 Task: Buy 5 Gauges from Air Conditioning Tools & Equipment section under best seller category for shipping address: Dallas Robinson, 4717 Wines Lane, Sabine Pass, Texas 77655, Cell Number 8322385022. Pay from credit card ending with 5759, CVV 953
Action: Key pressed amazon.com<Key.enter>
Screenshot: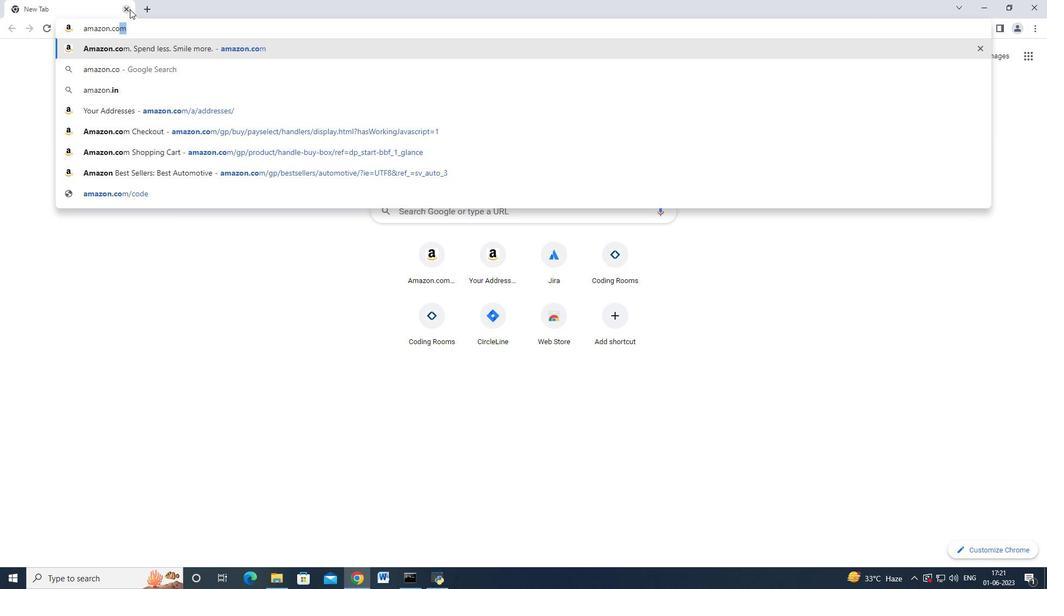 
Action: Mouse moved to (15, 76)
Screenshot: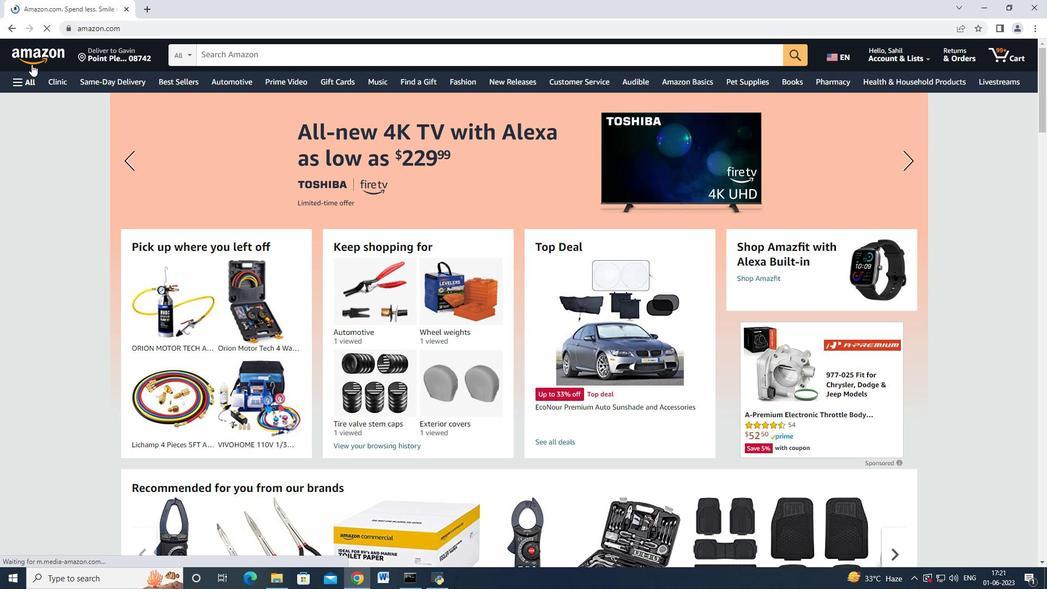 
Action: Mouse pressed left at (15, 76)
Screenshot: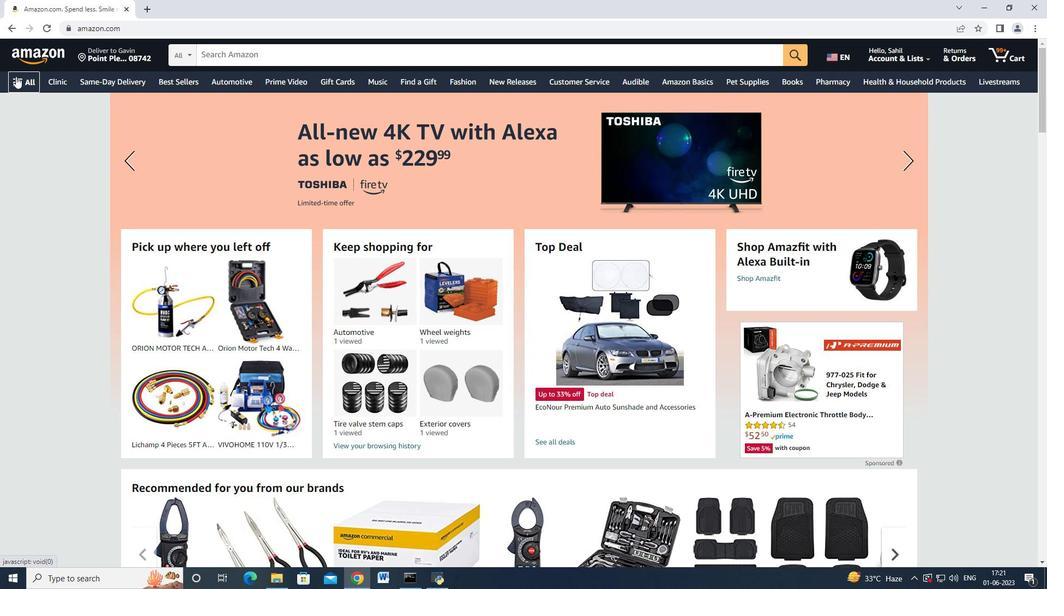 
Action: Mouse moved to (54, 348)
Screenshot: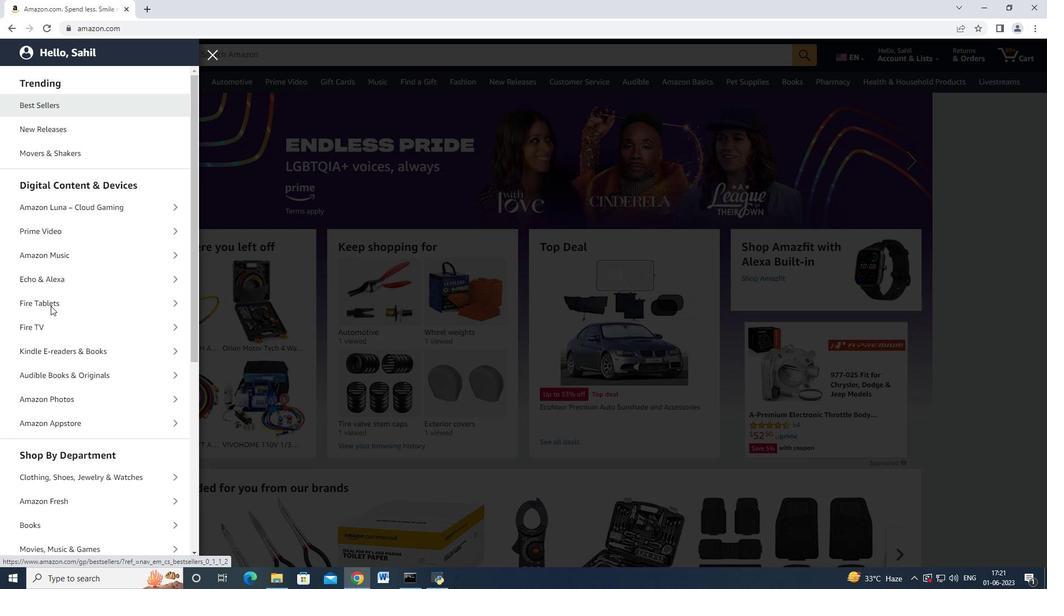 
Action: Mouse scrolled (54, 348) with delta (0, 0)
Screenshot: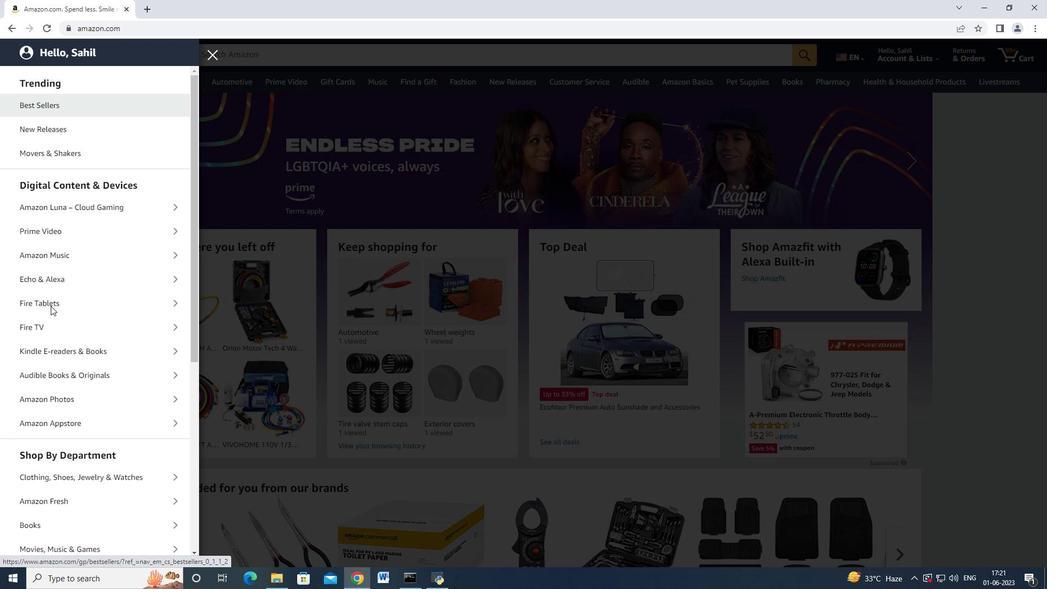 
Action: Mouse moved to (55, 349)
Screenshot: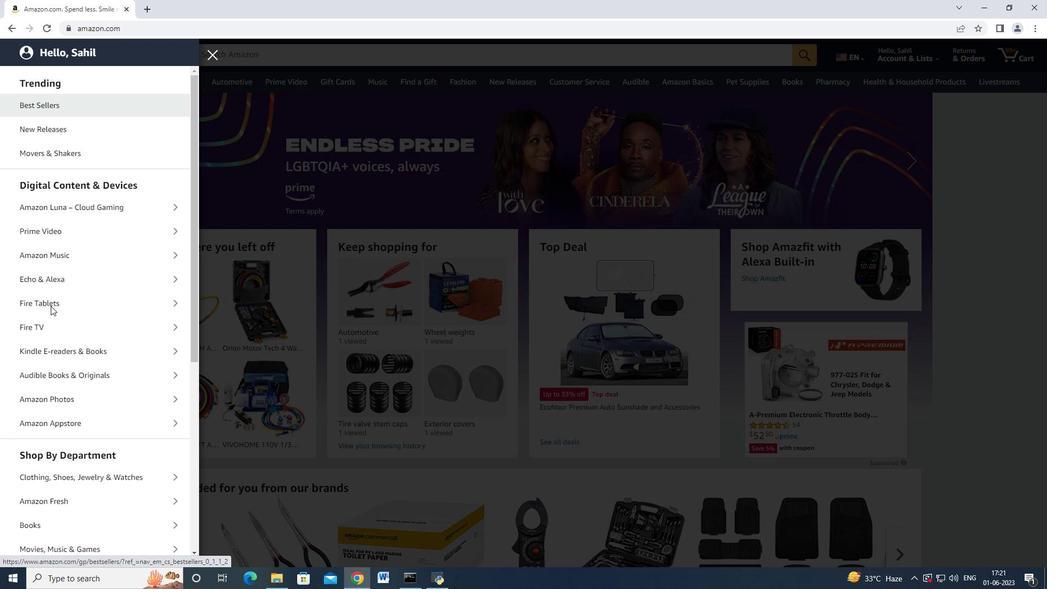 
Action: Mouse scrolled (55, 348) with delta (0, 0)
Screenshot: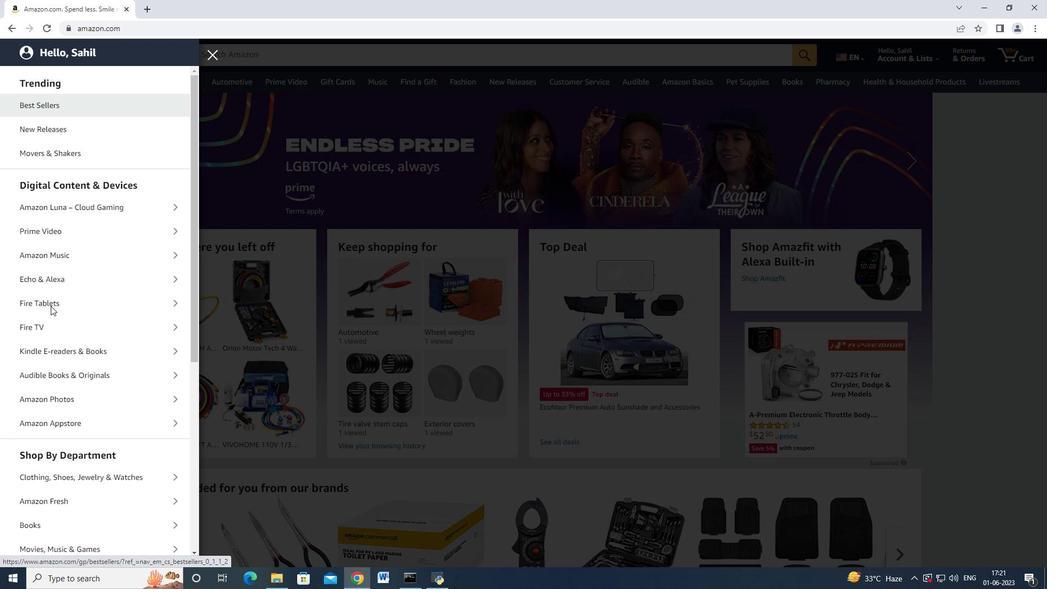 
Action: Mouse moved to (55, 349)
Screenshot: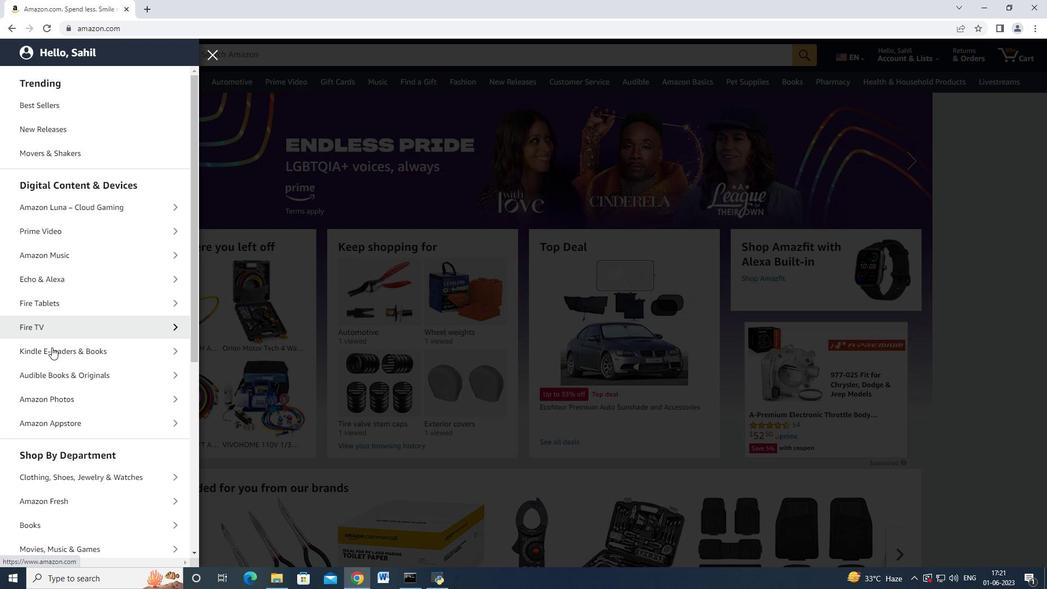 
Action: Mouse scrolled (55, 349) with delta (0, 0)
Screenshot: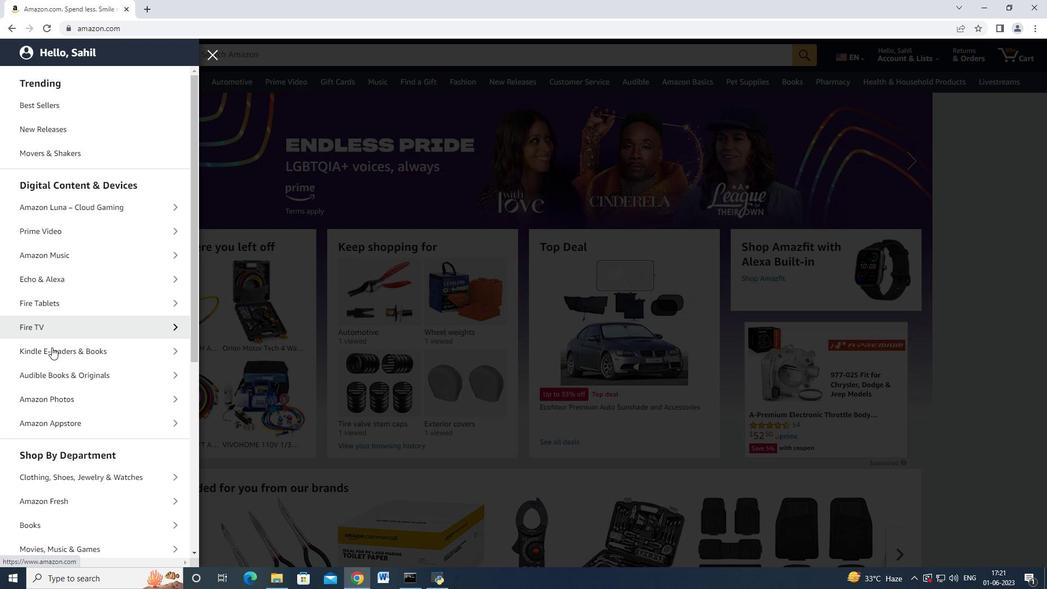 
Action: Mouse moved to (56, 350)
Screenshot: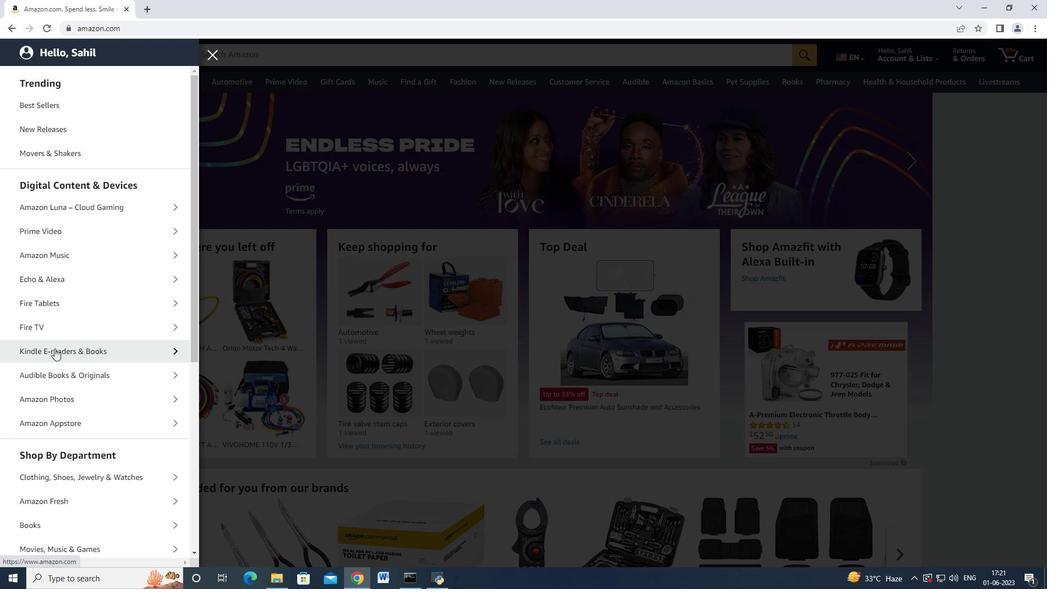 
Action: Mouse scrolled (56, 349) with delta (0, 0)
Screenshot: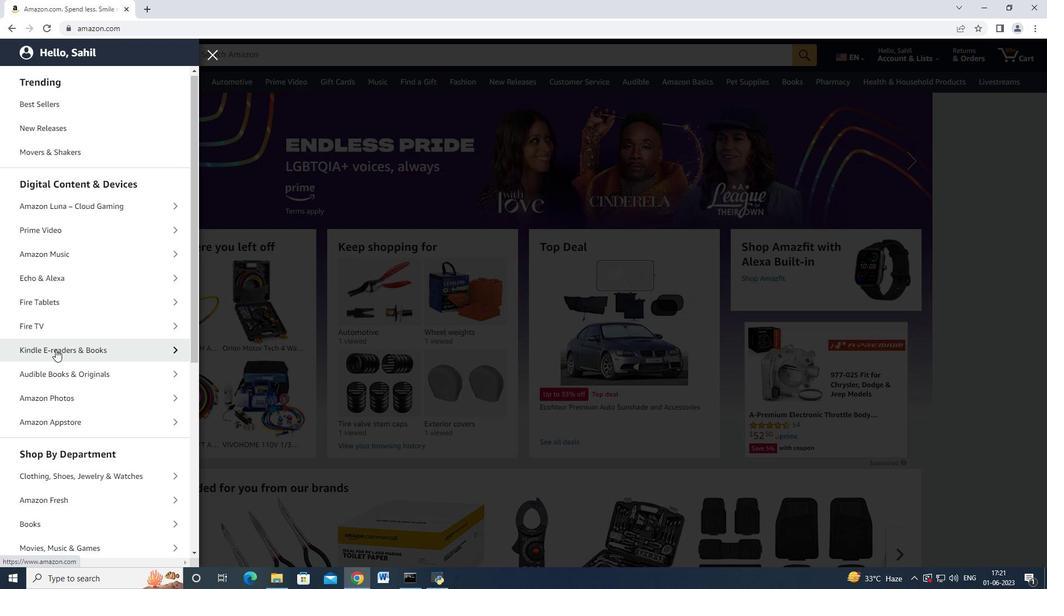 
Action: Mouse moved to (386, 235)
Screenshot: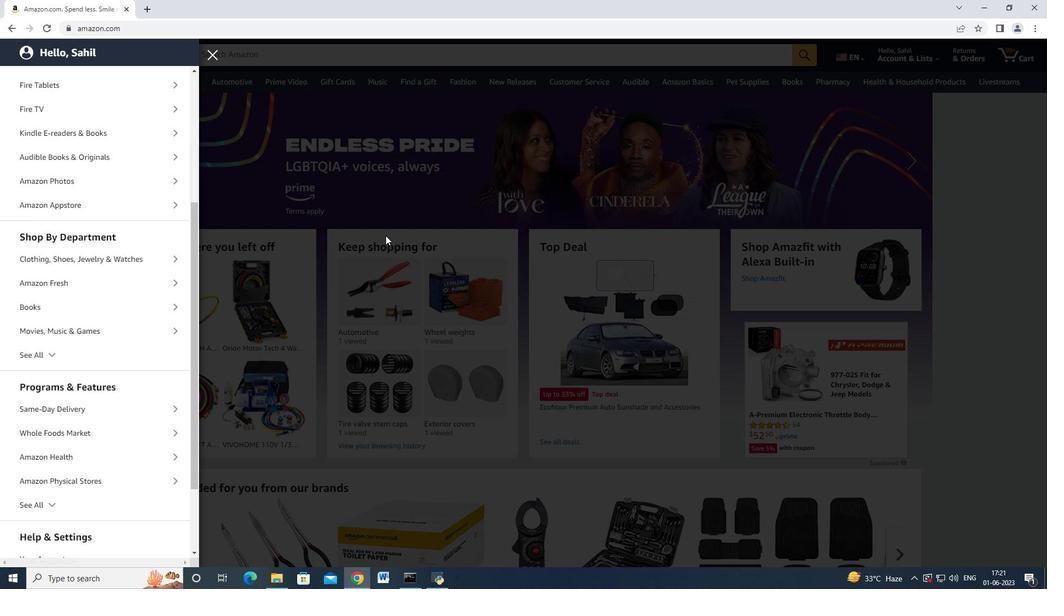 
Action: Key pressed <Key.esc>
Screenshot: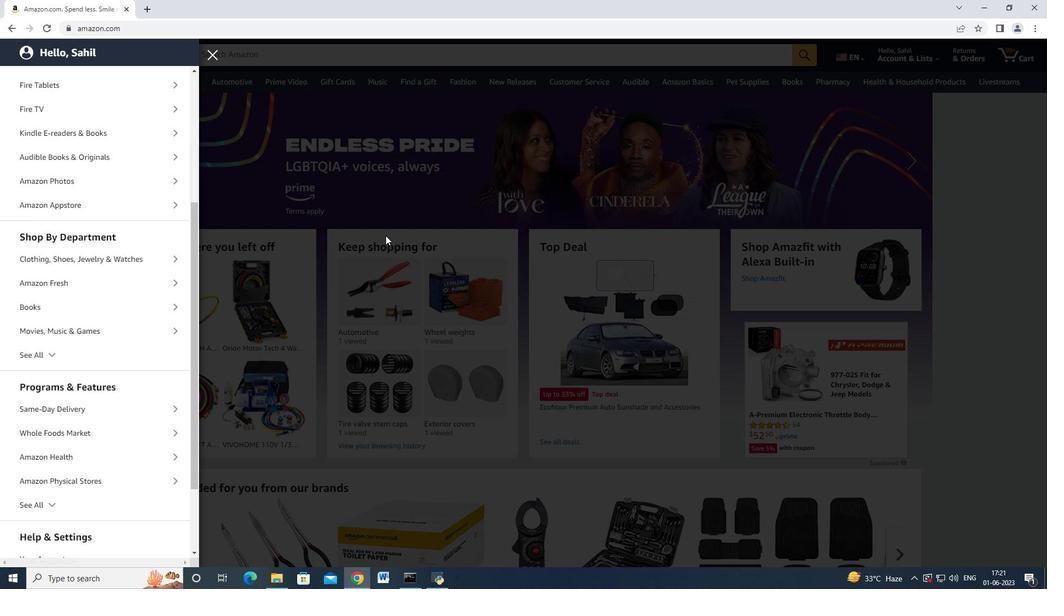 
Action: Mouse moved to (212, 50)
Screenshot: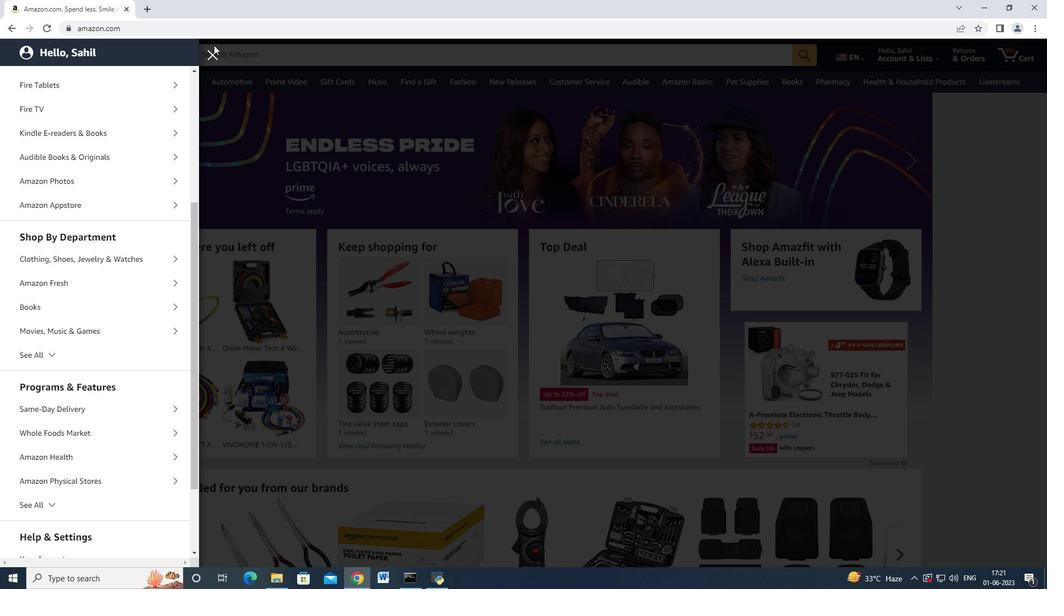 
Action: Mouse pressed left at (212, 50)
Screenshot: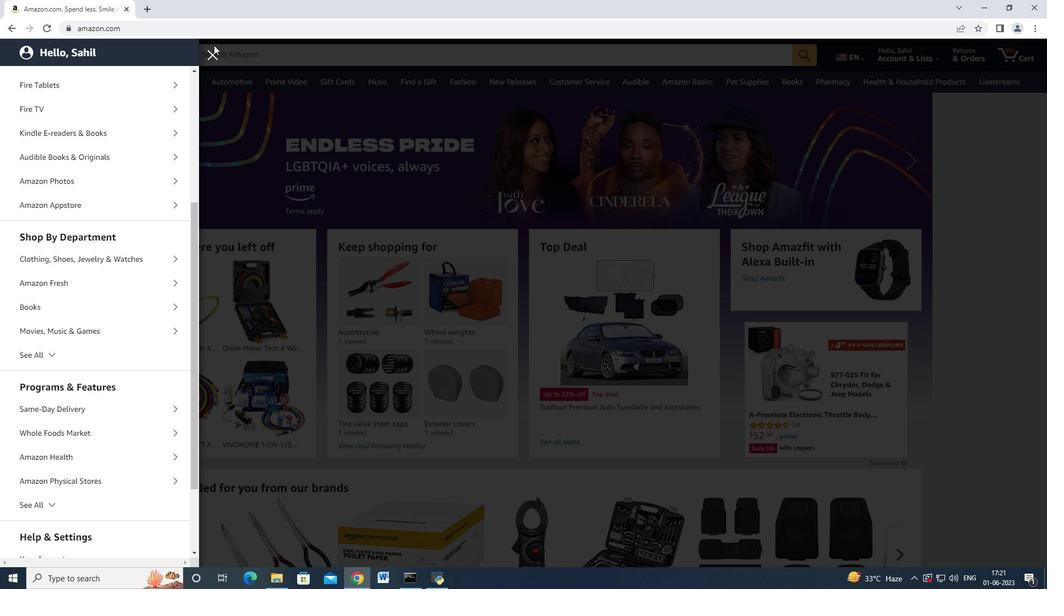 
Action: Mouse moved to (13, 82)
Screenshot: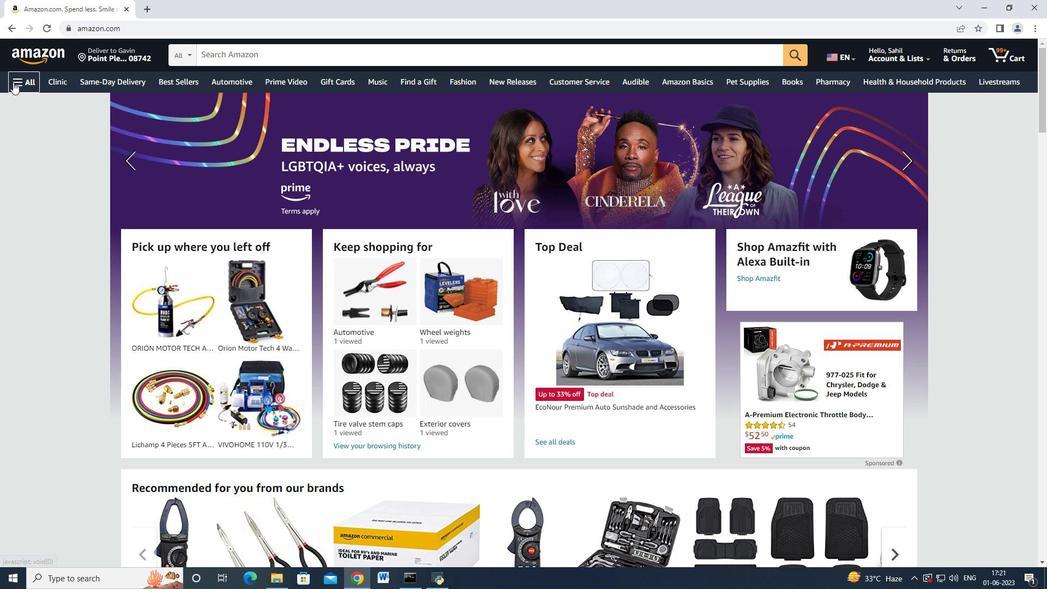 
Action: Mouse pressed left at (13, 82)
Screenshot: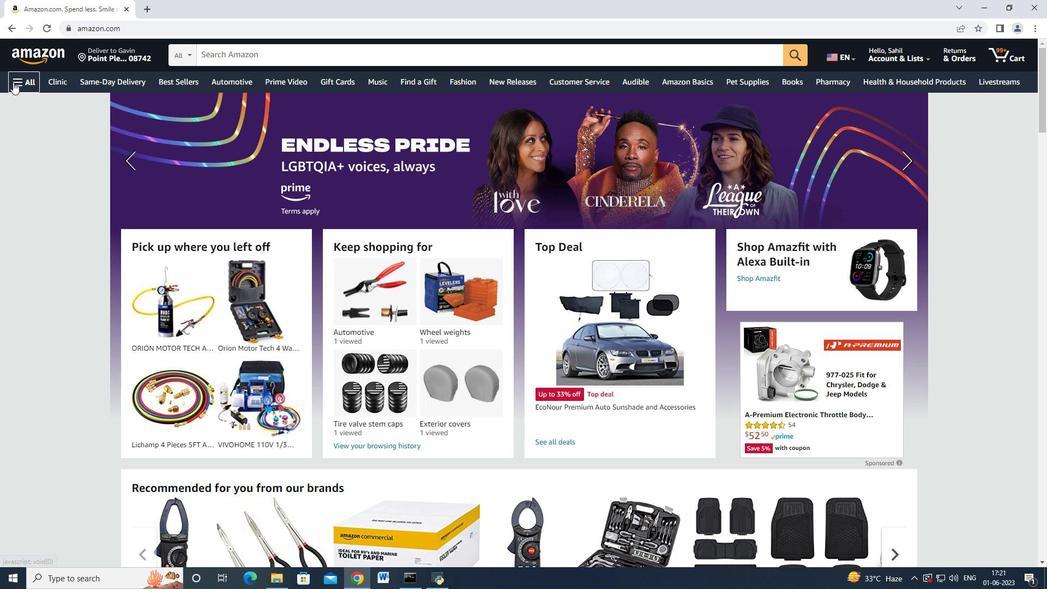 
Action: Mouse moved to (73, 204)
Screenshot: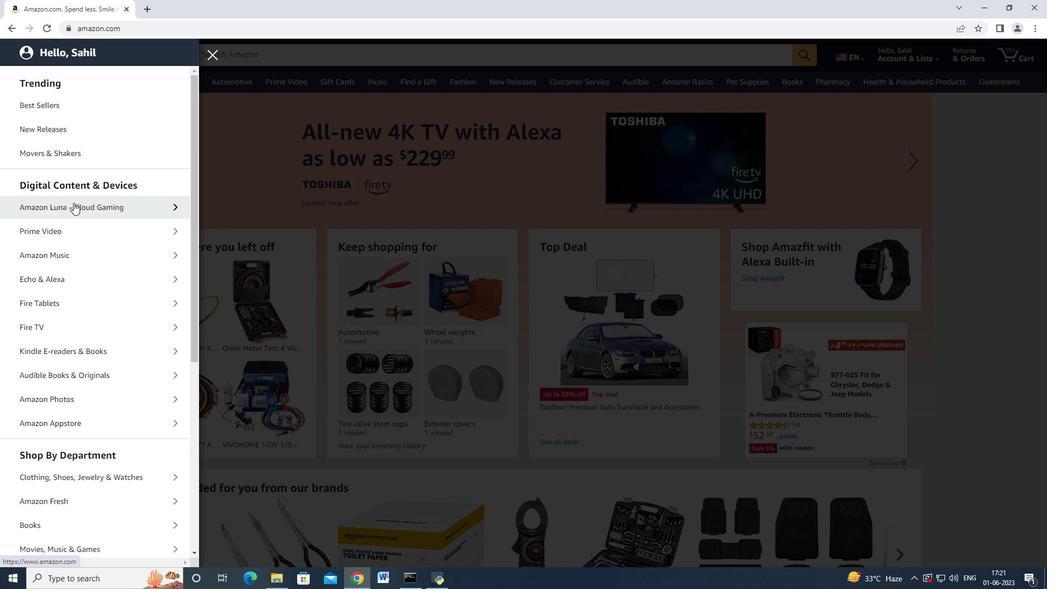 
Action: Mouse scrolled (73, 204) with delta (0, 0)
Screenshot: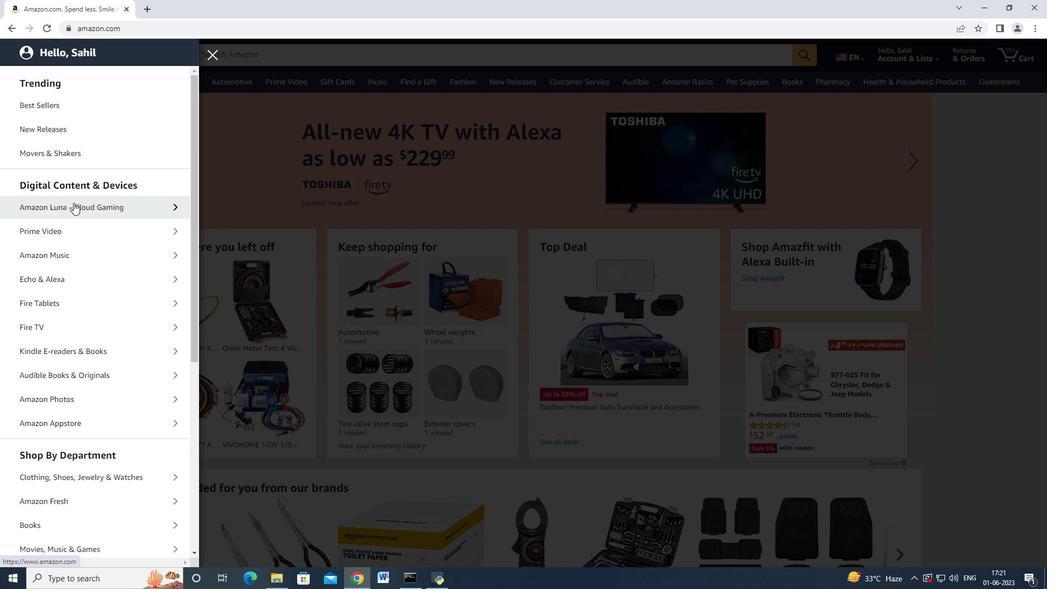 
Action: Mouse moved to (79, 245)
Screenshot: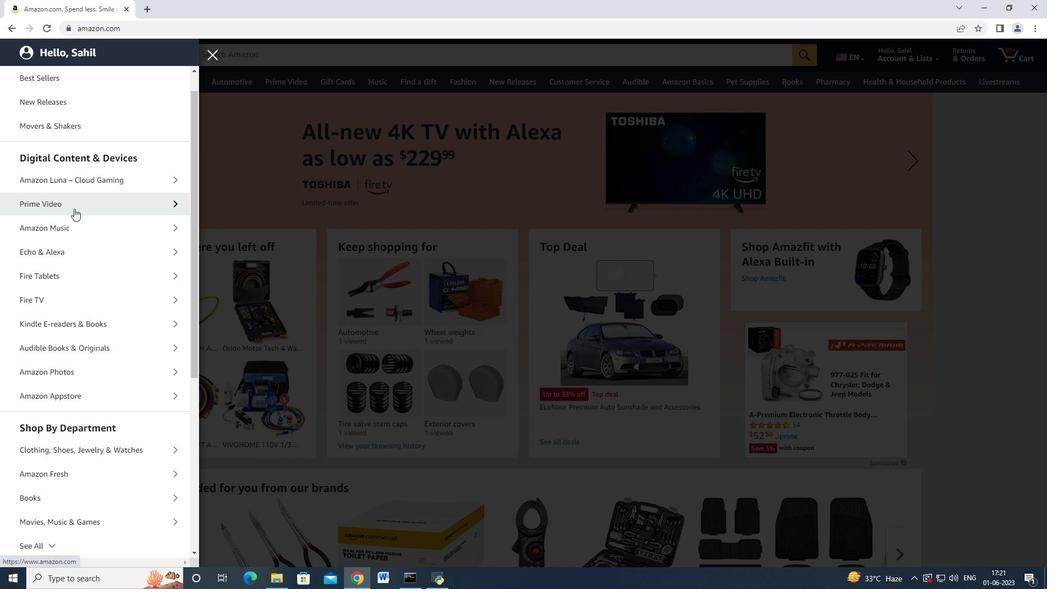 
Action: Mouse scrolled (79, 244) with delta (0, 0)
Screenshot: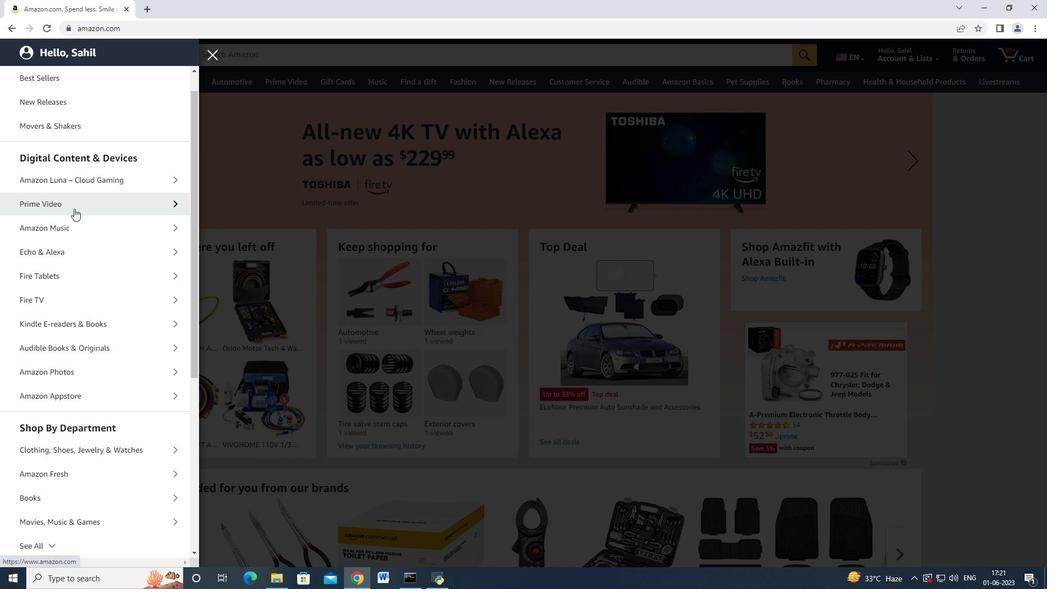 
Action: Mouse moved to (79, 254)
Screenshot: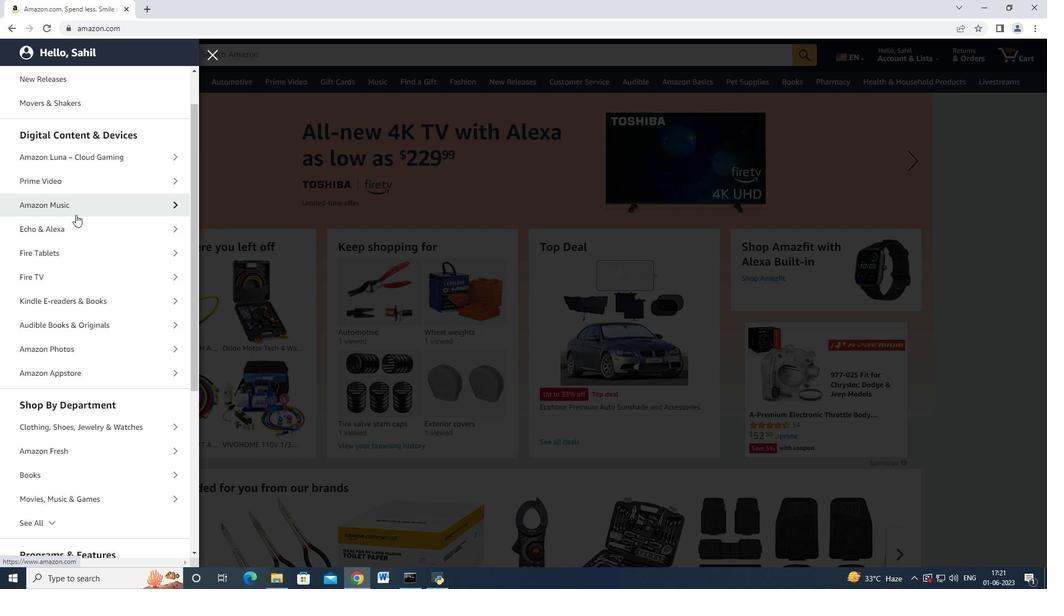 
Action: Mouse scrolled (79, 254) with delta (0, 0)
Screenshot: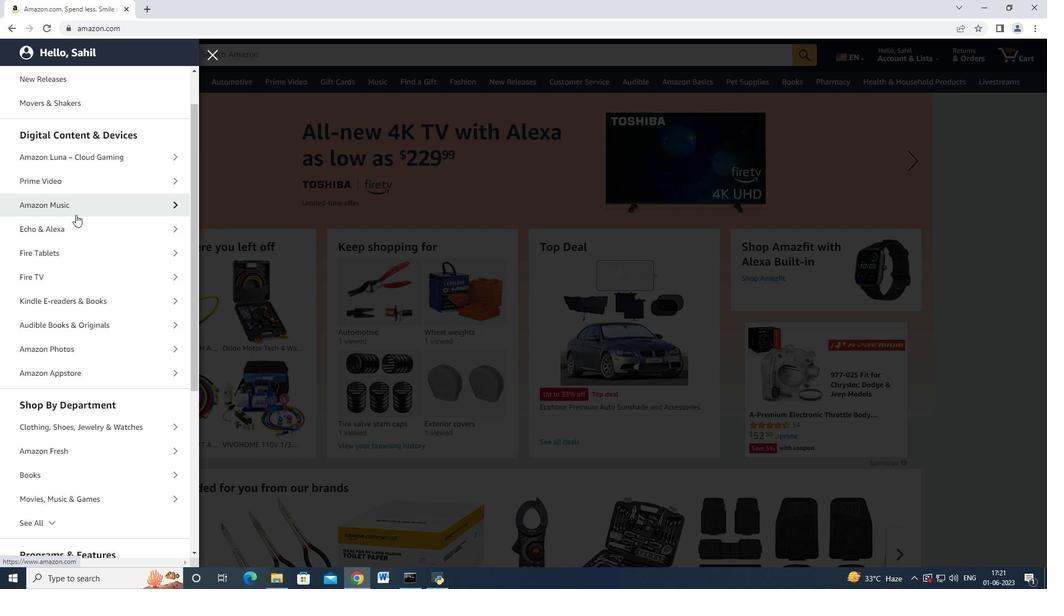 
Action: Mouse moved to (50, 404)
Screenshot: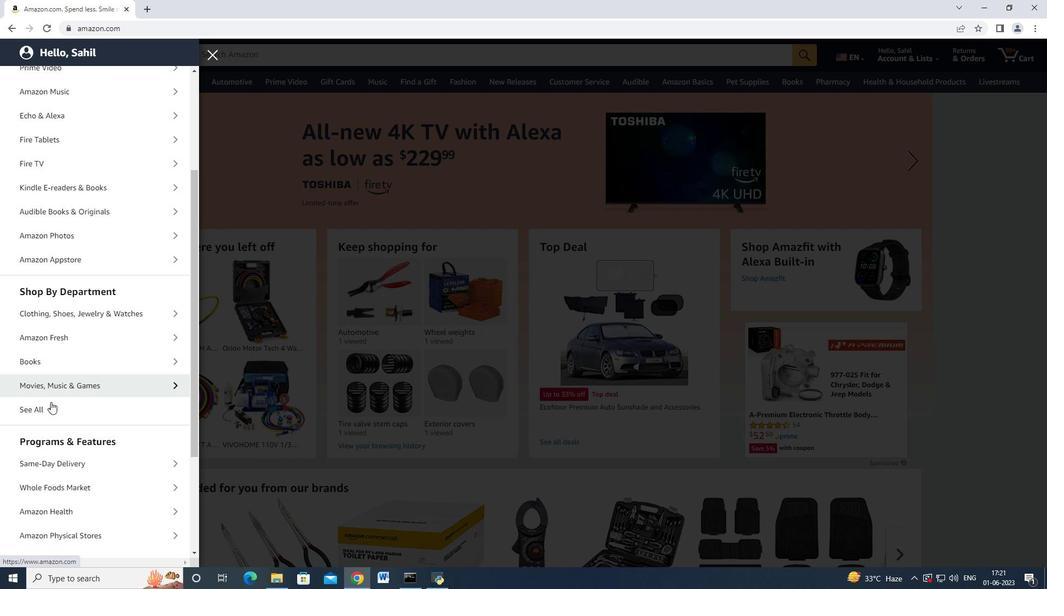 
Action: Mouse pressed left at (50, 404)
Screenshot: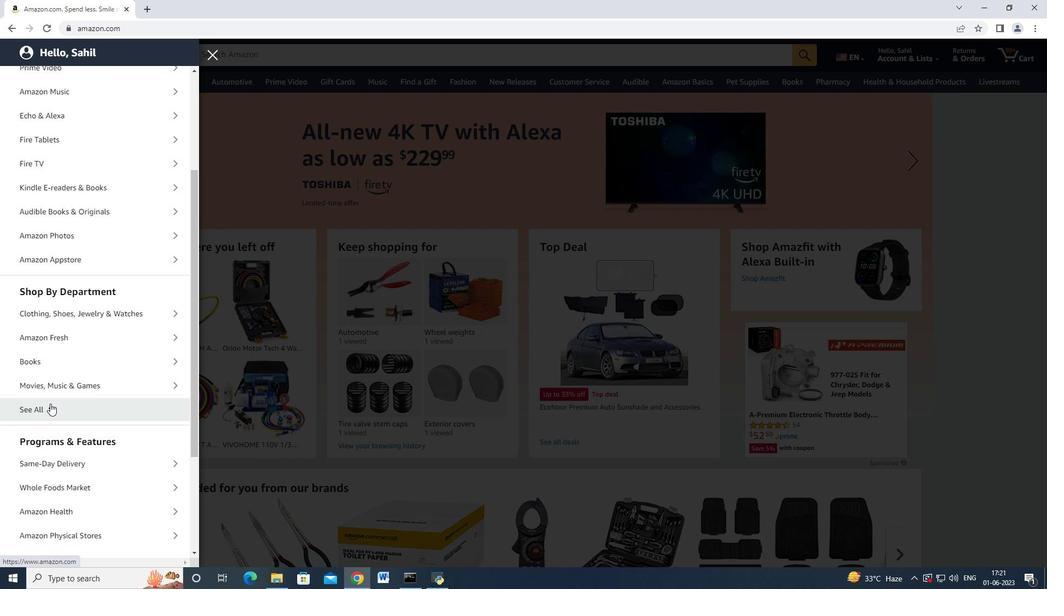 
Action: Mouse moved to (76, 391)
Screenshot: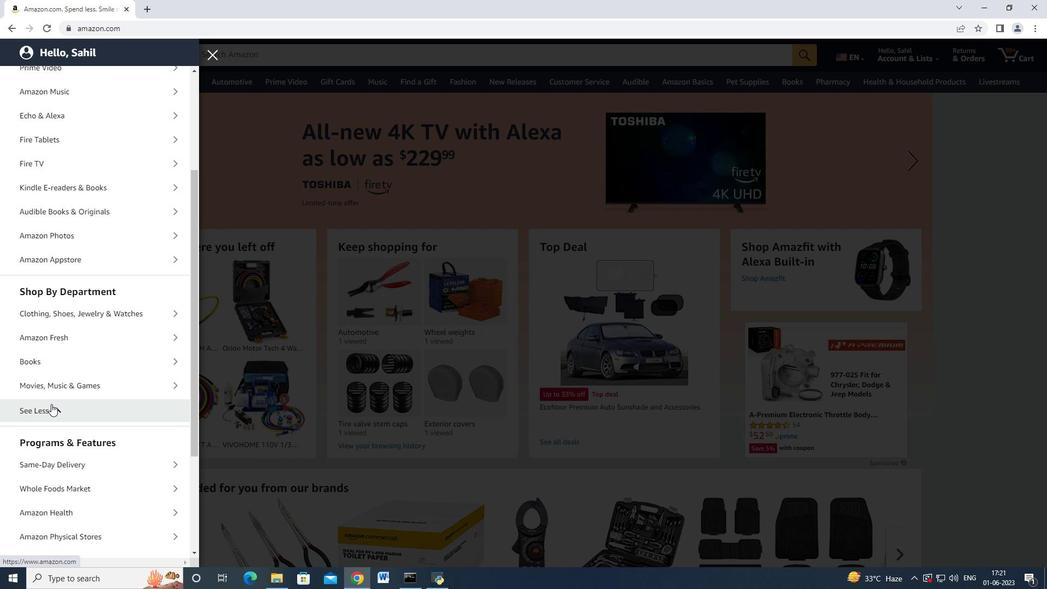 
Action: Mouse scrolled (76, 391) with delta (0, 0)
Screenshot: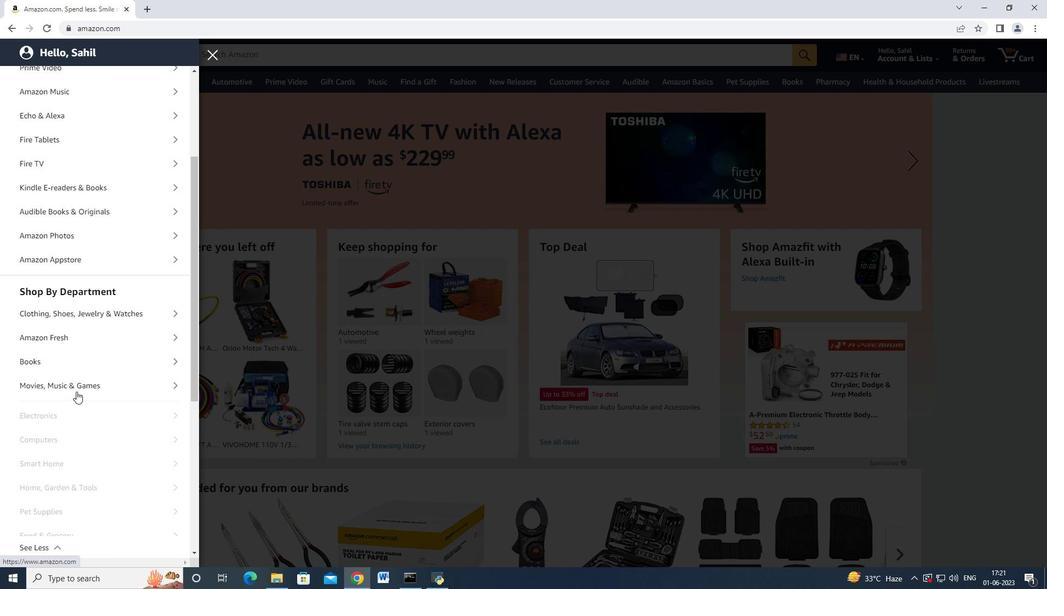 
Action: Mouse scrolled (76, 391) with delta (0, 0)
Screenshot: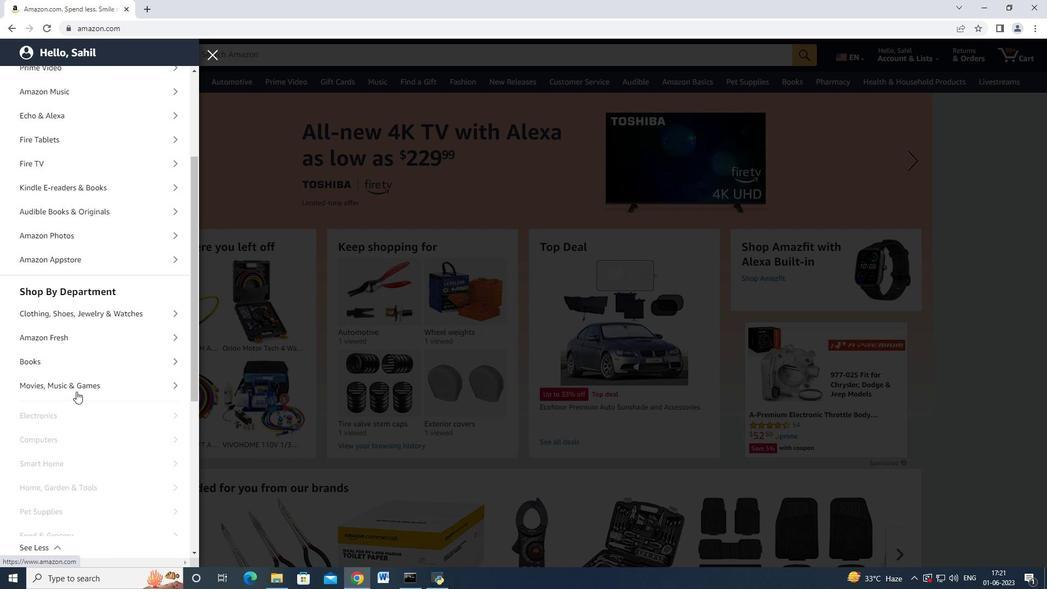 
Action: Mouse scrolled (76, 391) with delta (0, 0)
Screenshot: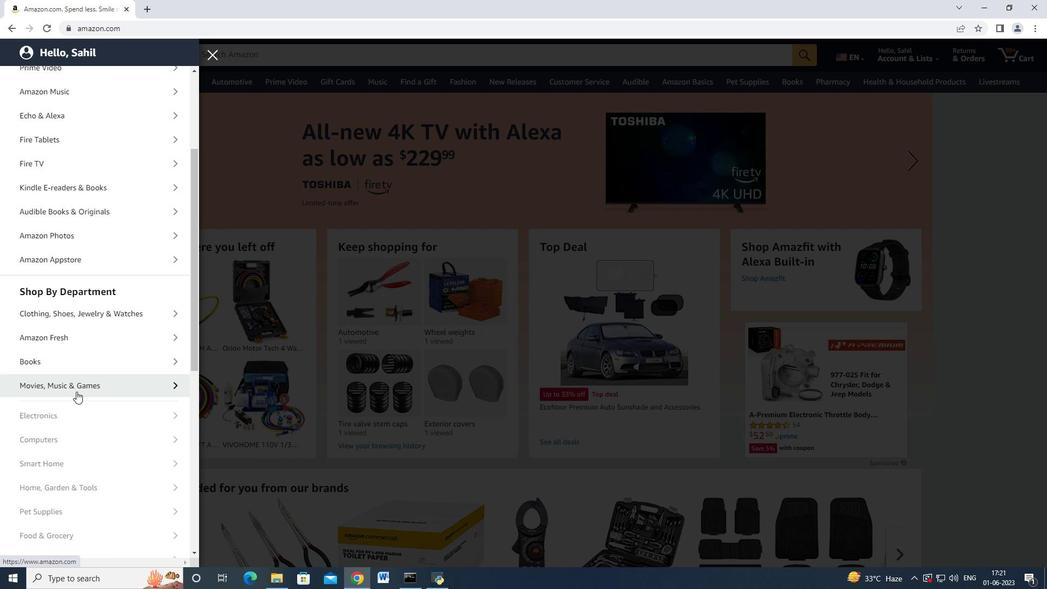 
Action: Mouse moved to (89, 458)
Screenshot: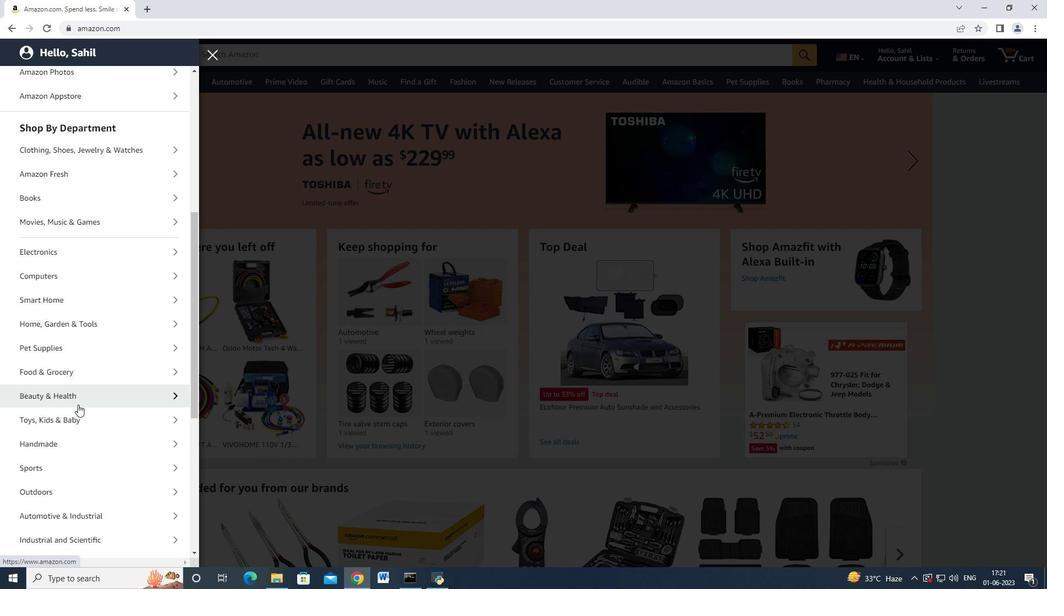 
Action: Mouse scrolled (89, 457) with delta (0, 0)
Screenshot: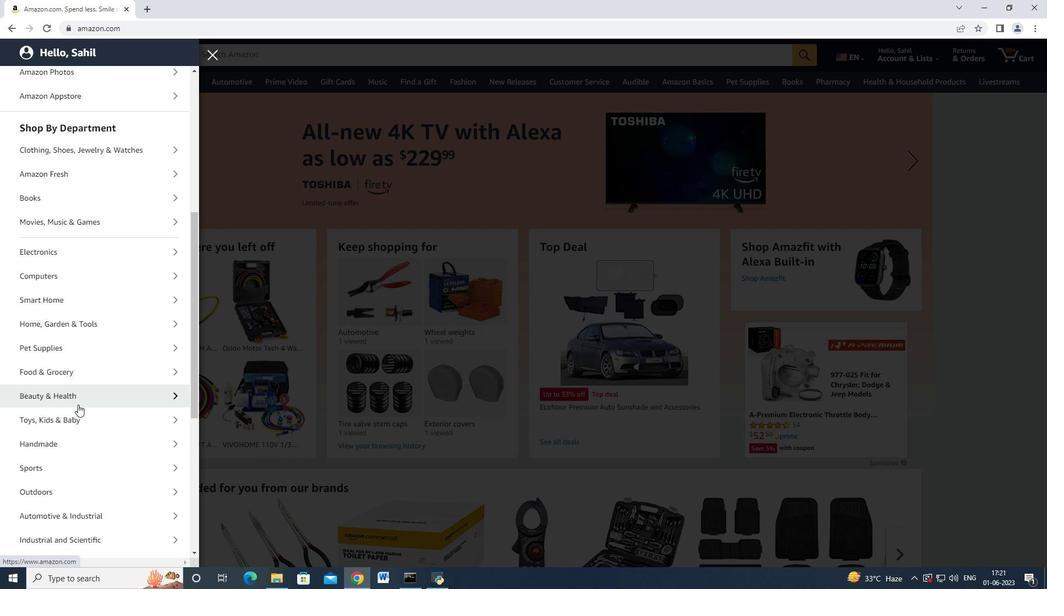 
Action: Mouse scrolled (89, 457) with delta (0, 0)
Screenshot: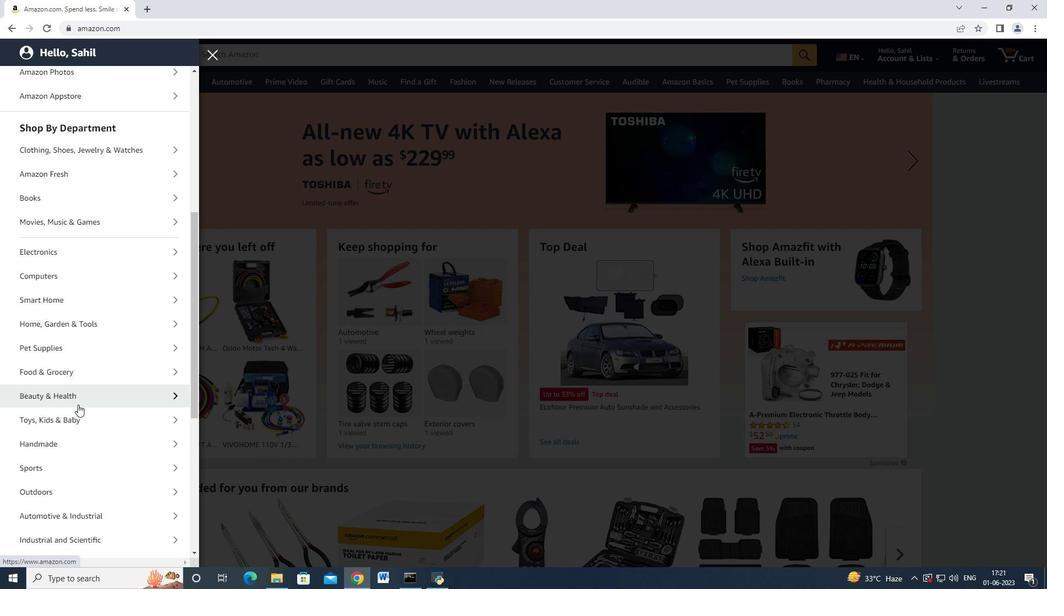 
Action: Mouse scrolled (89, 457) with delta (0, 0)
Screenshot: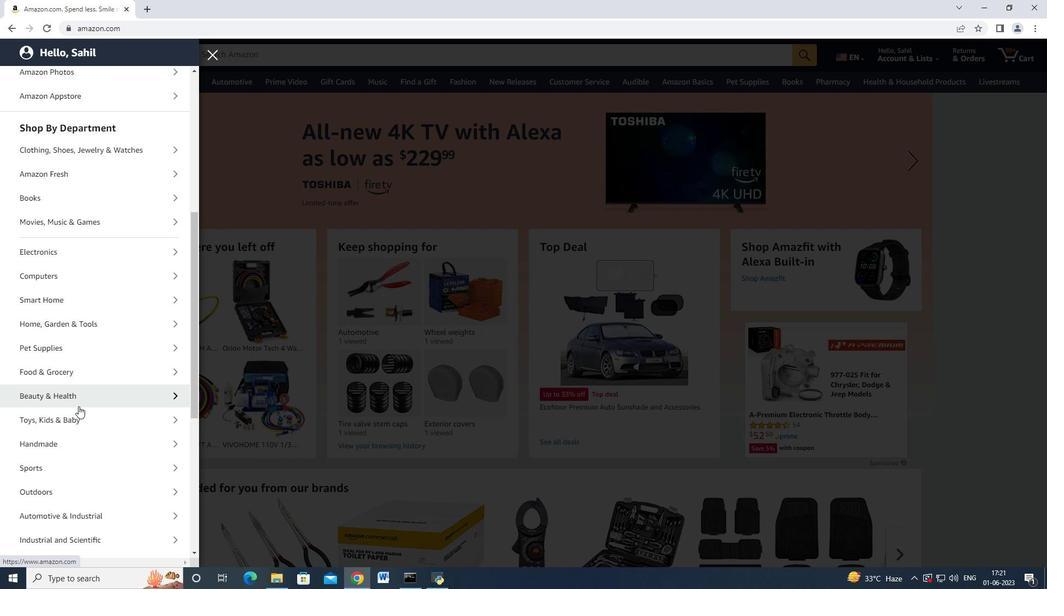 
Action: Mouse moved to (95, 362)
Screenshot: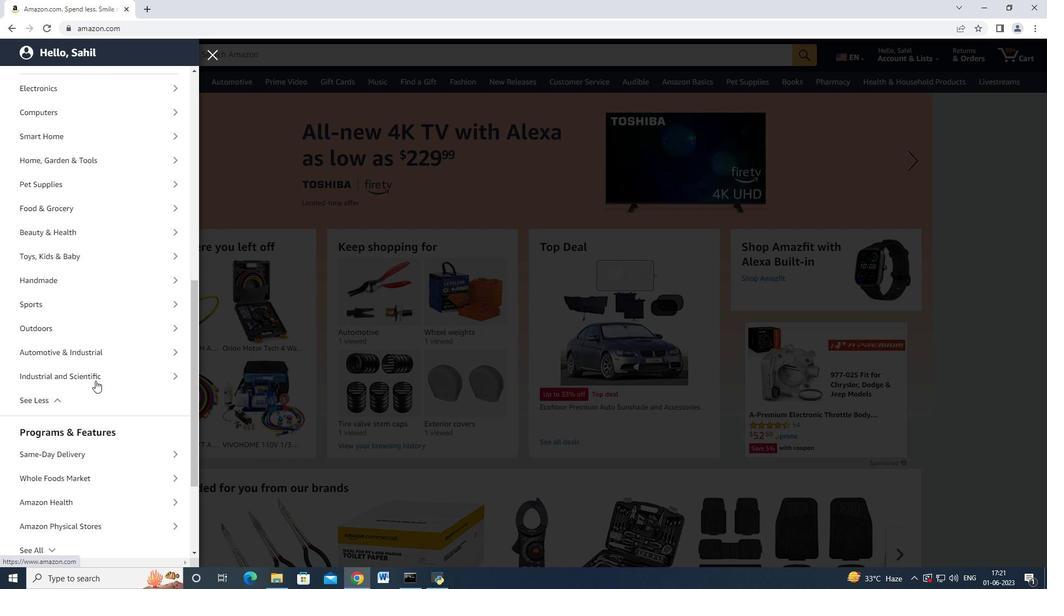 
Action: Mouse pressed left at (95, 362)
Screenshot: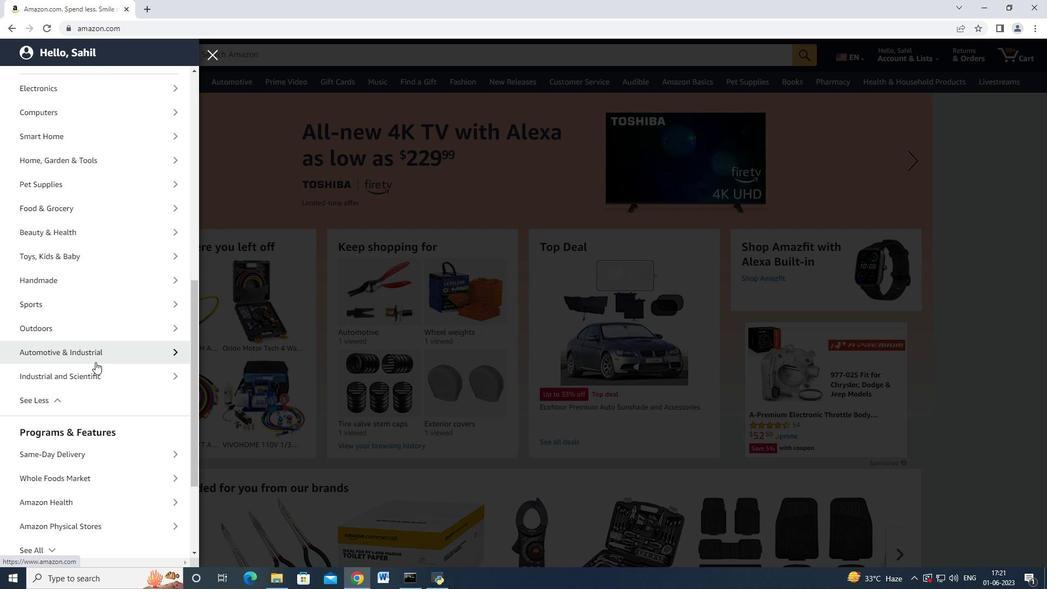 
Action: Mouse moved to (89, 136)
Screenshot: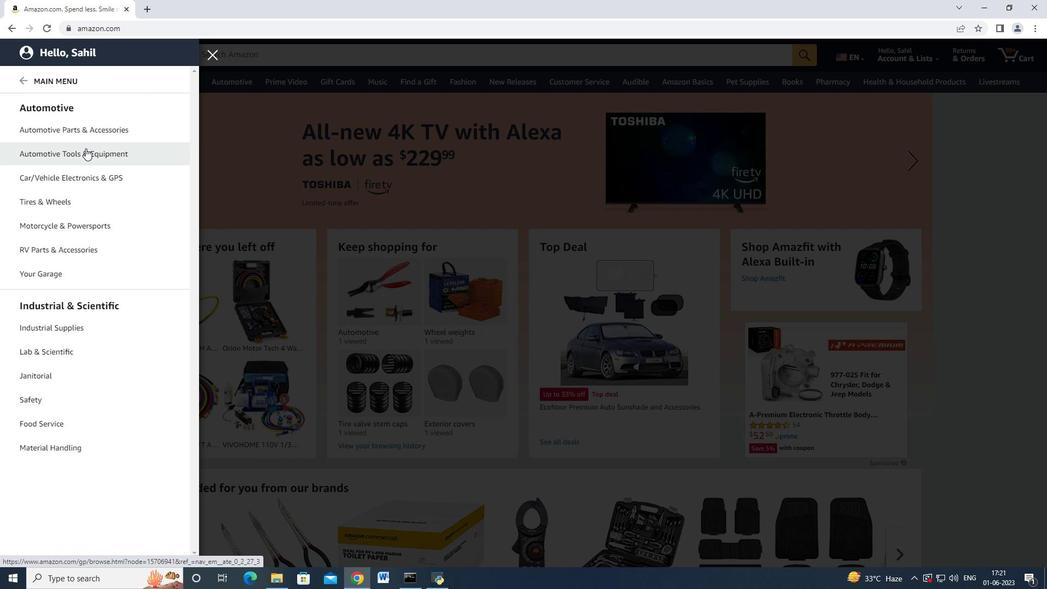 
Action: Mouse pressed left at (89, 136)
Screenshot: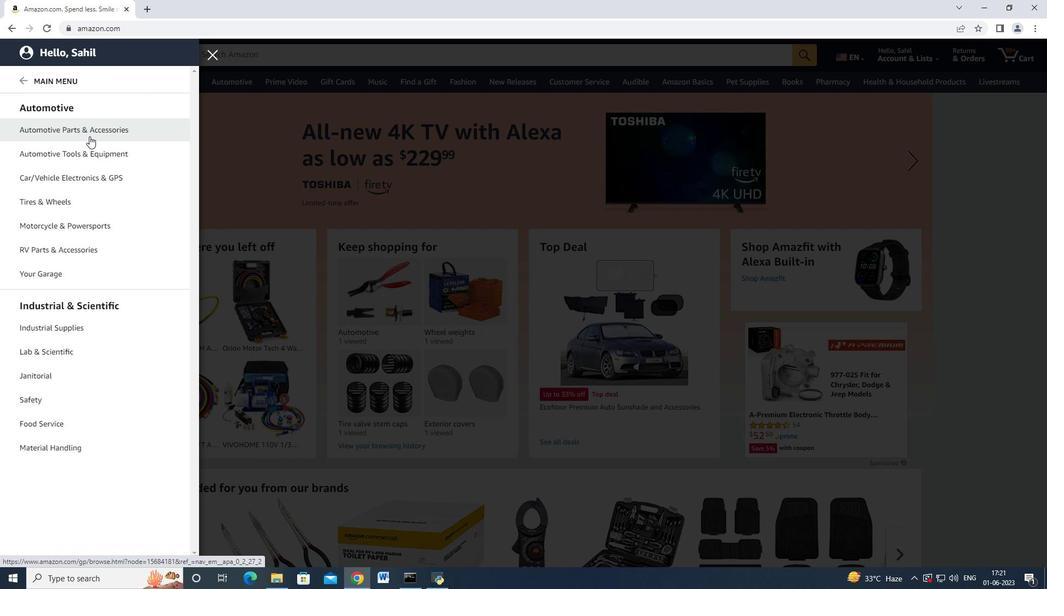 
Action: Mouse moved to (174, 101)
Screenshot: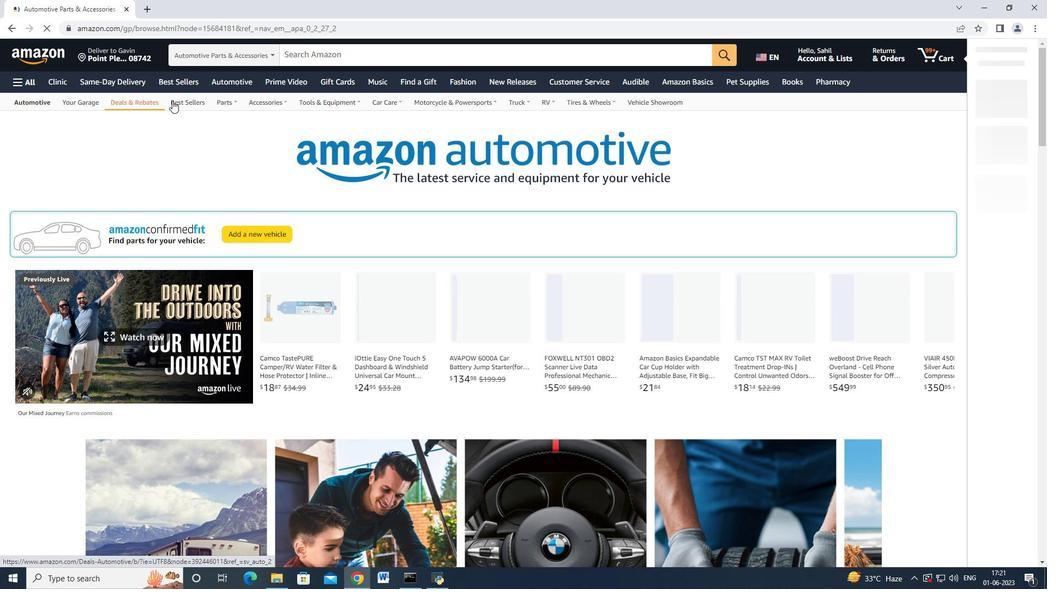
Action: Mouse pressed left at (174, 101)
Screenshot: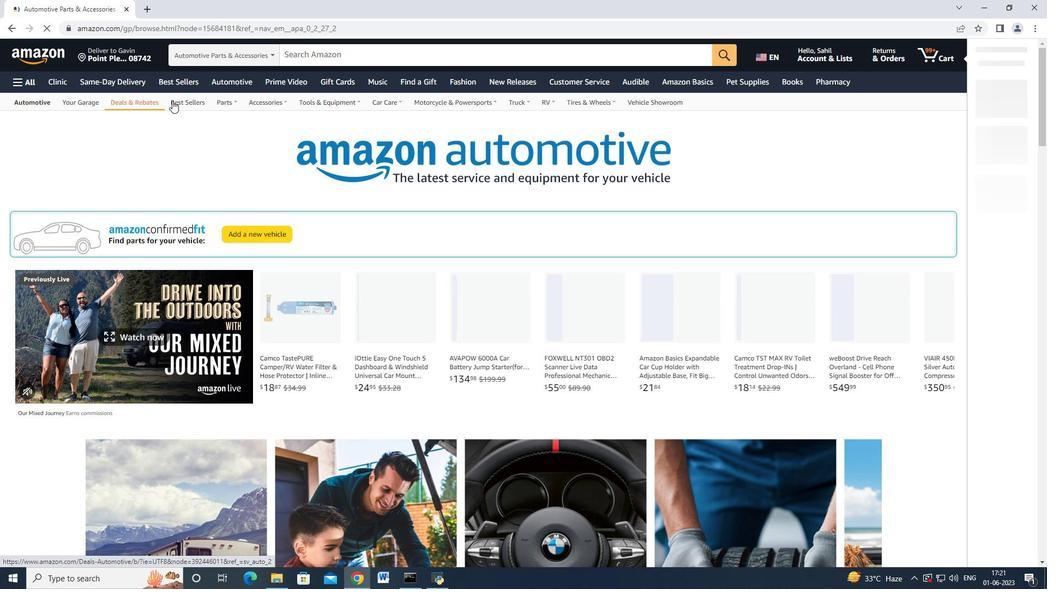 
Action: Mouse moved to (69, 360)
Screenshot: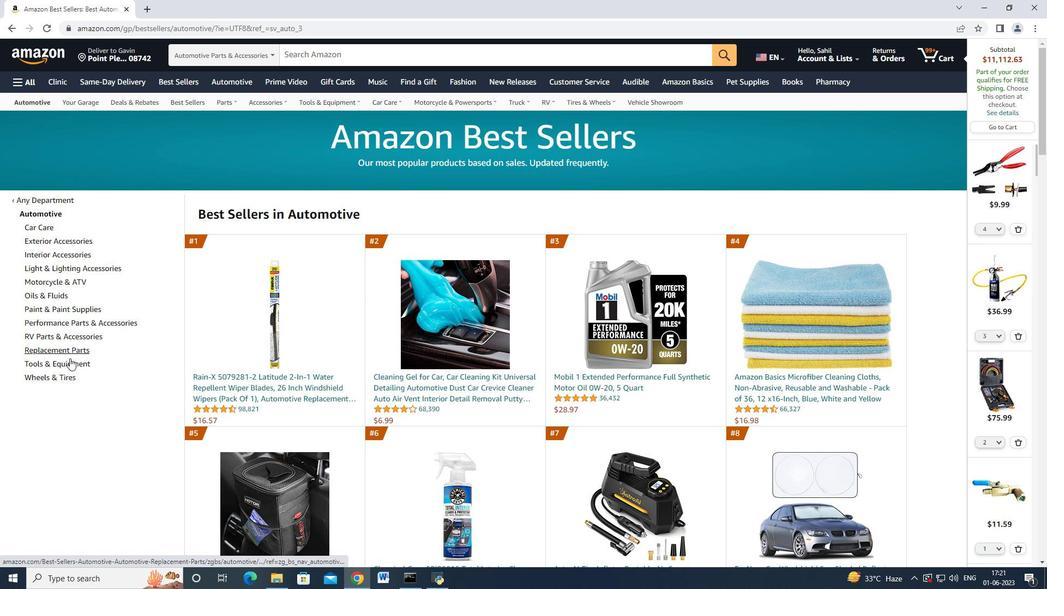 
Action: Mouse pressed left at (69, 360)
Screenshot: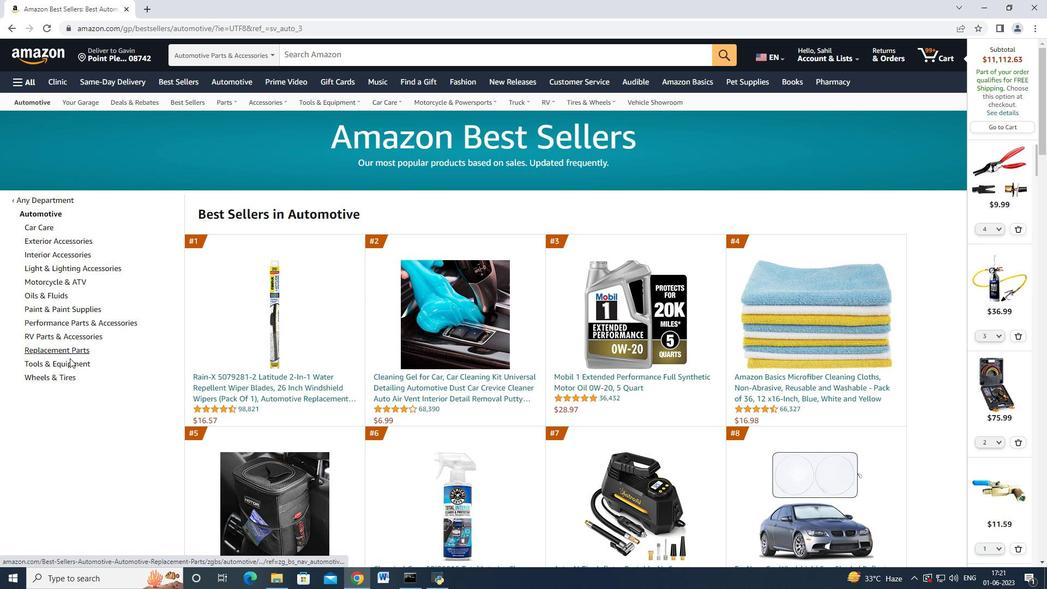 
Action: Mouse moved to (95, 255)
Screenshot: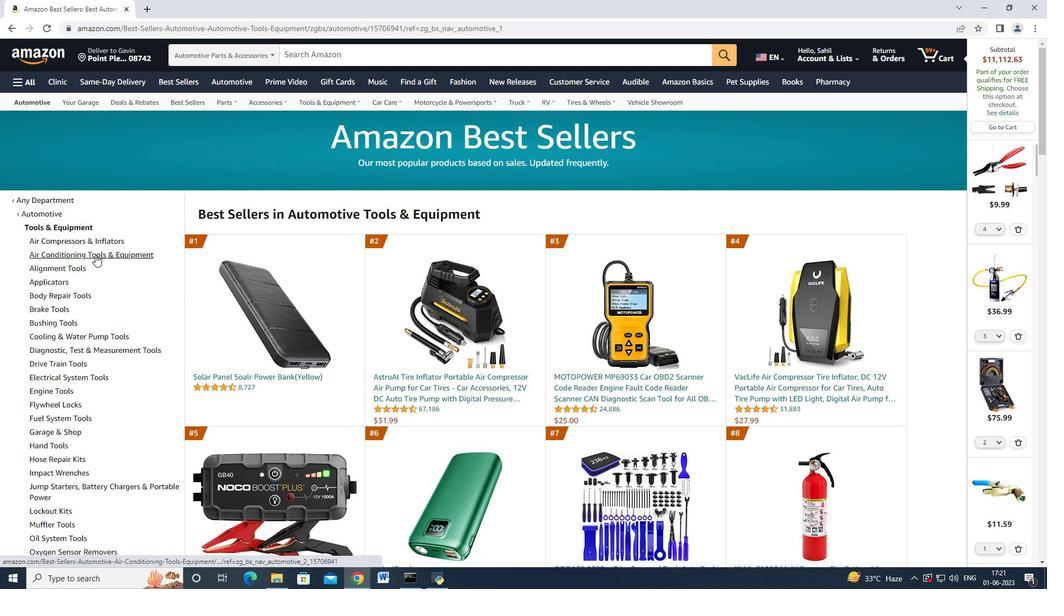 
Action: Mouse pressed left at (95, 255)
Screenshot: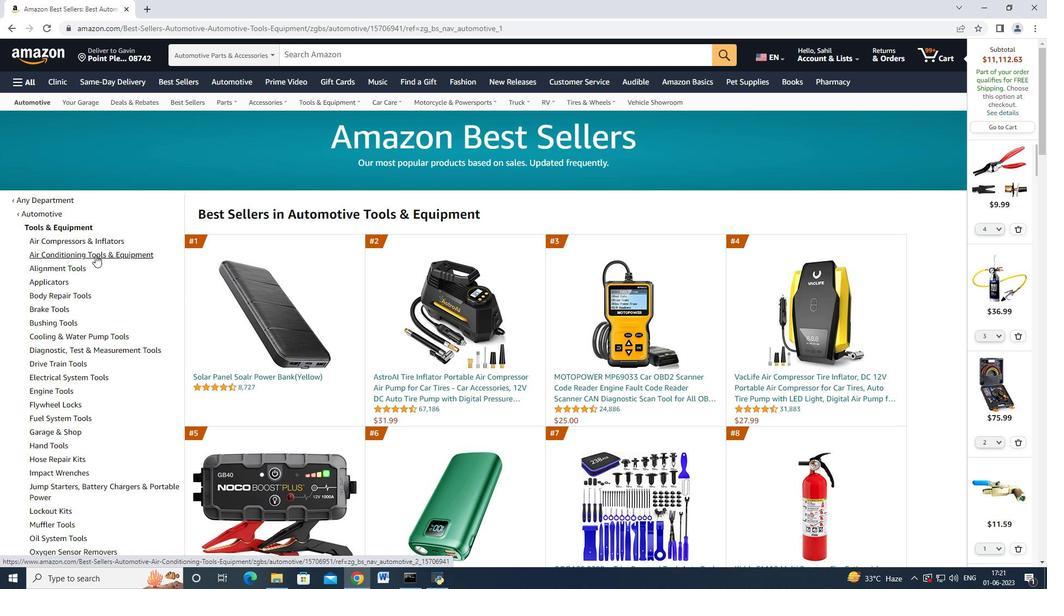 
Action: Mouse moved to (54, 333)
Screenshot: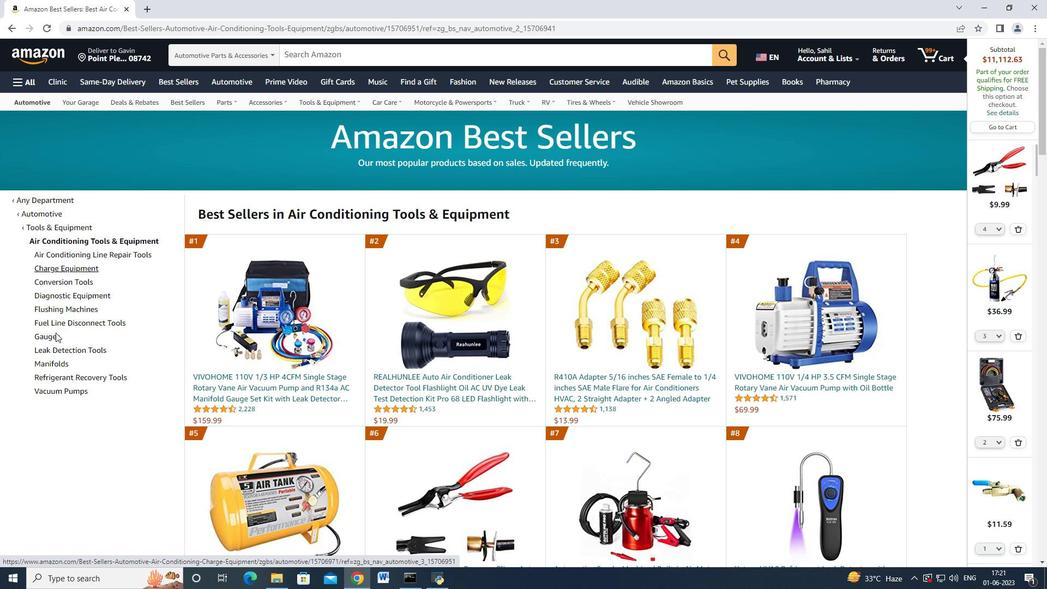 
Action: Mouse pressed left at (54, 333)
Screenshot: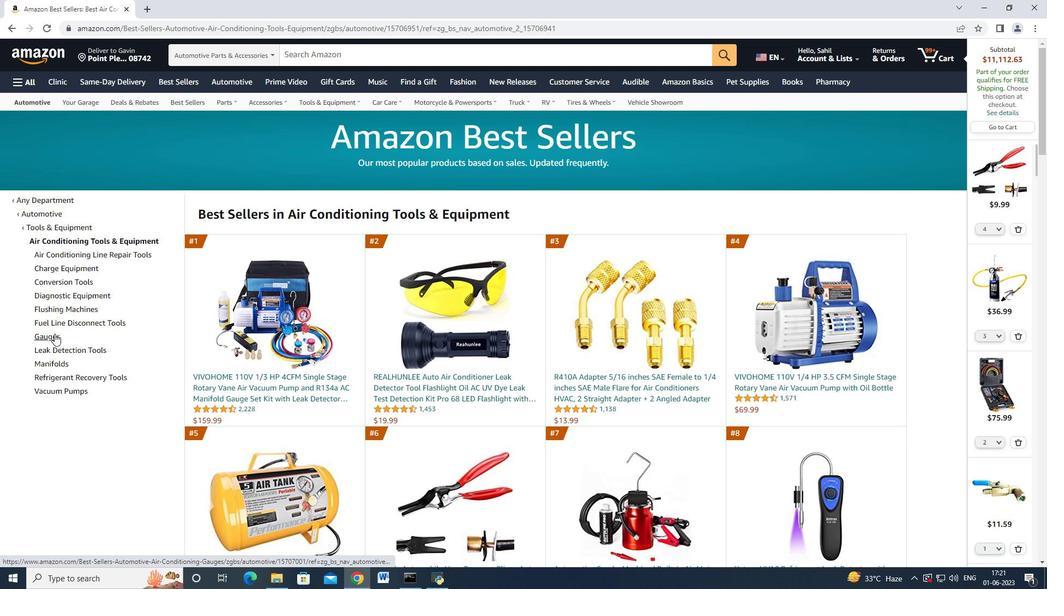
Action: Mouse moved to (225, 384)
Screenshot: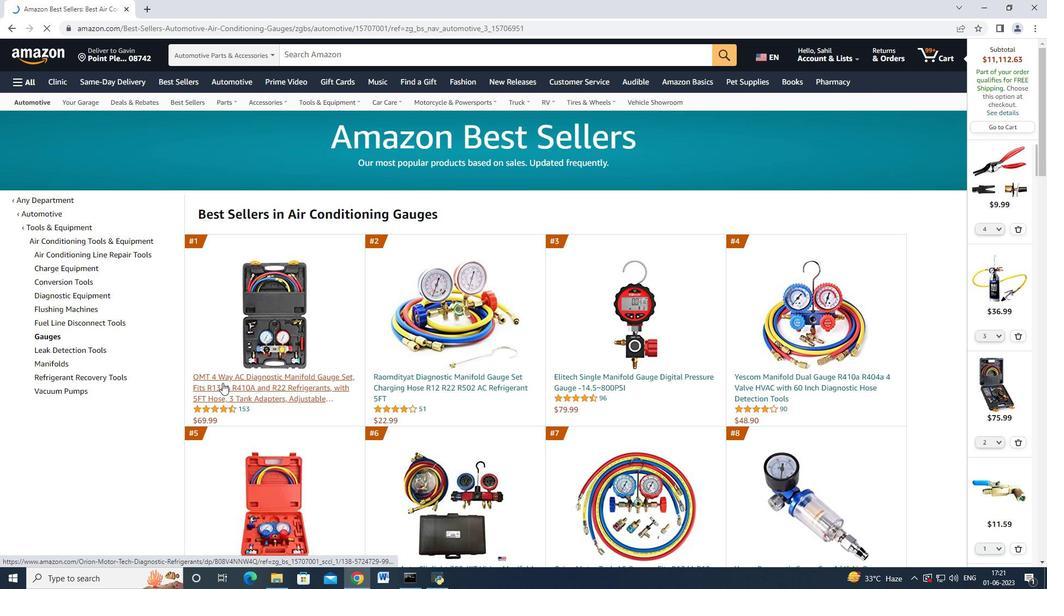 
Action: Mouse pressed left at (225, 384)
Screenshot: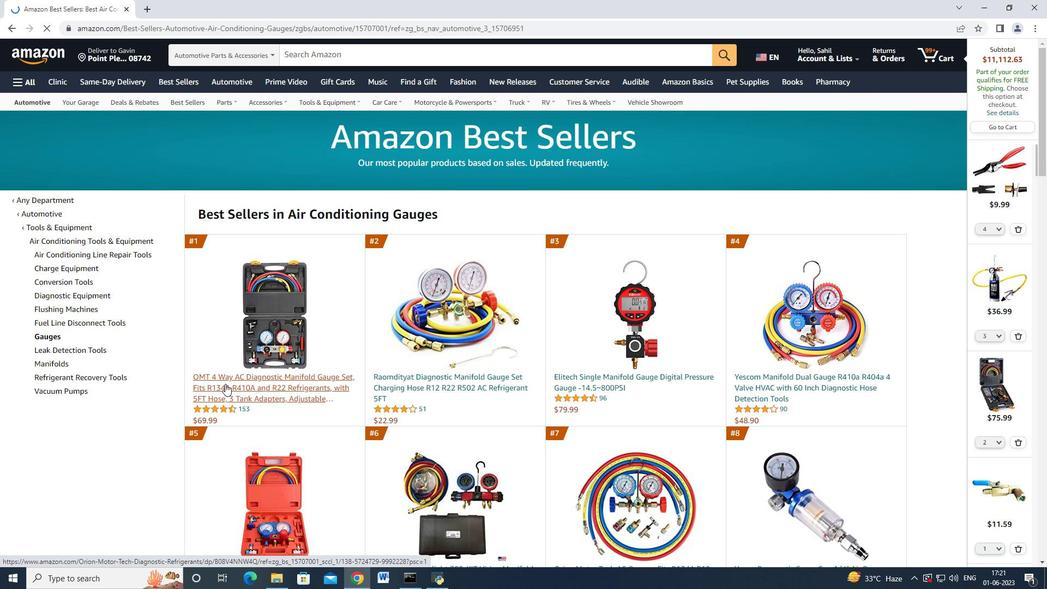
Action: Mouse moved to (780, 380)
Screenshot: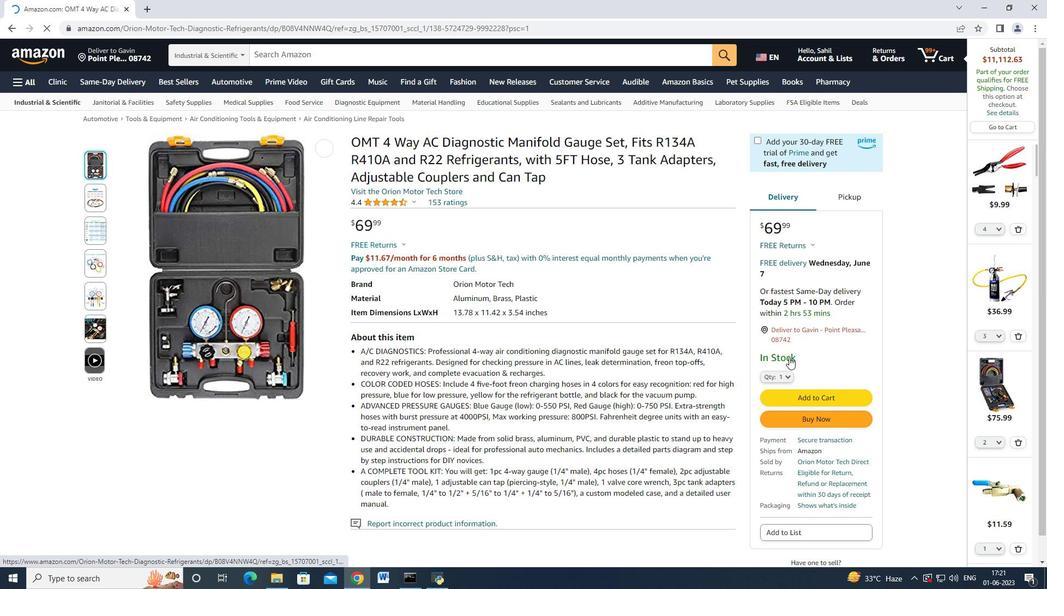 
Action: Mouse pressed left at (780, 380)
Screenshot: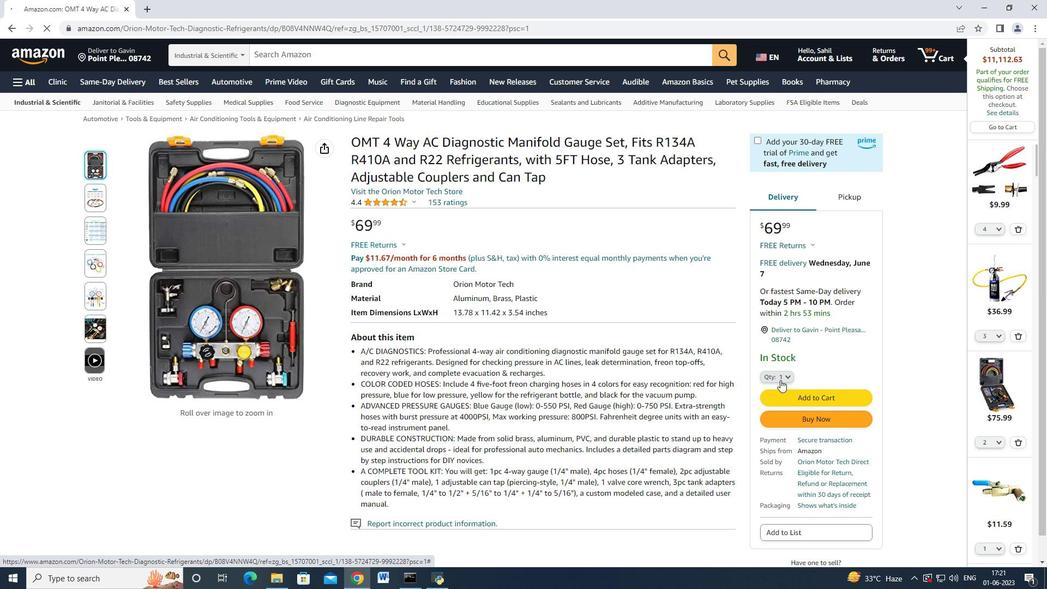 
Action: Mouse moved to (775, 434)
Screenshot: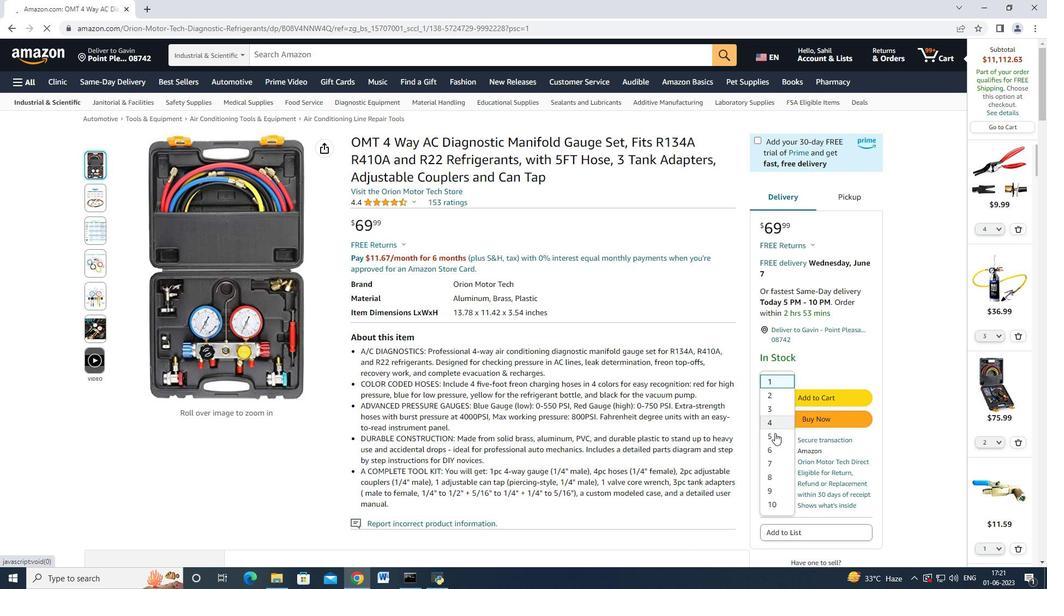 
Action: Mouse pressed left at (775, 434)
Screenshot: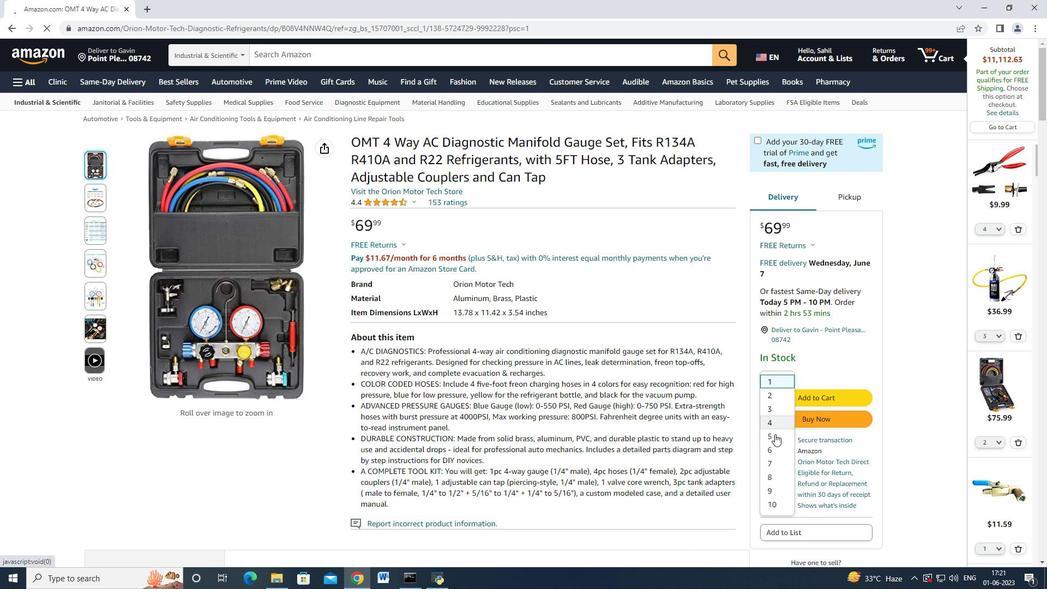
Action: Mouse moved to (804, 418)
Screenshot: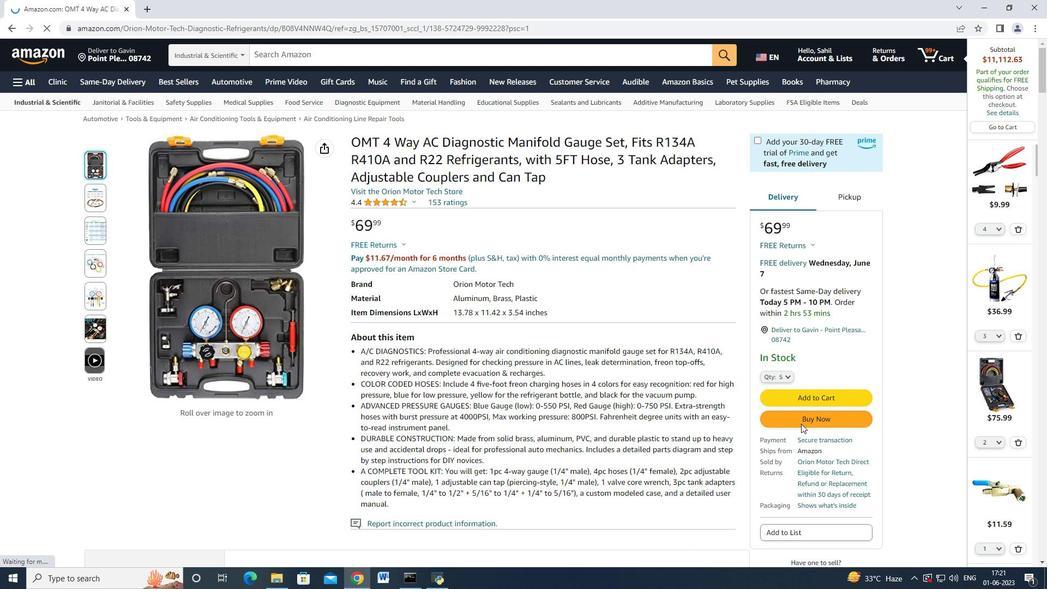 
Action: Mouse pressed left at (804, 418)
Screenshot: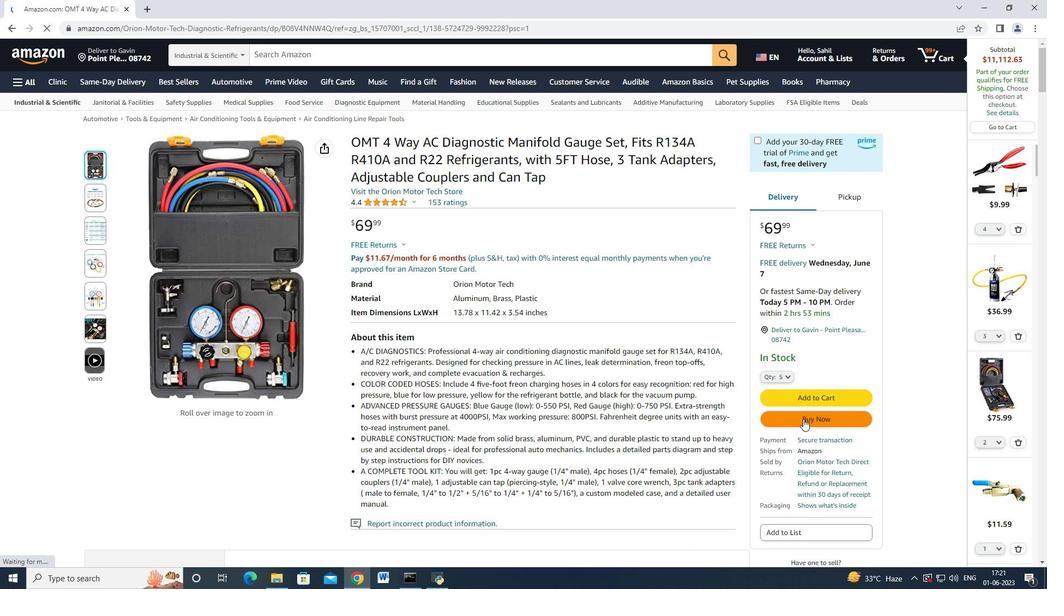 
Action: Mouse moved to (624, 95)
Screenshot: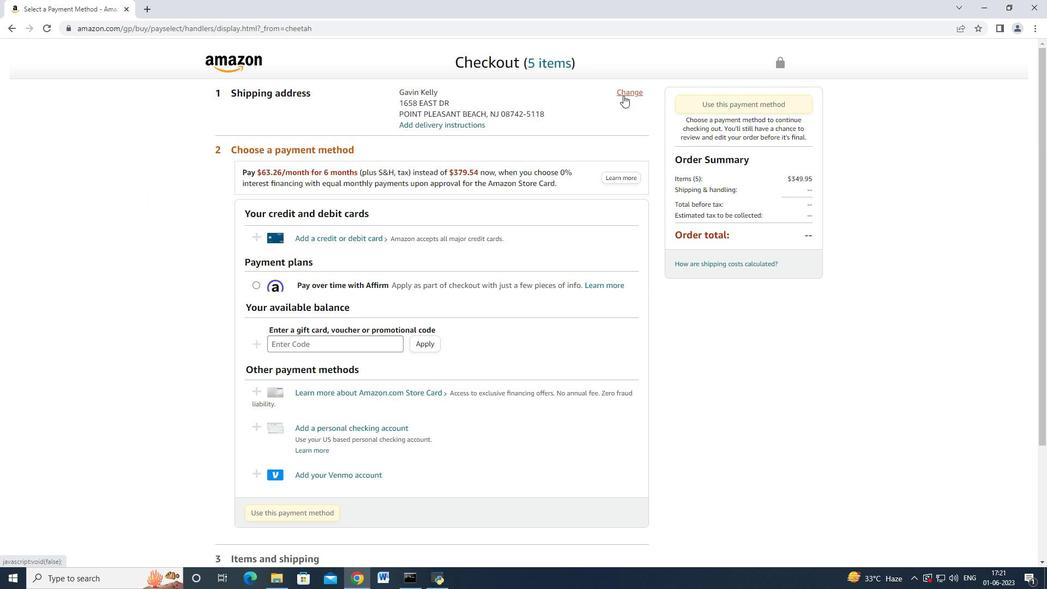 
Action: Mouse pressed left at (624, 95)
Screenshot: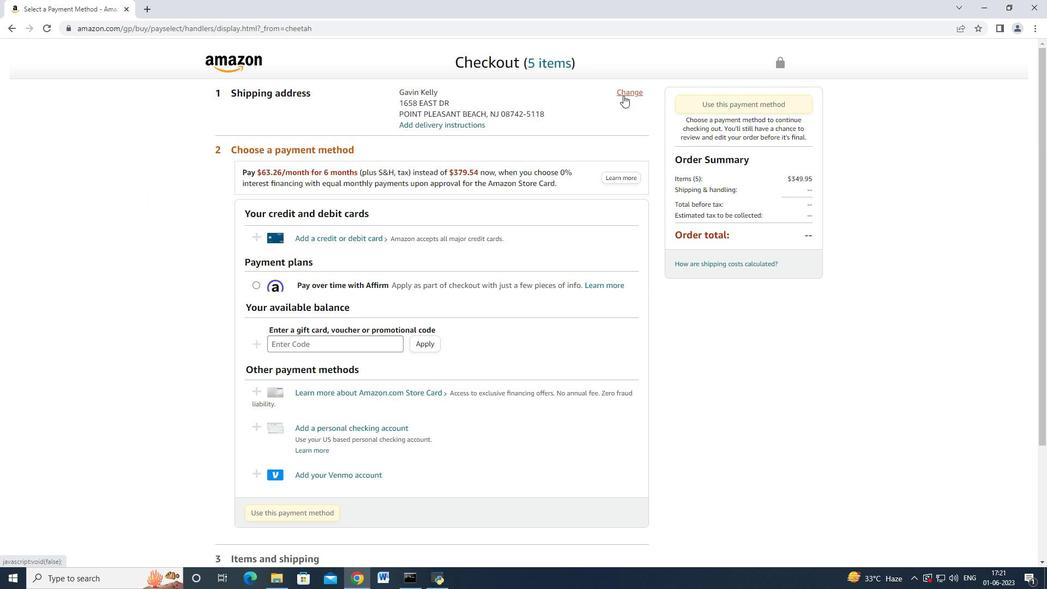 
Action: Mouse moved to (492, 170)
Screenshot: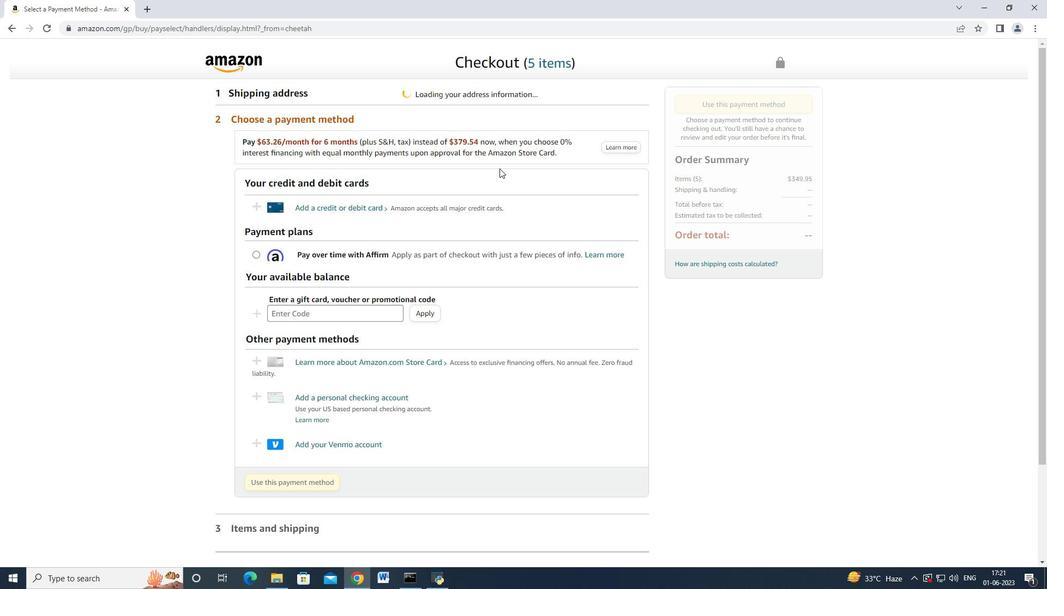 
Action: Mouse scrolled (492, 170) with delta (0, 0)
Screenshot: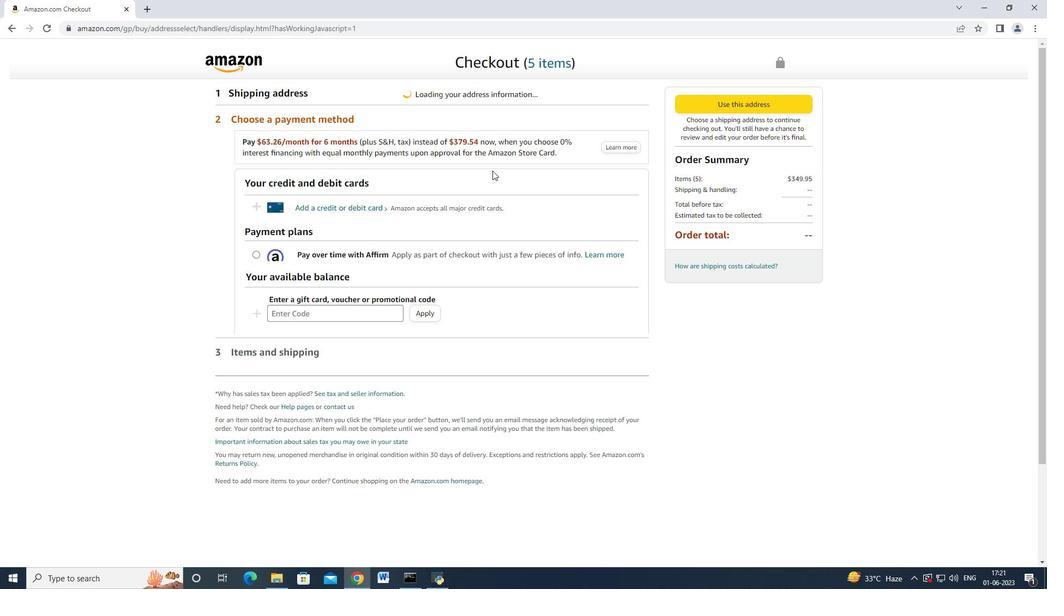 
Action: Mouse scrolled (492, 171) with delta (0, 0)
Screenshot: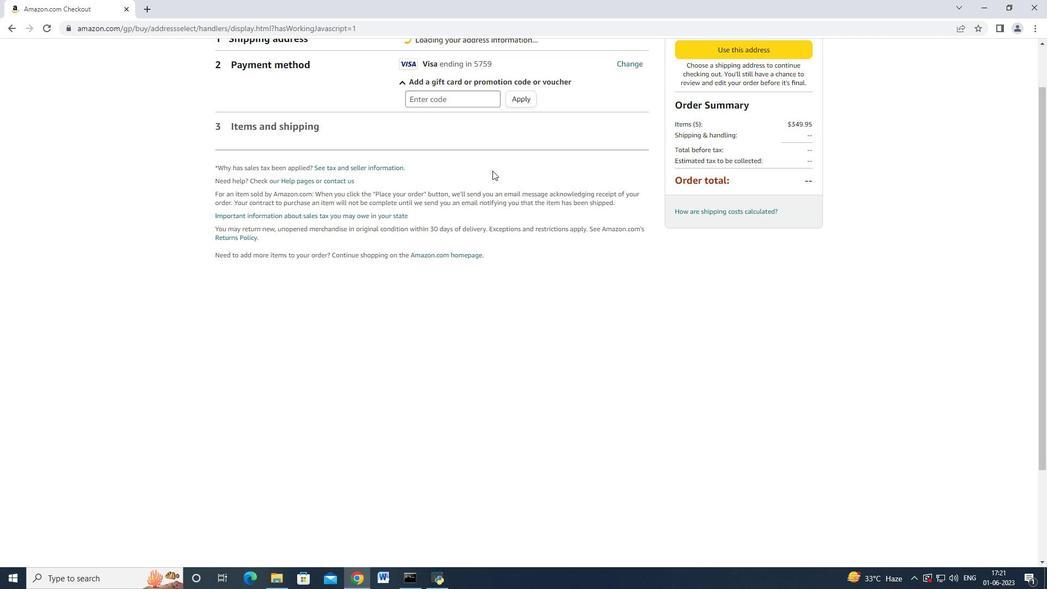
Action: Mouse moved to (492, 166)
Screenshot: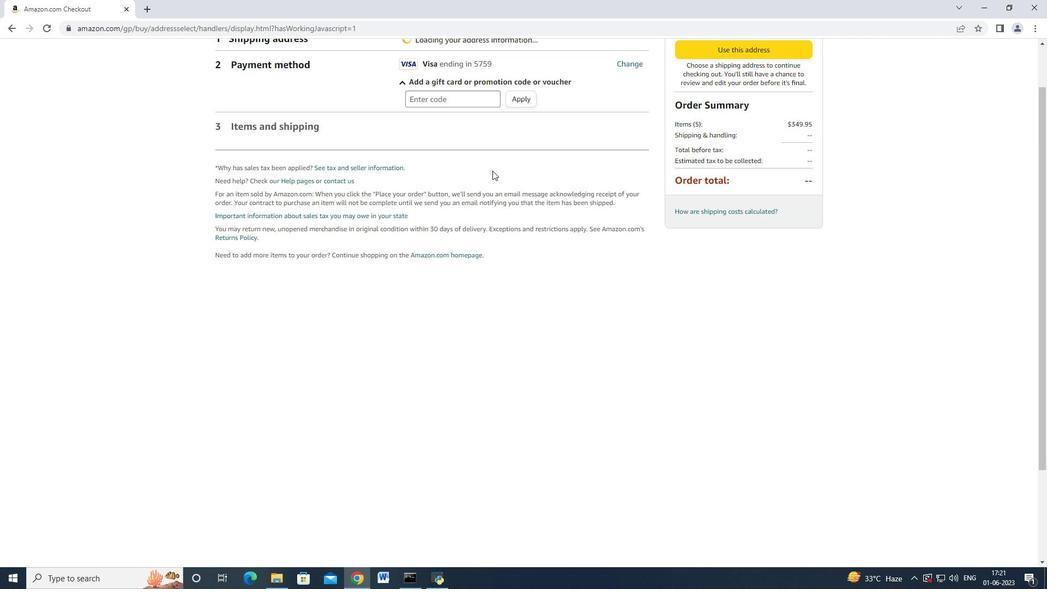 
Action: Mouse scrolled (492, 165) with delta (0, 0)
Screenshot: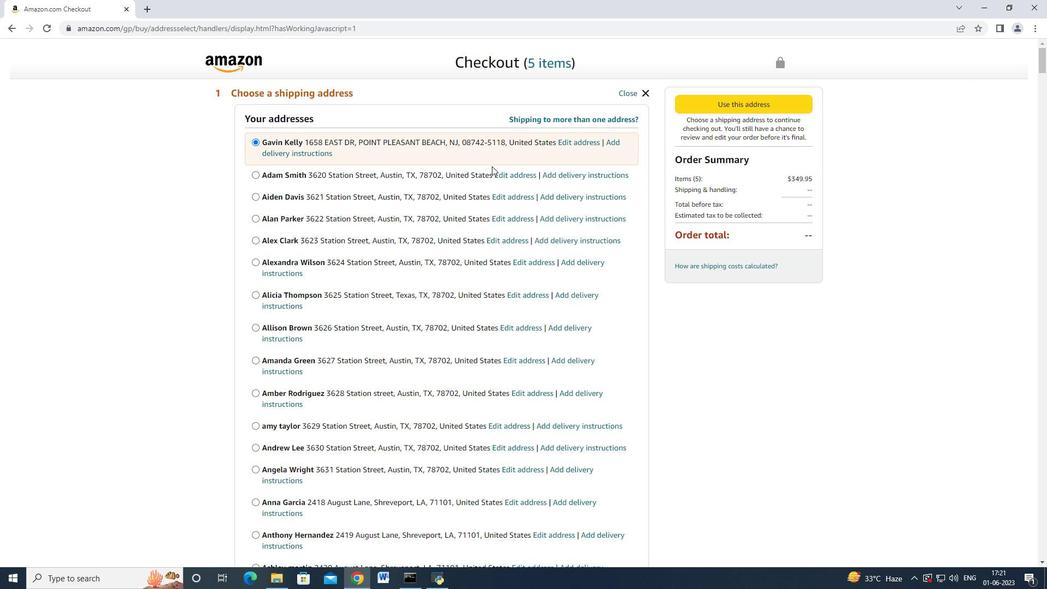 
Action: Mouse scrolled (492, 165) with delta (0, 0)
Screenshot: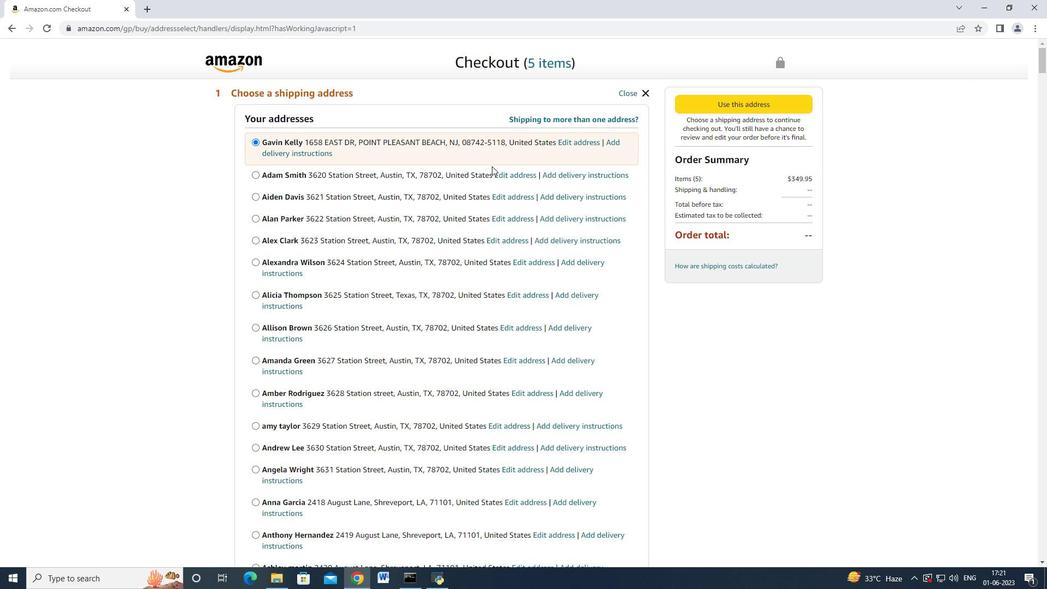
Action: Mouse scrolled (492, 165) with delta (0, 0)
Screenshot: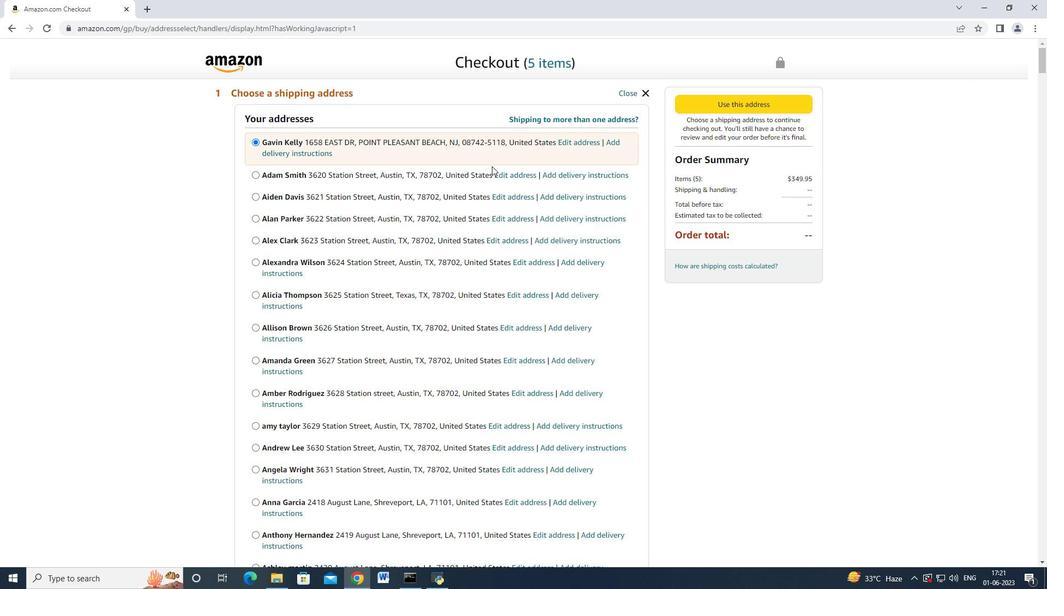 
Action: Mouse scrolled (492, 165) with delta (0, 0)
Screenshot: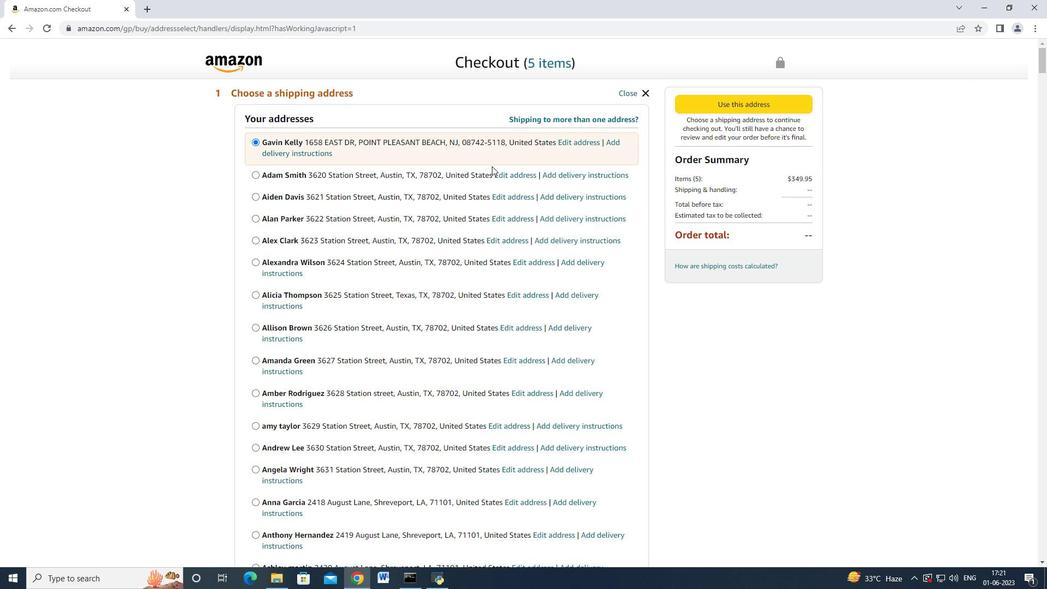 
Action: Mouse moved to (501, 175)
Screenshot: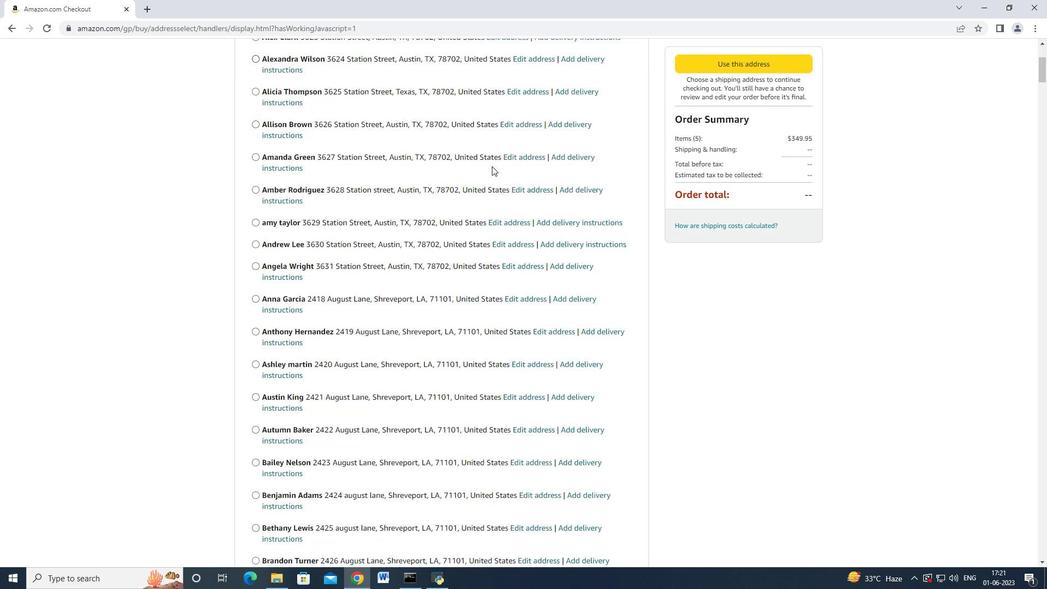 
Action: Mouse scrolled (501, 175) with delta (0, 0)
Screenshot: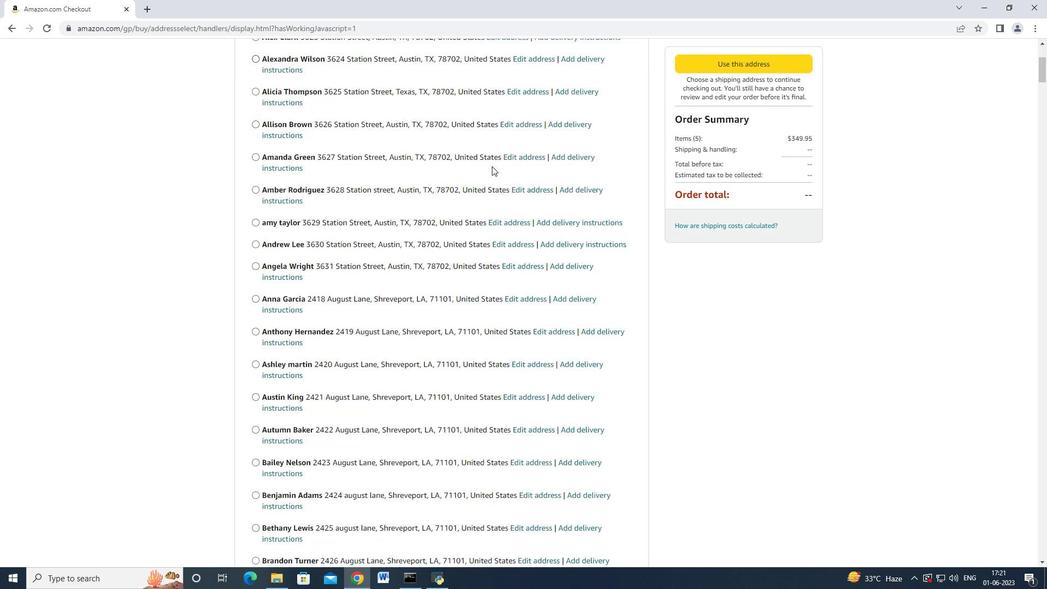 
Action: Mouse moved to (501, 176)
Screenshot: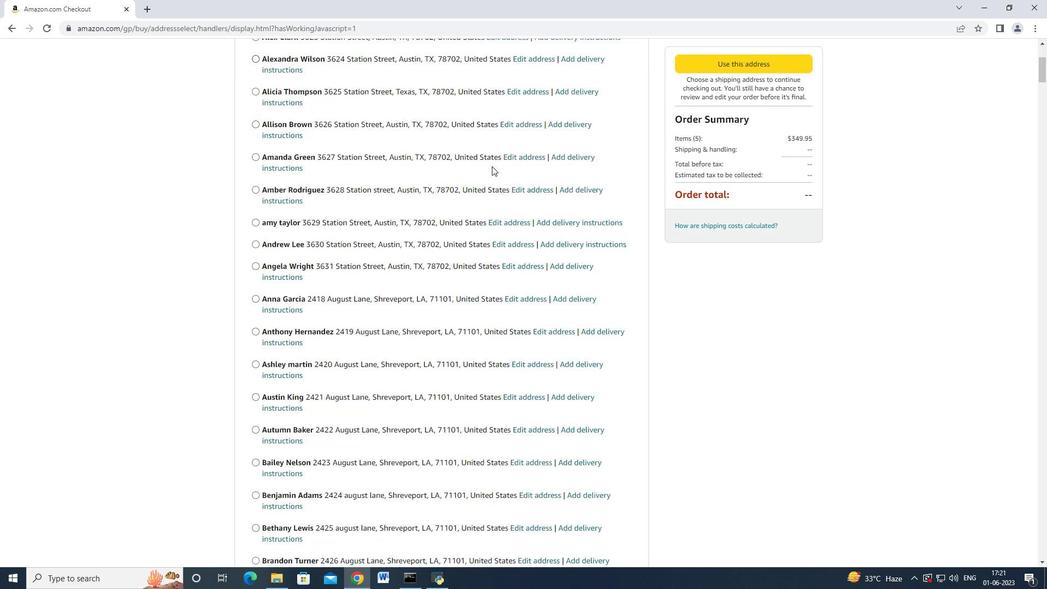 
Action: Mouse scrolled (501, 176) with delta (0, 0)
Screenshot: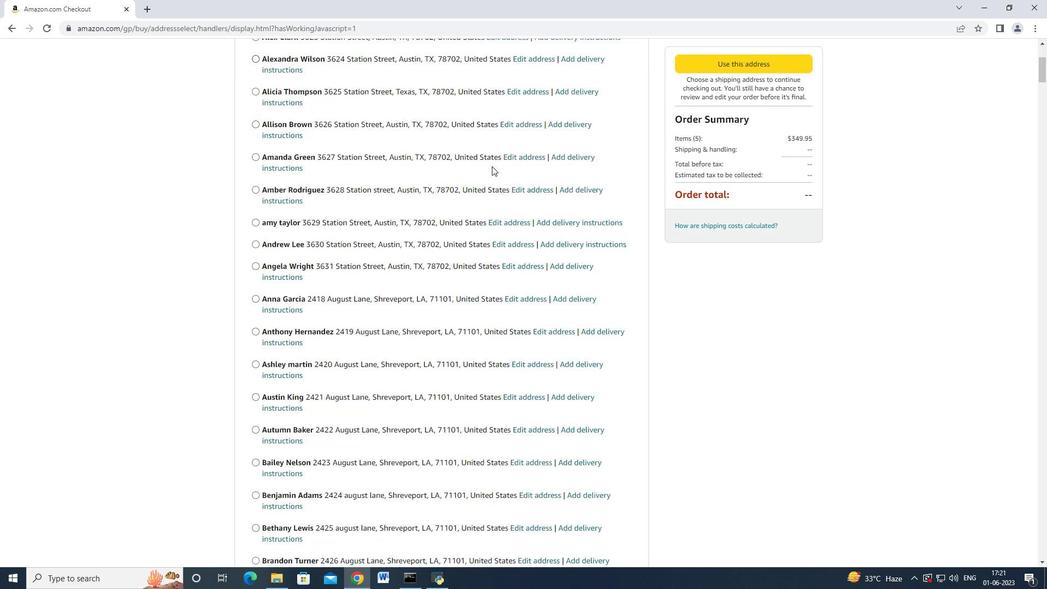 
Action: Mouse moved to (501, 176)
Screenshot: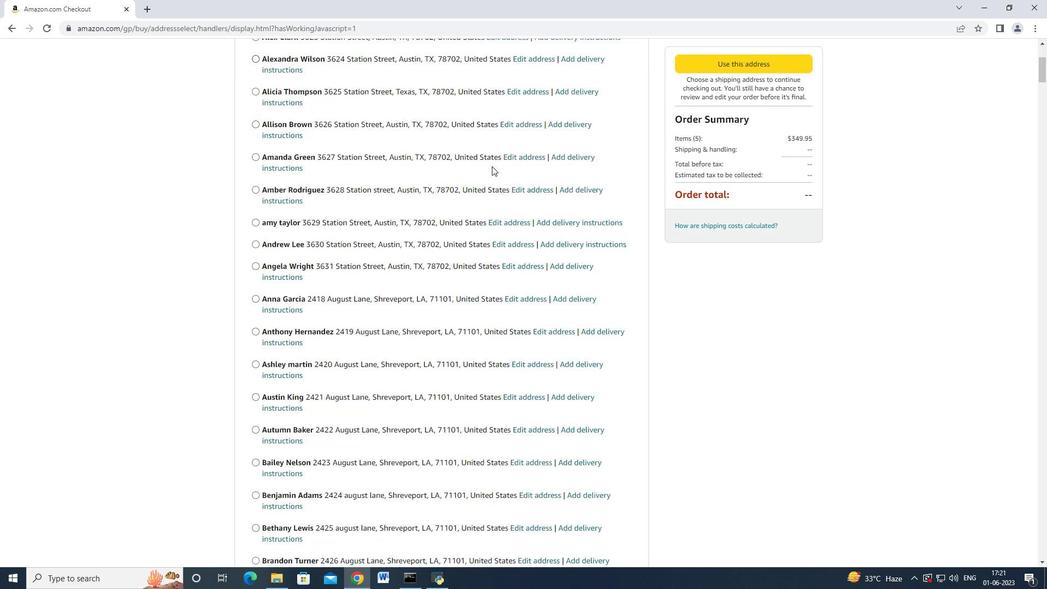 
Action: Mouse scrolled (501, 176) with delta (0, 0)
Screenshot: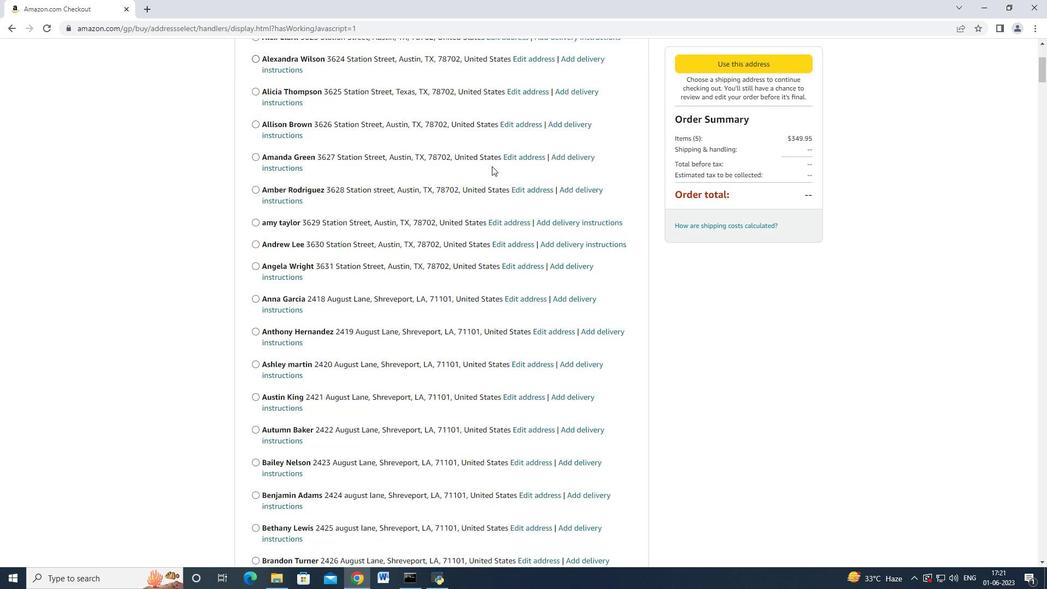 
Action: Mouse moved to (501, 176)
Screenshot: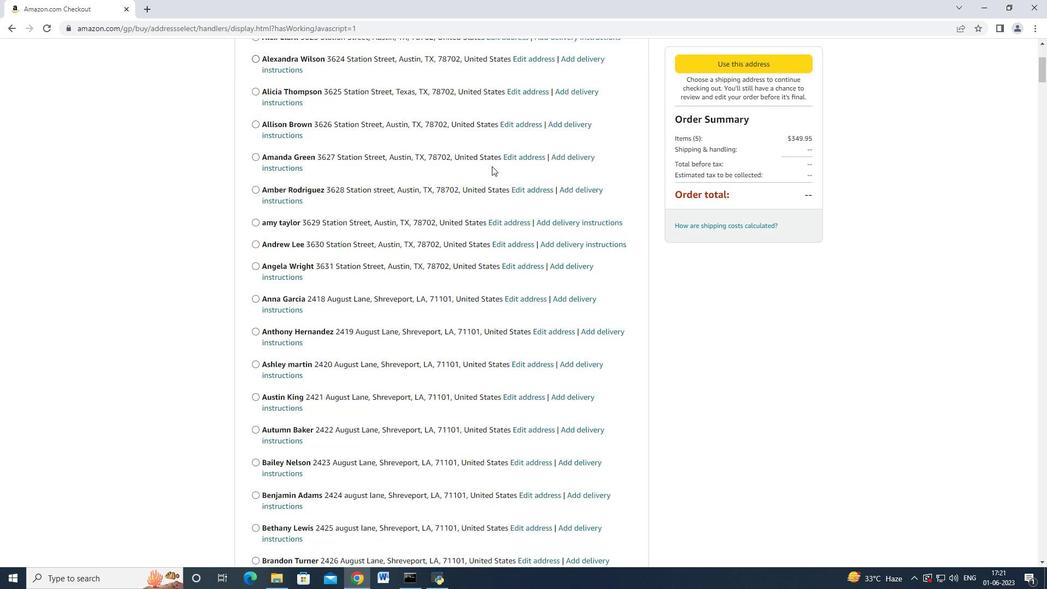 
Action: Mouse scrolled (501, 176) with delta (0, 0)
Screenshot: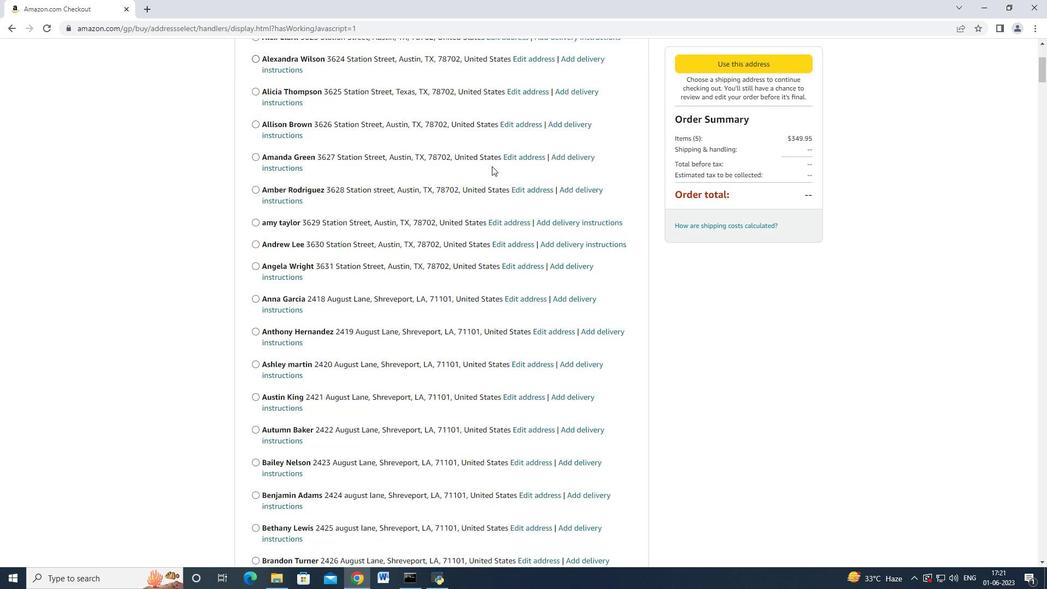 
Action: Mouse scrolled (501, 176) with delta (0, 0)
Screenshot: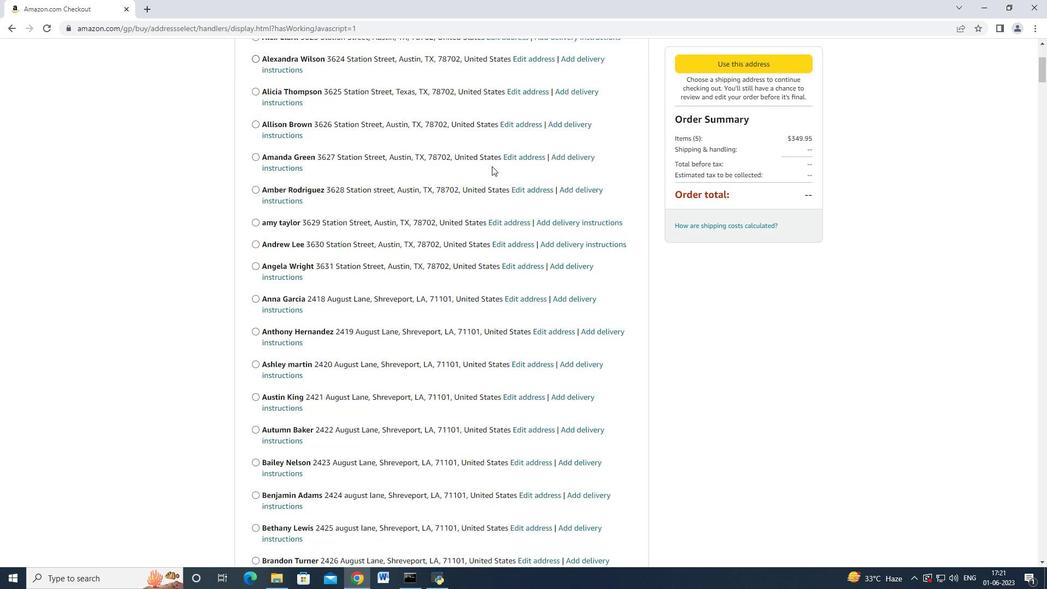 
Action: Mouse scrolled (501, 176) with delta (0, 0)
Screenshot: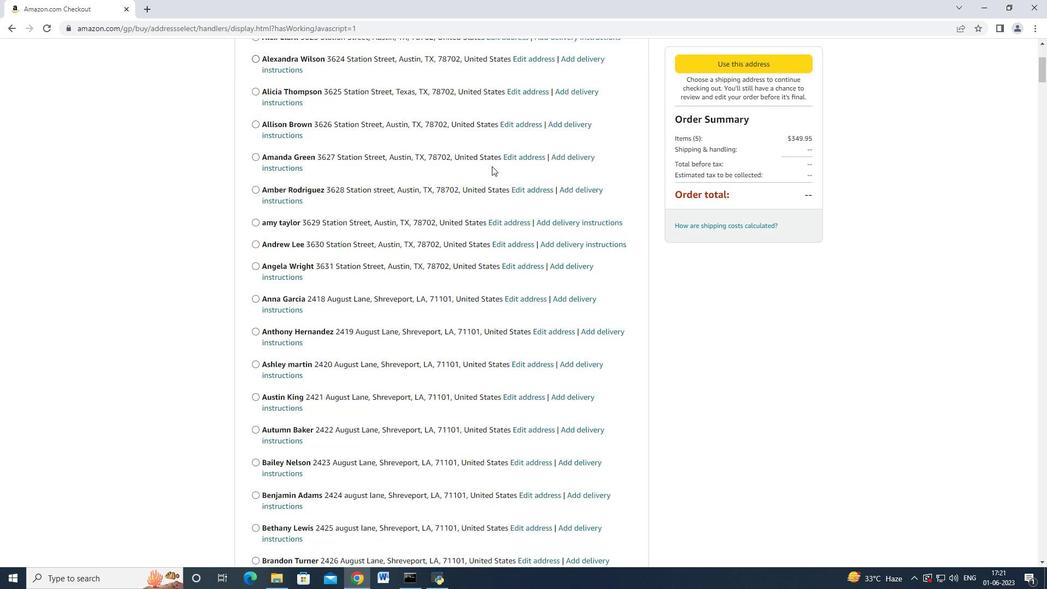 
Action: Mouse scrolled (501, 176) with delta (0, 0)
Screenshot: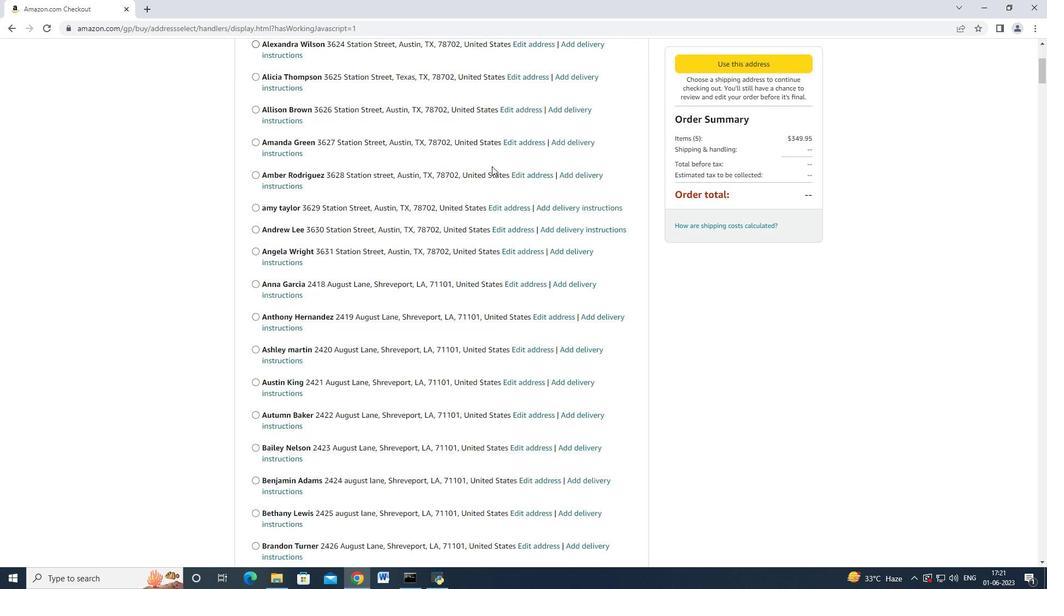 
Action: Mouse scrolled (501, 176) with delta (0, 0)
Screenshot: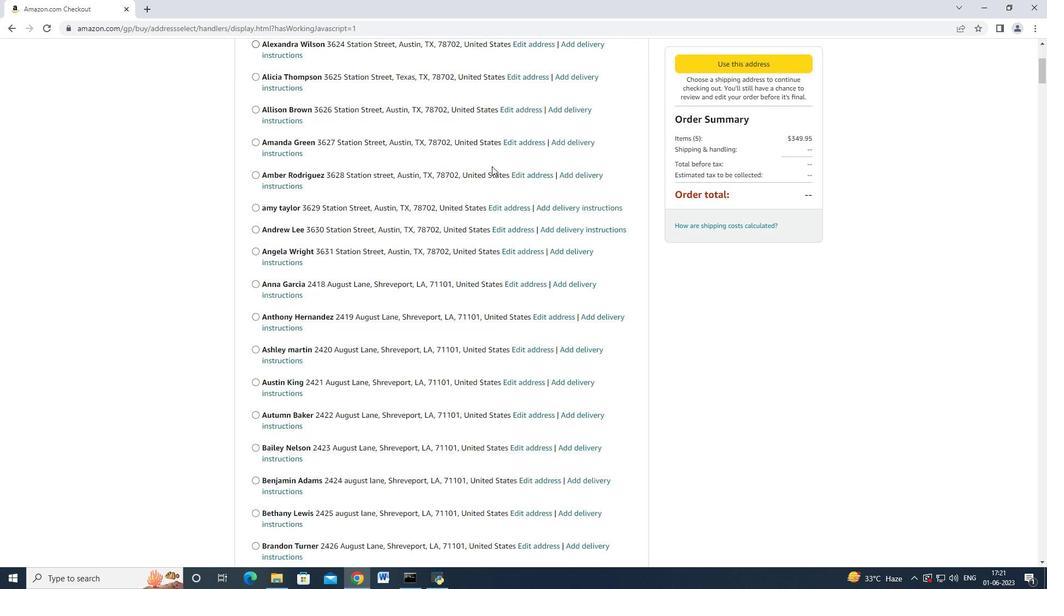 
Action: Mouse scrolled (501, 176) with delta (0, 0)
Screenshot: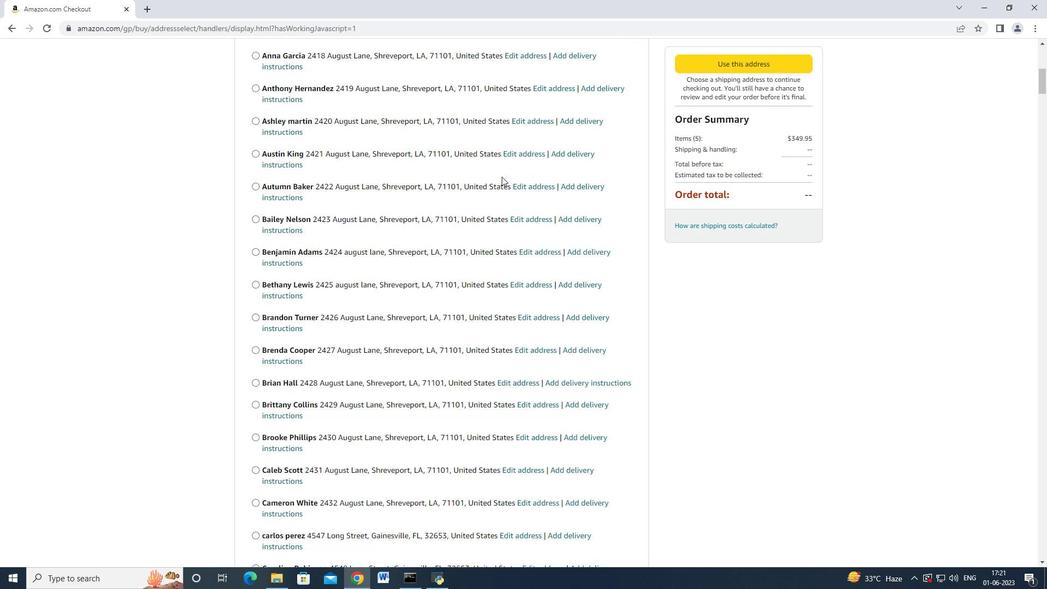 
Action: Mouse scrolled (501, 176) with delta (0, 0)
Screenshot: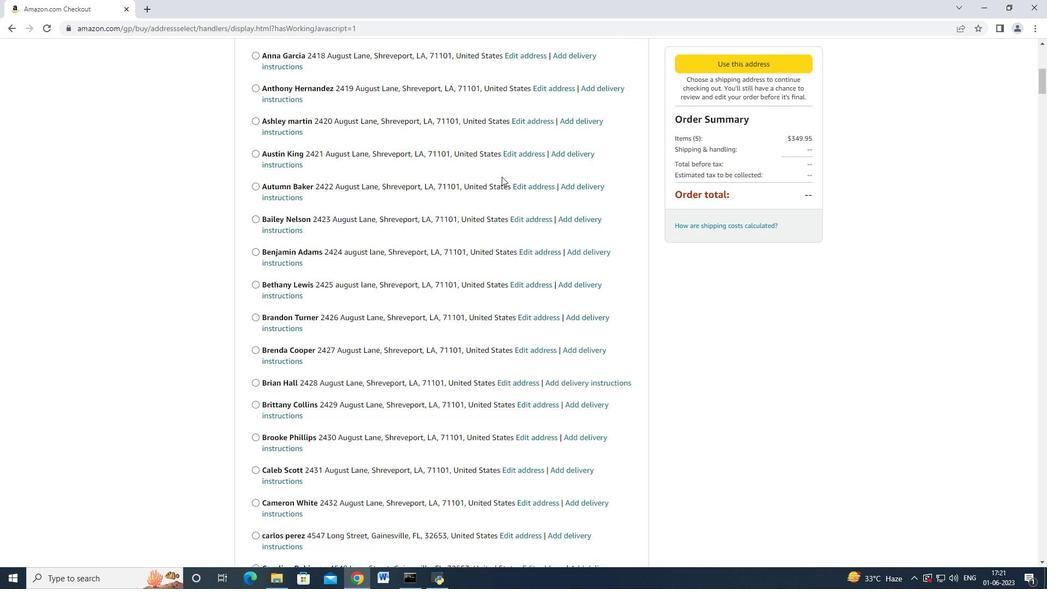 
Action: Mouse scrolled (501, 176) with delta (0, 0)
Screenshot: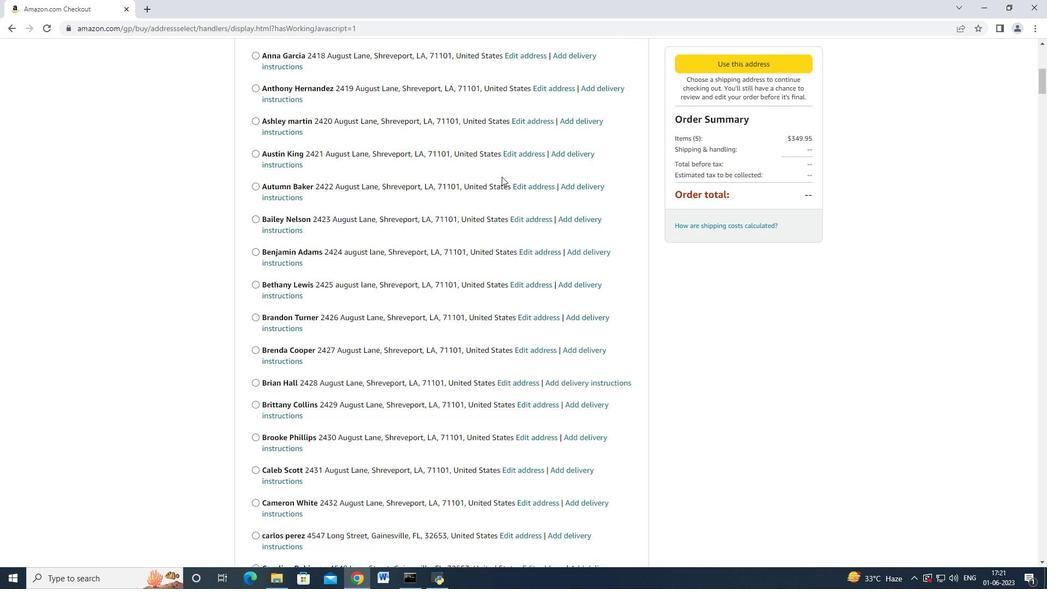 
Action: Mouse scrolled (501, 176) with delta (0, 0)
Screenshot: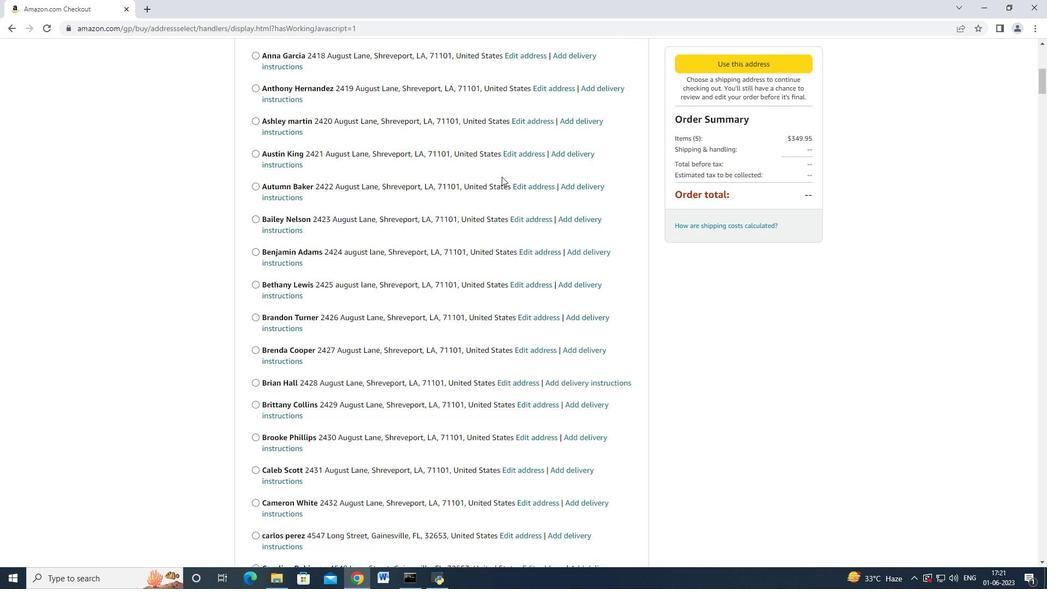 
Action: Mouse scrolled (501, 176) with delta (0, 0)
Screenshot: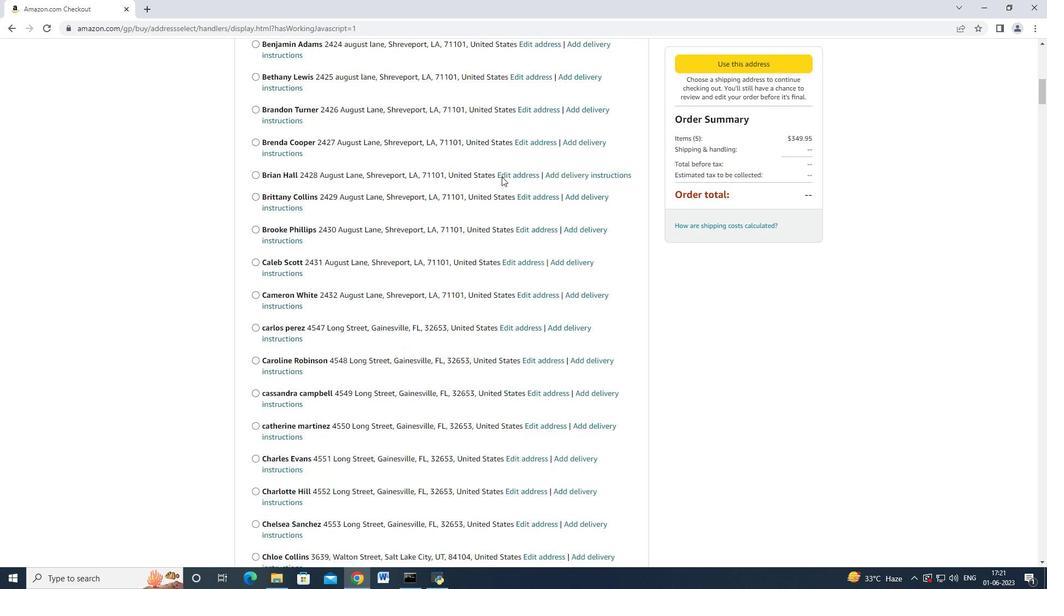 
Action: Mouse scrolled (501, 176) with delta (0, 0)
Screenshot: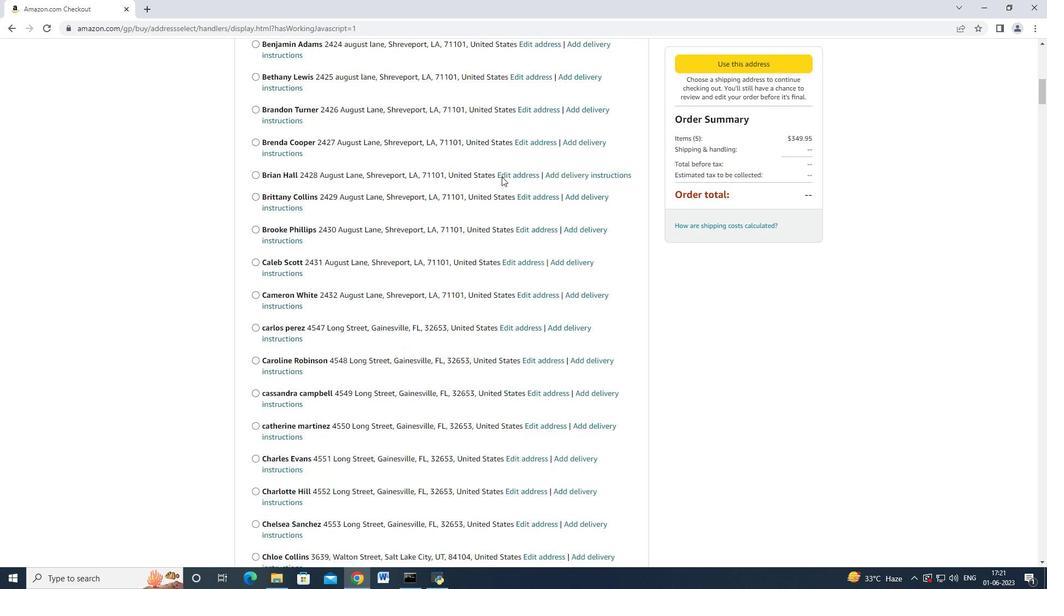 
Action: Mouse scrolled (501, 176) with delta (0, 0)
Screenshot: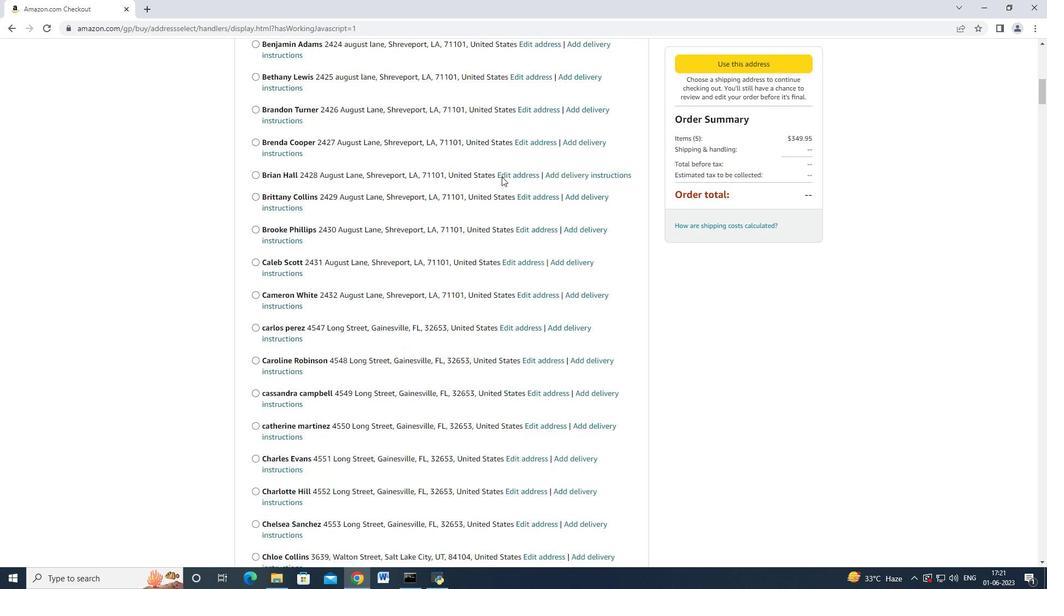 
Action: Mouse scrolled (501, 176) with delta (0, 0)
Screenshot: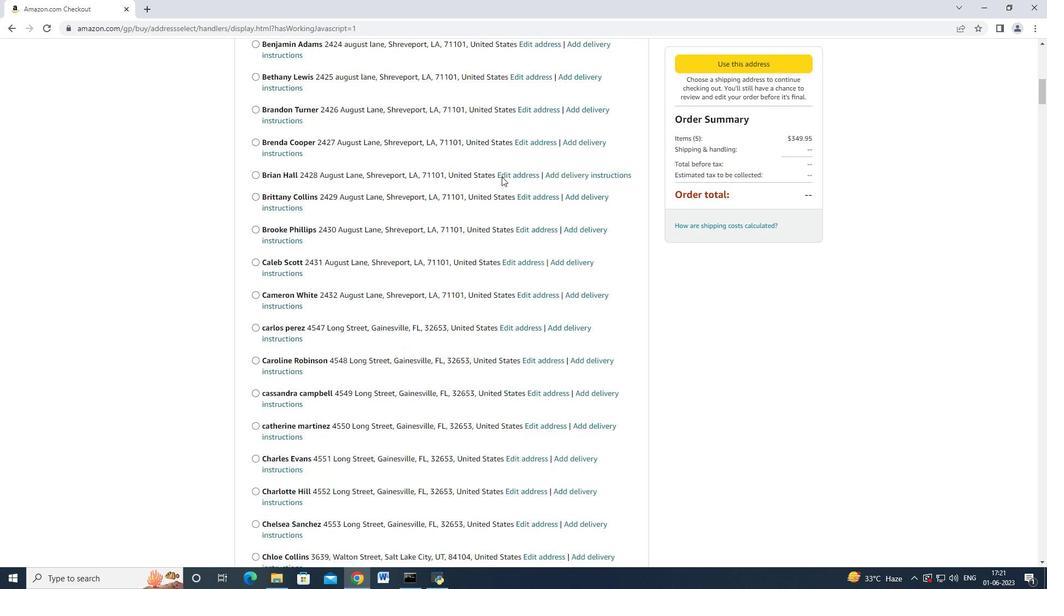 
Action: Mouse scrolled (501, 176) with delta (0, 0)
Screenshot: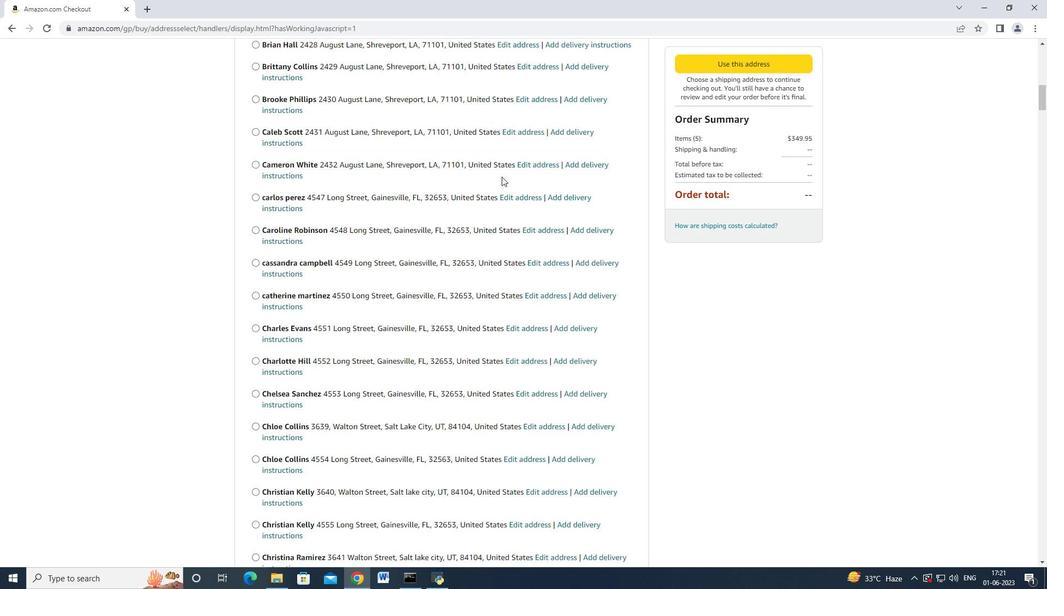 
Action: Mouse scrolled (501, 176) with delta (0, 0)
Screenshot: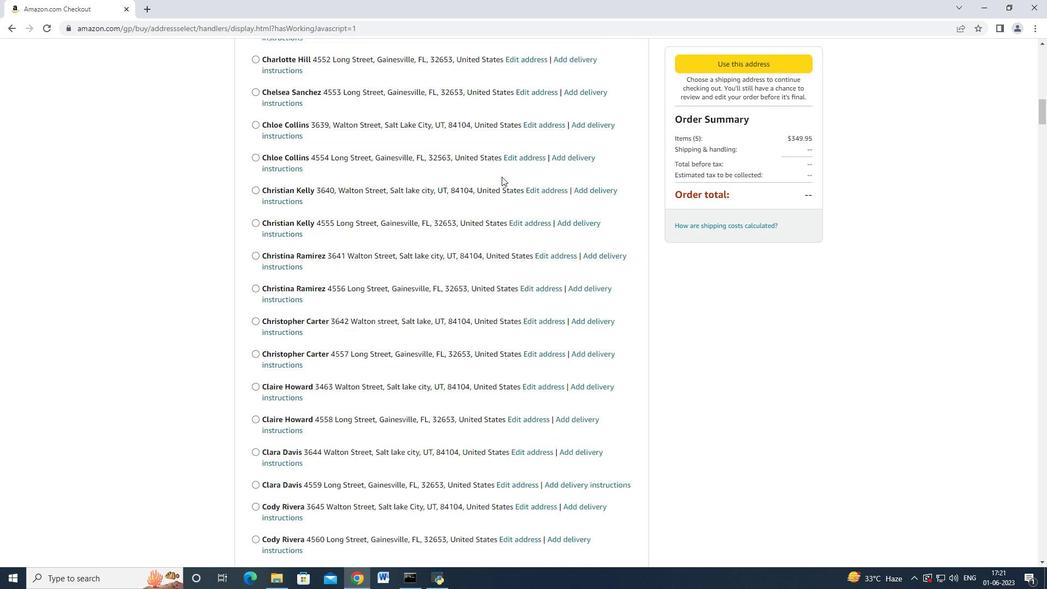 
Action: Mouse scrolled (501, 176) with delta (0, 0)
Screenshot: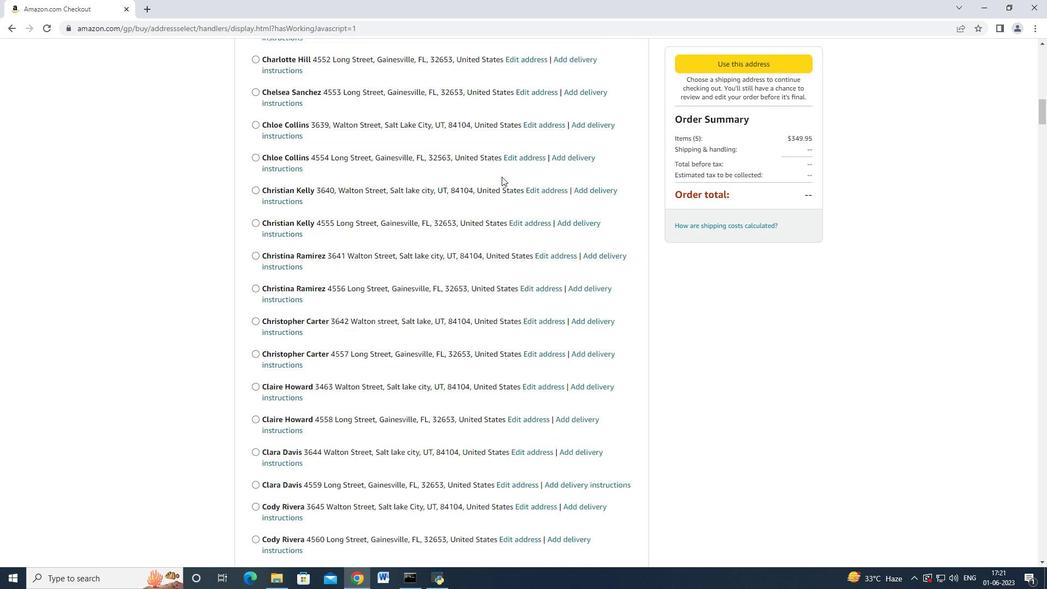 
Action: Mouse scrolled (501, 176) with delta (0, 0)
Screenshot: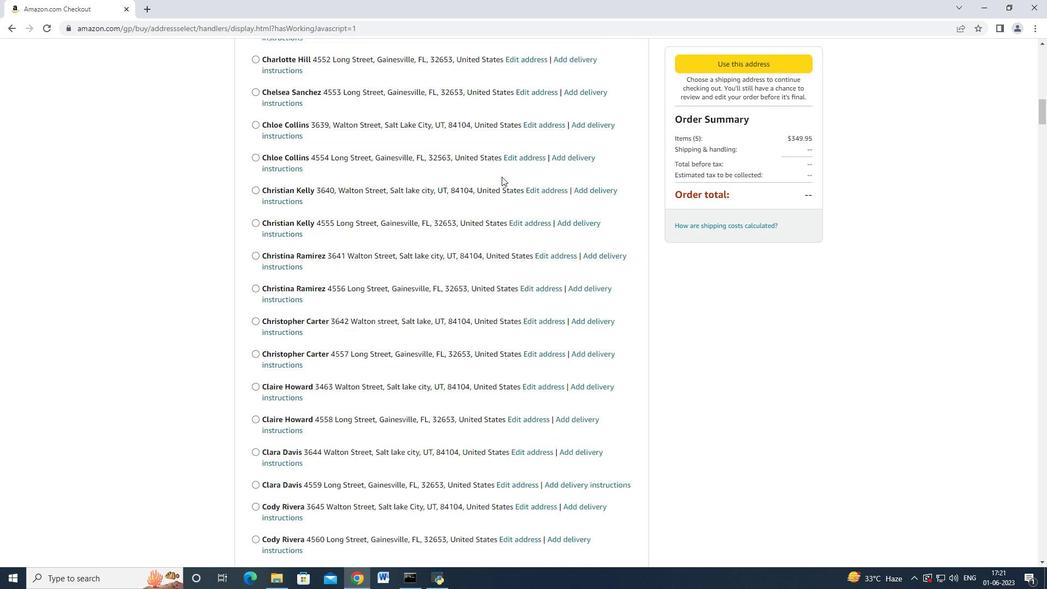 
Action: Mouse scrolled (501, 176) with delta (0, 0)
Screenshot: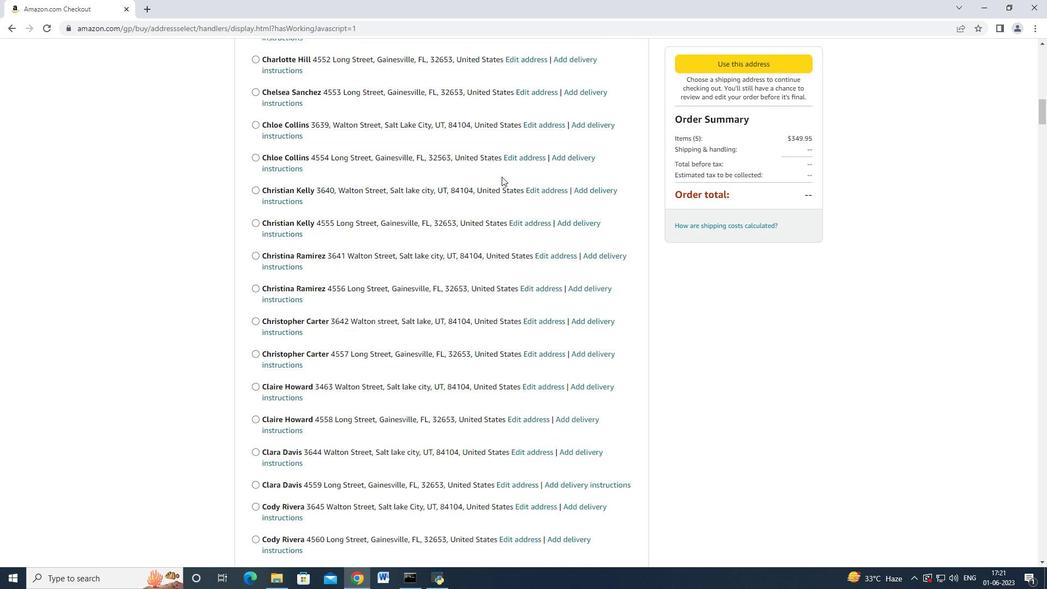 
Action: Mouse scrolled (501, 176) with delta (0, 0)
Screenshot: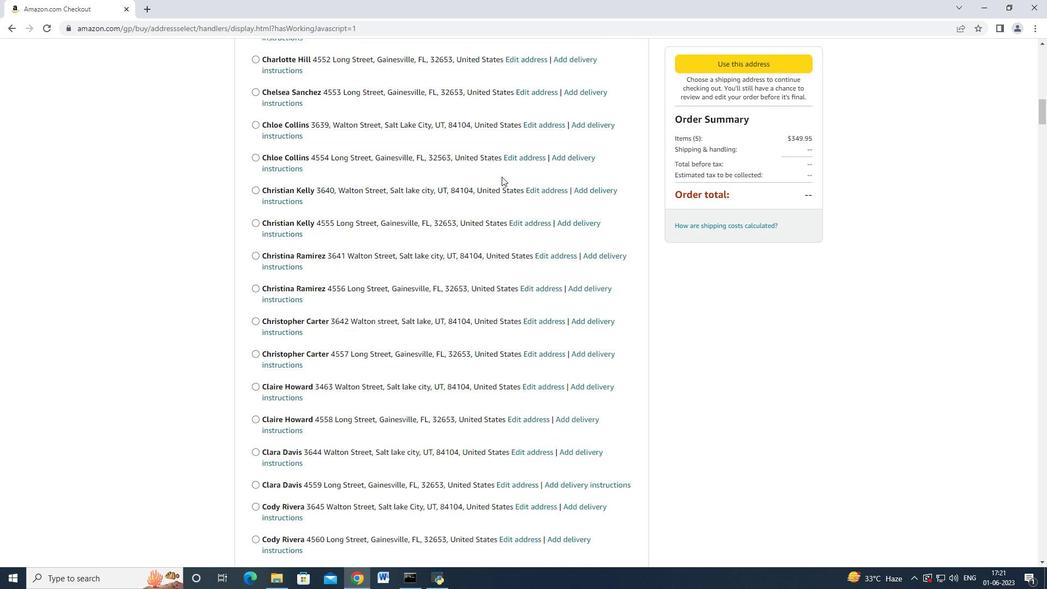 
Action: Mouse scrolled (501, 176) with delta (0, 0)
Screenshot: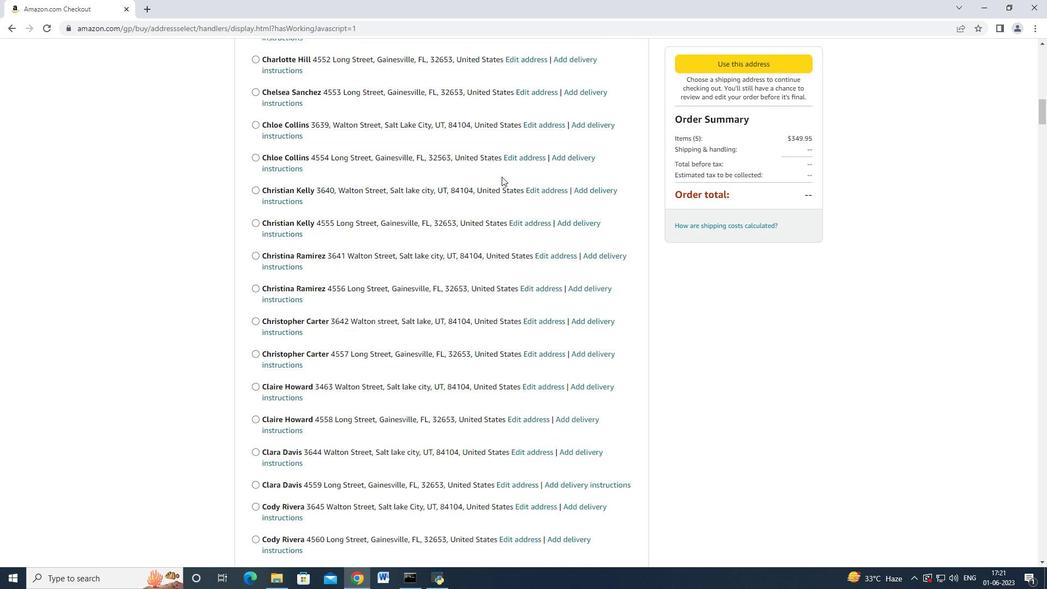 
Action: Mouse scrolled (501, 176) with delta (0, 0)
Screenshot: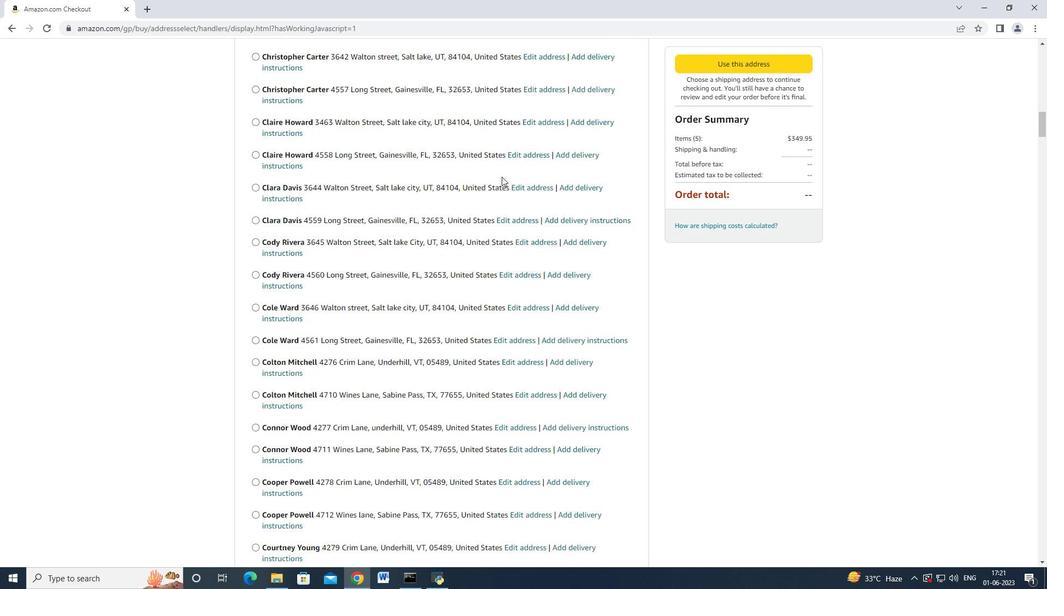 
Action: Mouse scrolled (501, 176) with delta (0, 0)
Screenshot: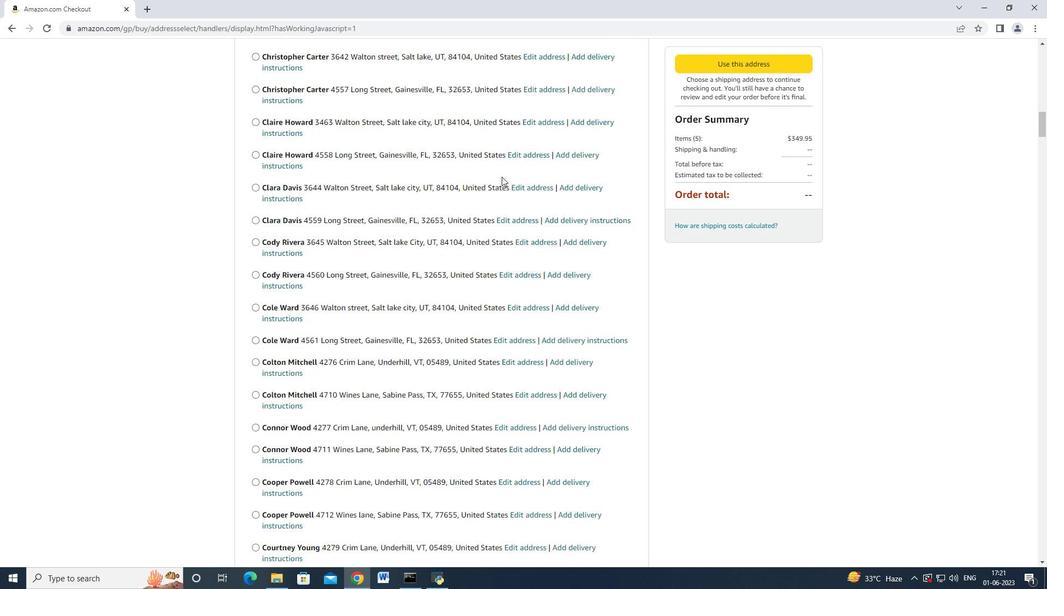 
Action: Mouse scrolled (501, 176) with delta (0, 0)
Screenshot: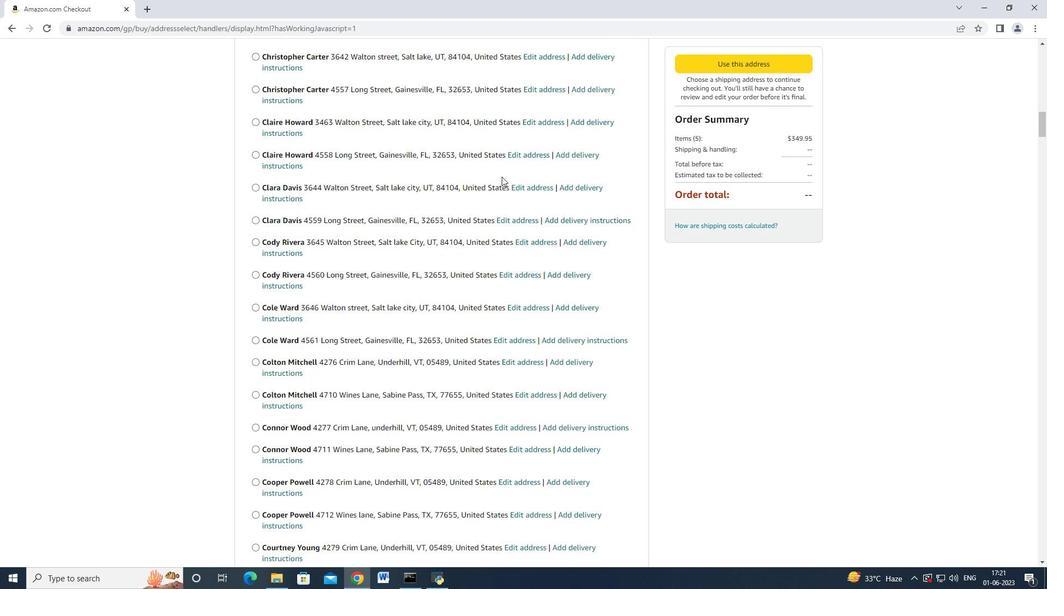 
Action: Mouse scrolled (501, 176) with delta (0, 0)
Screenshot: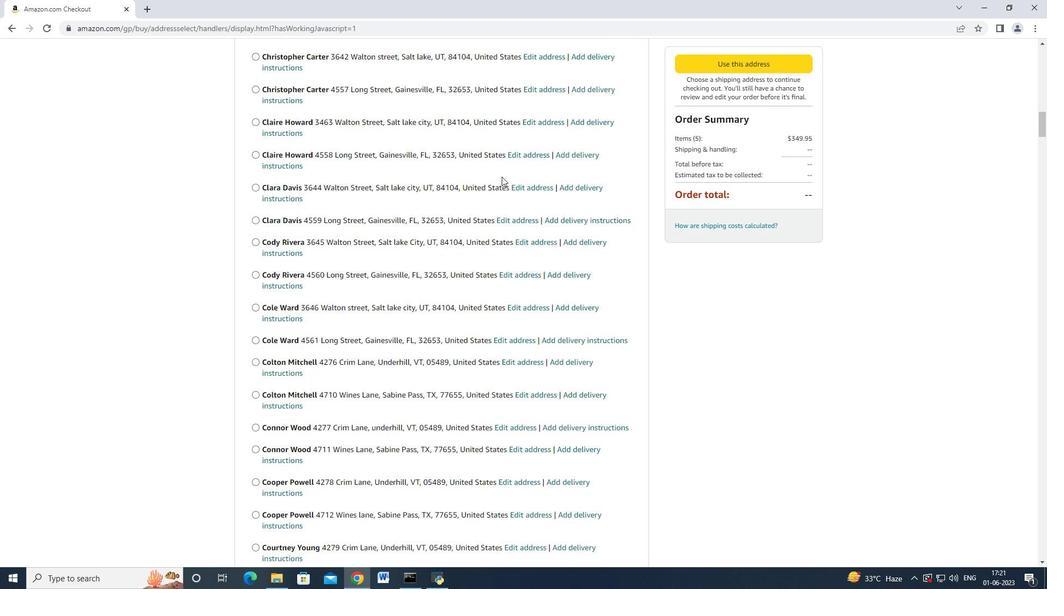 
Action: Mouse scrolled (501, 176) with delta (0, 0)
Screenshot: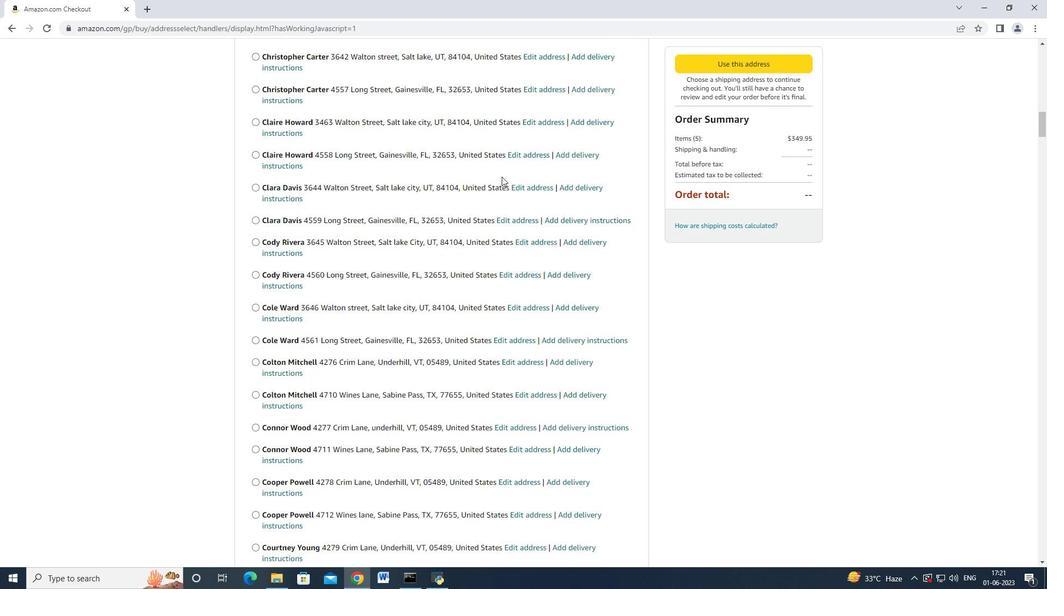 
Action: Mouse scrolled (501, 176) with delta (0, 0)
Screenshot: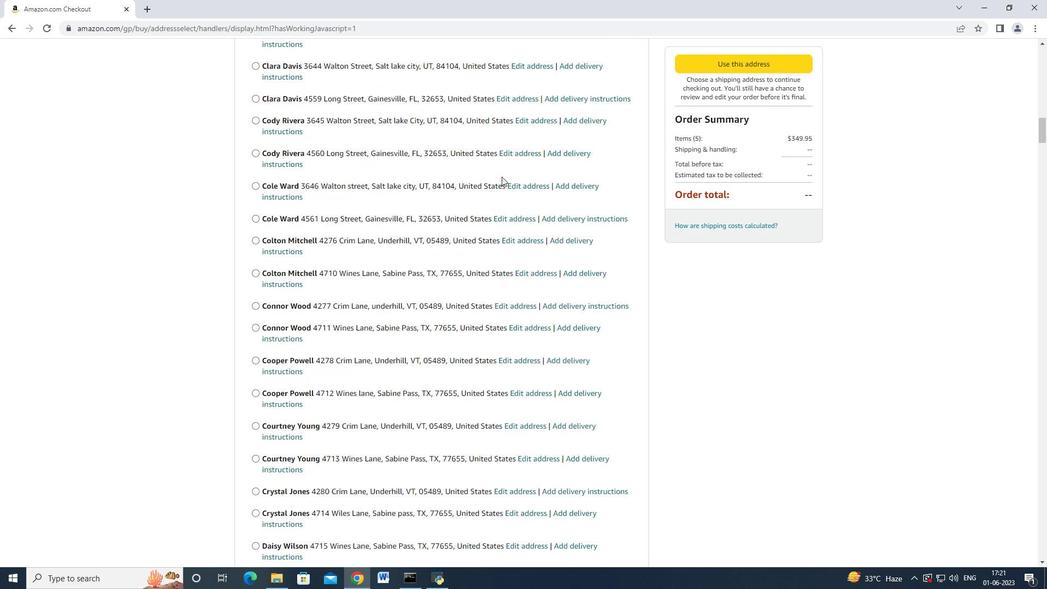 
Action: Mouse scrolled (501, 176) with delta (0, 0)
Screenshot: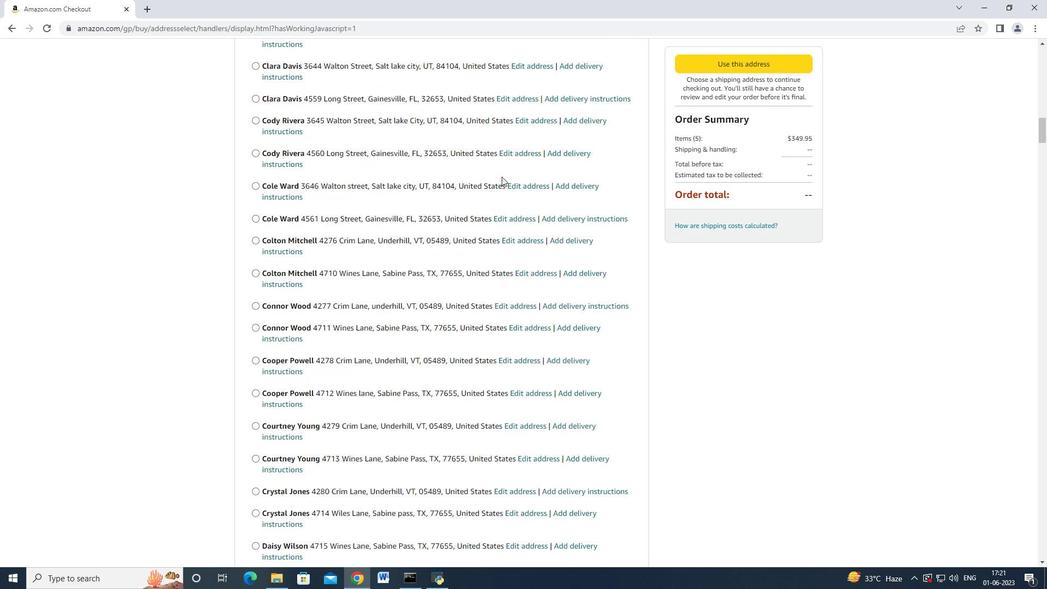 
Action: Mouse scrolled (501, 176) with delta (0, 0)
Screenshot: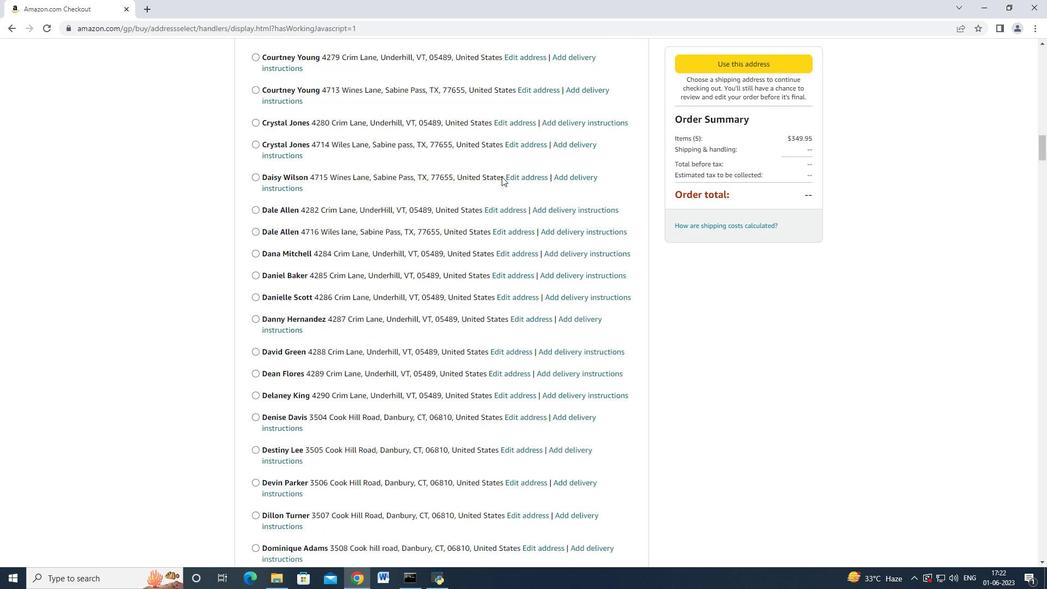 
Action: Mouse scrolled (501, 176) with delta (0, 0)
Screenshot: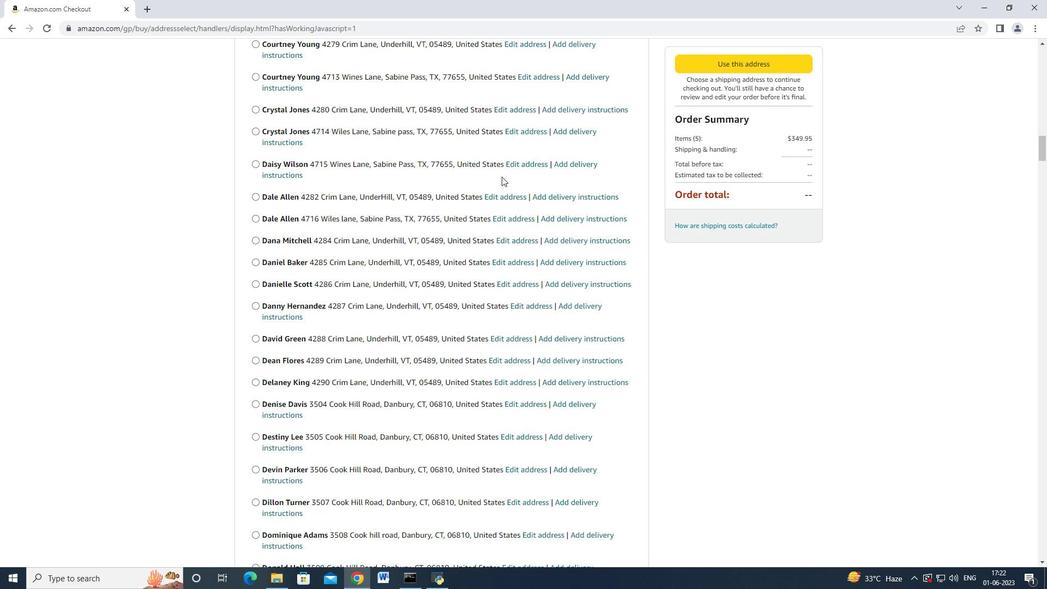 
Action: Mouse scrolled (501, 176) with delta (0, 0)
Screenshot: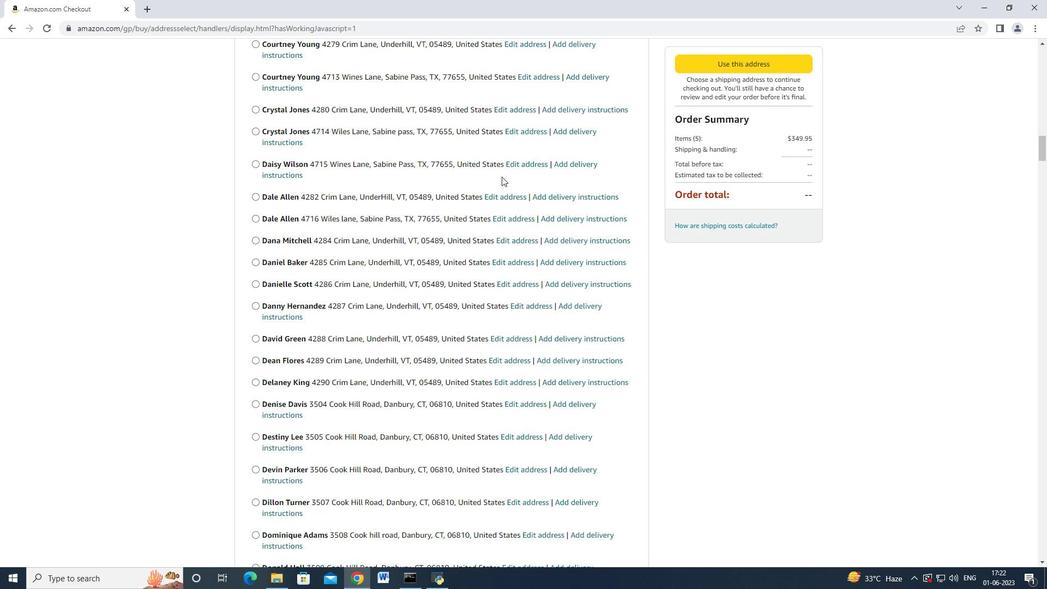 
Action: Mouse scrolled (501, 176) with delta (0, 0)
Screenshot: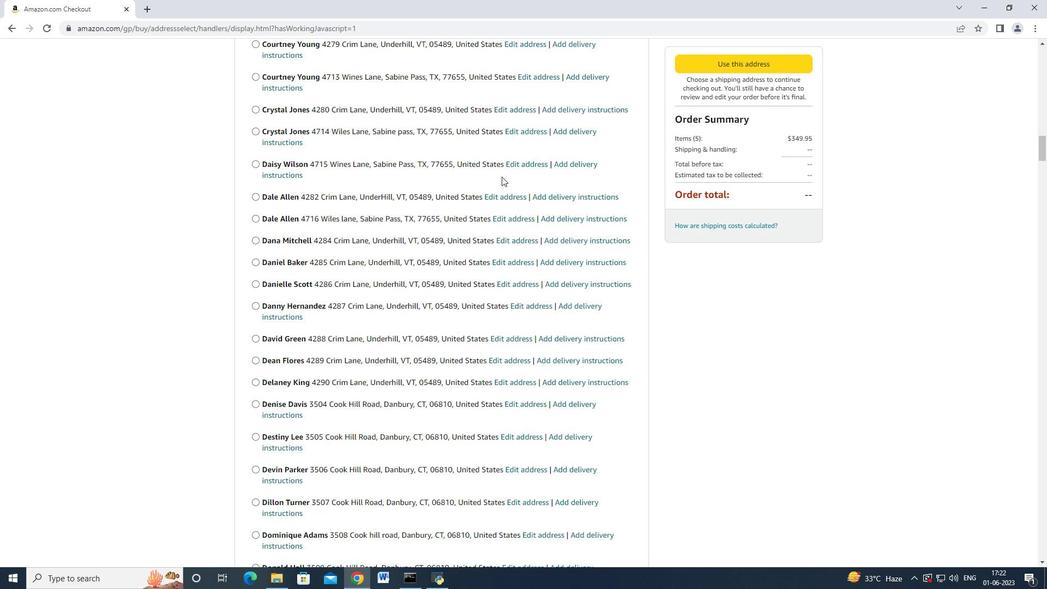 
Action: Mouse scrolled (501, 176) with delta (0, 0)
Screenshot: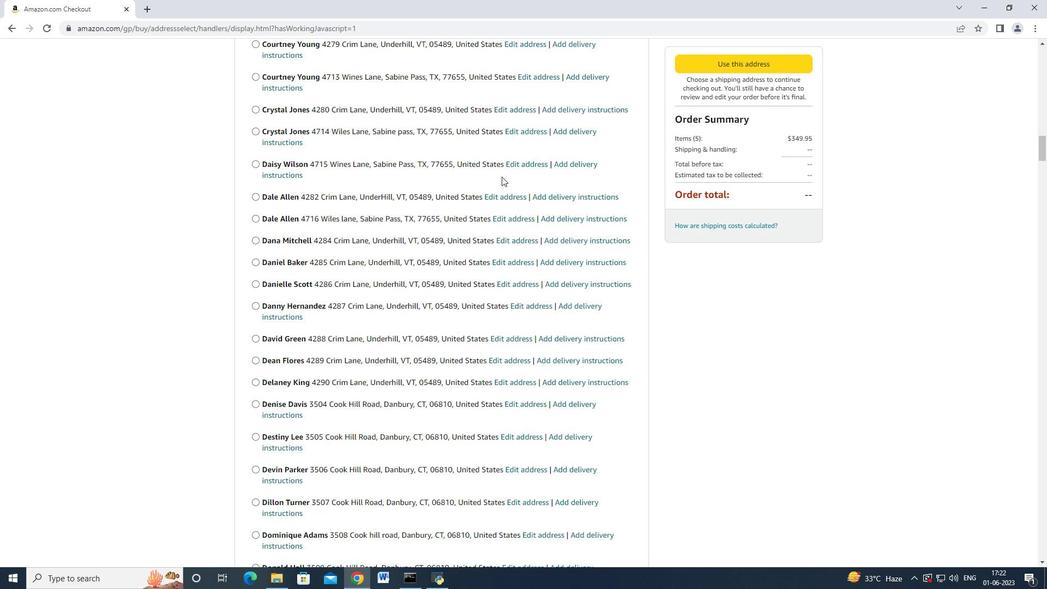 
Action: Mouse scrolled (501, 176) with delta (0, 0)
Screenshot: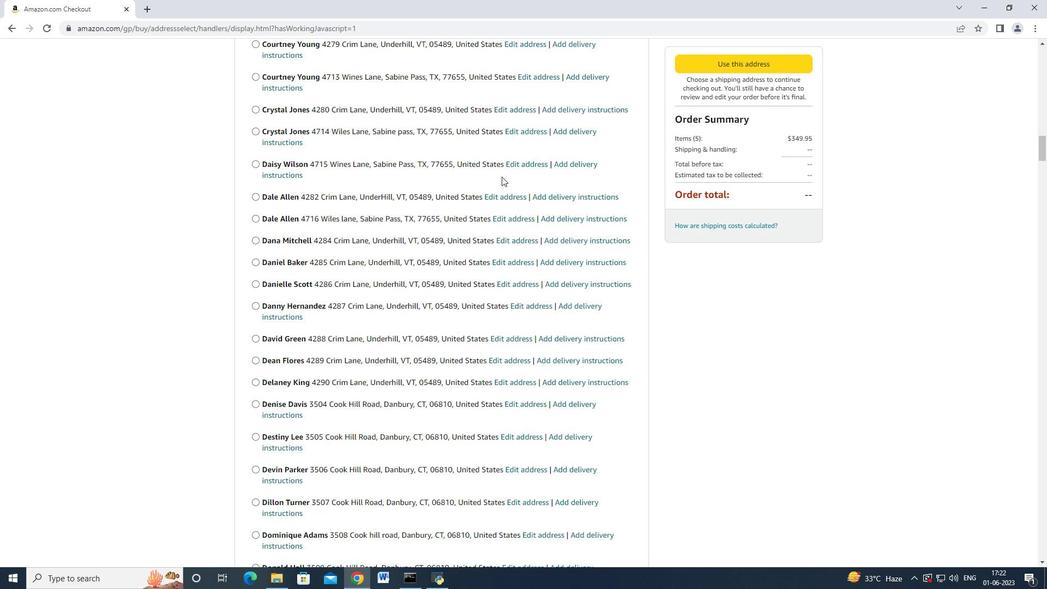 
Action: Mouse scrolled (501, 176) with delta (0, 0)
Screenshot: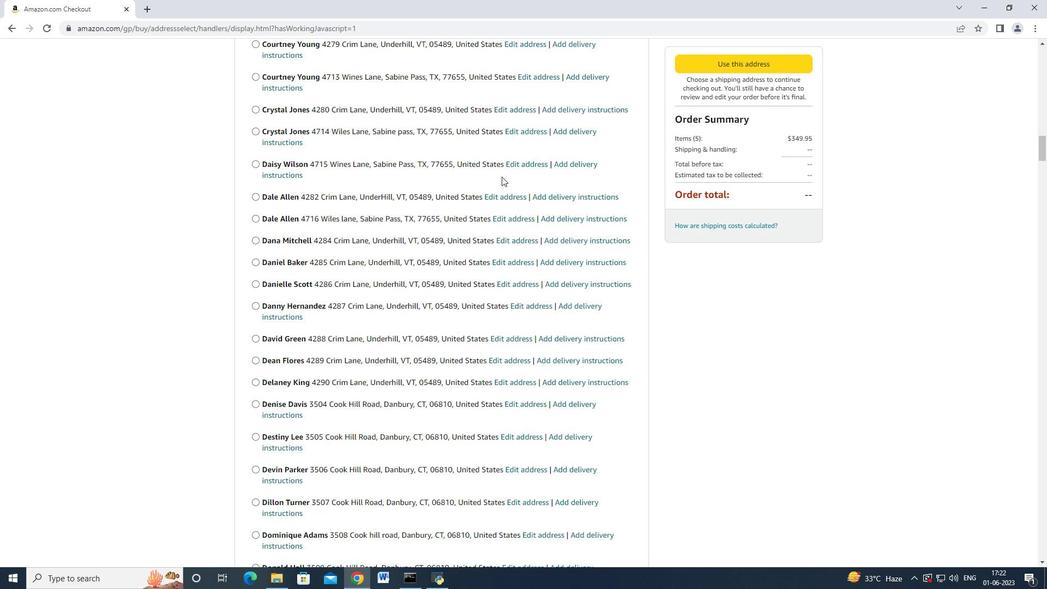 
Action: Mouse scrolled (501, 176) with delta (0, 0)
Screenshot: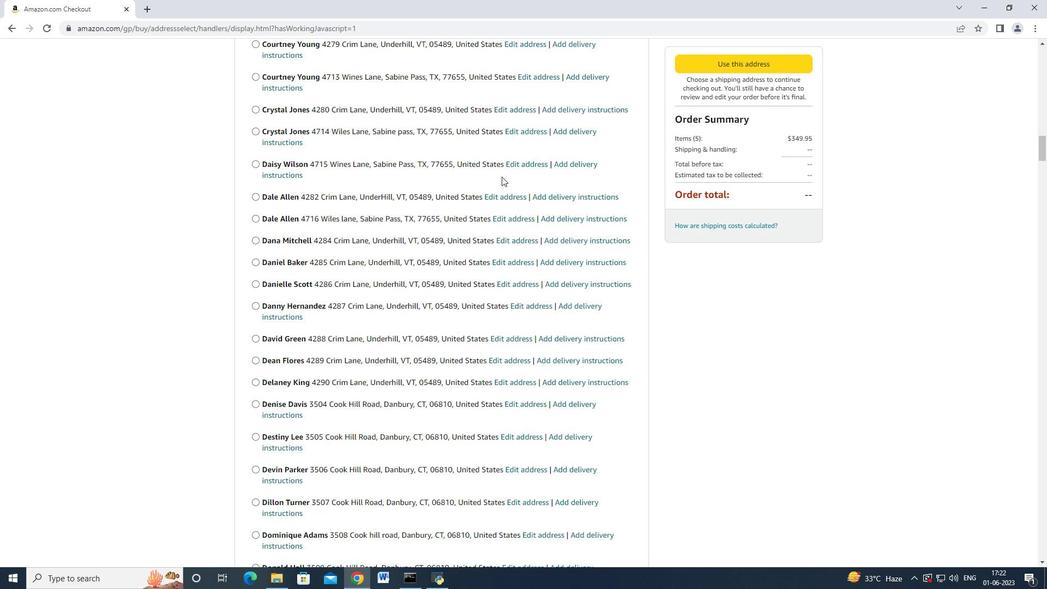 
Action: Mouse scrolled (501, 176) with delta (0, 0)
Screenshot: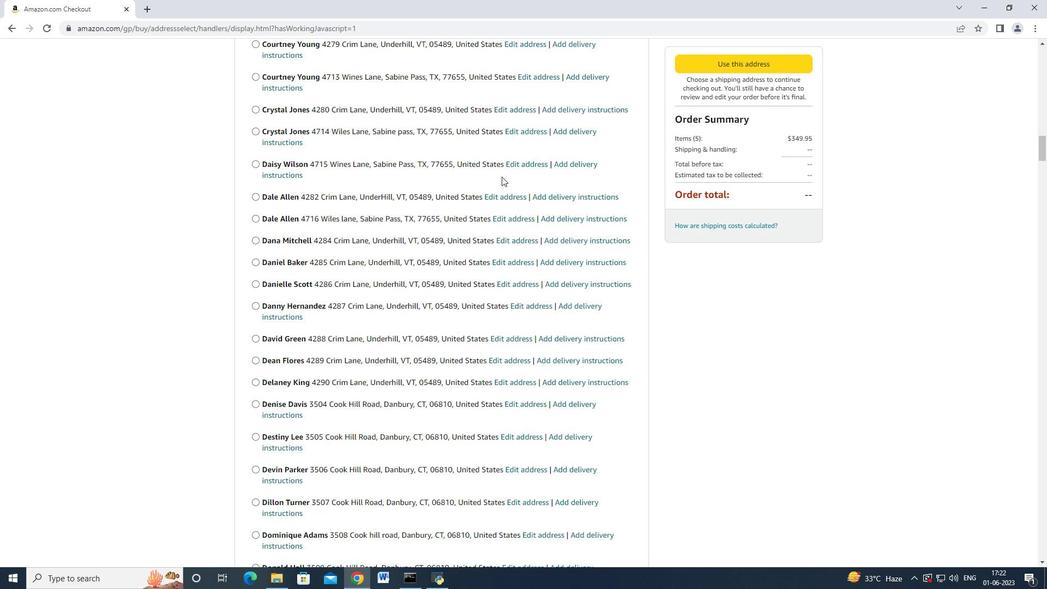 
Action: Mouse scrolled (501, 176) with delta (0, 0)
Screenshot: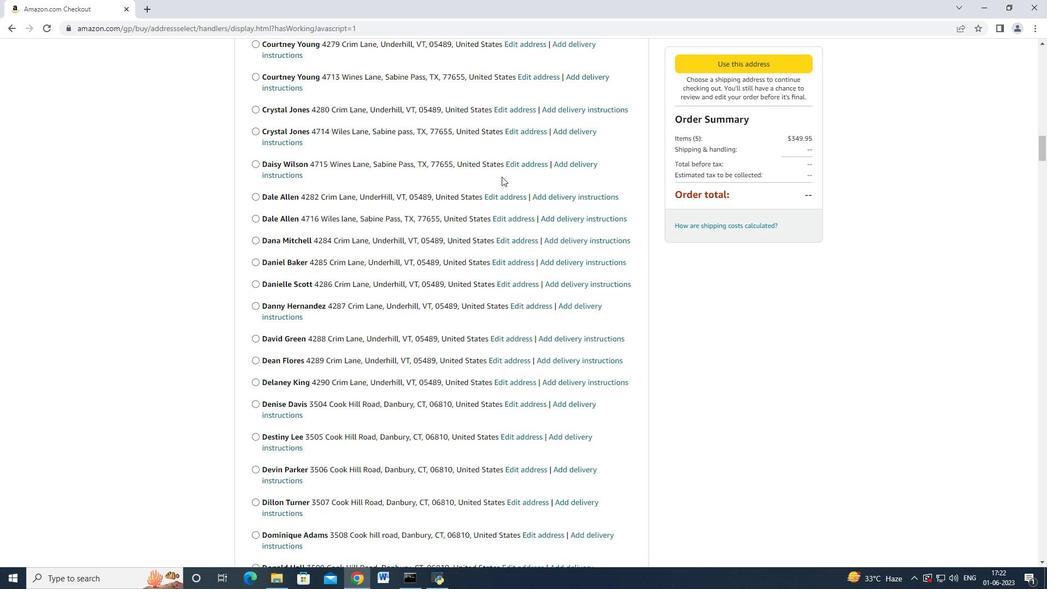 
Action: Mouse scrolled (501, 175) with delta (0, -1)
Screenshot: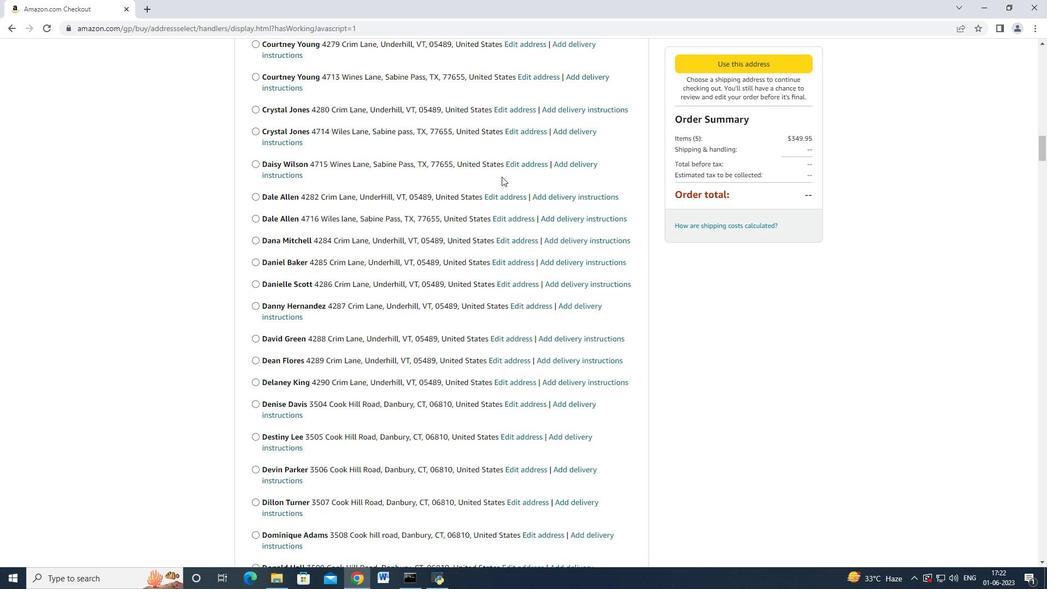 
Action: Mouse scrolled (501, 176) with delta (0, 0)
Screenshot: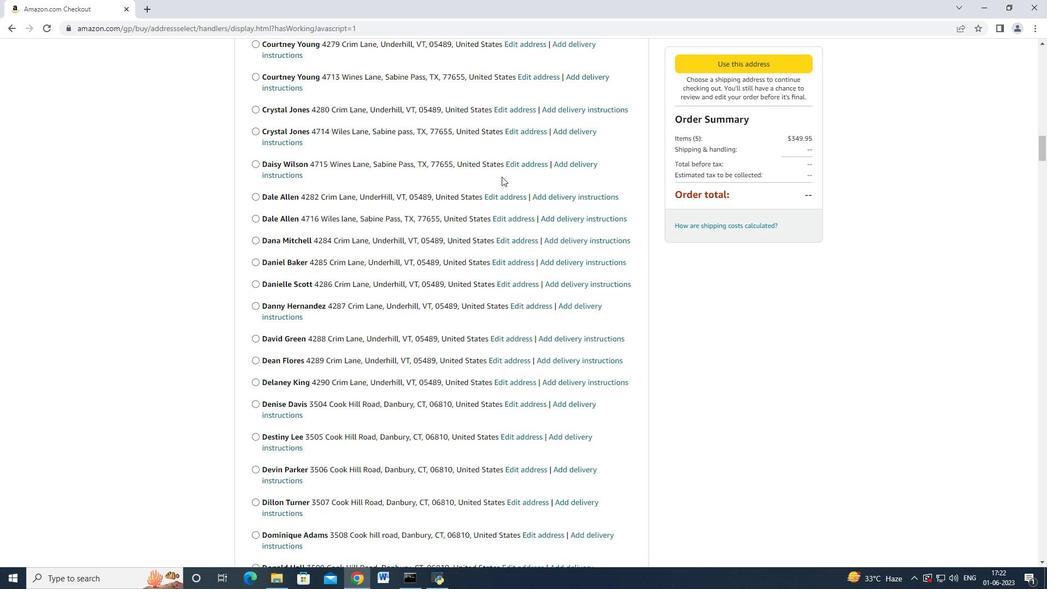 
Action: Mouse scrolled (501, 176) with delta (0, 0)
Screenshot: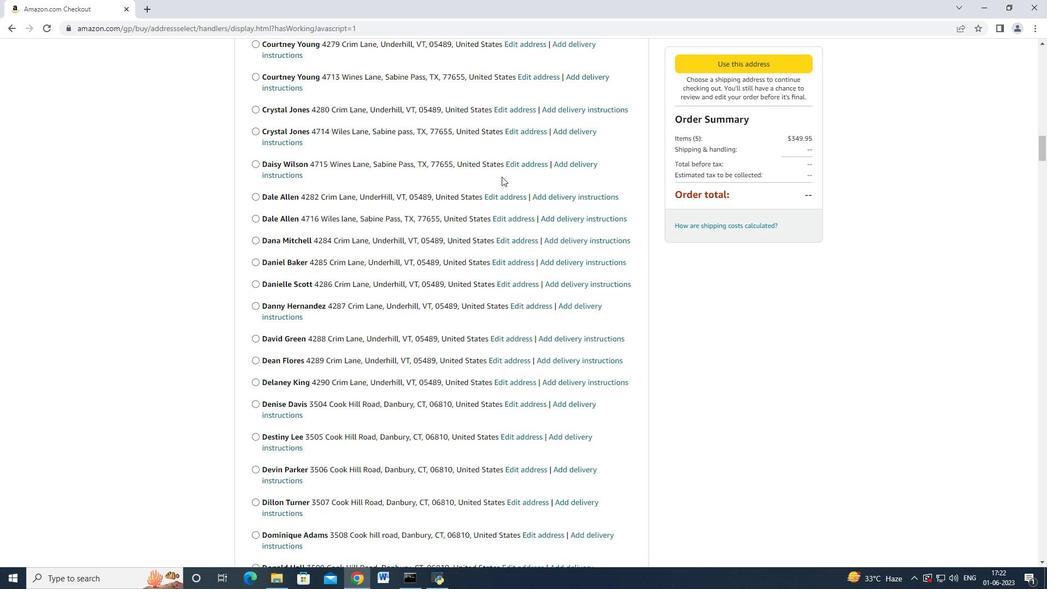 
Action: Mouse scrolled (501, 176) with delta (0, 0)
Screenshot: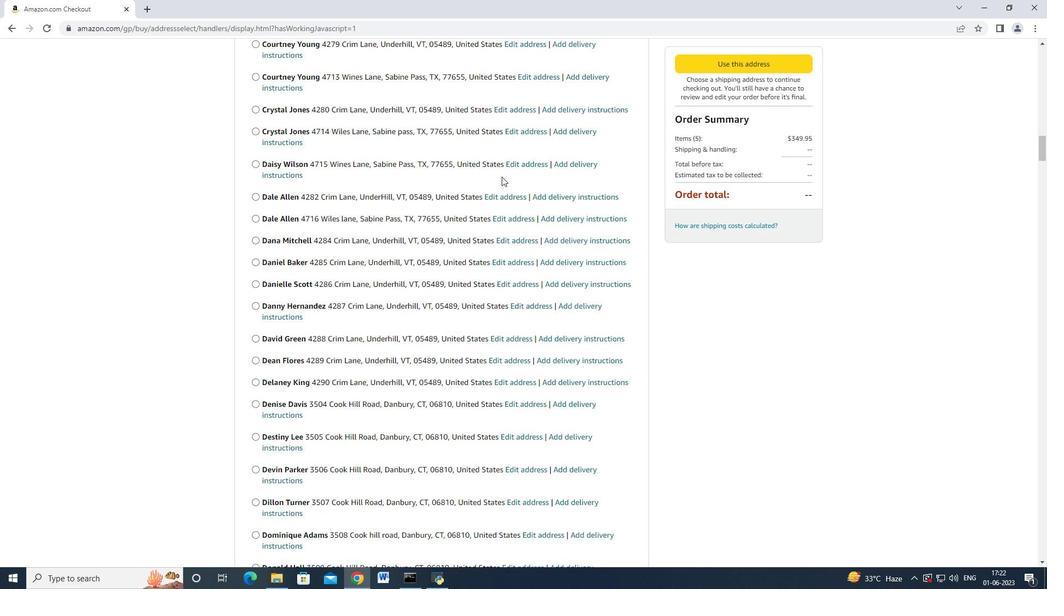 
Action: Mouse scrolled (501, 176) with delta (0, 0)
Screenshot: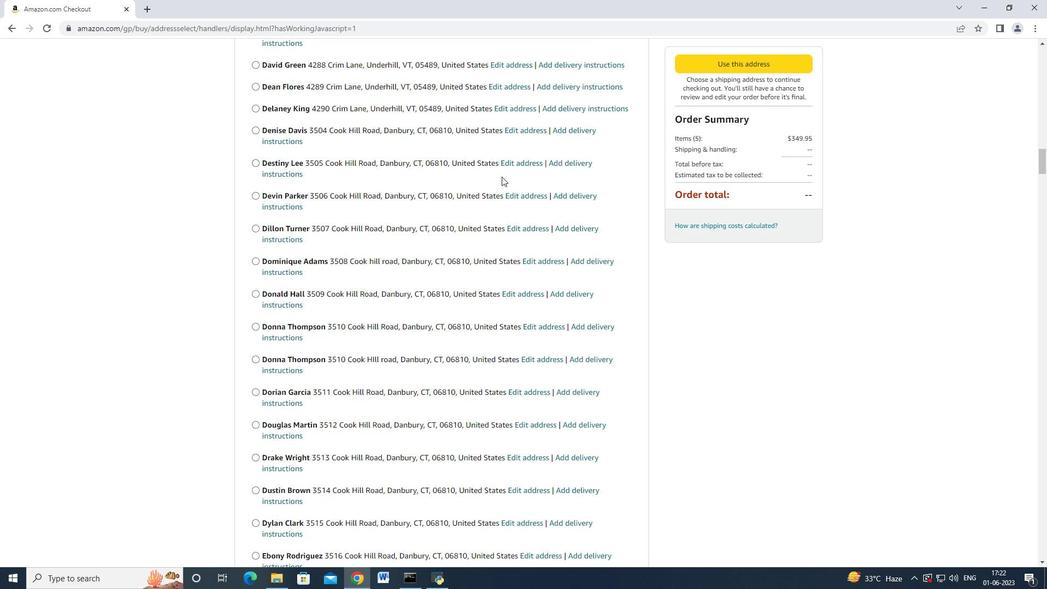 
Action: Mouse scrolled (501, 176) with delta (0, 0)
Screenshot: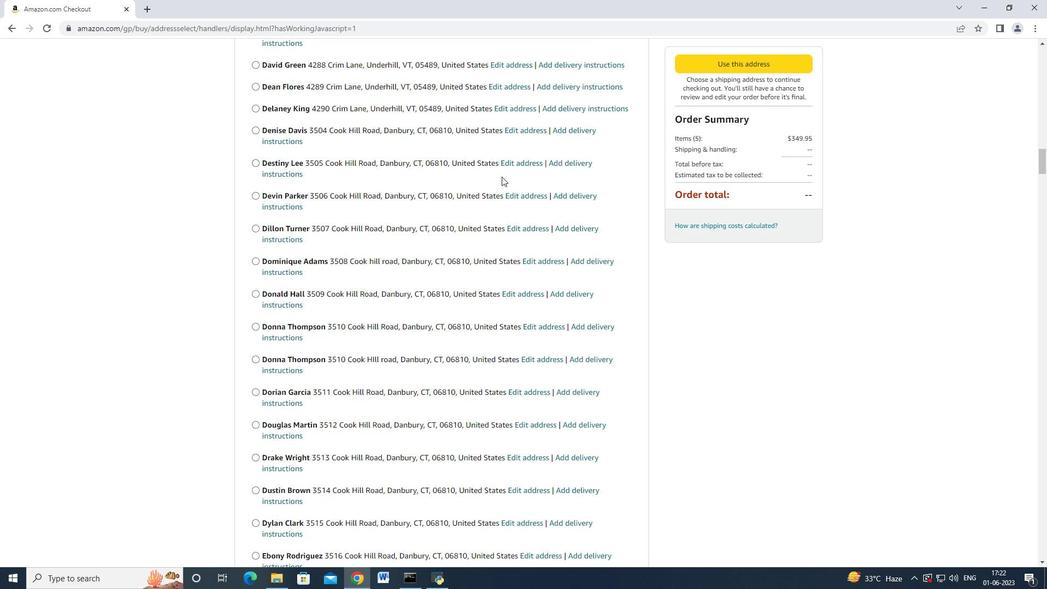 
Action: Mouse scrolled (501, 176) with delta (0, 0)
Screenshot: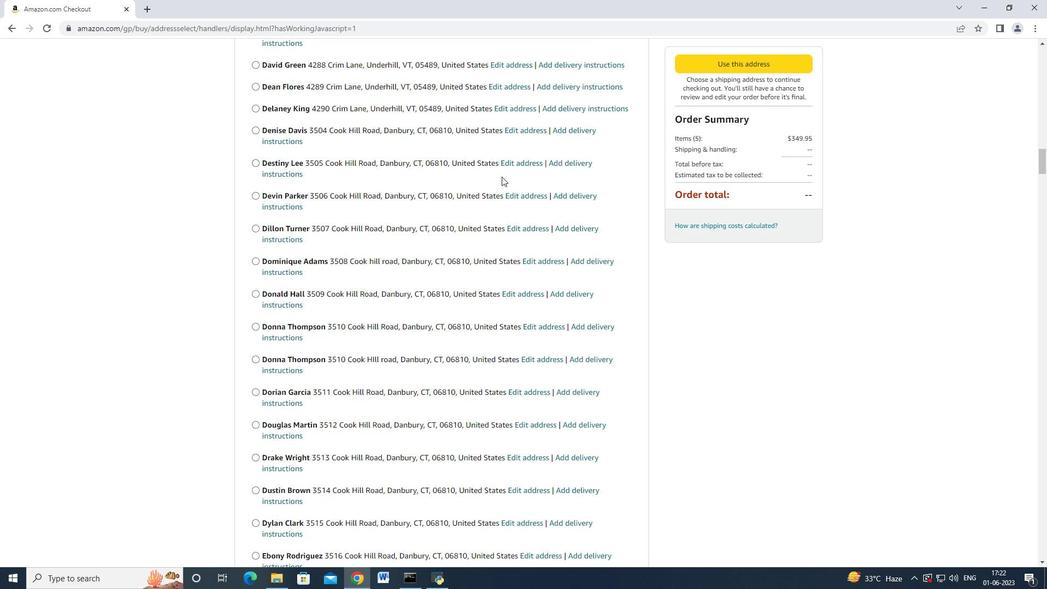
Action: Mouse scrolled (501, 176) with delta (0, 0)
Screenshot: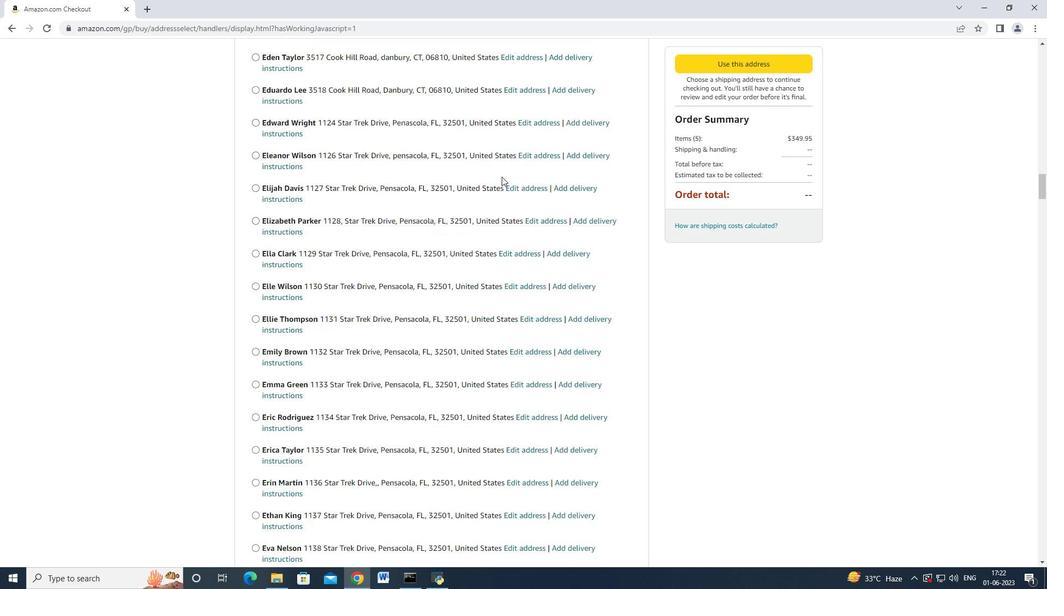 
Action: Mouse scrolled (501, 176) with delta (0, 0)
Screenshot: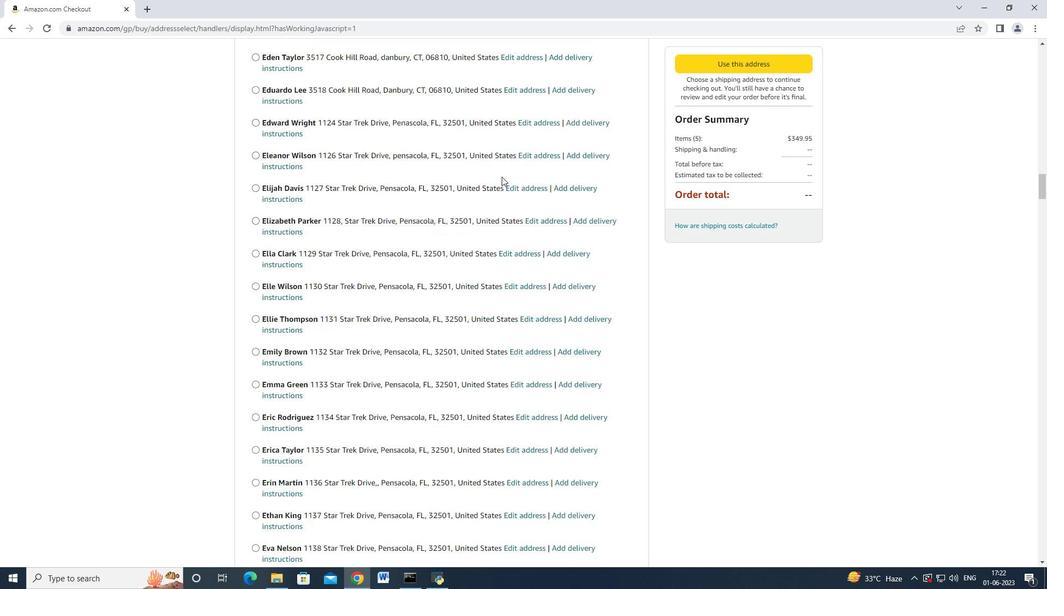 
Action: Mouse scrolled (501, 176) with delta (0, 0)
Screenshot: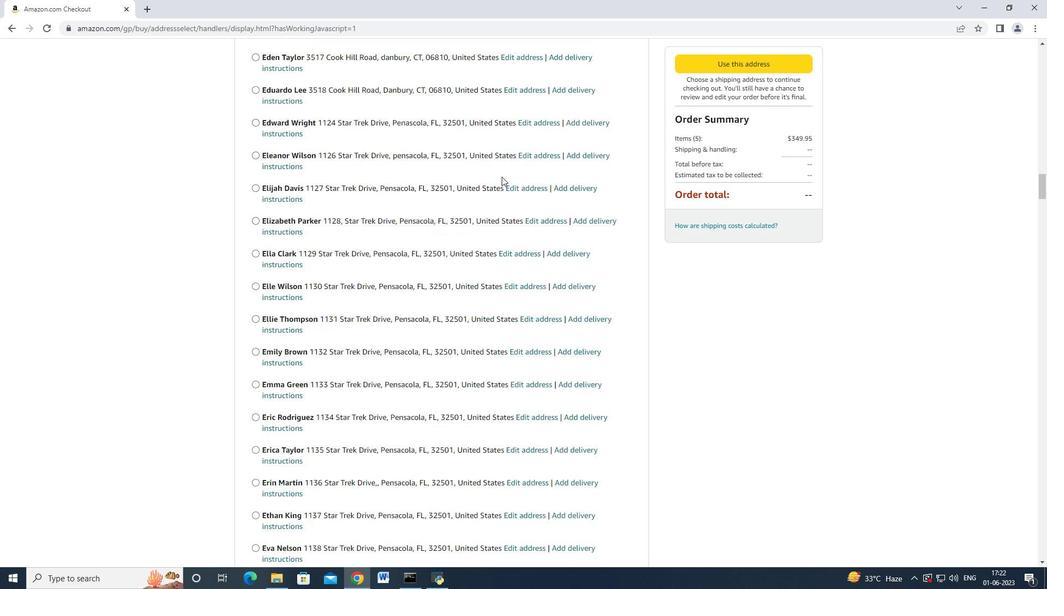 
Action: Mouse scrolled (501, 176) with delta (0, 0)
Screenshot: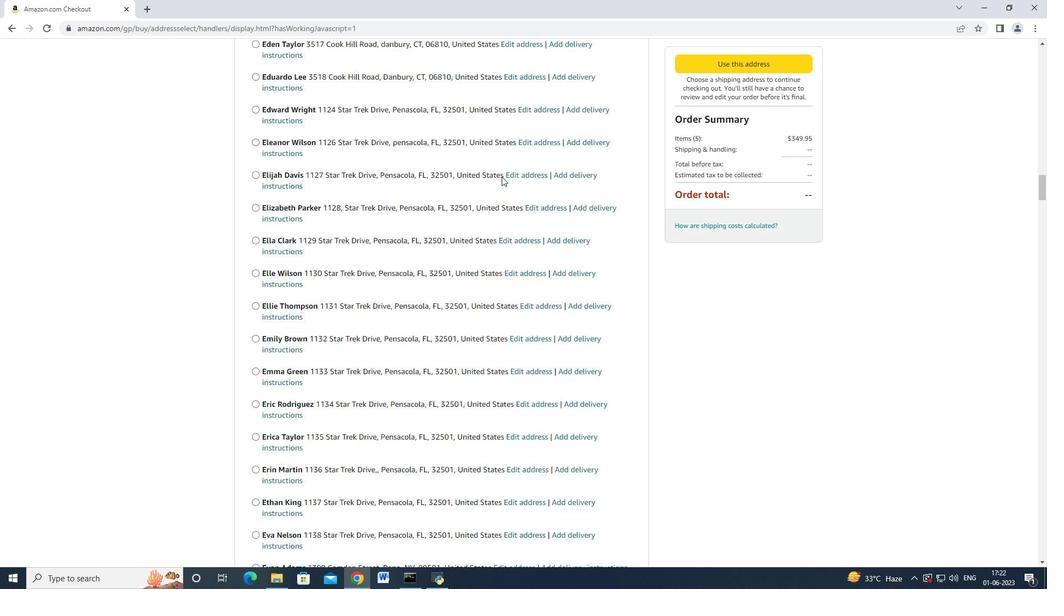 
Action: Mouse scrolled (501, 176) with delta (0, 0)
Screenshot: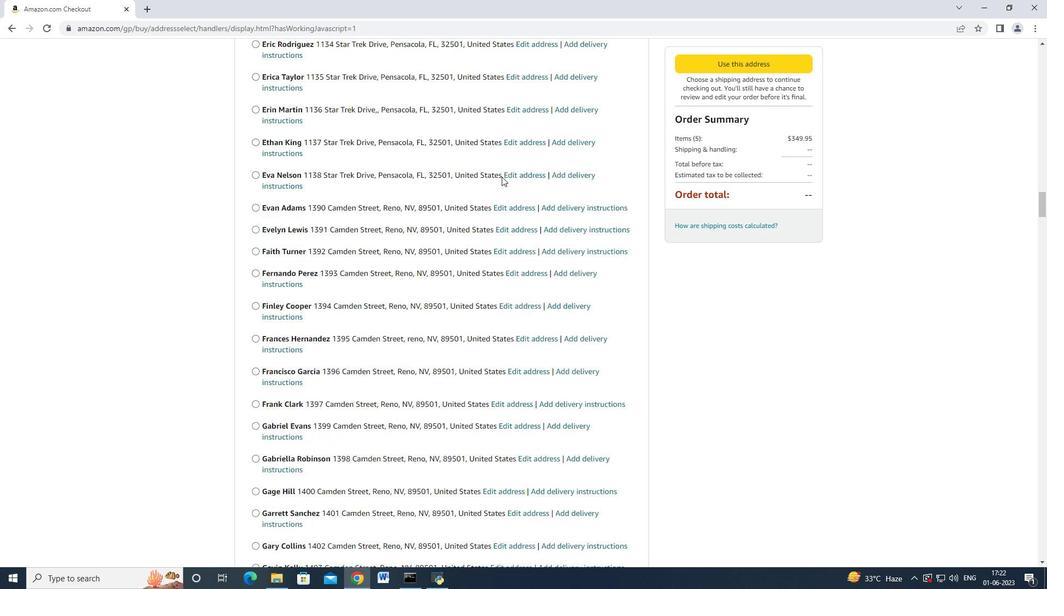 
Action: Mouse scrolled (501, 176) with delta (0, 0)
Screenshot: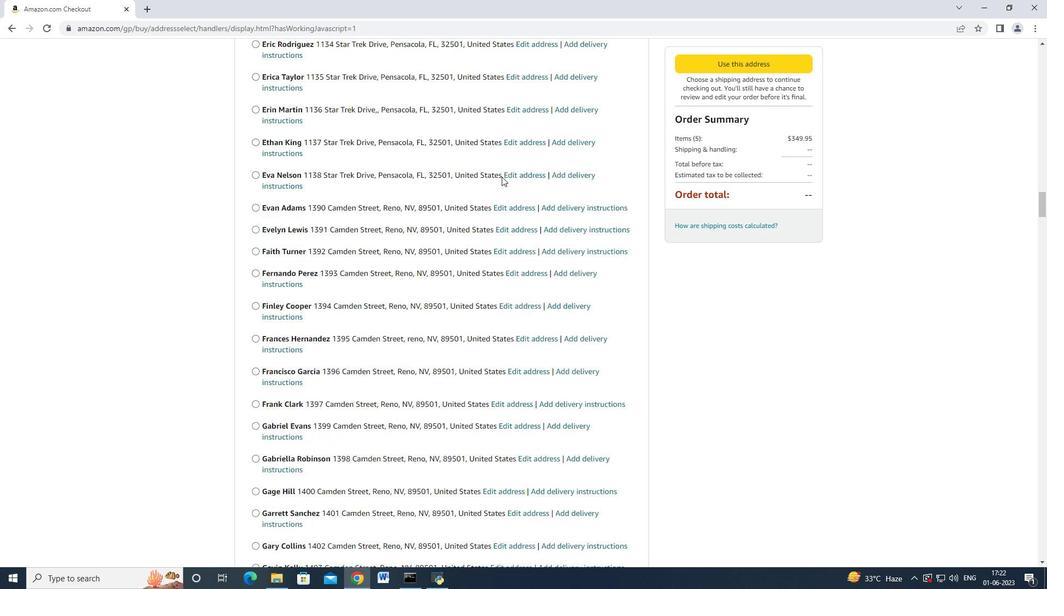 
Action: Mouse scrolled (501, 176) with delta (0, 0)
Screenshot: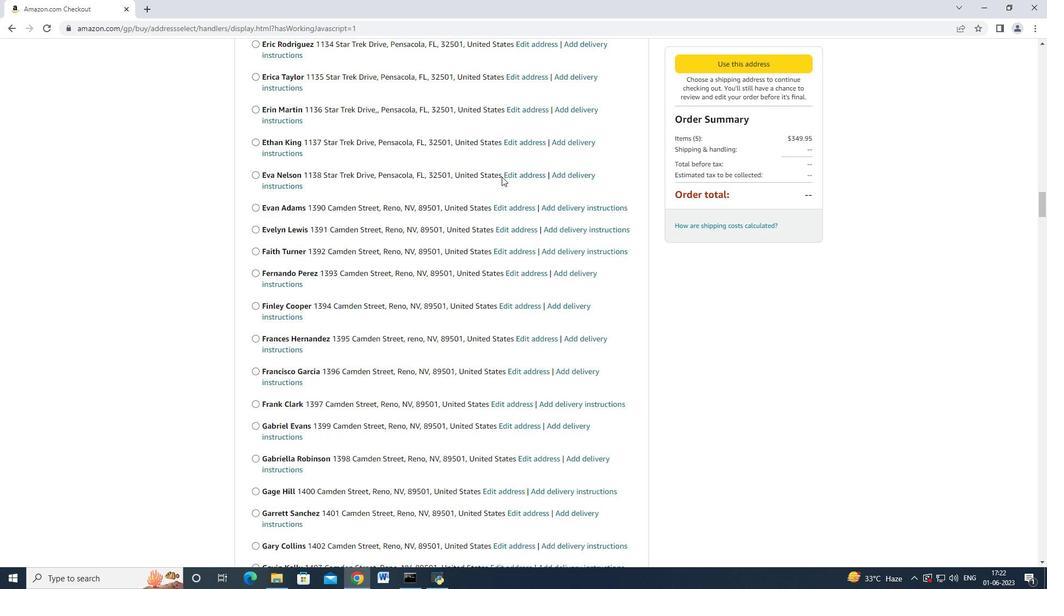 
Action: Mouse scrolled (501, 176) with delta (0, 0)
Screenshot: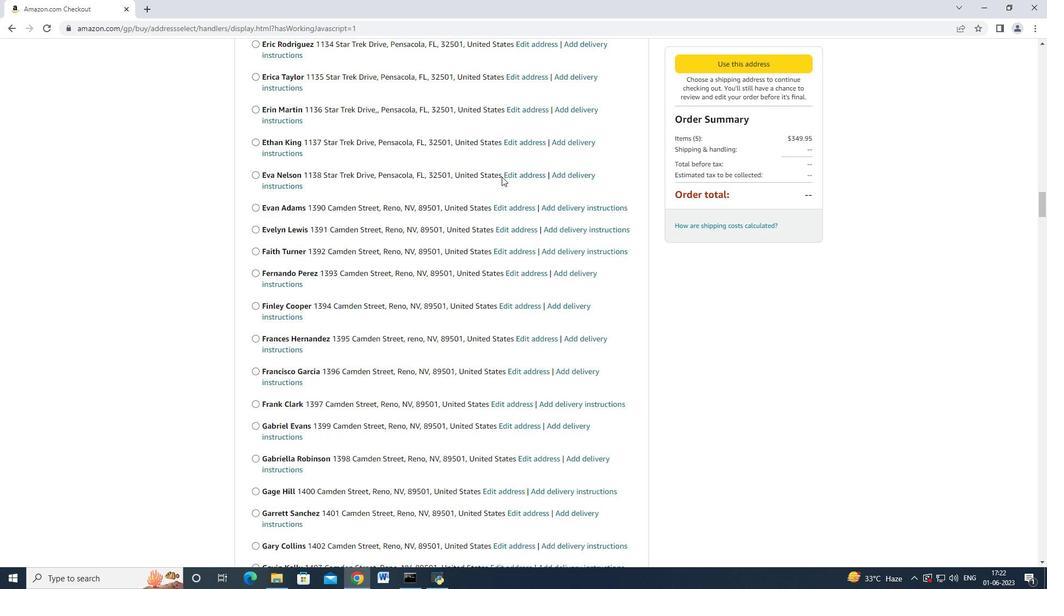 
Action: Mouse scrolled (501, 176) with delta (0, 0)
Screenshot: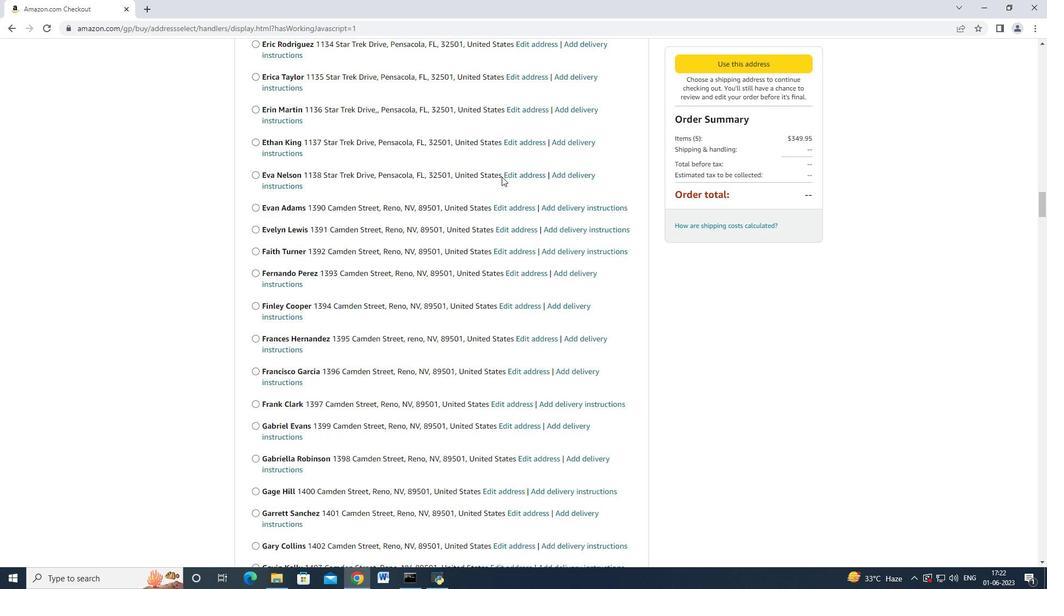 
Action: Mouse scrolled (501, 176) with delta (0, 0)
Screenshot: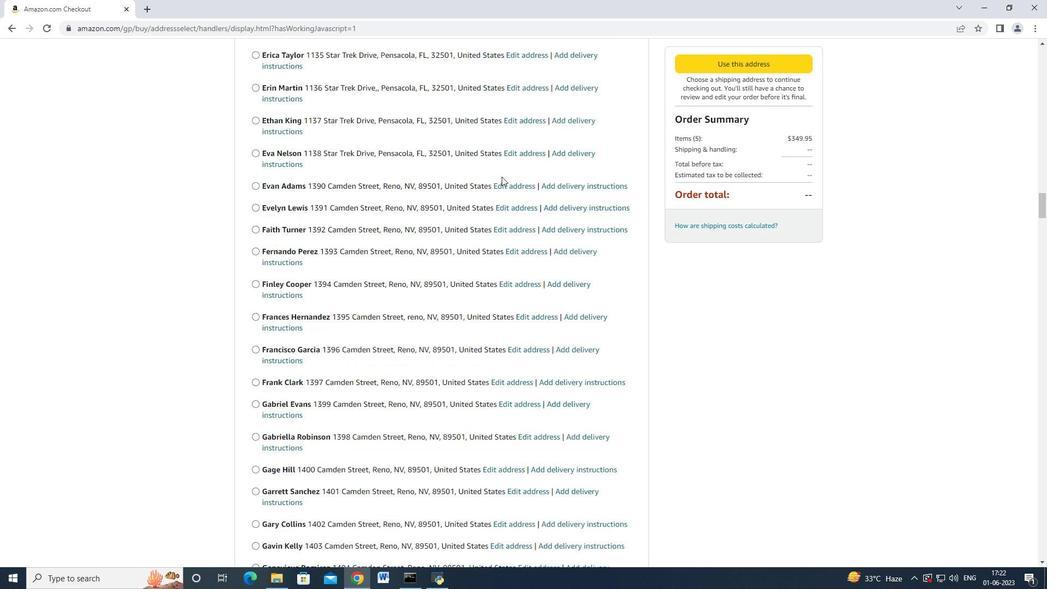 
Action: Mouse scrolled (501, 175) with delta (0, -1)
Screenshot: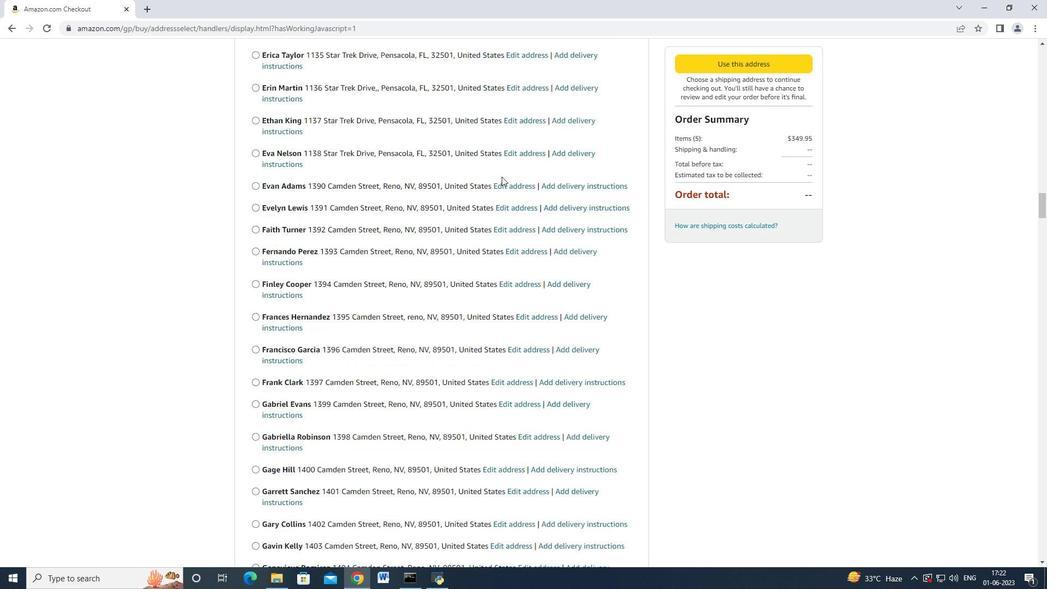 
Action: Mouse scrolled (501, 176) with delta (0, 0)
Screenshot: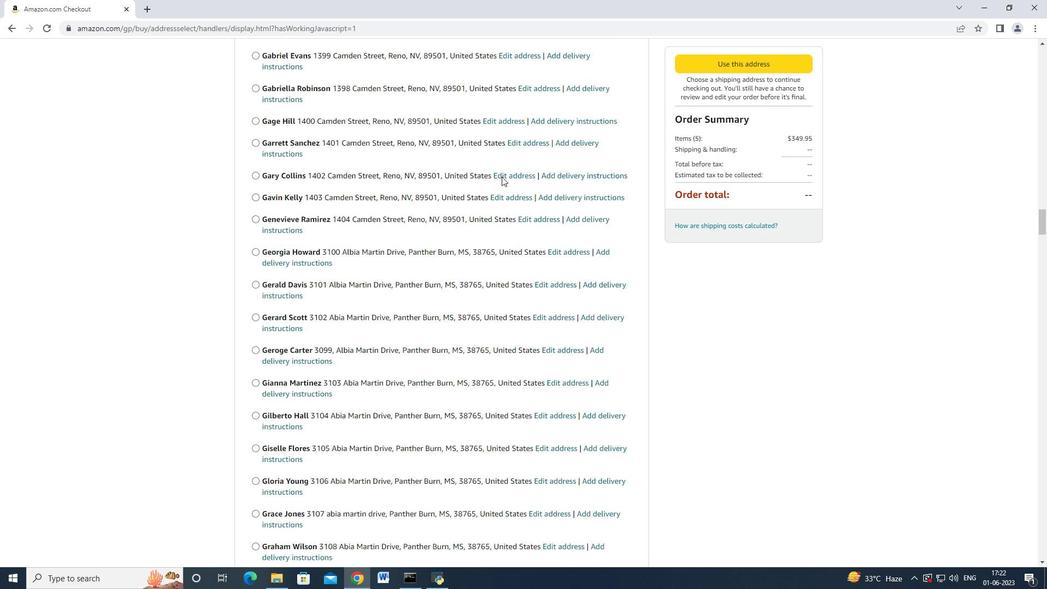 
Action: Mouse scrolled (501, 176) with delta (0, 0)
Screenshot: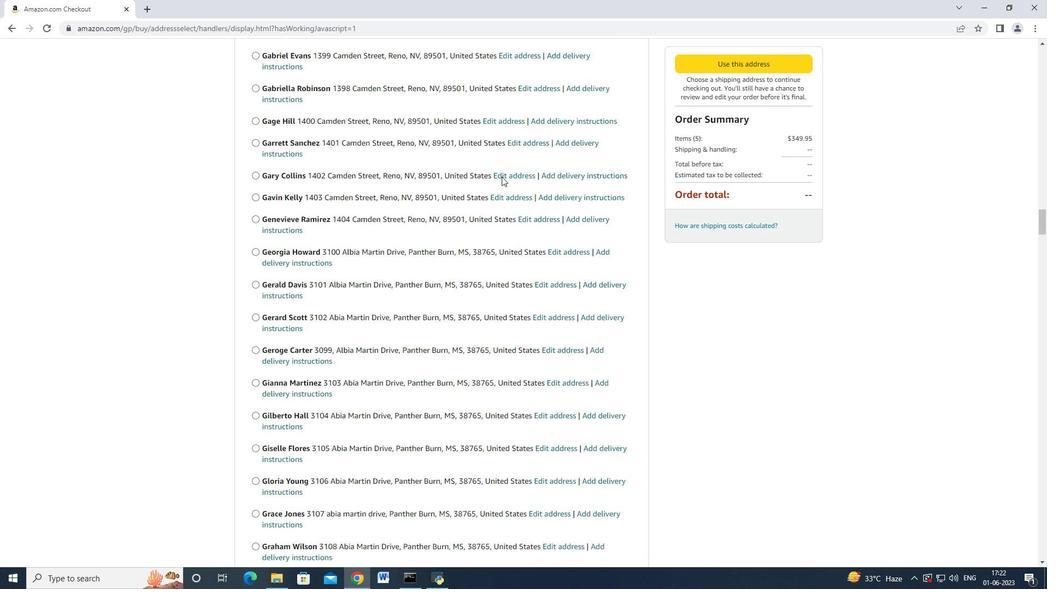 
Action: Mouse scrolled (501, 176) with delta (0, 0)
Screenshot: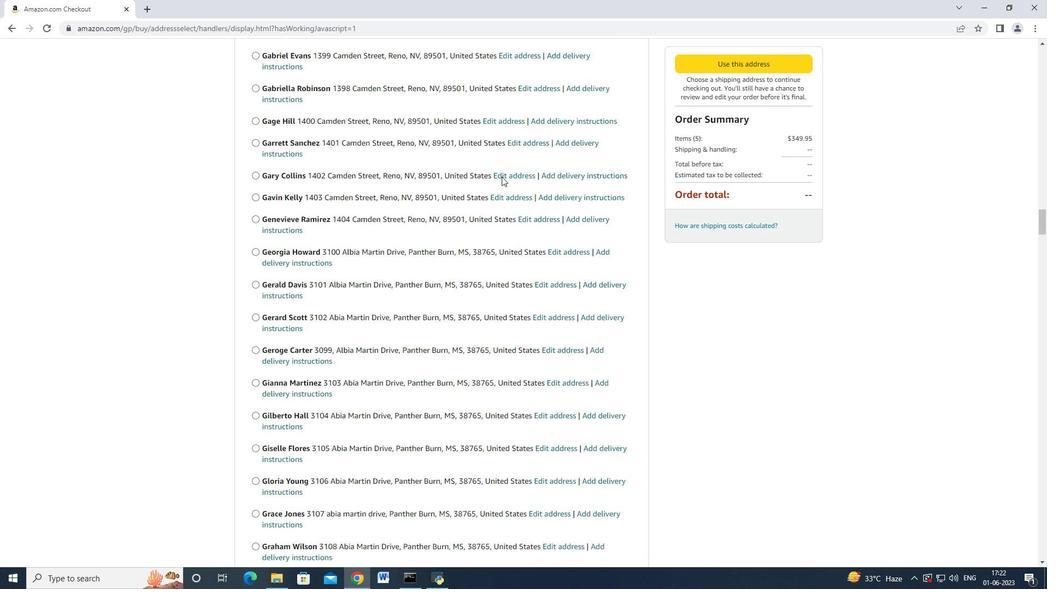 
Action: Mouse scrolled (501, 176) with delta (0, 0)
Screenshot: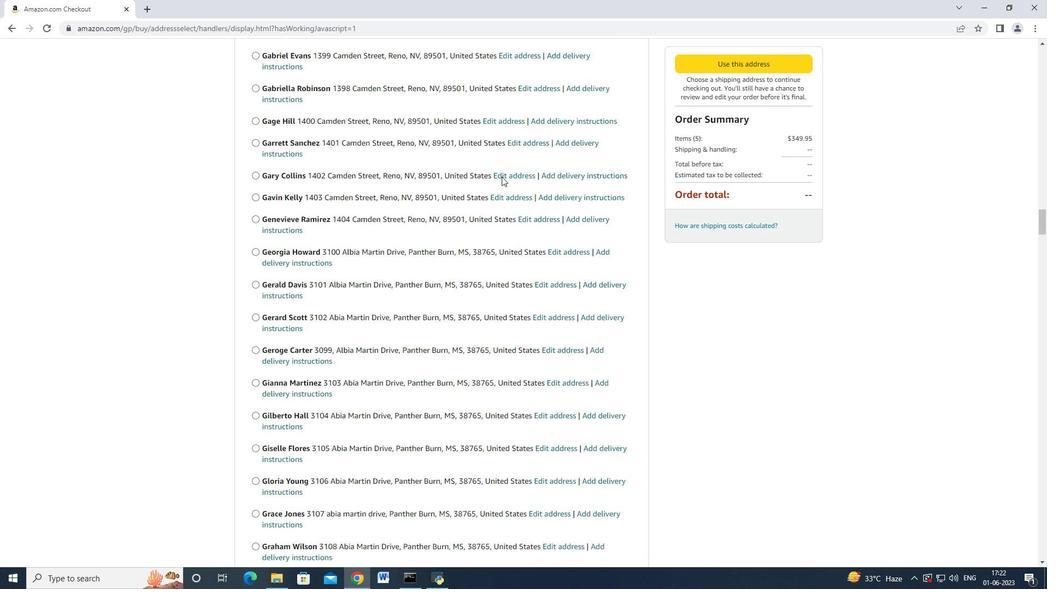 
Action: Mouse scrolled (501, 176) with delta (0, 0)
Screenshot: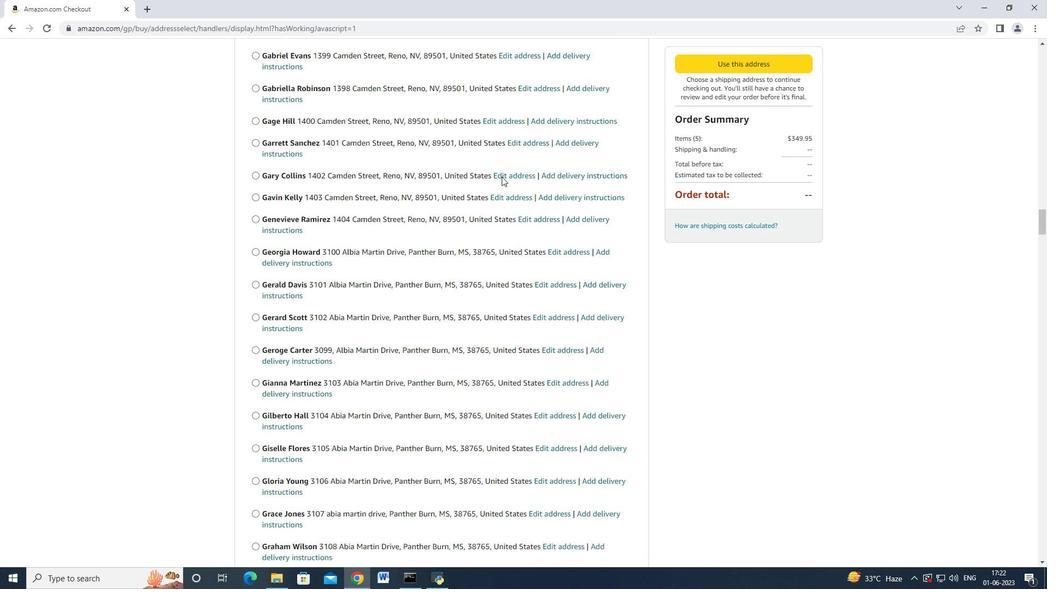 
Action: Mouse scrolled (501, 176) with delta (0, 0)
Screenshot: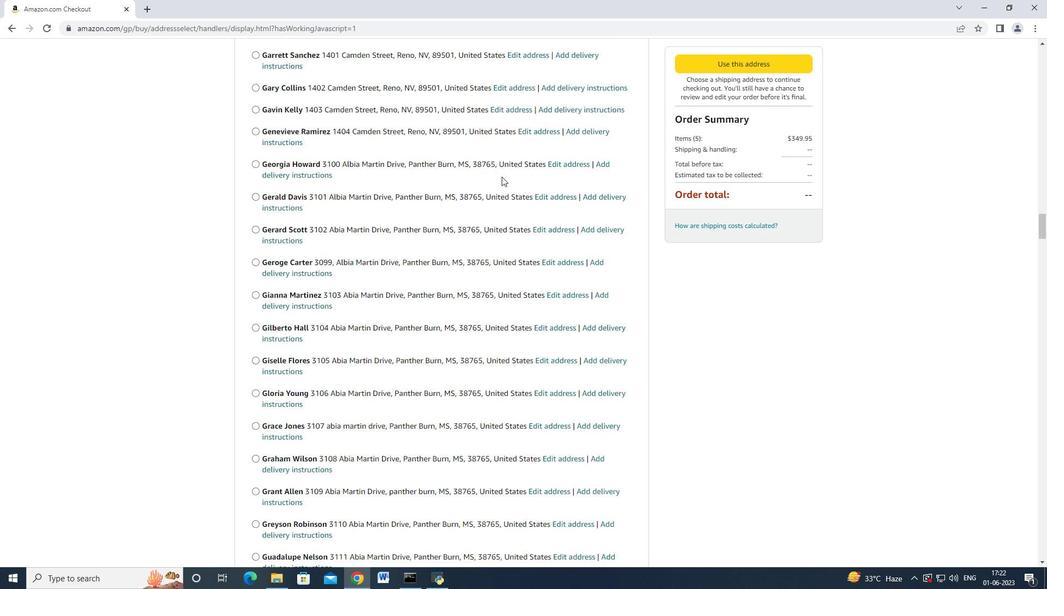 
Action: Mouse scrolled (501, 176) with delta (0, 0)
Screenshot: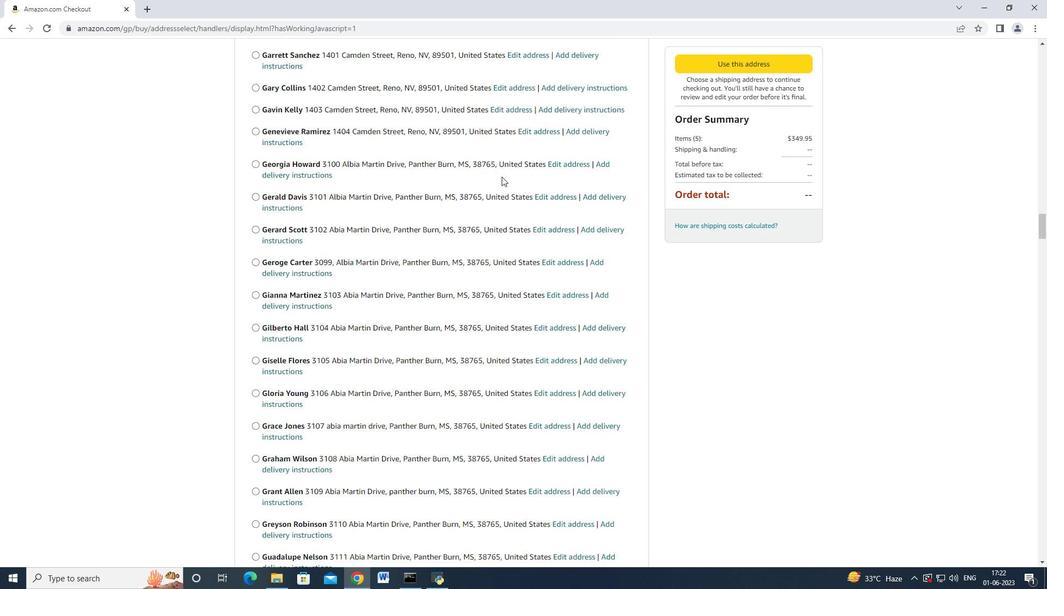 
Action: Mouse scrolled (501, 176) with delta (0, 0)
Screenshot: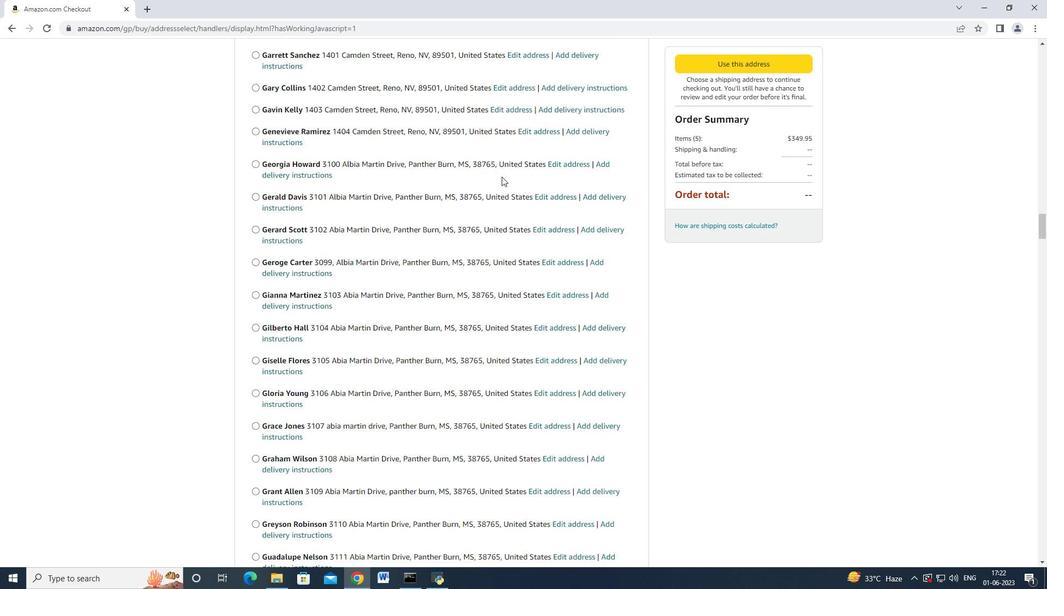 
Action: Mouse scrolled (501, 176) with delta (0, 0)
Screenshot: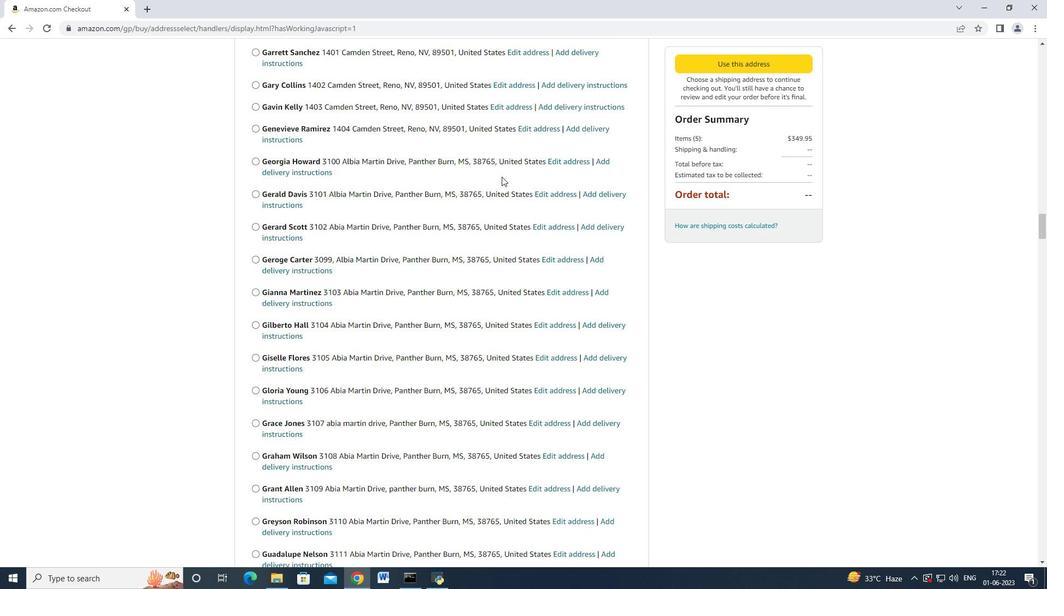 
Action: Mouse scrolled (501, 176) with delta (0, 0)
Screenshot: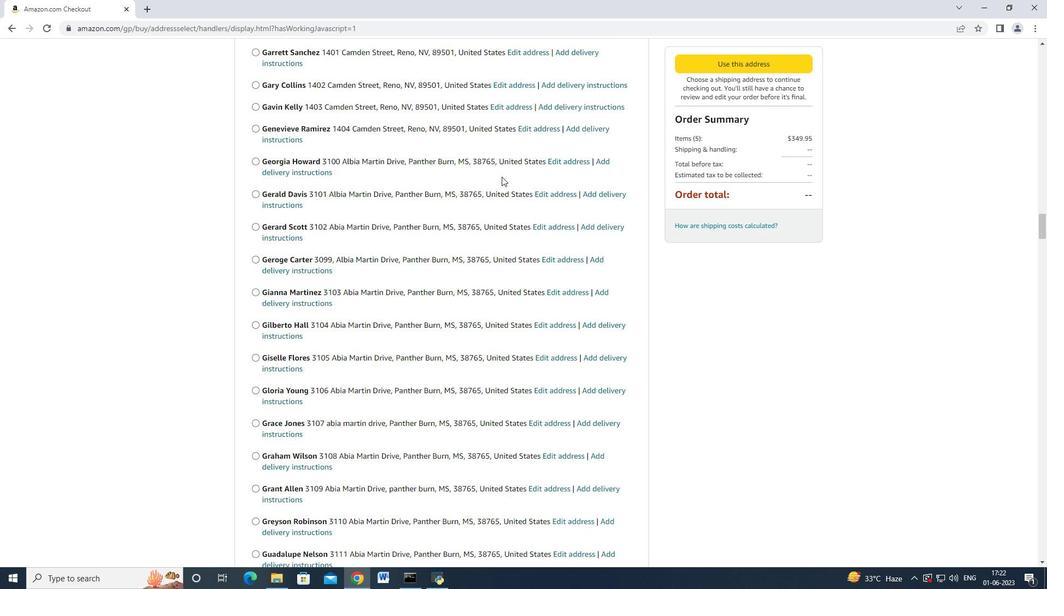 
Action: Mouse scrolled (501, 176) with delta (0, 0)
Screenshot: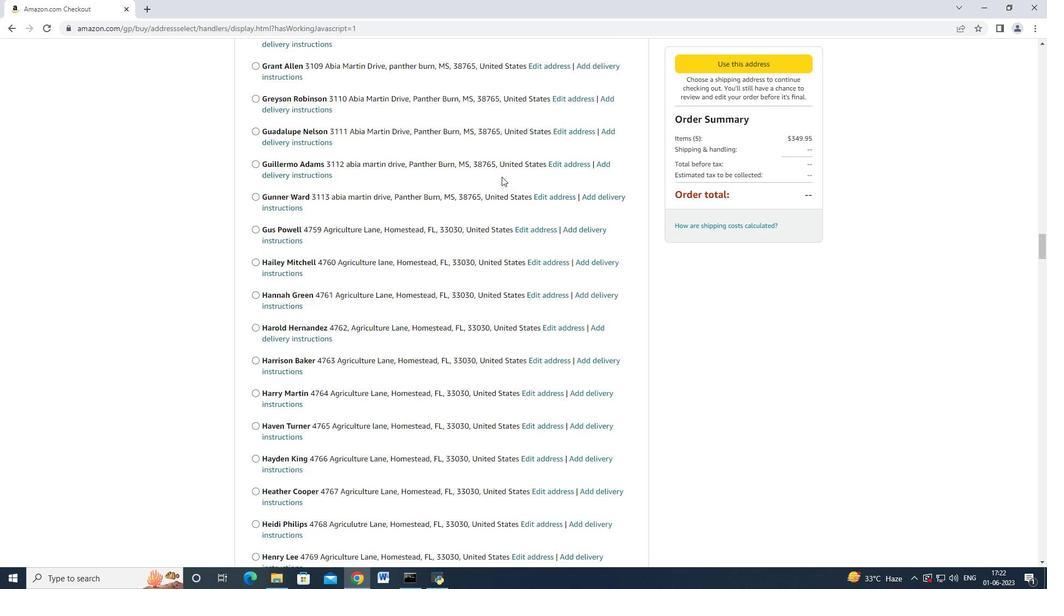 
Action: Mouse scrolled (501, 176) with delta (0, 0)
Screenshot: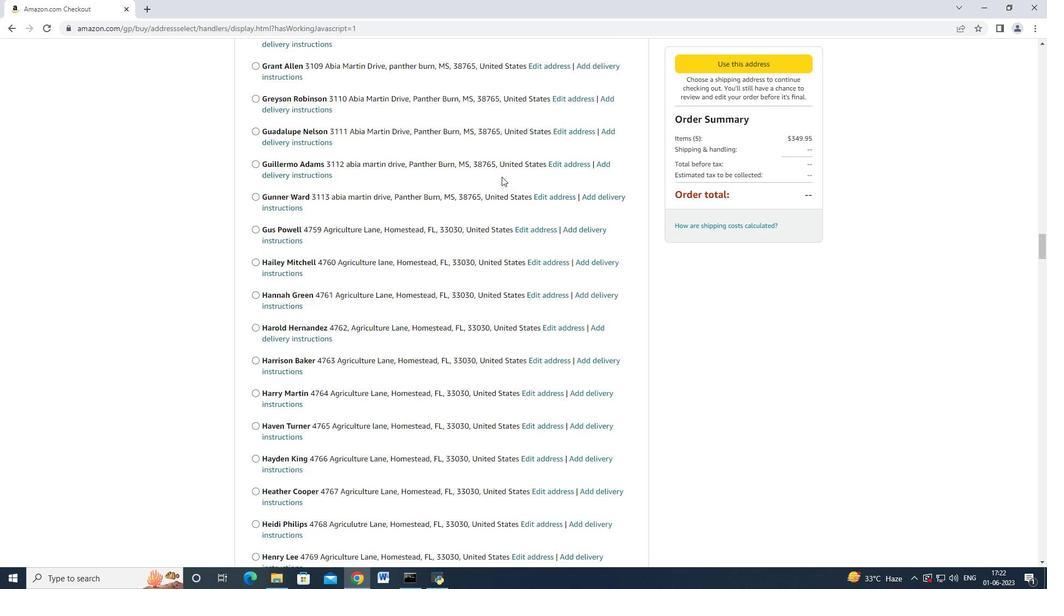 
Action: Mouse scrolled (501, 175) with delta (0, -1)
Screenshot: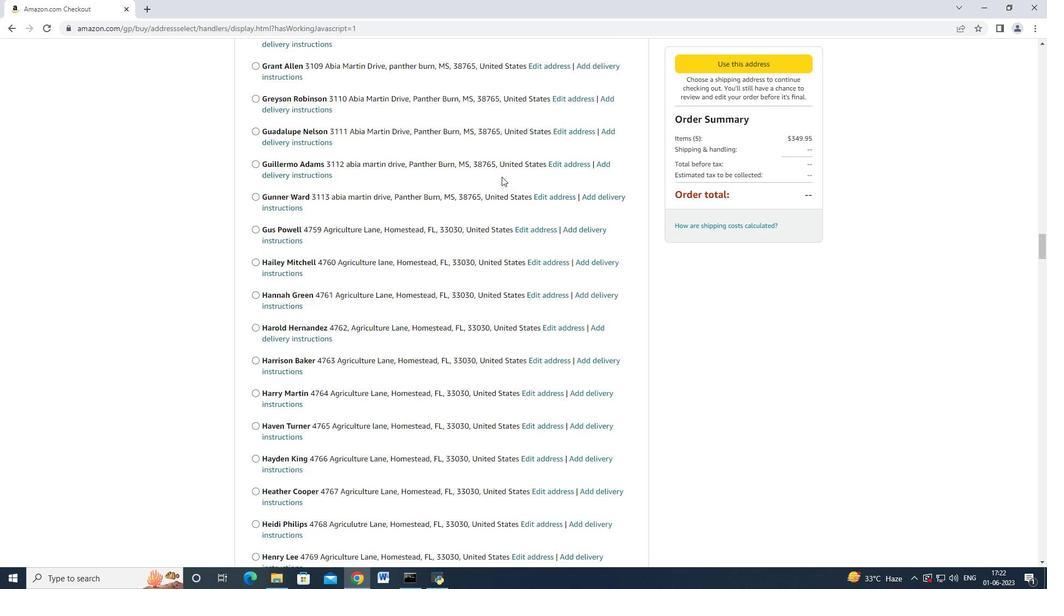 
Action: Mouse scrolled (501, 176) with delta (0, 0)
Screenshot: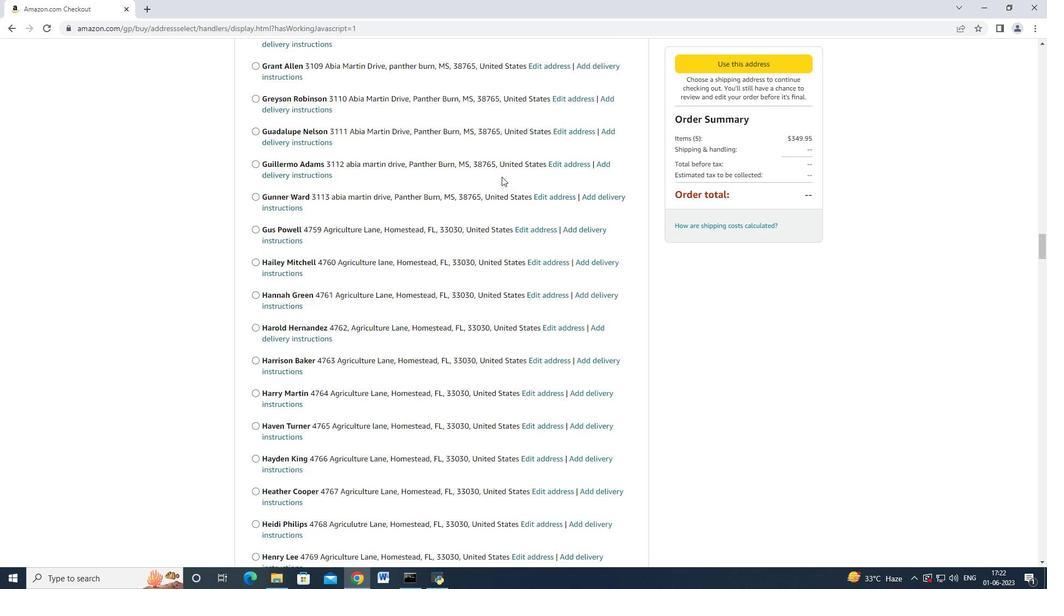 
Action: Mouse scrolled (501, 176) with delta (0, 0)
Screenshot: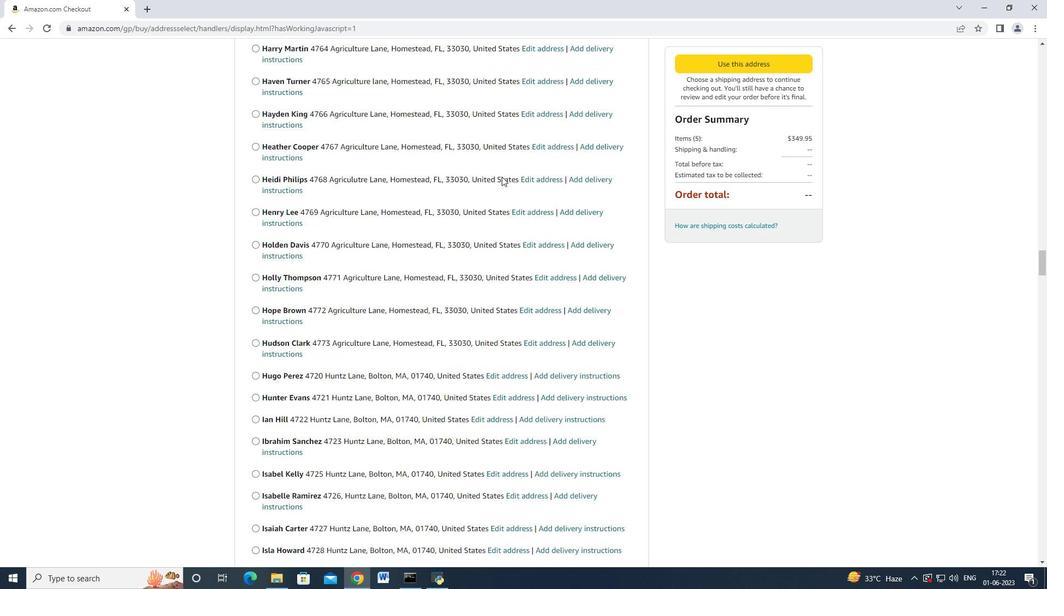 
Action: Mouse scrolled (501, 176) with delta (0, 0)
Screenshot: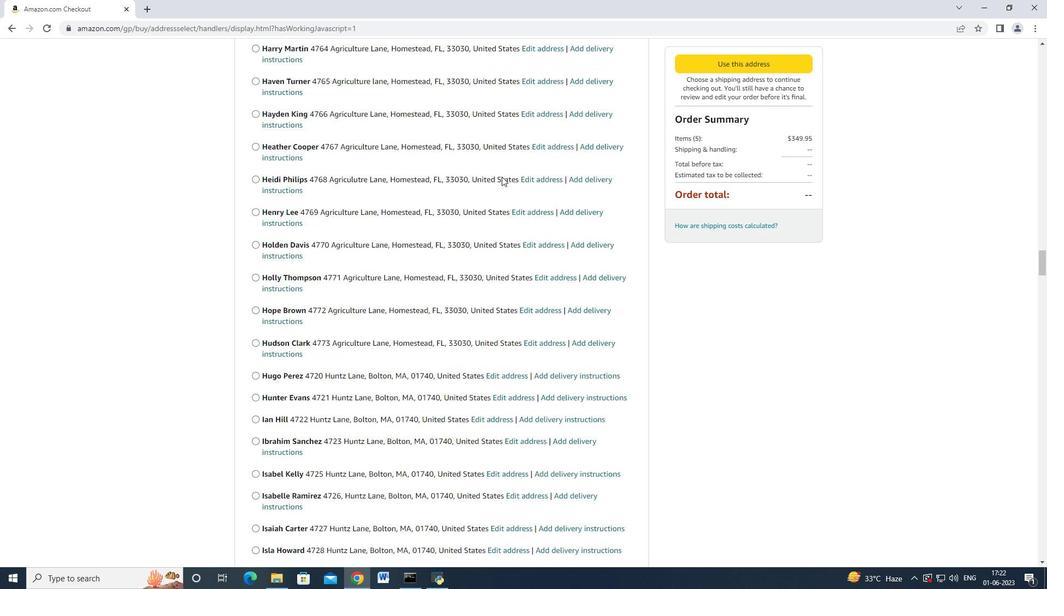 
Action: Mouse scrolled (501, 176) with delta (0, 0)
Screenshot: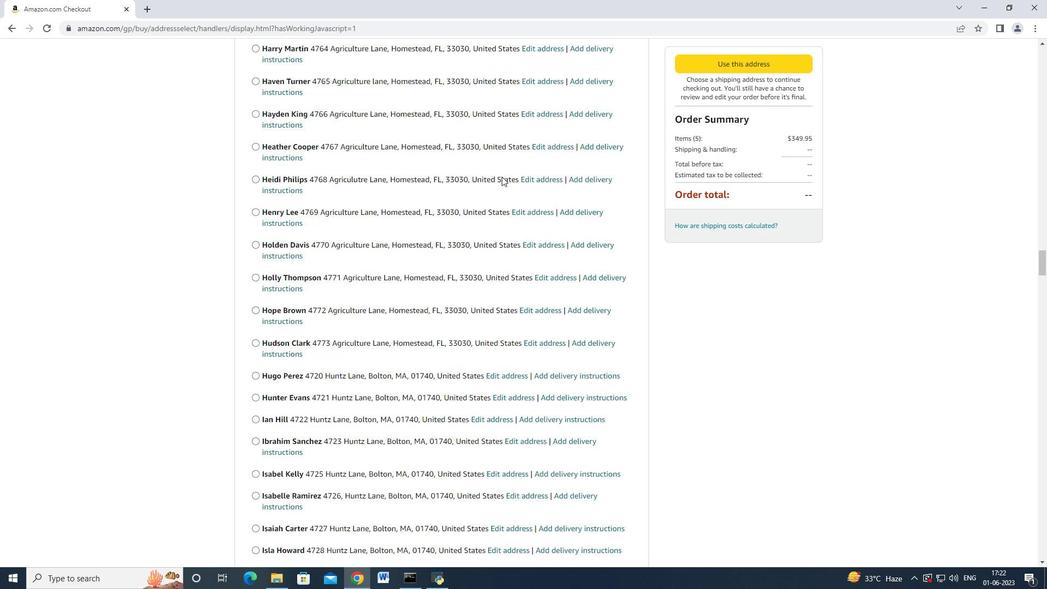
Action: Mouse scrolled (501, 175) with delta (0, -1)
Screenshot: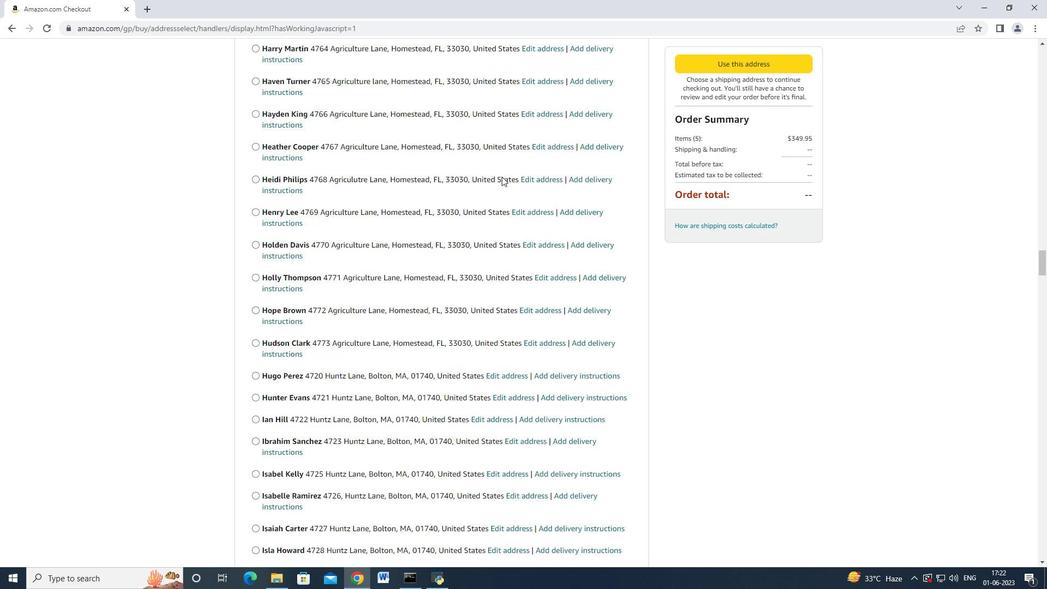 
Action: Mouse scrolled (501, 176) with delta (0, 0)
Screenshot: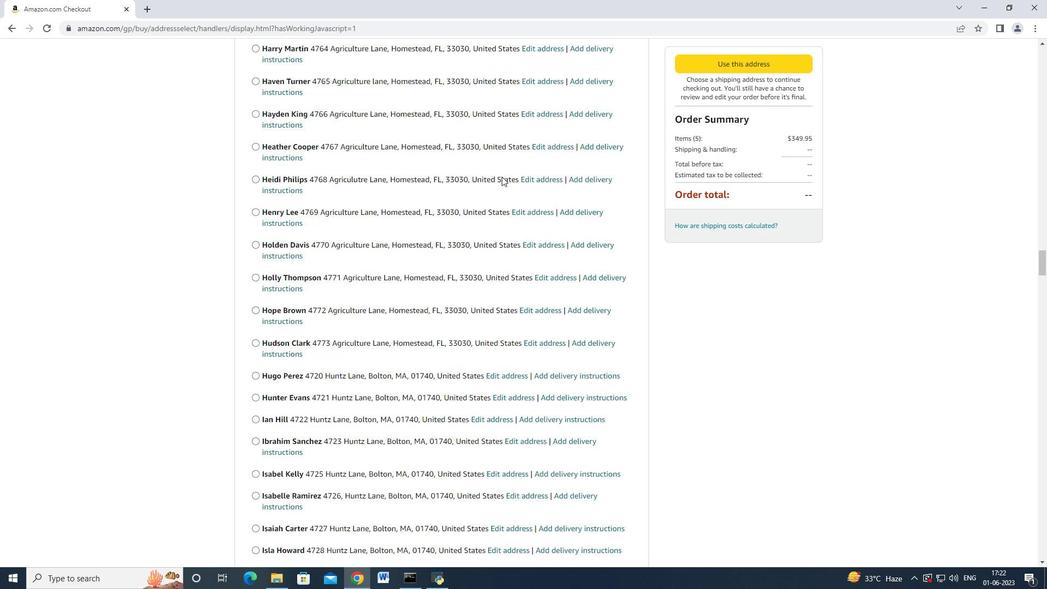 
Action: Mouse scrolled (501, 176) with delta (0, 0)
Screenshot: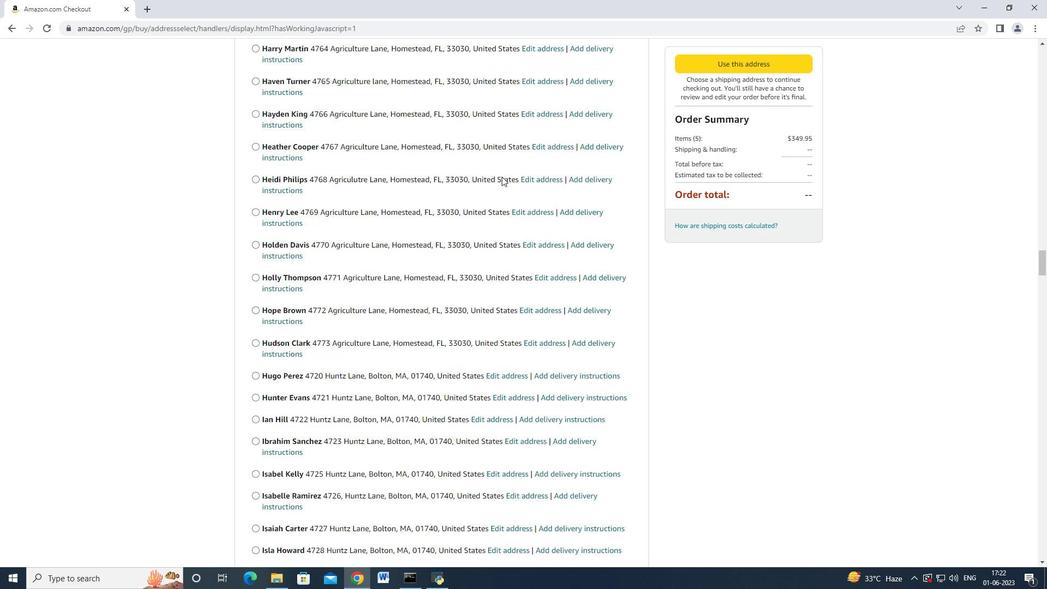 
Action: Mouse scrolled (501, 176) with delta (0, 0)
Screenshot: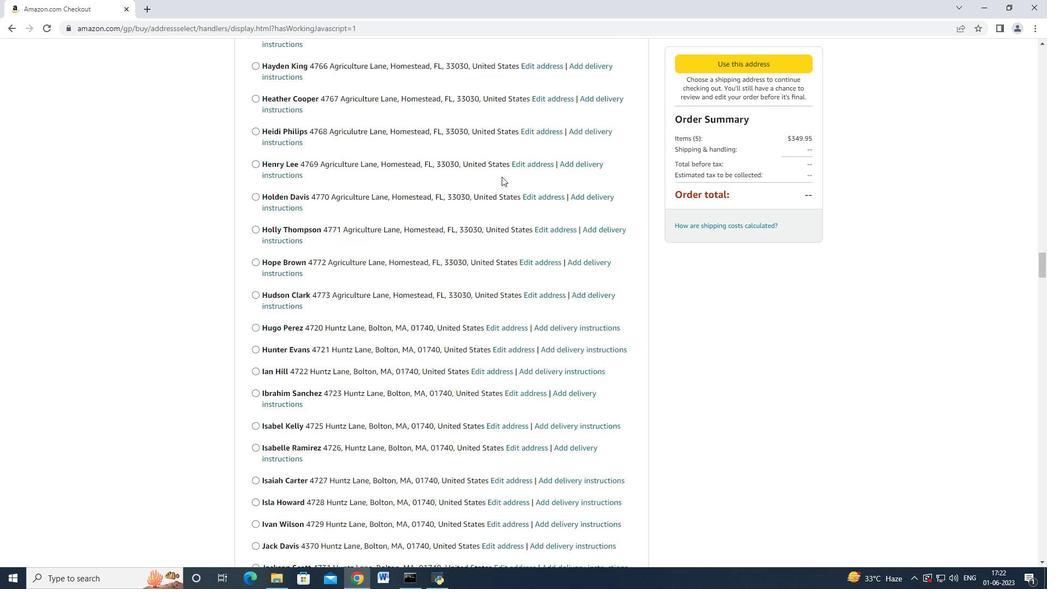 
Action: Mouse scrolled (501, 176) with delta (0, 0)
Screenshot: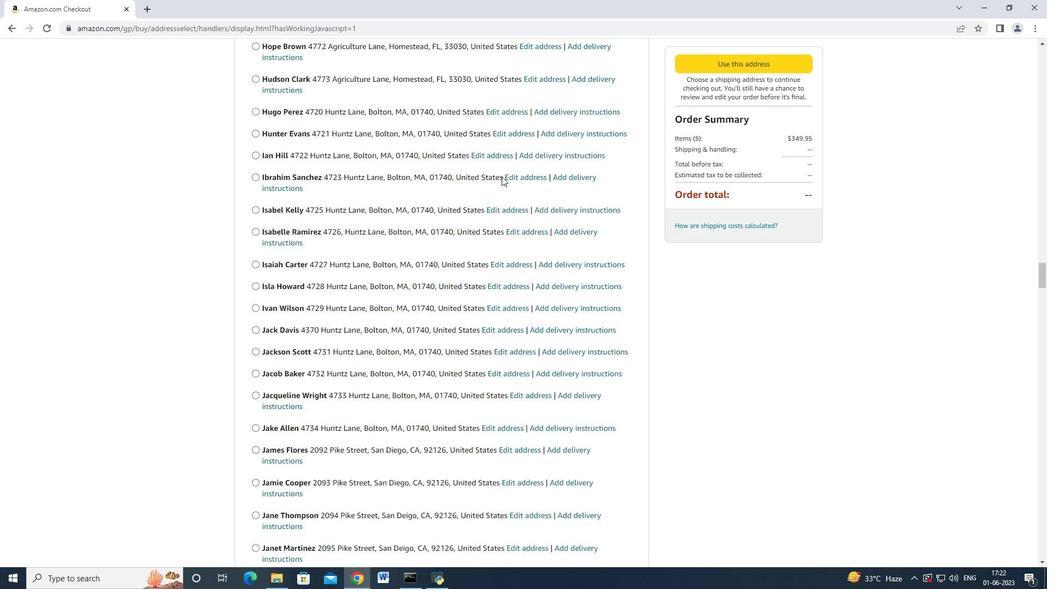 
Action: Mouse scrolled (501, 176) with delta (0, 0)
Screenshot: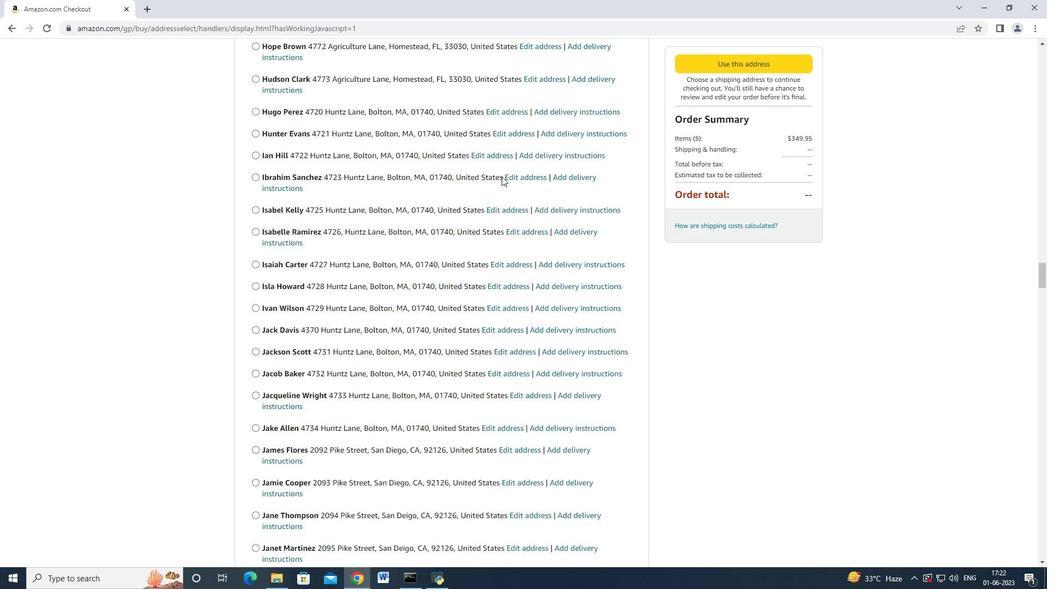 
Action: Mouse scrolled (501, 176) with delta (0, 0)
Screenshot: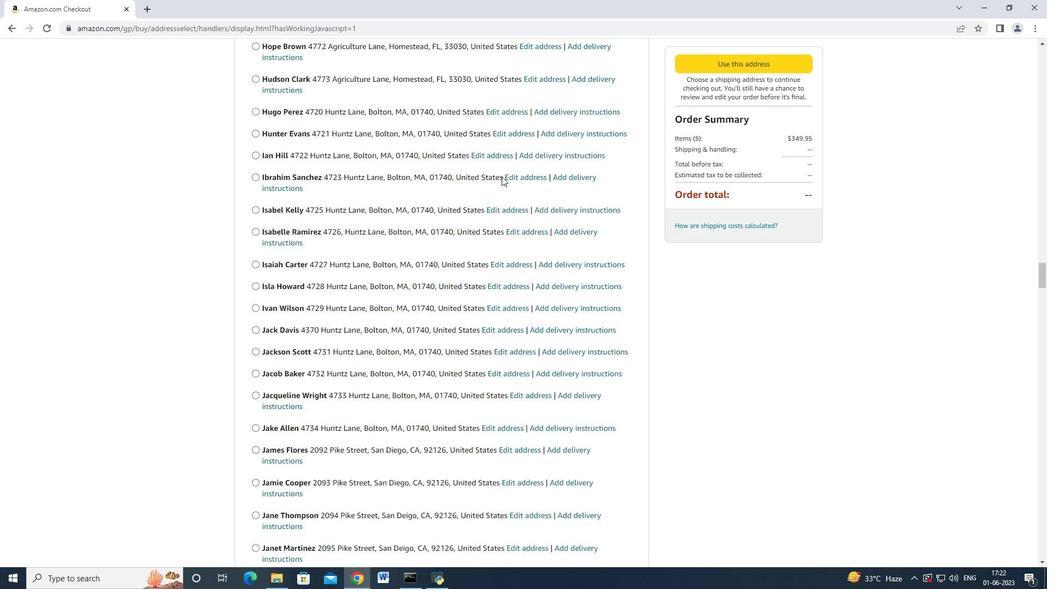 
Action: Mouse scrolled (501, 176) with delta (0, 0)
Screenshot: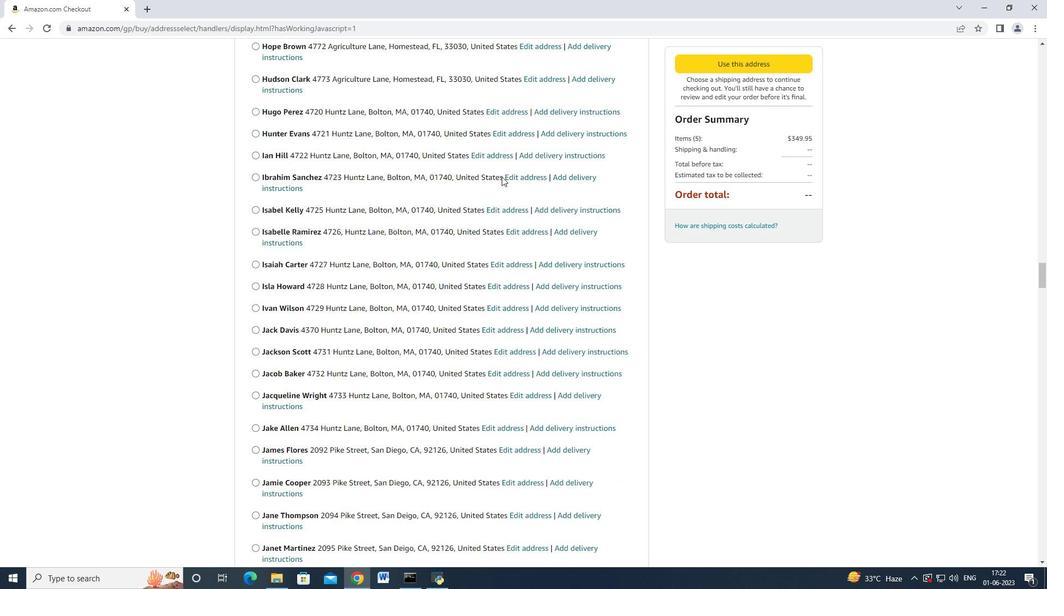 
Action: Mouse scrolled (501, 176) with delta (0, 0)
Screenshot: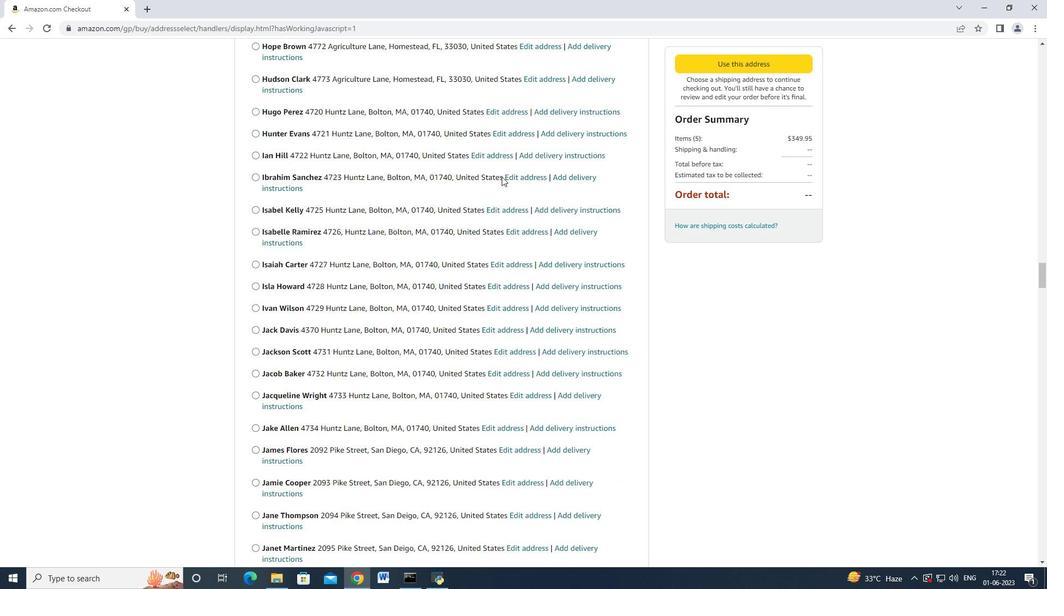 
Action: Mouse scrolled (501, 176) with delta (0, 0)
Screenshot: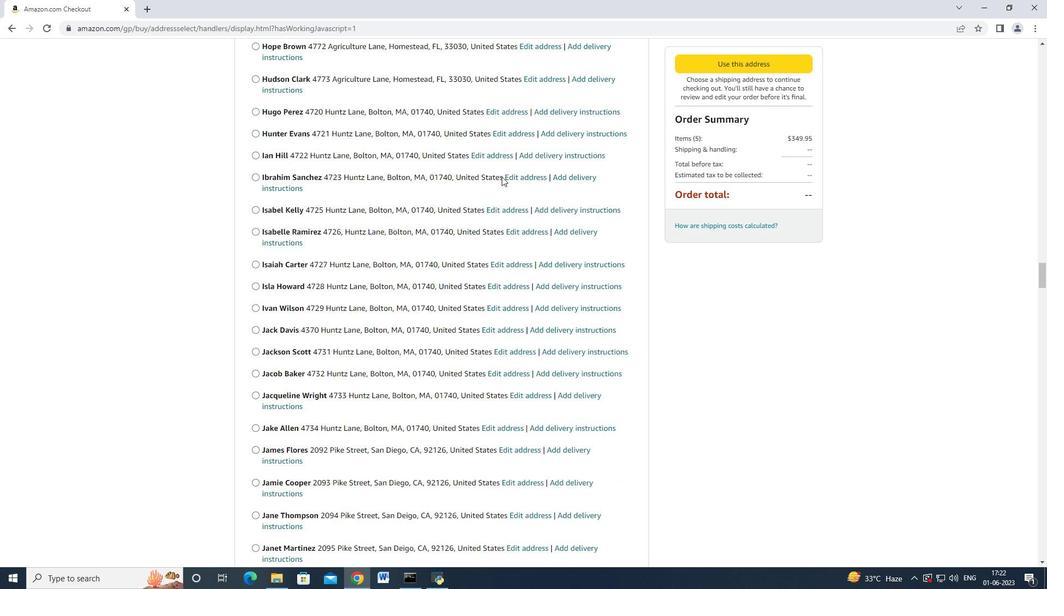 
Action: Mouse scrolled (501, 176) with delta (0, 0)
Screenshot: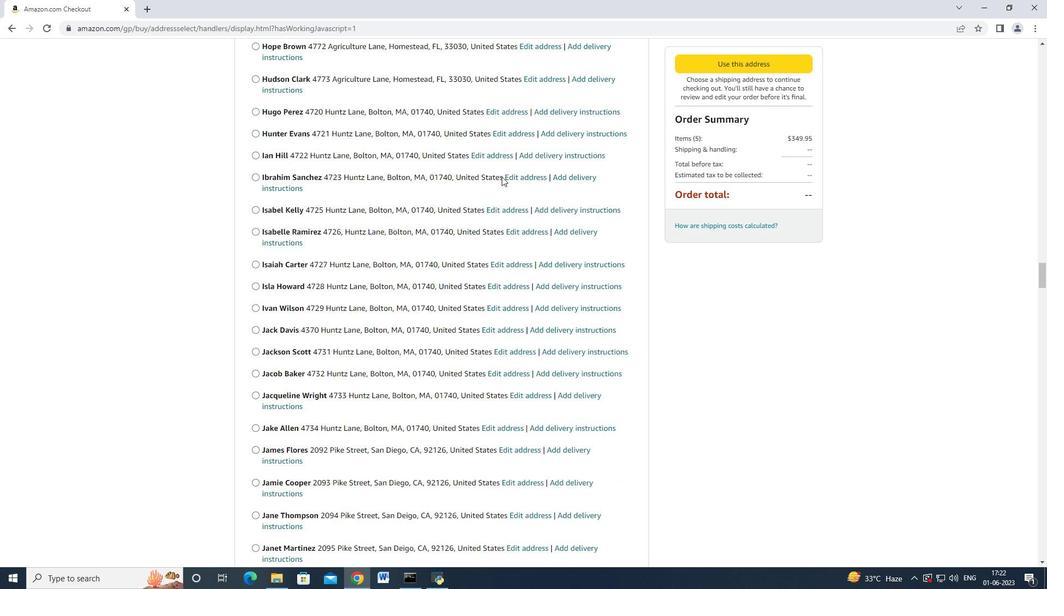 
Action: Mouse scrolled (501, 176) with delta (0, 0)
Screenshot: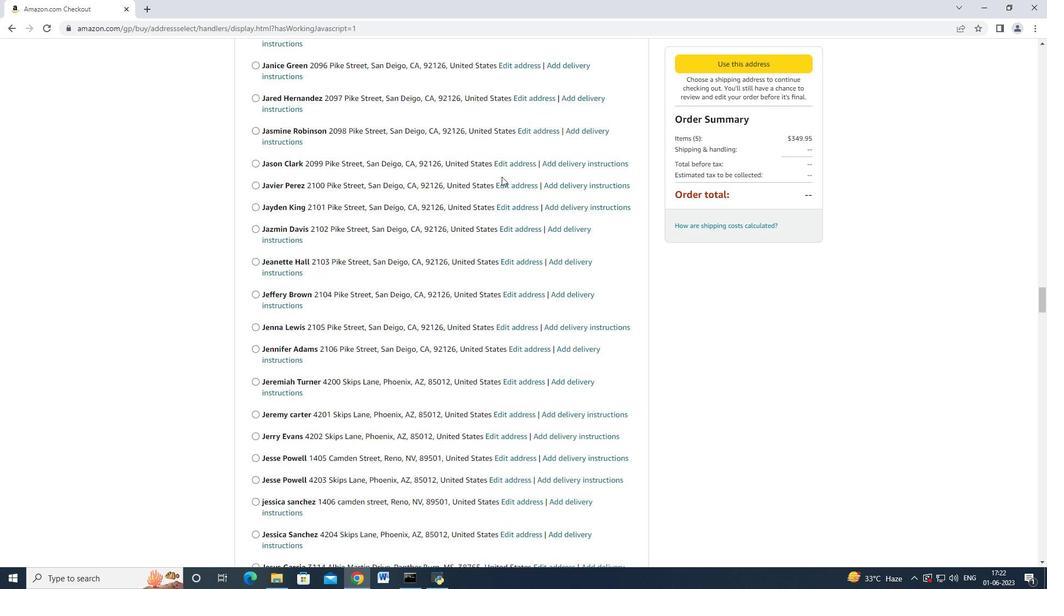
Action: Mouse scrolled (501, 176) with delta (0, 0)
Screenshot: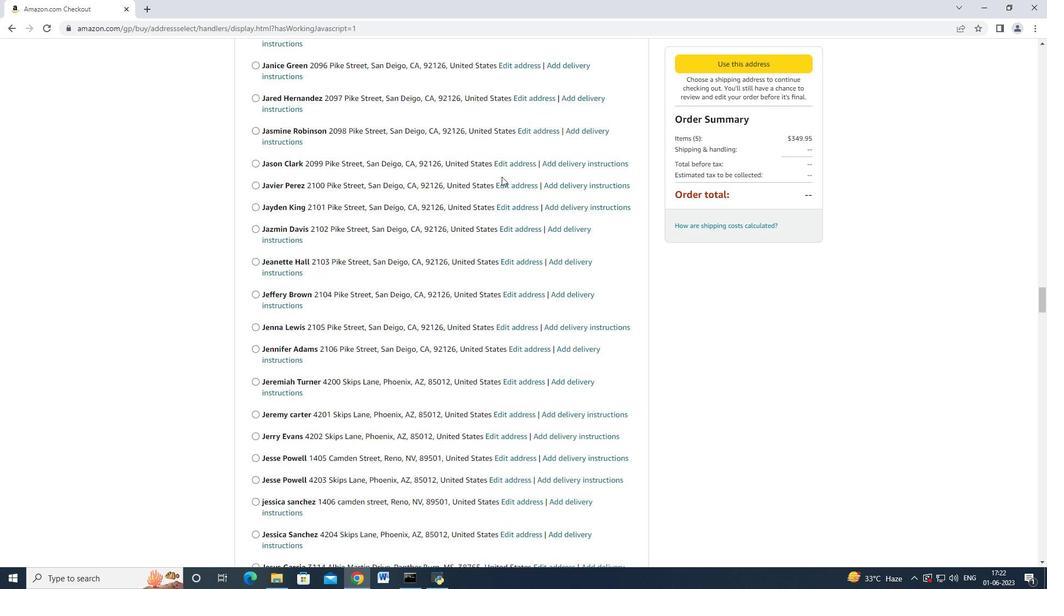 
Action: Mouse scrolled (501, 176) with delta (0, 0)
Screenshot: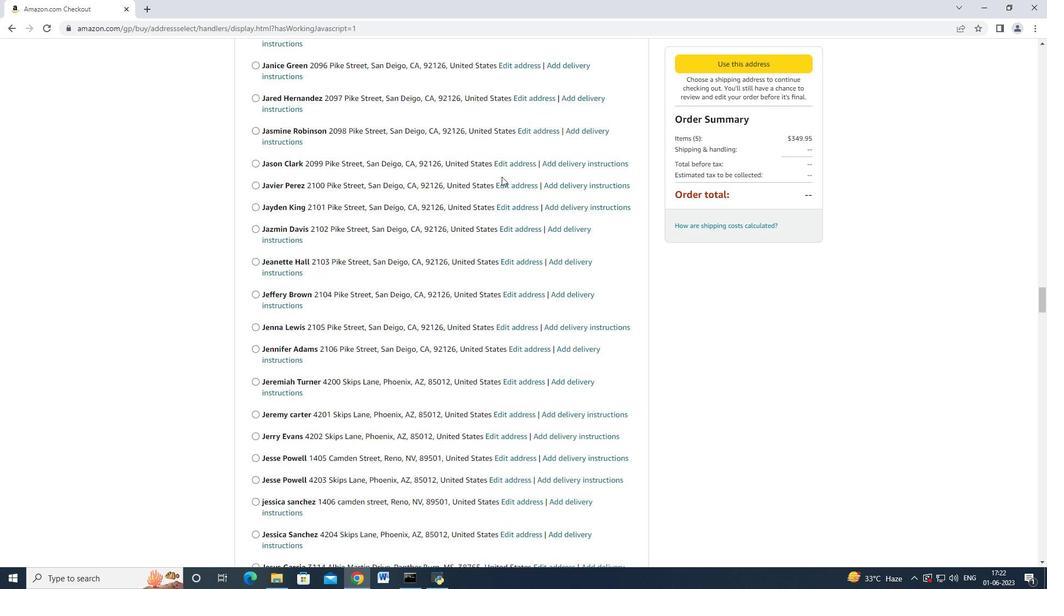 
Action: Mouse scrolled (501, 176) with delta (0, 0)
Screenshot: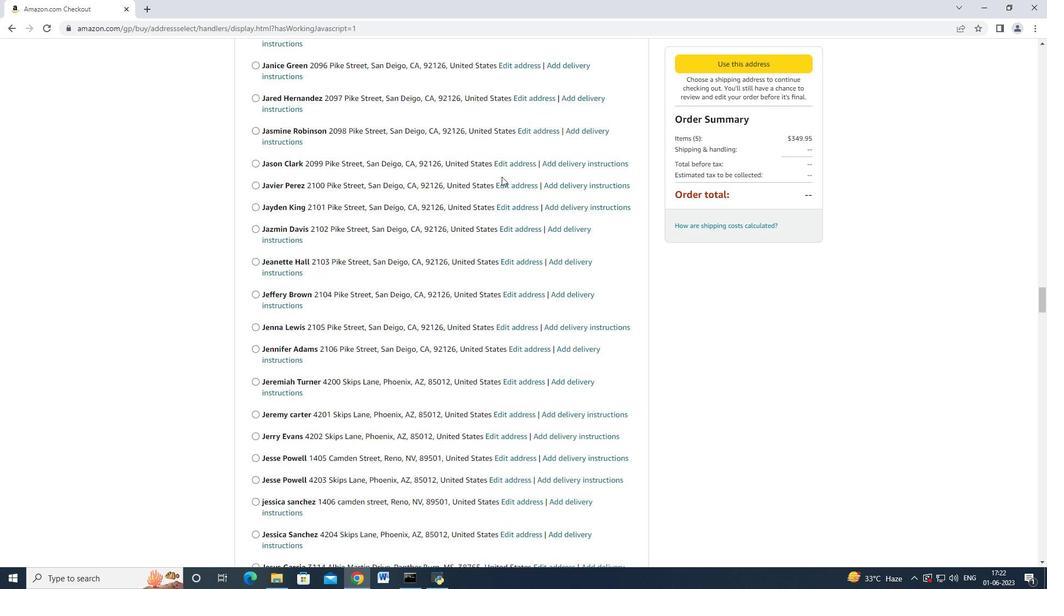 
Action: Mouse scrolled (501, 175) with delta (0, -1)
Screenshot: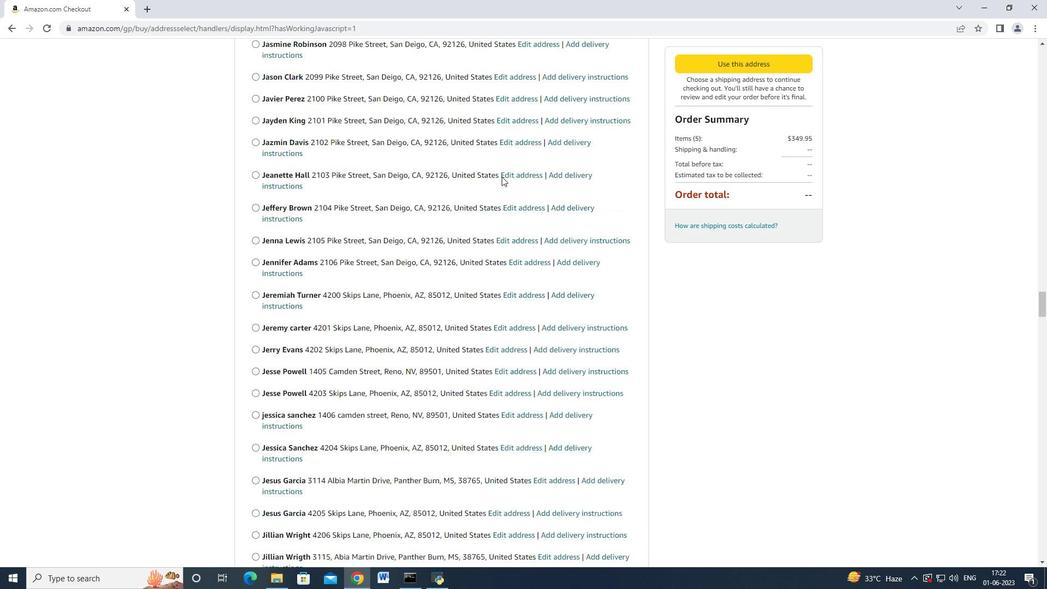 
Action: Mouse scrolled (501, 176) with delta (0, 0)
Screenshot: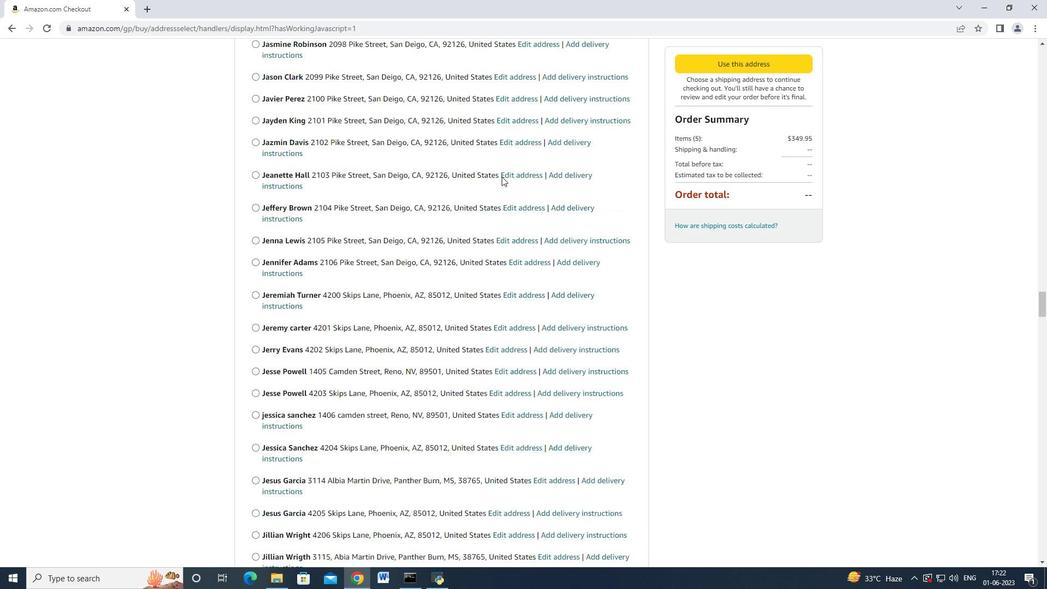 
Action: Mouse moved to (499, 180)
Screenshot: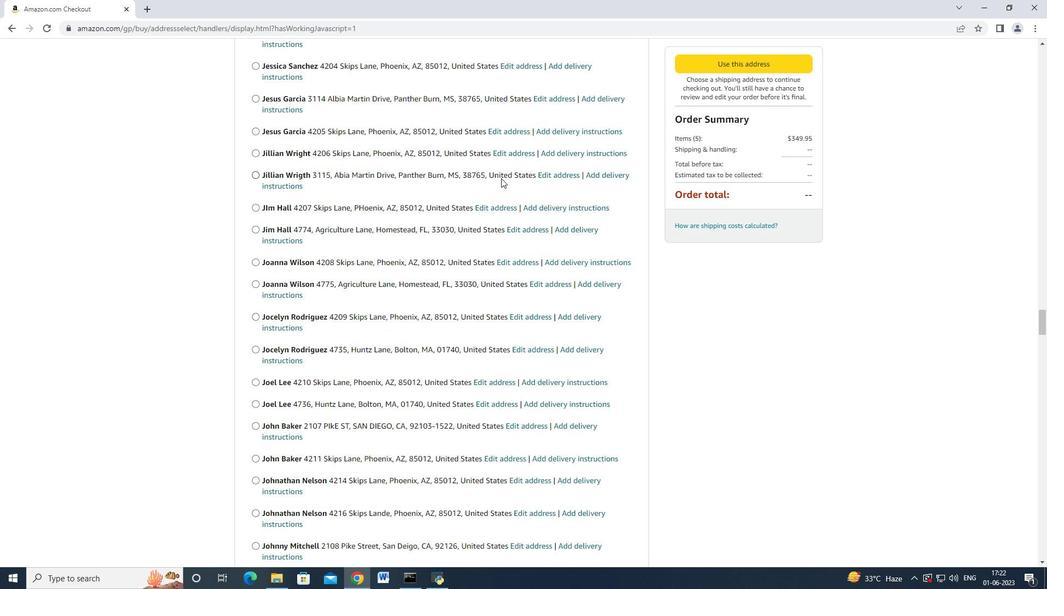 
Action: Mouse scrolled (500, 178) with delta (0, 0)
Screenshot: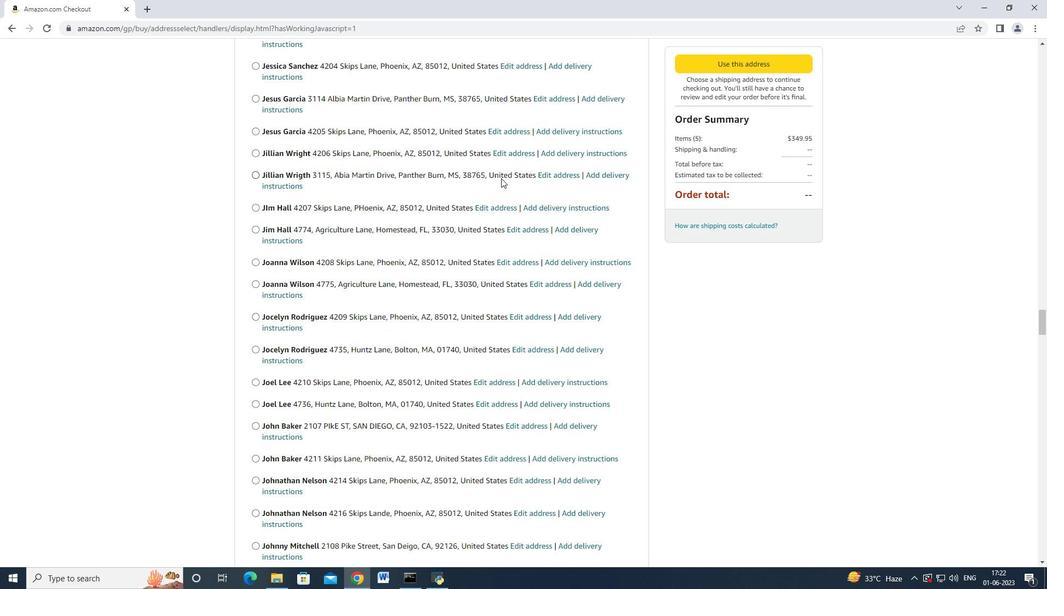 
Action: Mouse scrolled (500, 178) with delta (0, 0)
Screenshot: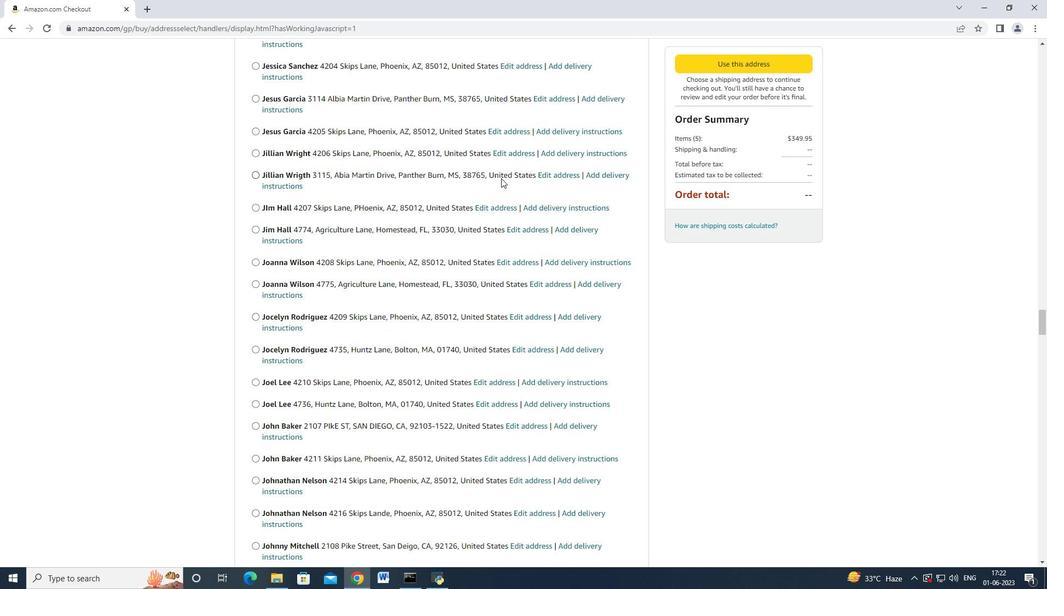 
Action: Mouse scrolled (500, 178) with delta (0, 0)
Screenshot: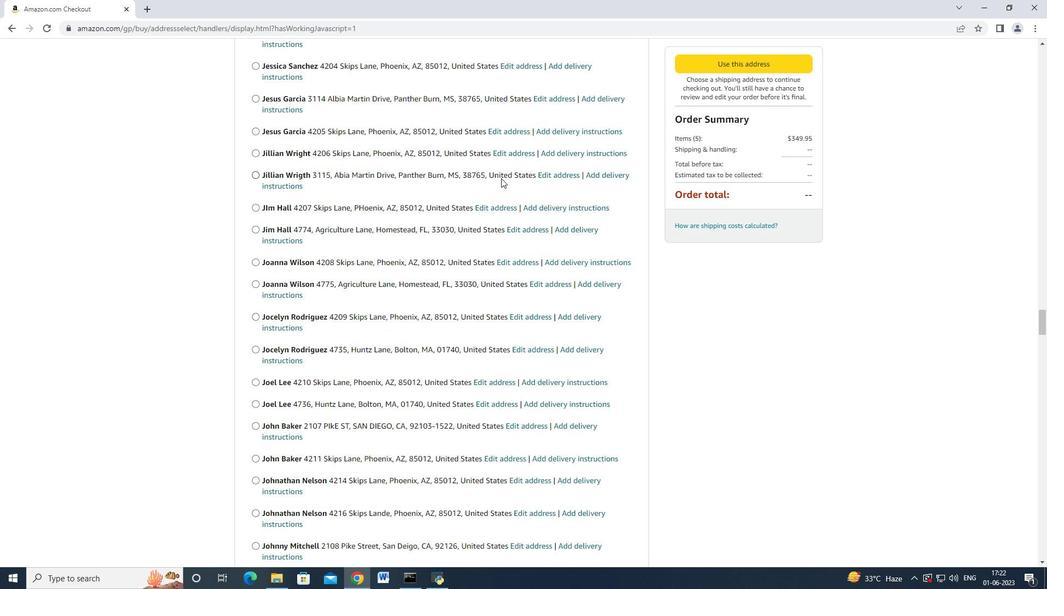 
Action: Mouse scrolled (500, 178) with delta (0, 0)
Screenshot: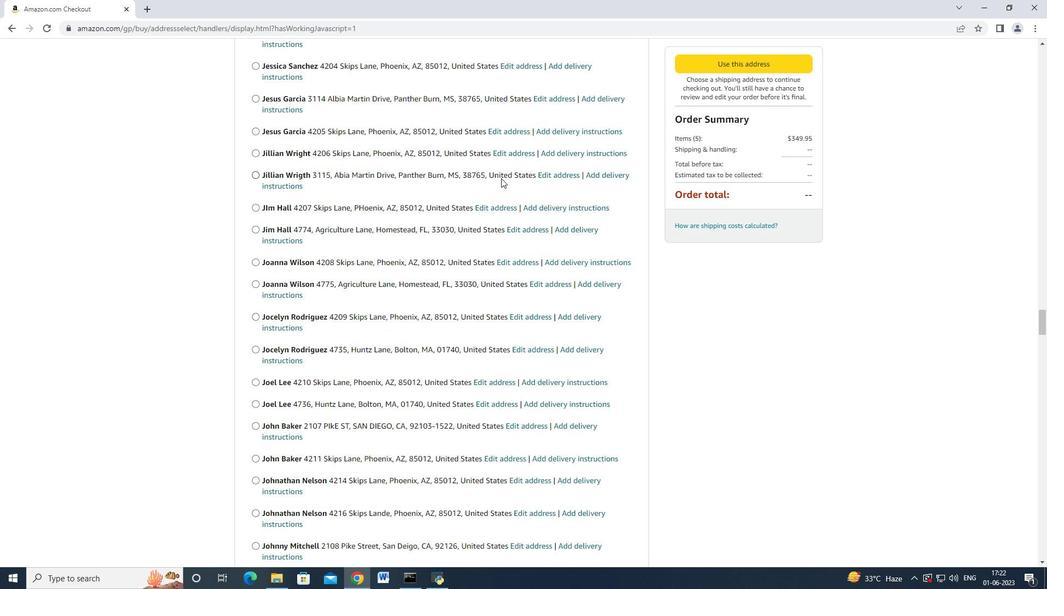 
Action: Mouse scrolled (500, 178) with delta (0, 0)
Screenshot: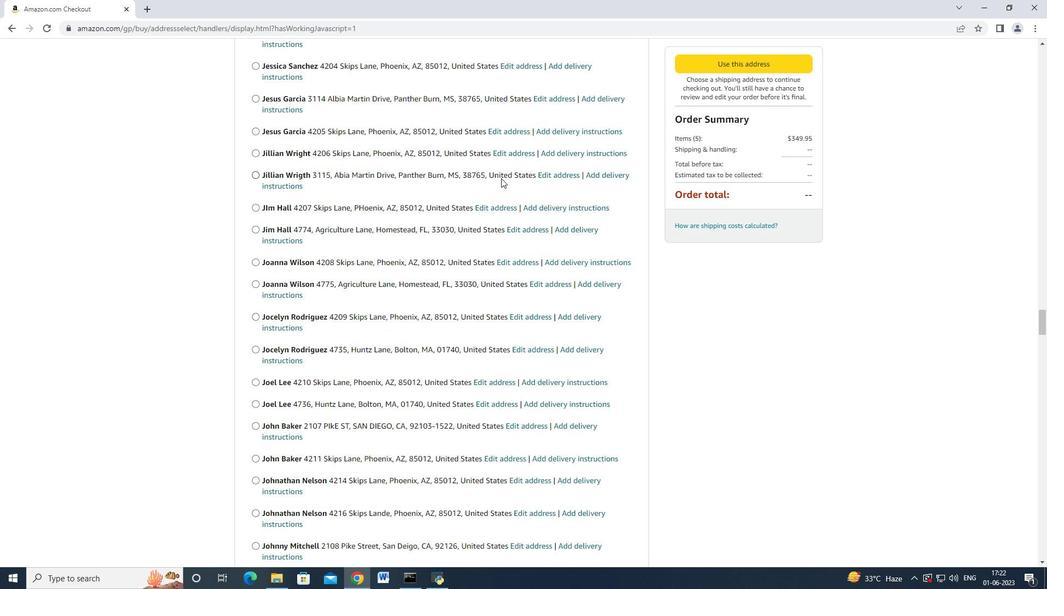 
Action: Mouse scrolled (500, 178) with delta (0, 0)
Screenshot: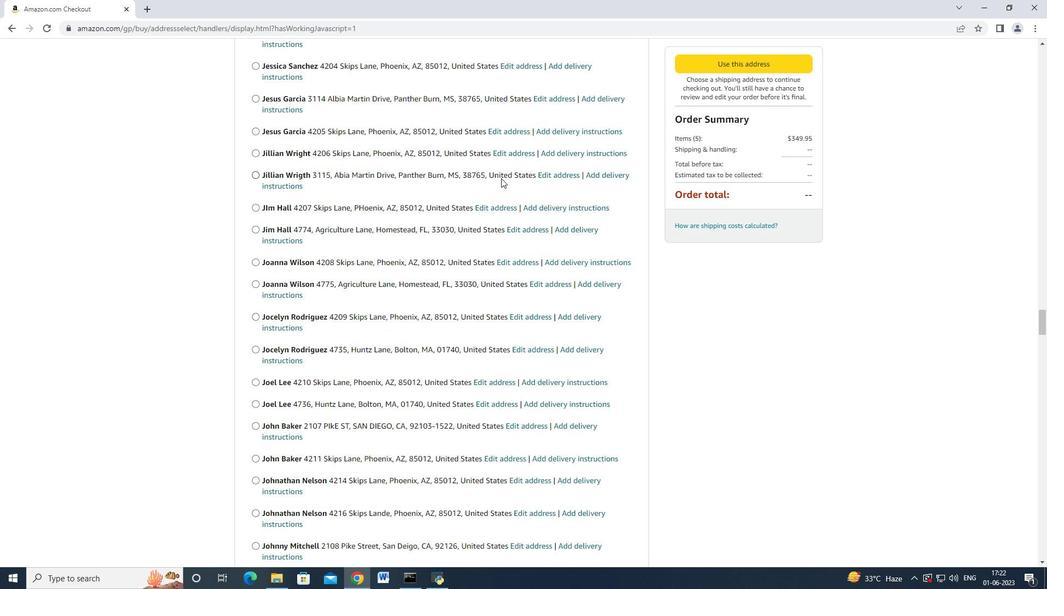 
Action: Mouse scrolled (500, 178) with delta (0, 0)
Screenshot: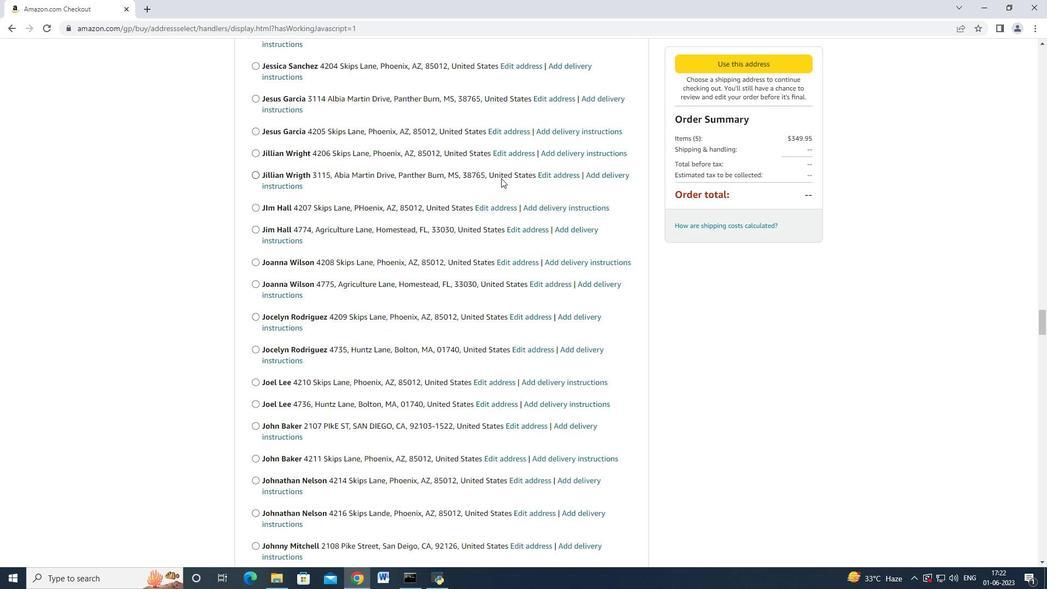 
Action: Mouse scrolled (499, 179) with delta (0, 0)
Screenshot: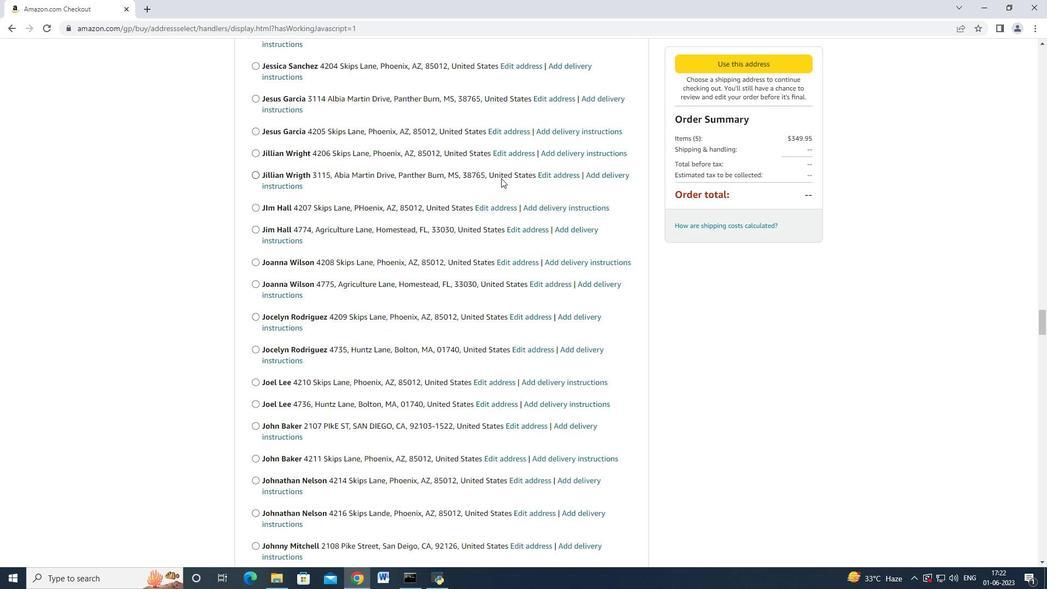 
Action: Mouse scrolled (499, 179) with delta (0, 0)
Screenshot: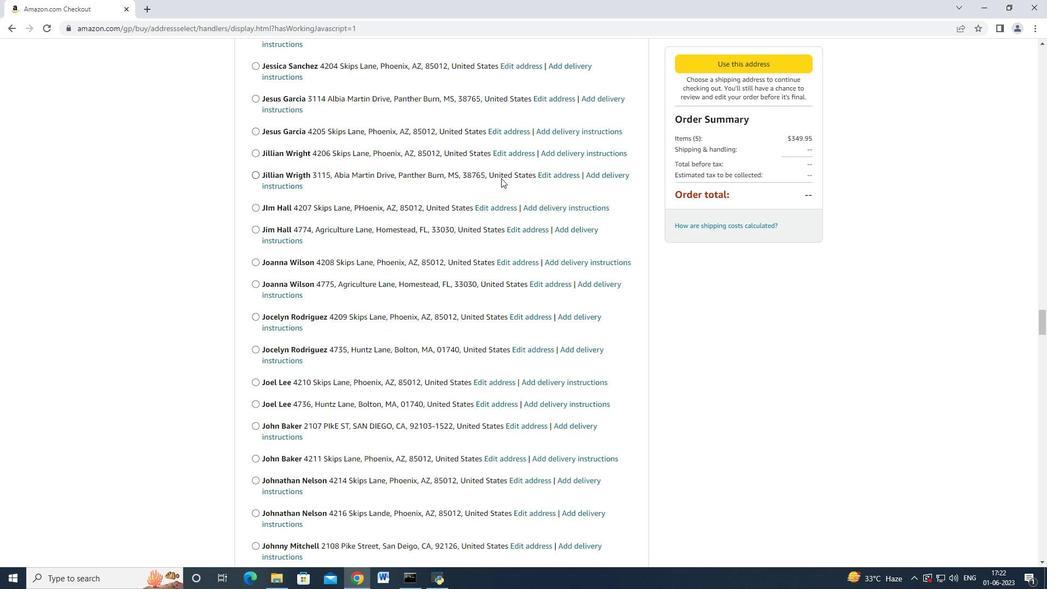 
Action: Mouse scrolled (499, 179) with delta (0, 0)
Screenshot: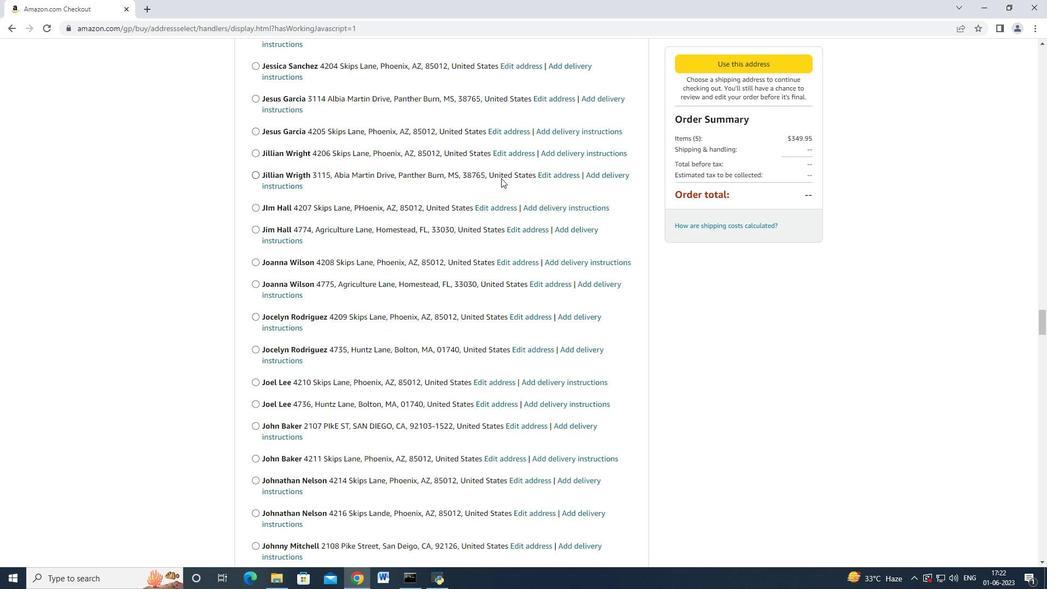 
Action: Mouse scrolled (499, 179) with delta (0, 0)
Screenshot: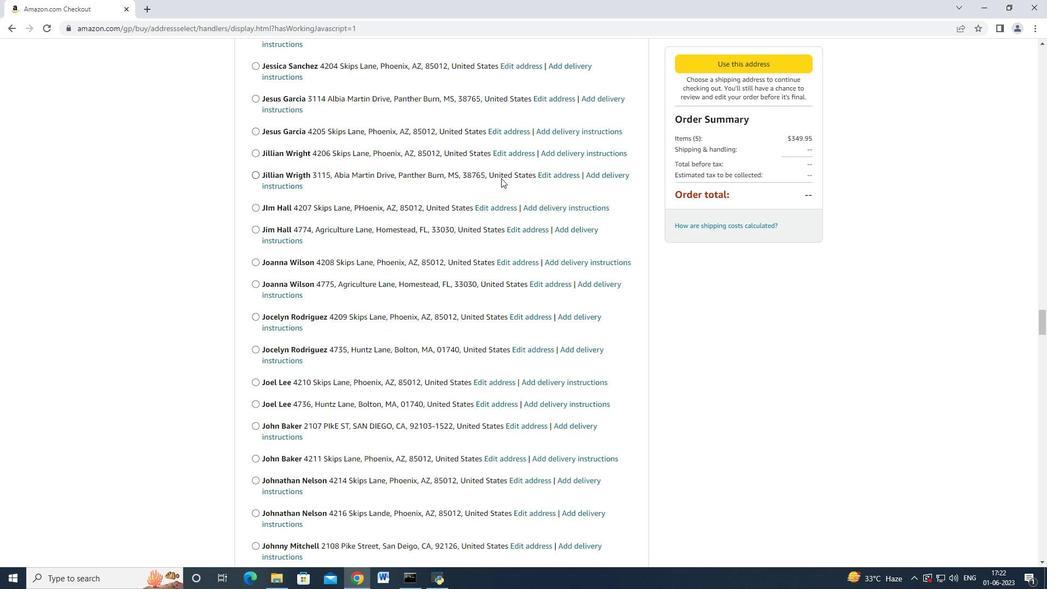 
Action: Mouse scrolled (499, 178) with delta (0, -1)
Screenshot: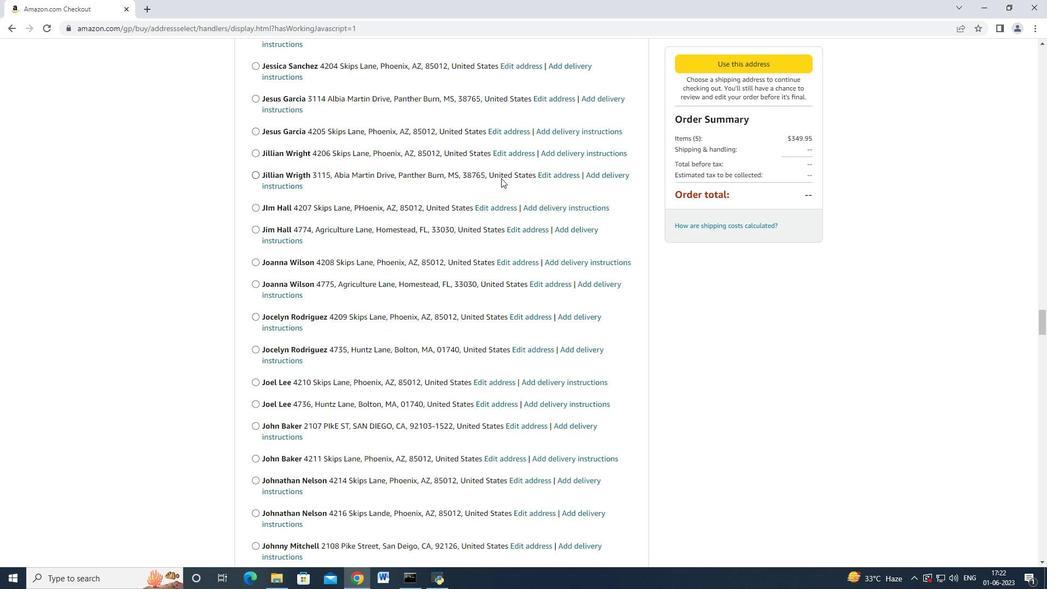 
Action: Mouse scrolled (499, 179) with delta (0, 0)
Screenshot: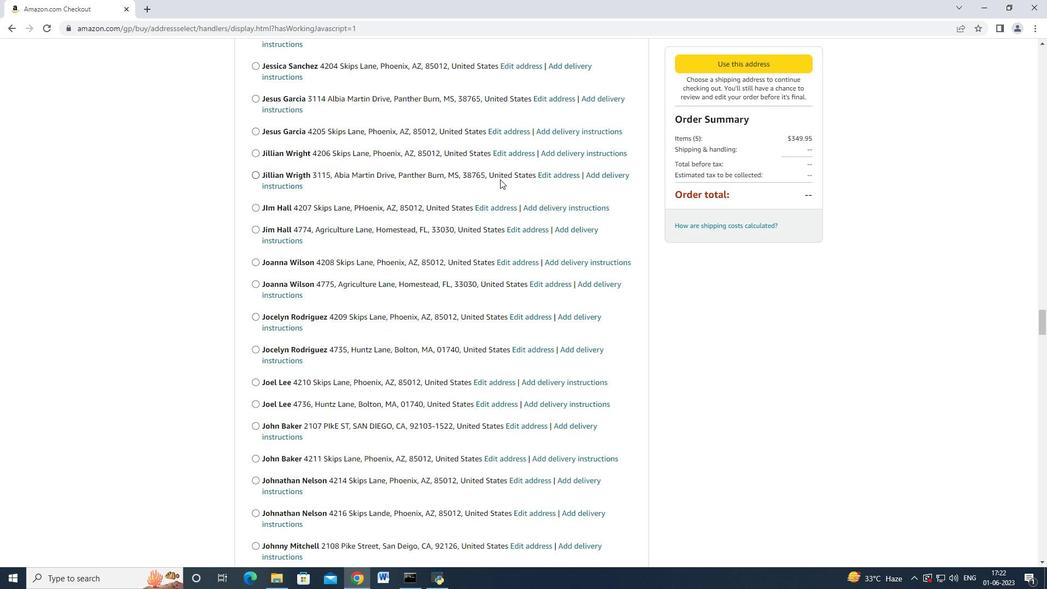 
Action: Mouse scrolled (499, 179) with delta (0, 0)
Screenshot: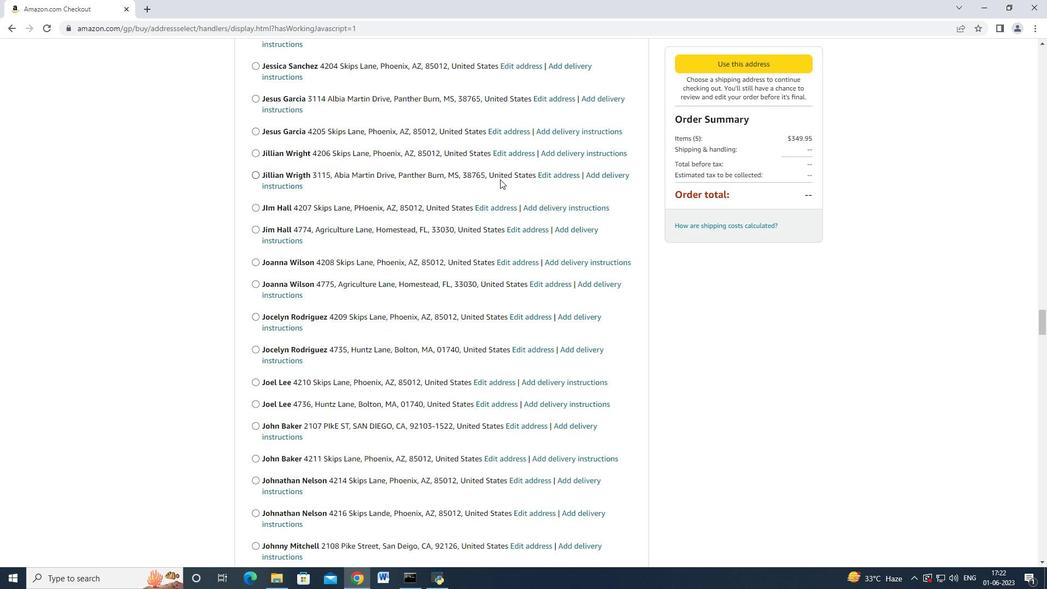 
Action: Mouse moved to (499, 180)
Screenshot: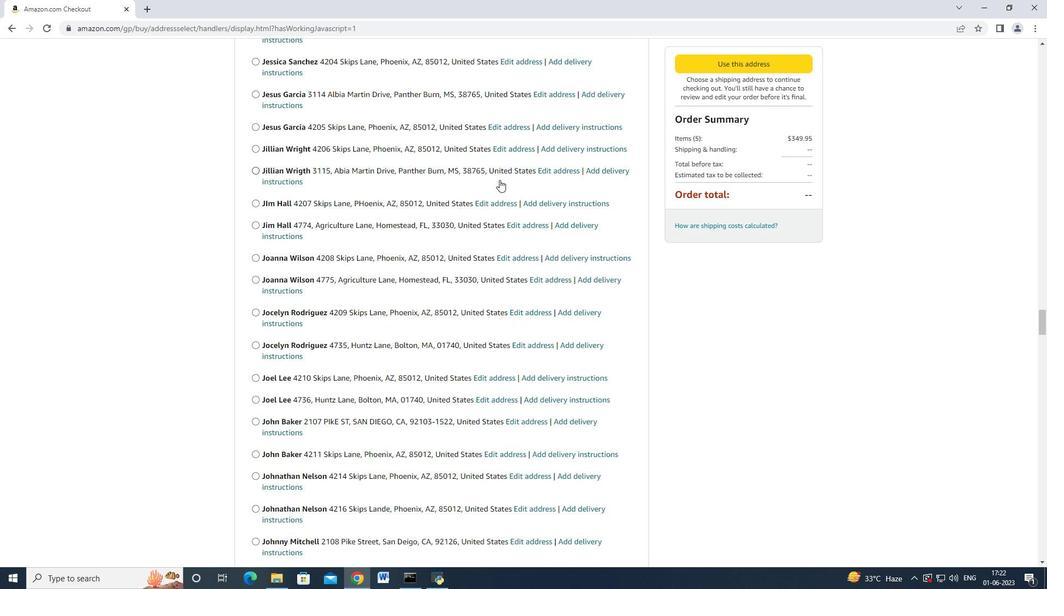 
Action: Mouse scrolled (499, 180) with delta (0, 0)
Screenshot: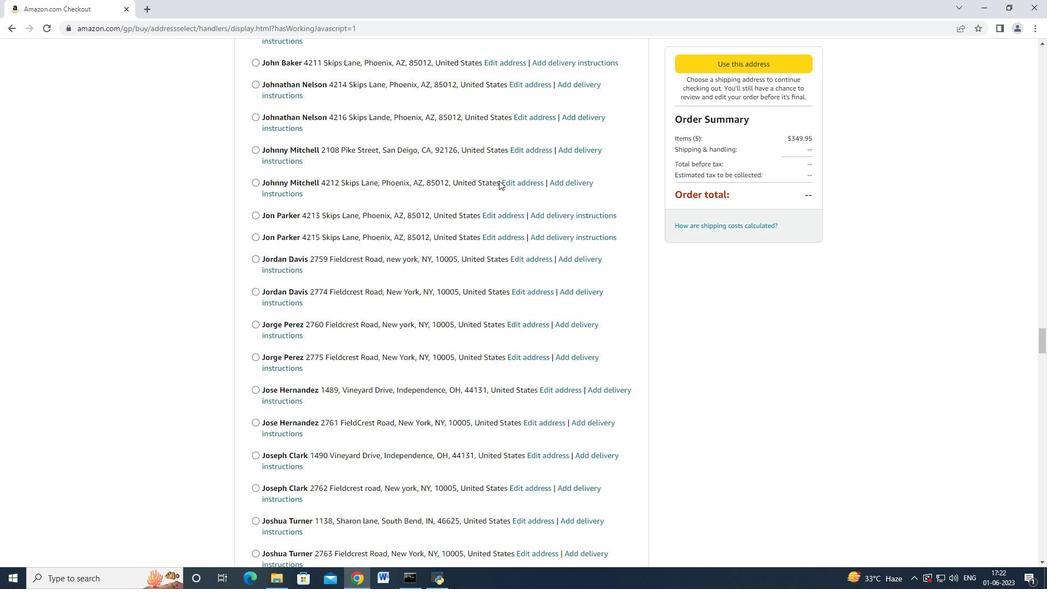 
Action: Mouse scrolled (499, 180) with delta (0, 0)
Screenshot: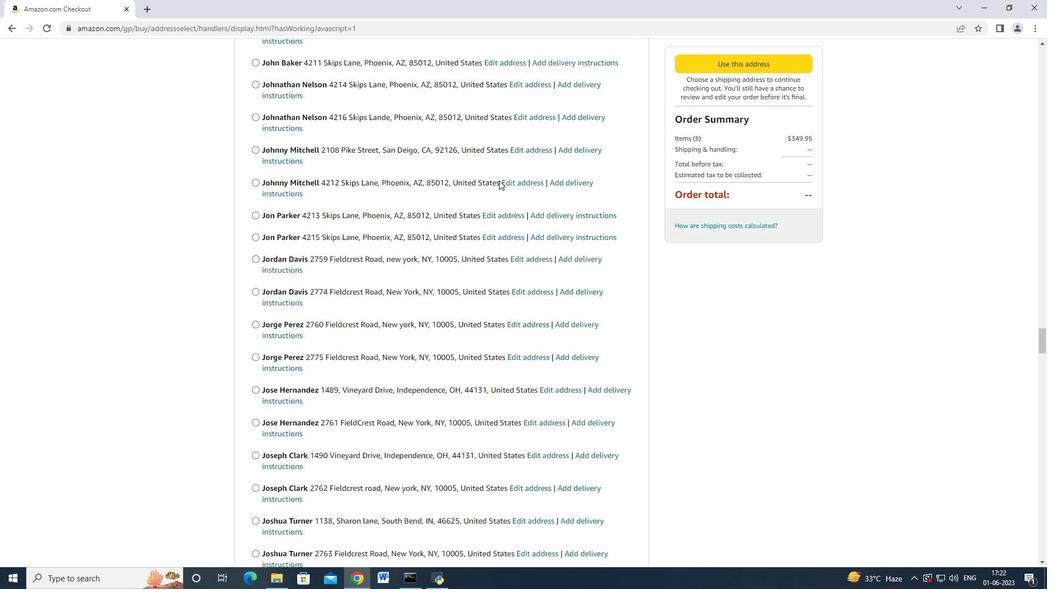 
Action: Mouse scrolled (499, 180) with delta (0, 0)
Screenshot: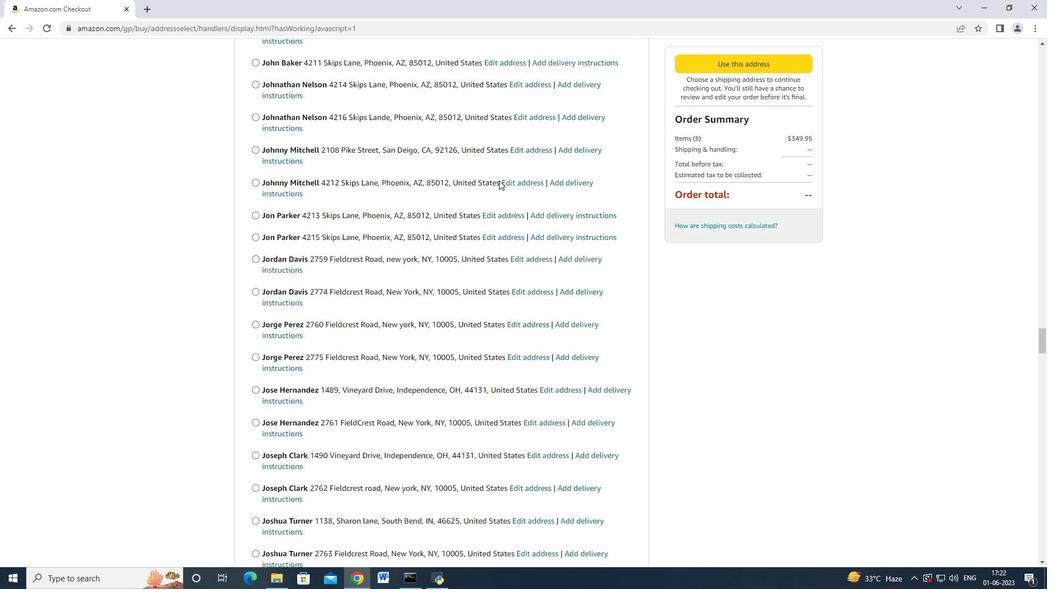
Action: Mouse scrolled (499, 180) with delta (0, 0)
Screenshot: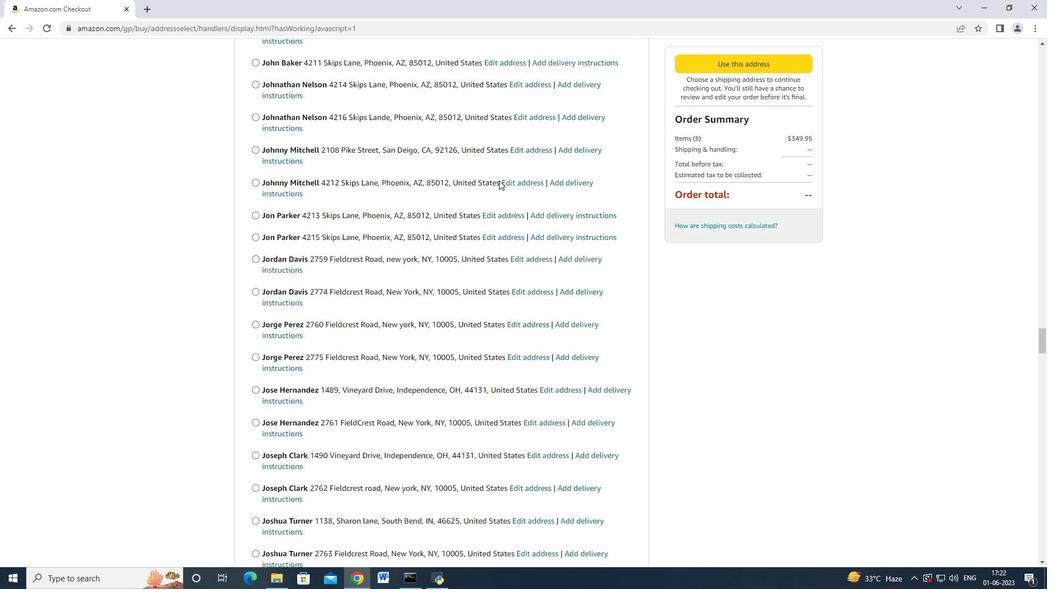
Action: Mouse scrolled (499, 180) with delta (0, 0)
Screenshot: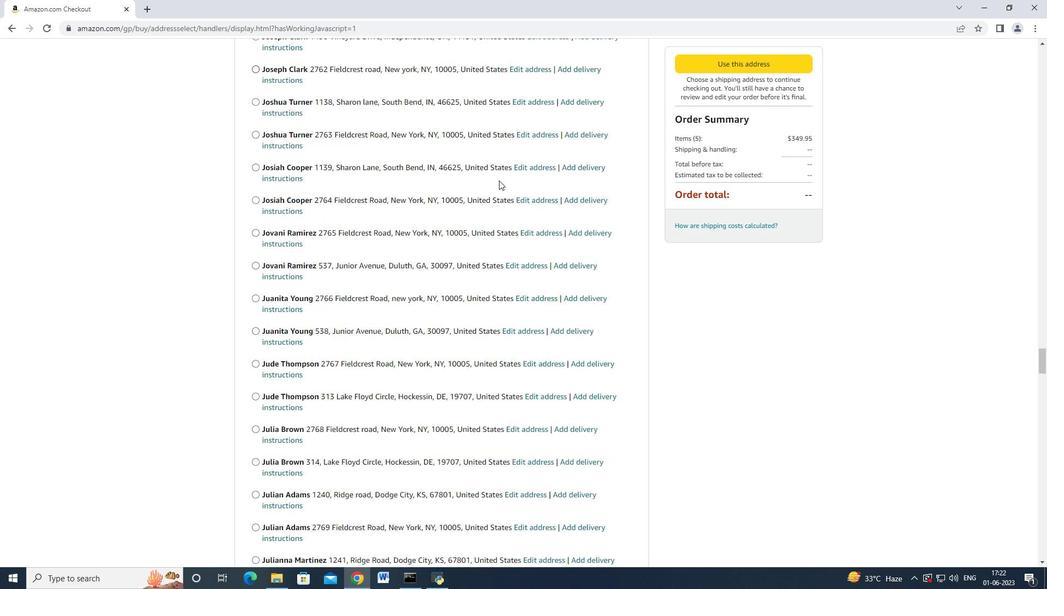 
Action: Mouse scrolled (499, 180) with delta (0, 0)
Screenshot: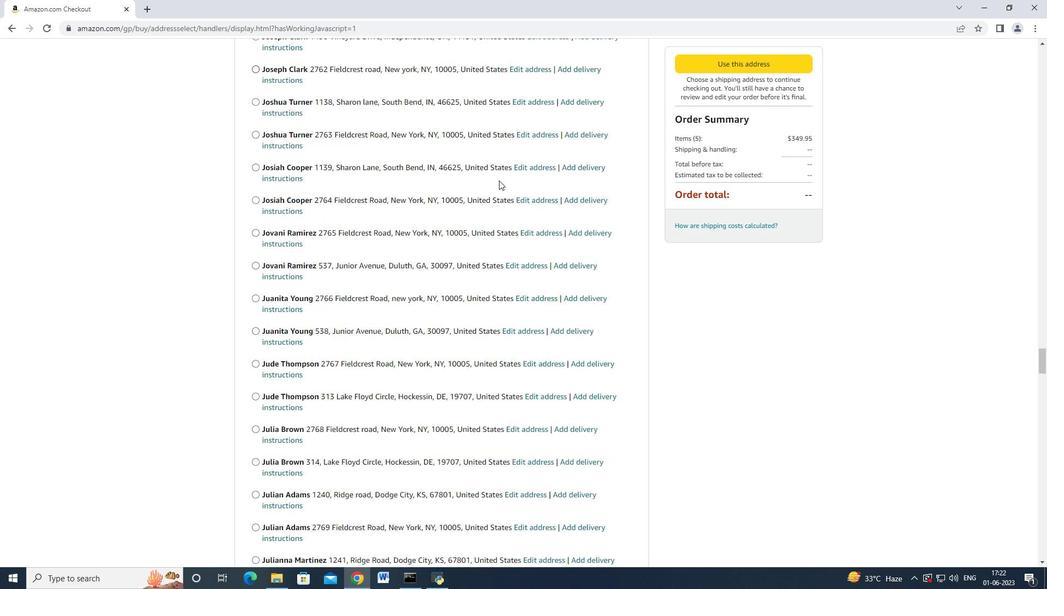 
Action: Mouse scrolled (499, 180) with delta (0, 0)
Screenshot: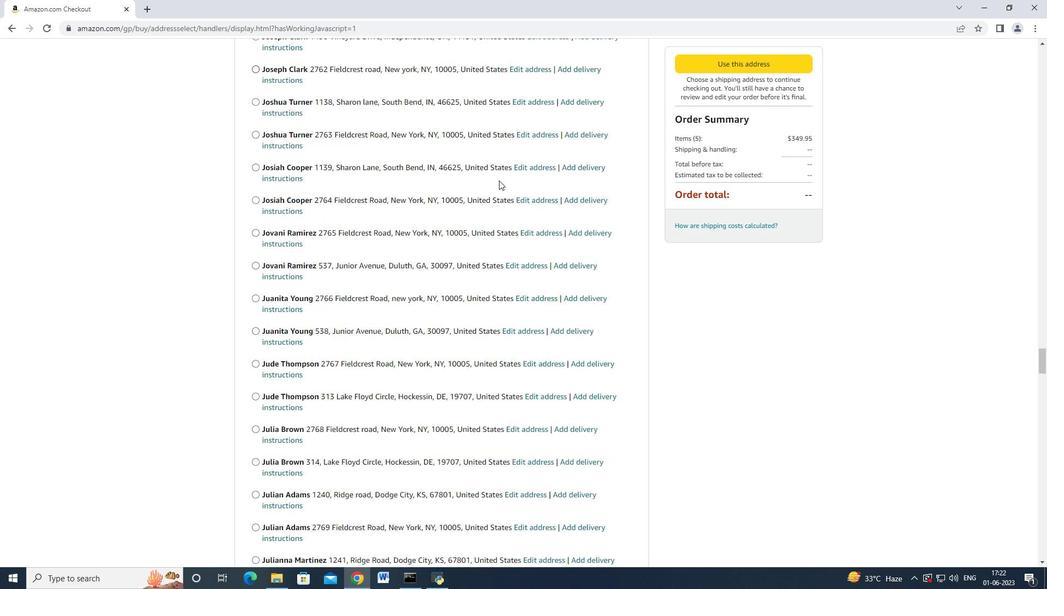 
Action: Mouse scrolled (499, 180) with delta (0, 0)
Screenshot: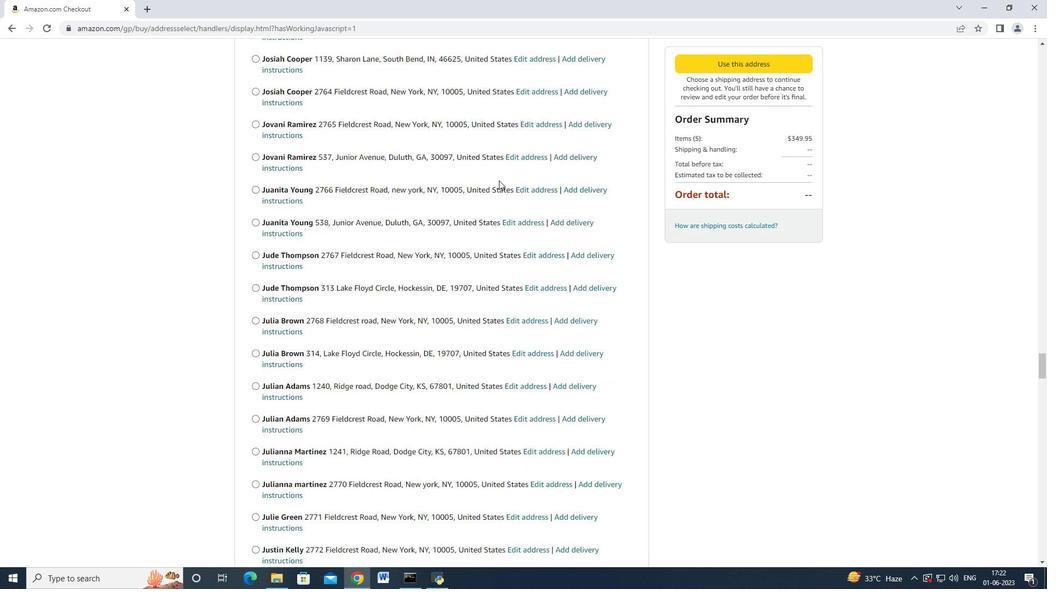
Action: Mouse scrolled (499, 180) with delta (0, 0)
Screenshot: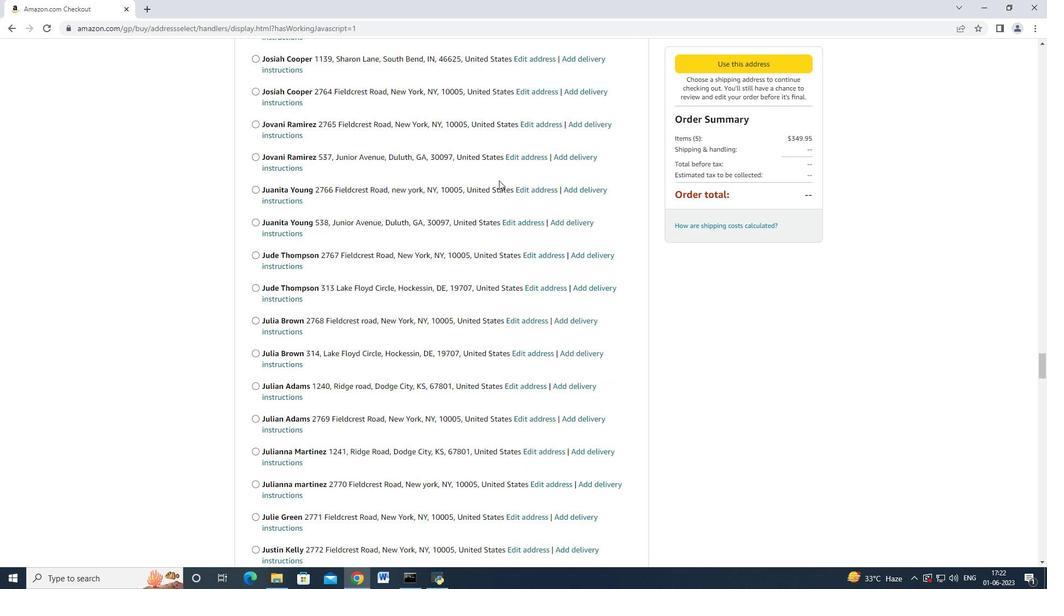 
Action: Mouse scrolled (499, 180) with delta (0, 0)
Screenshot: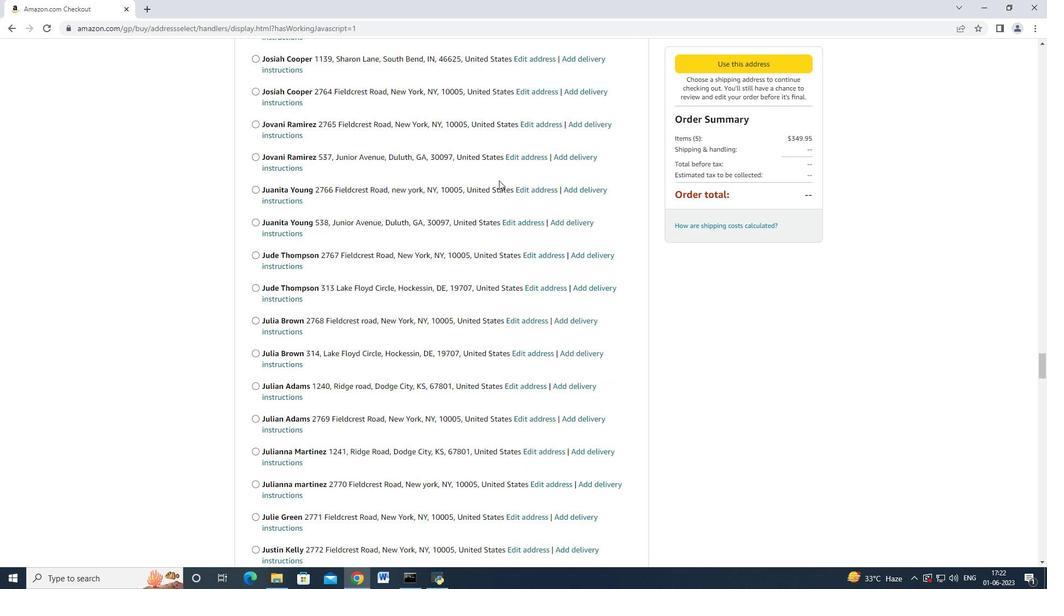 
Action: Mouse scrolled (499, 179) with delta (0, -1)
Screenshot: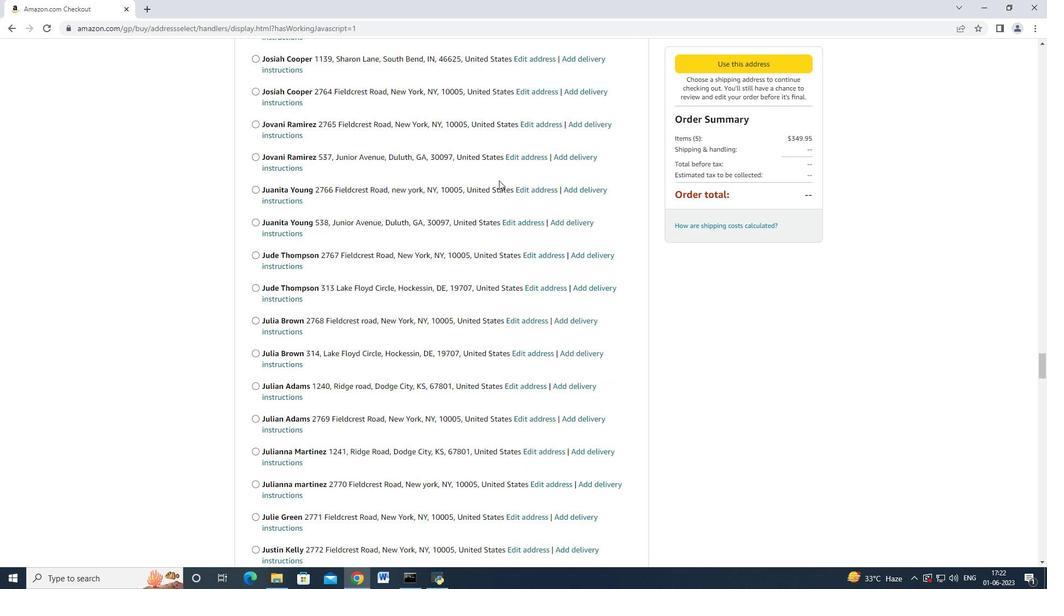 
Action: Mouse scrolled (499, 180) with delta (0, 0)
Screenshot: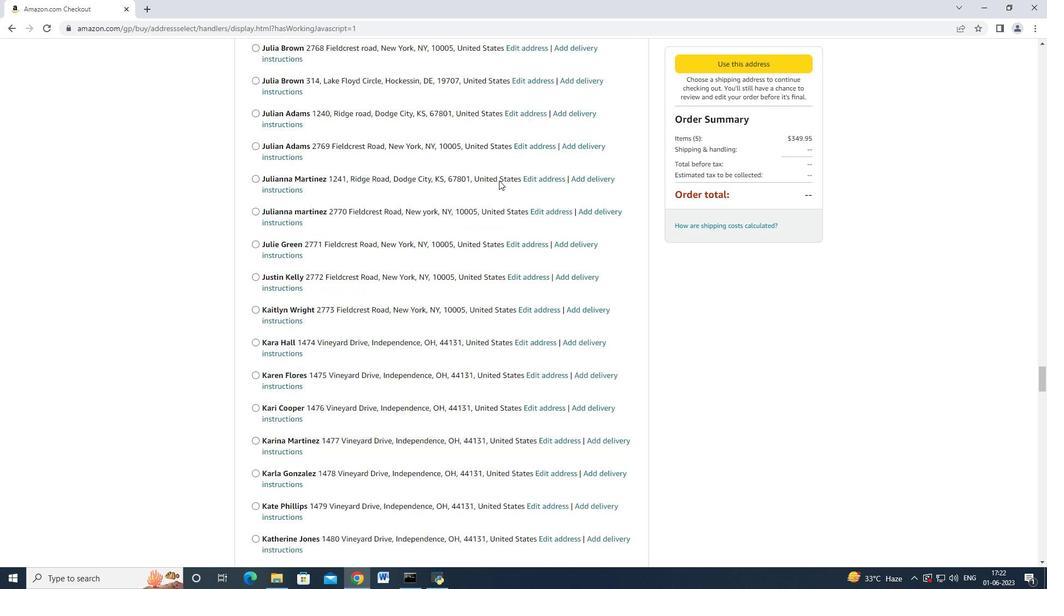
Action: Mouse scrolled (499, 180) with delta (0, 0)
Screenshot: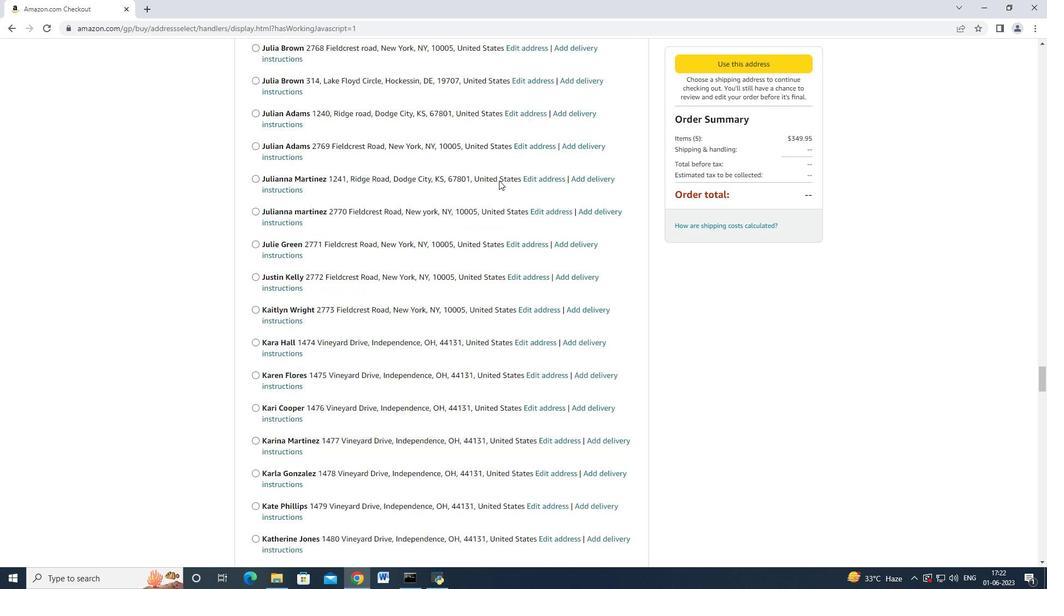 
Action: Mouse scrolled (499, 180) with delta (0, 0)
Screenshot: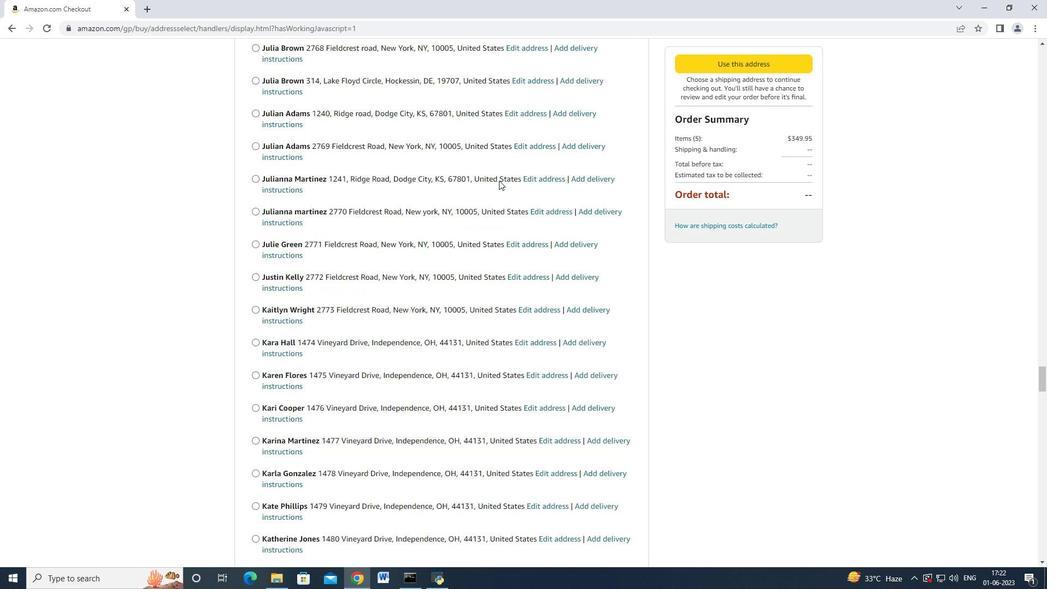 
Action: Mouse scrolled (499, 180) with delta (0, 0)
Screenshot: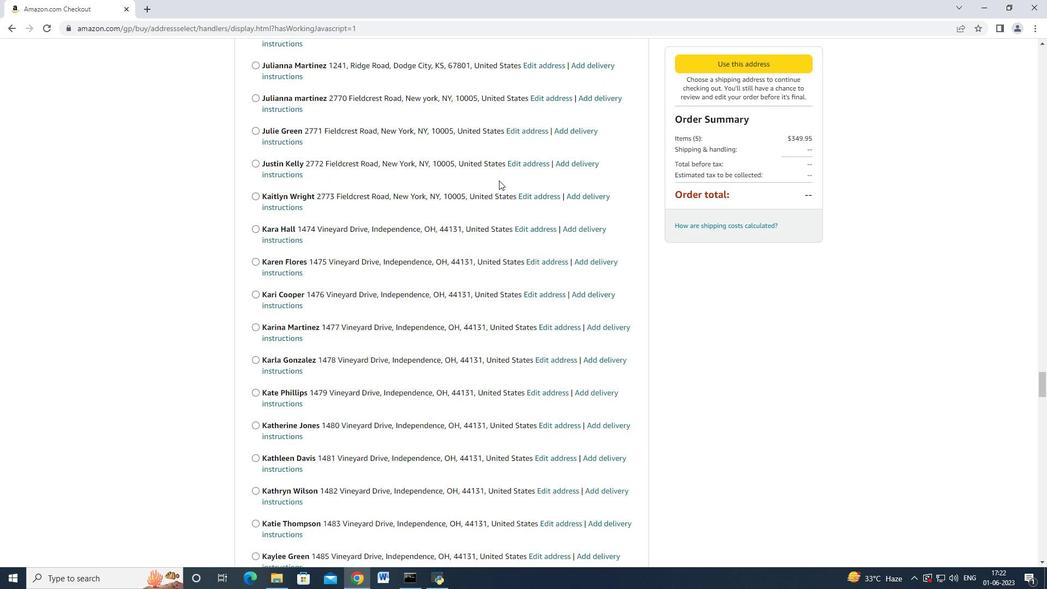 
Action: Mouse scrolled (499, 180) with delta (0, 0)
Screenshot: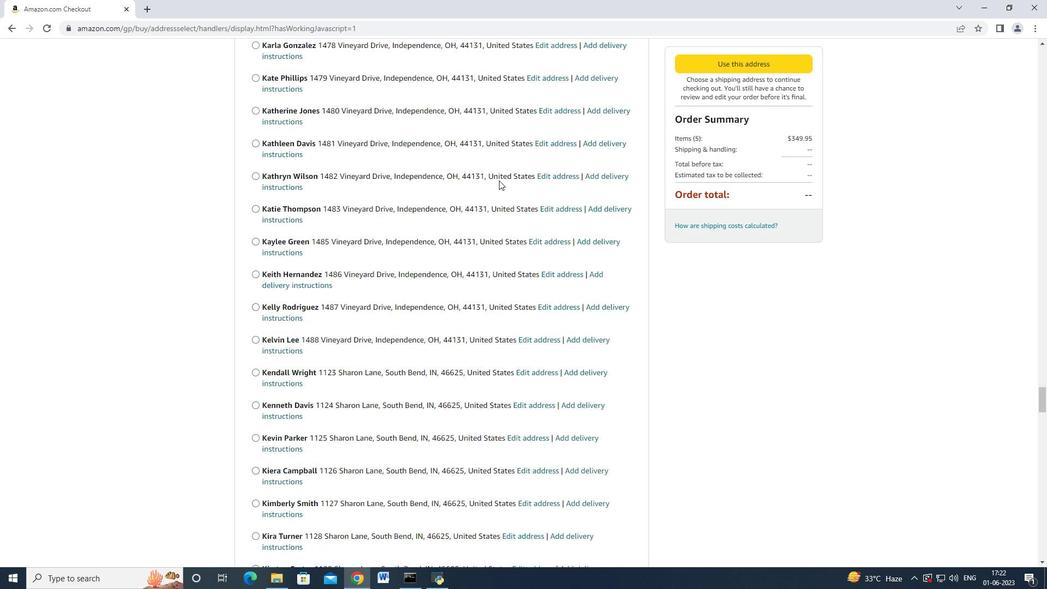 
Action: Mouse scrolled (499, 180) with delta (0, 0)
Screenshot: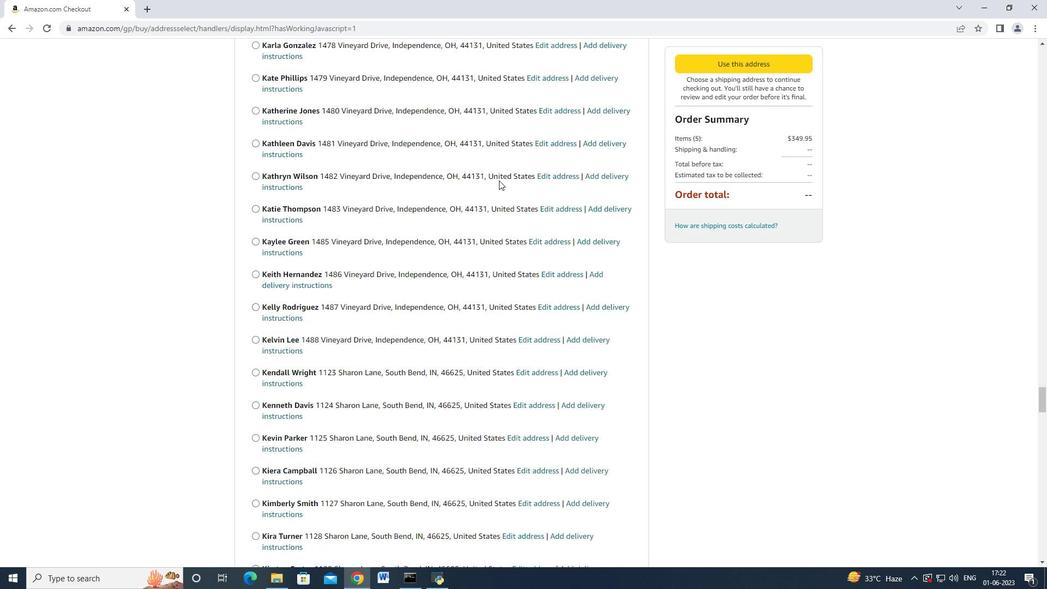 
Action: Mouse scrolled (499, 180) with delta (0, 0)
Screenshot: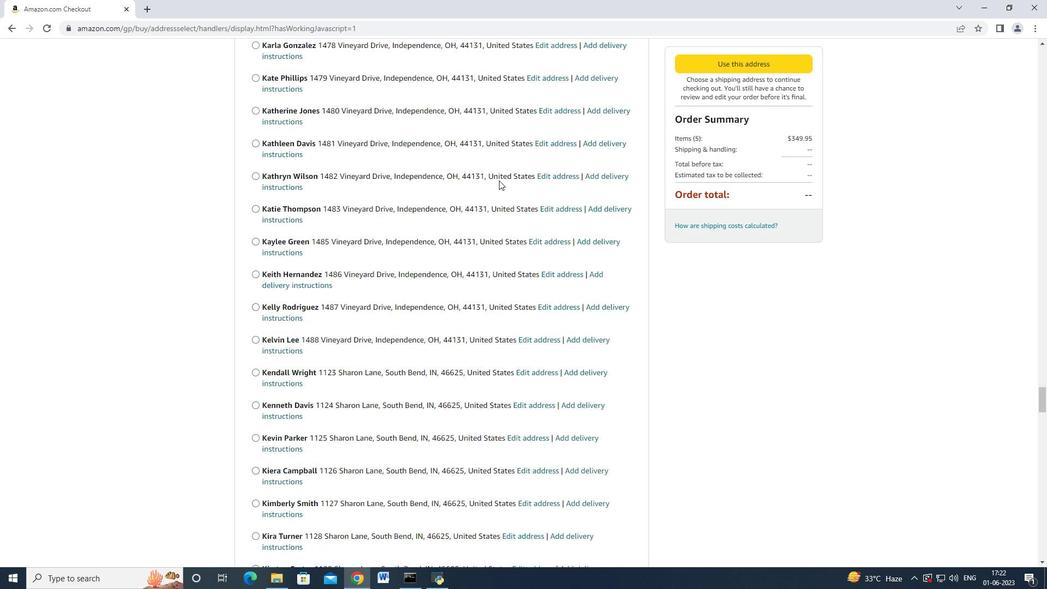 
Action: Mouse scrolled (499, 180) with delta (0, 0)
Screenshot: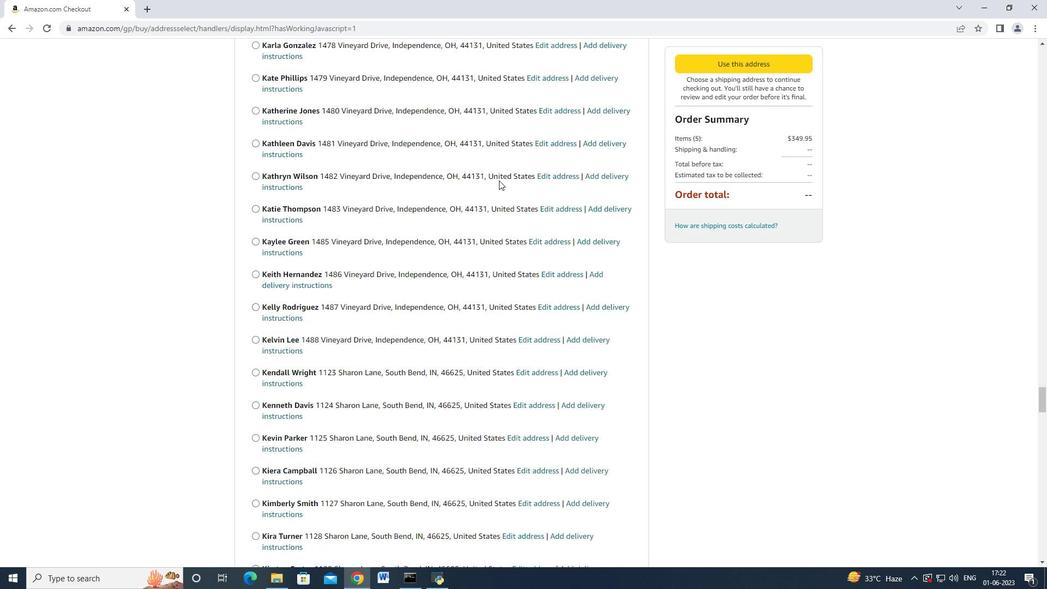
Action: Mouse scrolled (499, 180) with delta (0, 0)
Screenshot: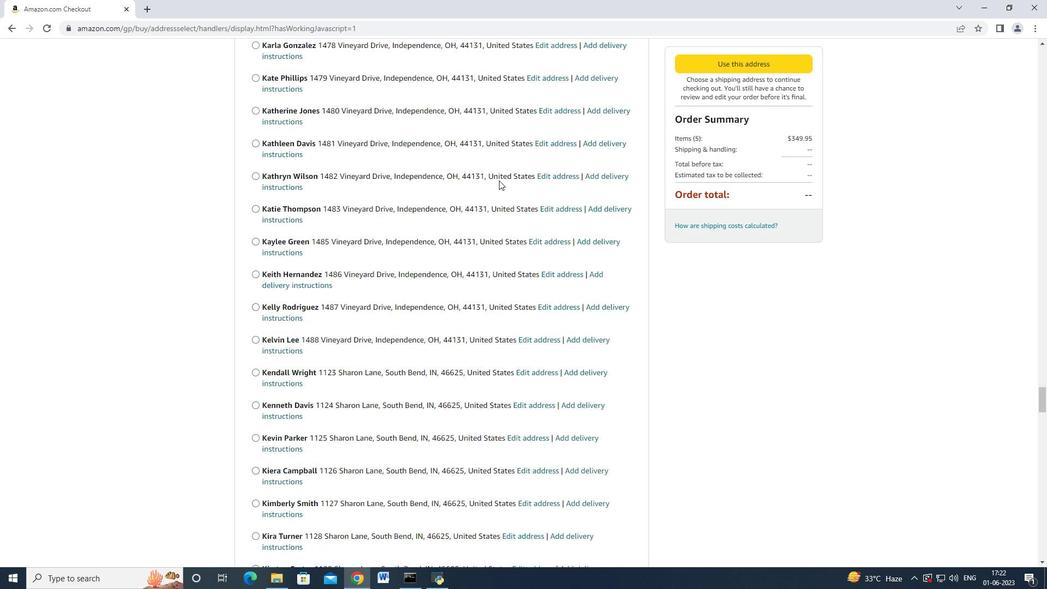 
Action: Mouse scrolled (499, 180) with delta (0, 0)
Screenshot: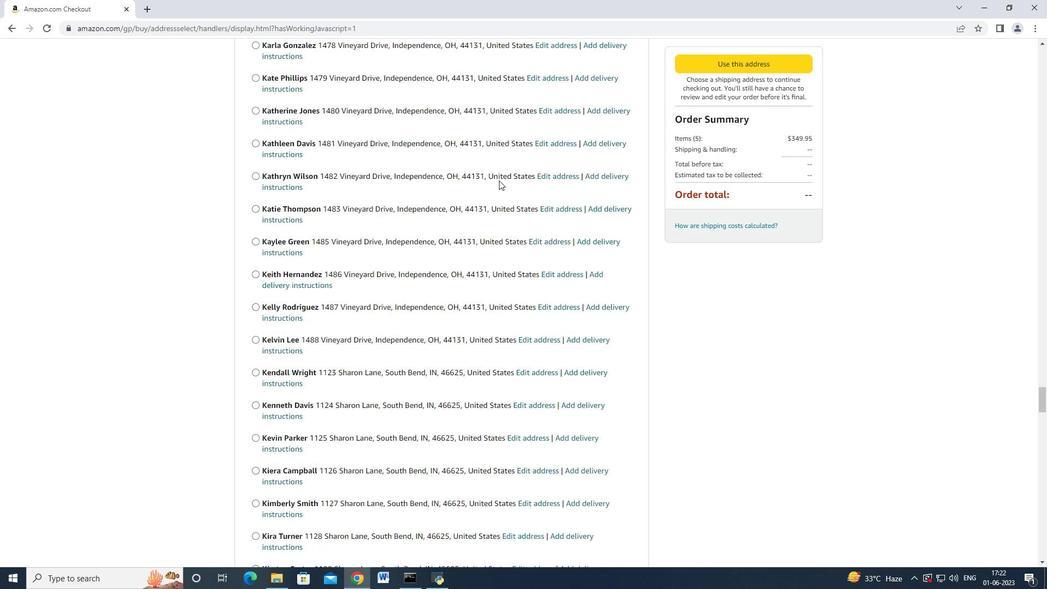 
Action: Mouse moved to (499, 180)
Screenshot: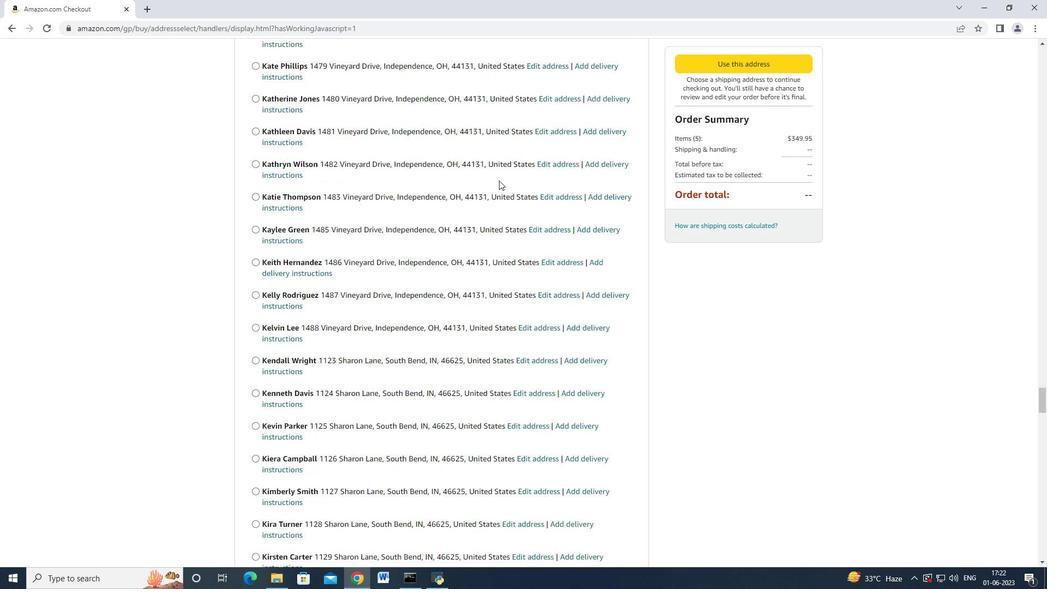 
Action: Mouse scrolled (499, 180) with delta (0, 0)
Screenshot: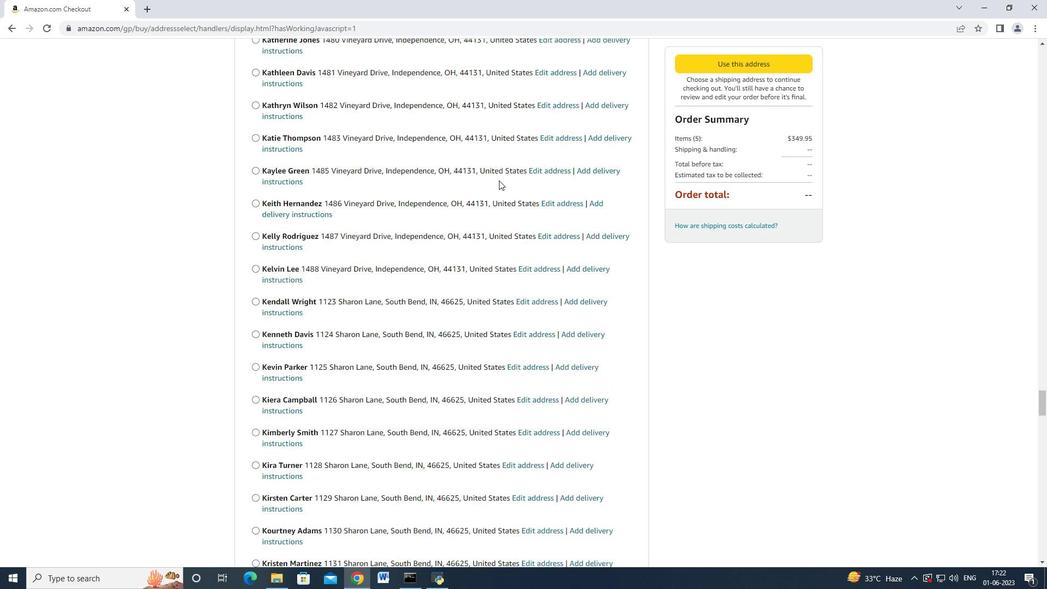 
Action: Mouse scrolled (499, 180) with delta (0, 0)
Screenshot: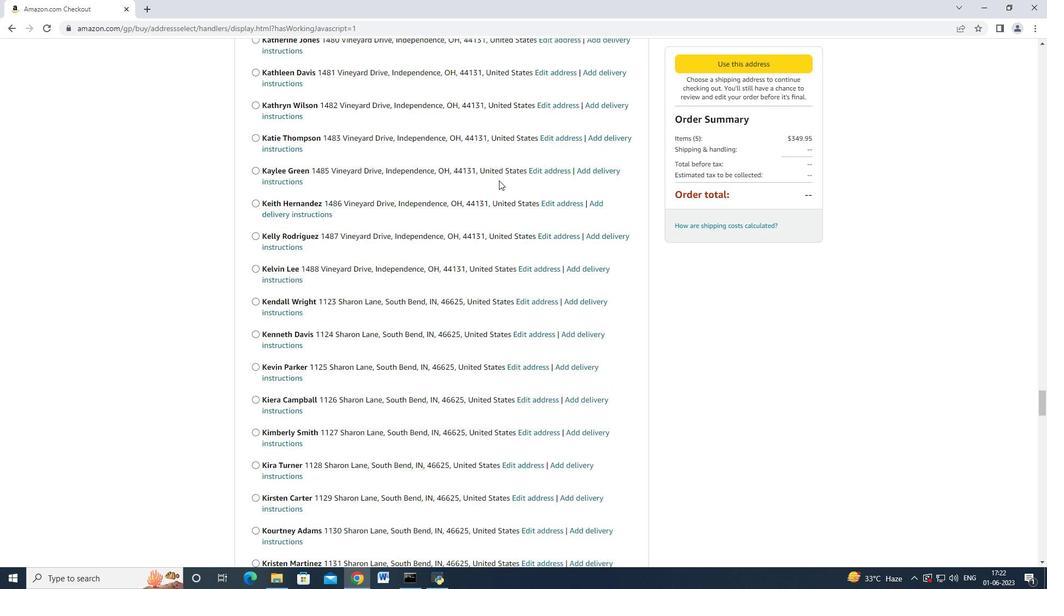 
Action: Mouse scrolled (499, 180) with delta (0, 0)
Screenshot: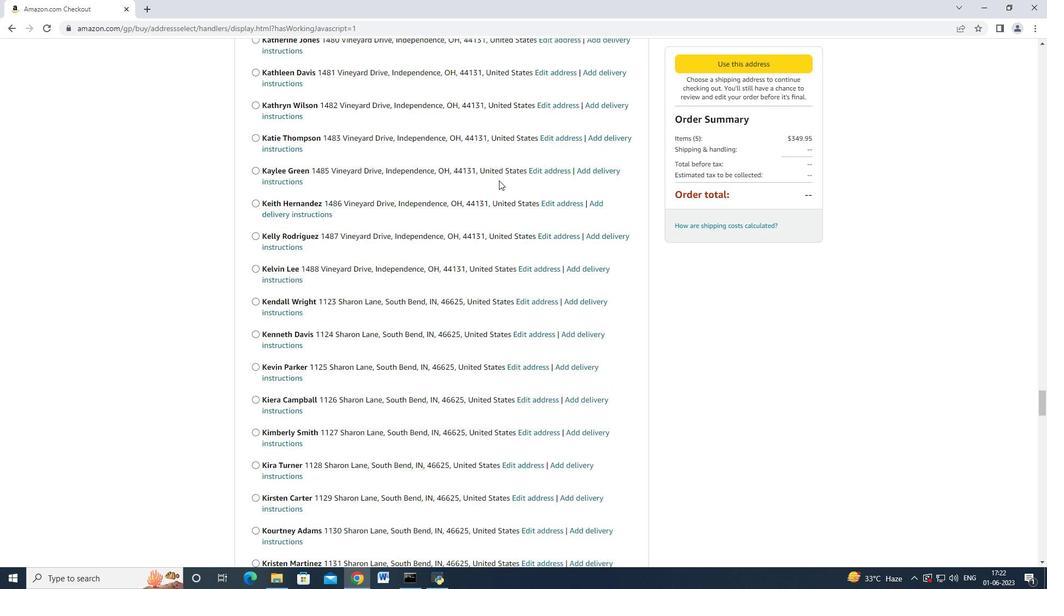 
Action: Mouse scrolled (499, 180) with delta (0, 0)
Screenshot: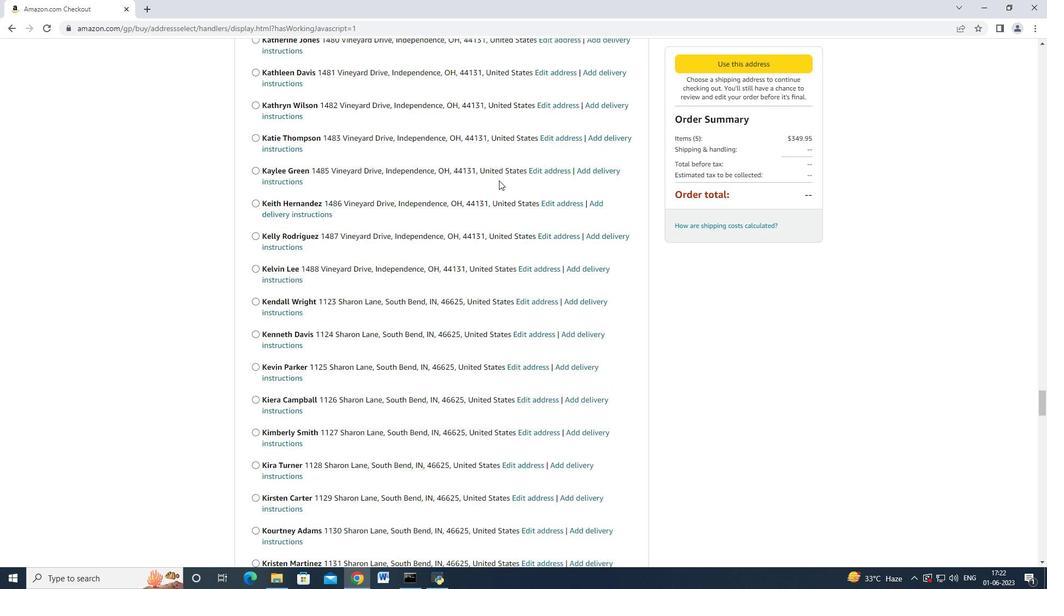 
Action: Mouse scrolled (499, 179) with delta (0, -1)
Screenshot: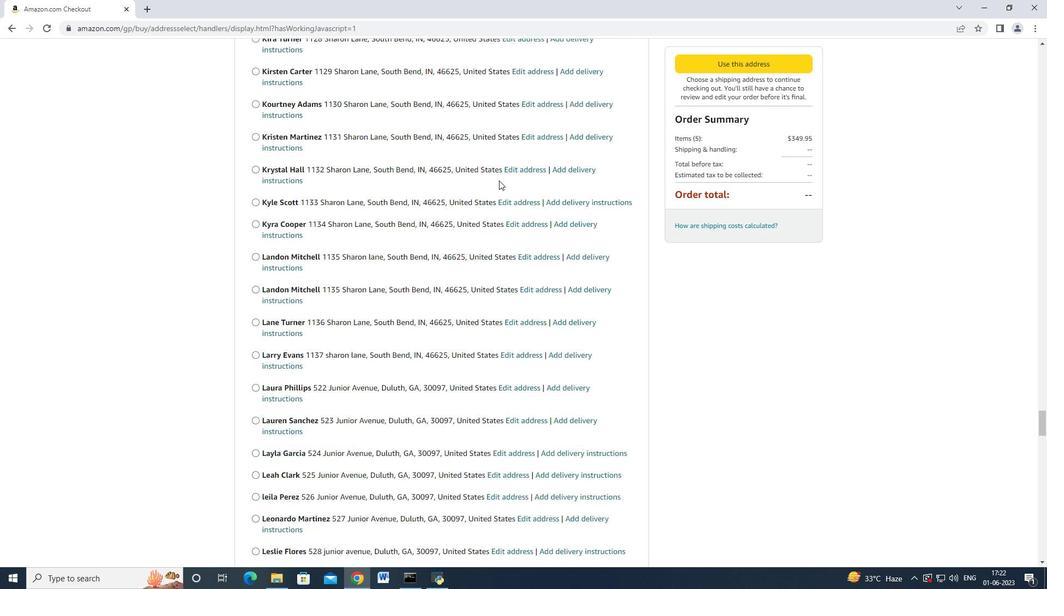 
Action: Mouse scrolled (499, 180) with delta (0, 0)
Screenshot: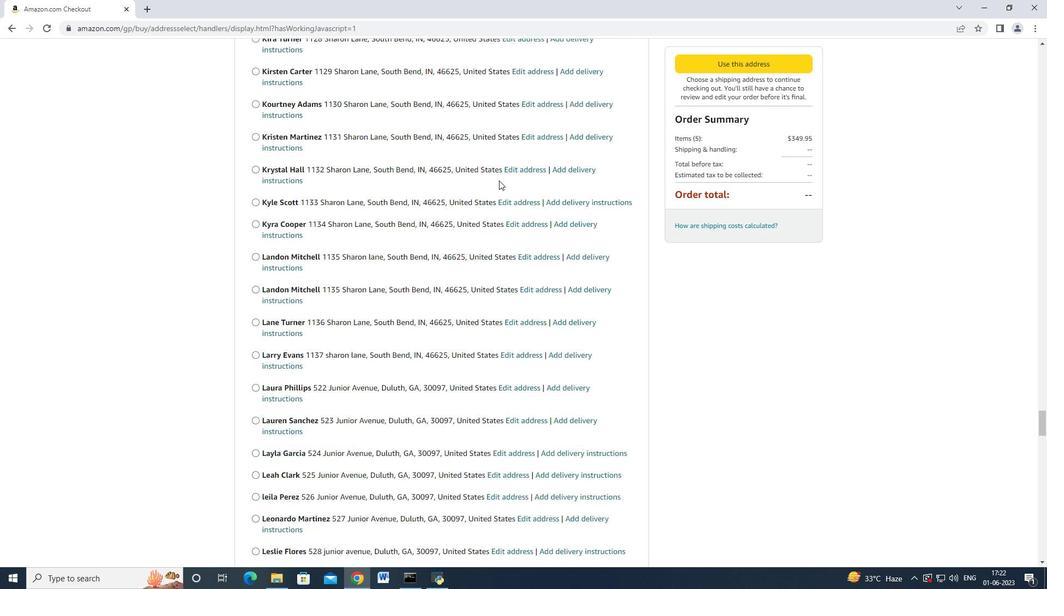 
Action: Mouse scrolled (499, 180) with delta (0, 0)
Screenshot: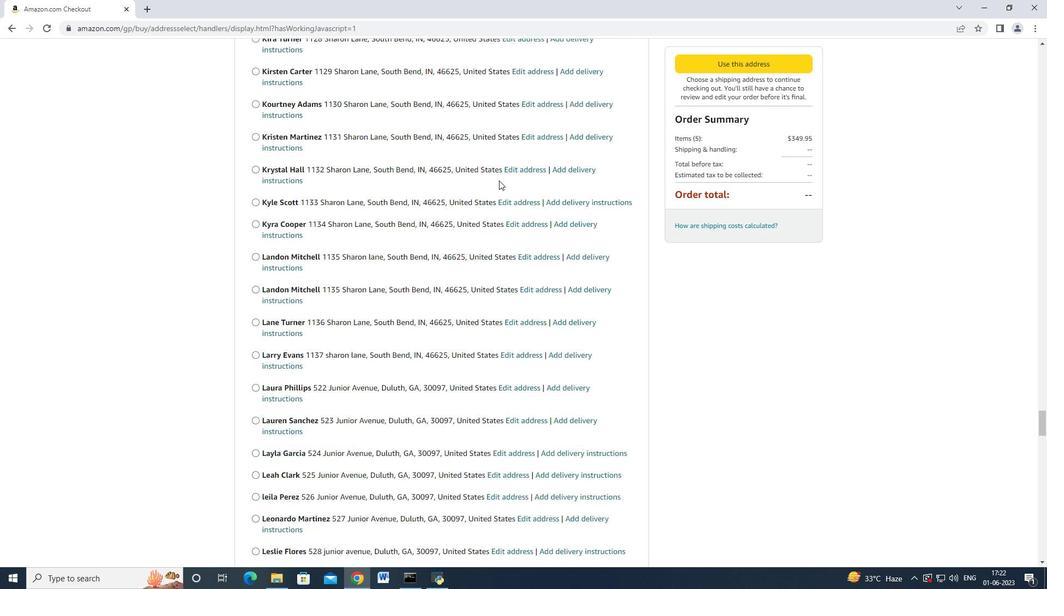 
Action: Mouse scrolled (499, 180) with delta (0, 0)
Screenshot: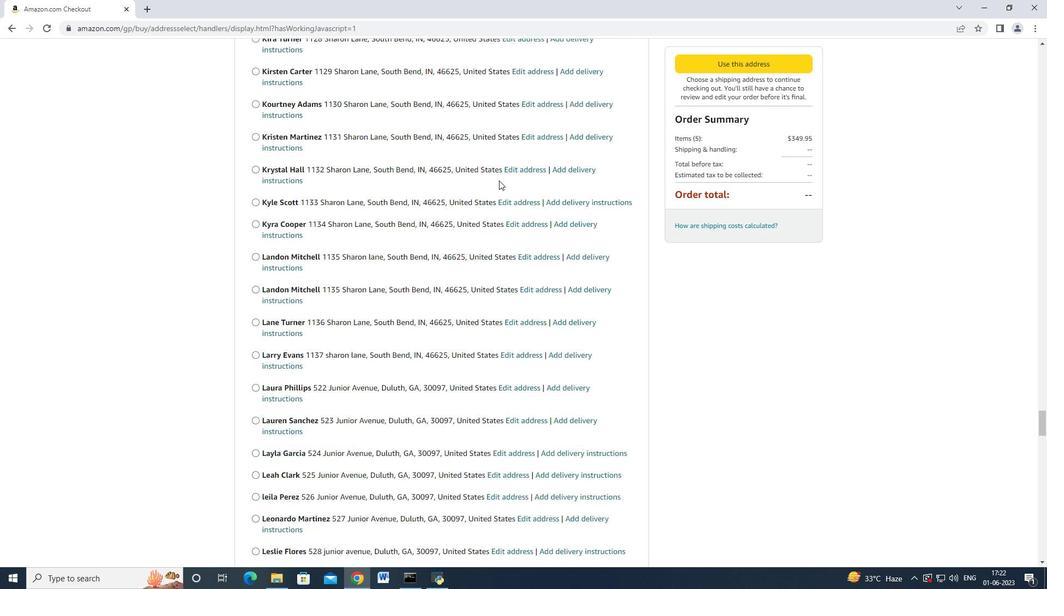 
Action: Mouse scrolled (499, 180) with delta (0, 0)
Screenshot: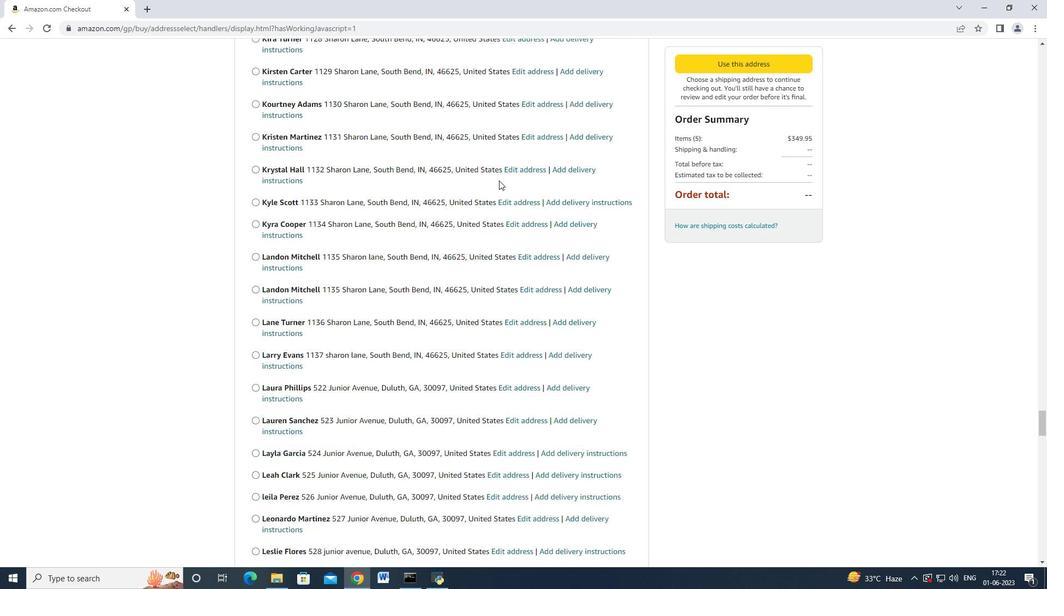 
Action: Mouse scrolled (499, 180) with delta (0, 0)
Screenshot: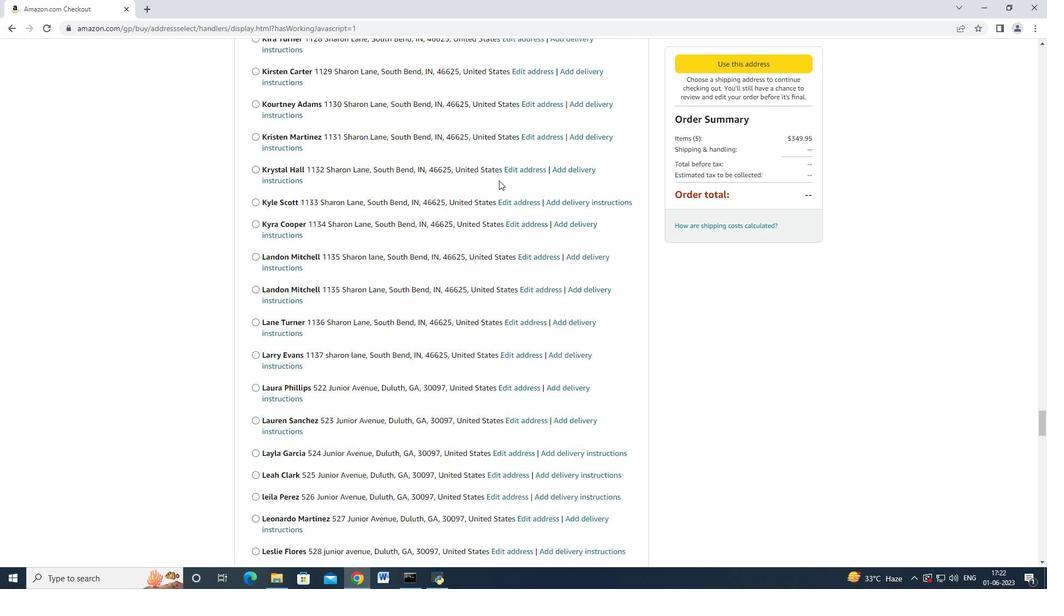 
Action: Mouse scrolled (499, 180) with delta (0, 0)
Screenshot: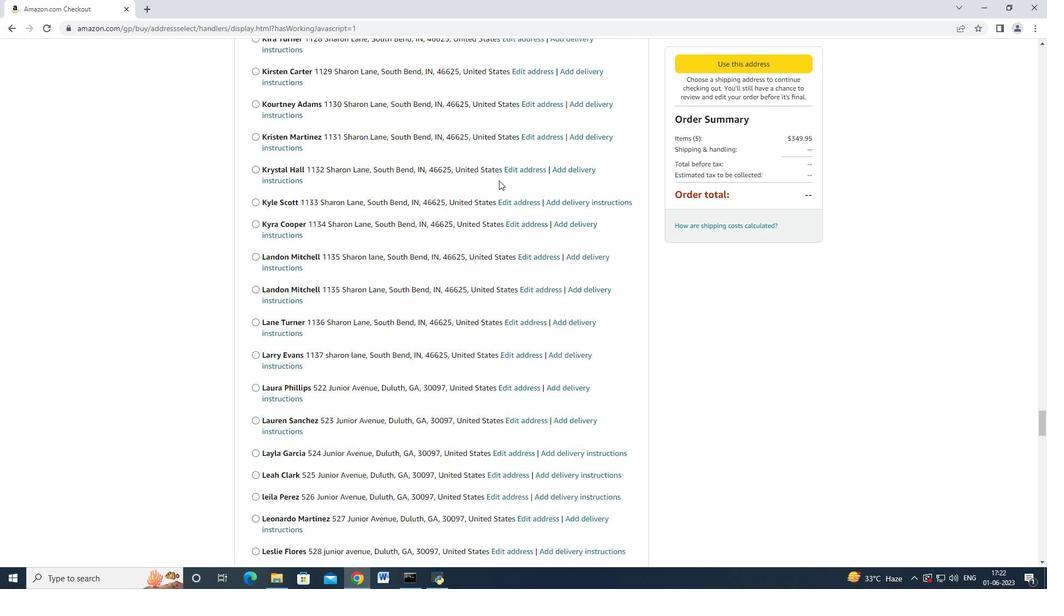 
Action: Mouse scrolled (499, 179) with delta (0, -1)
Screenshot: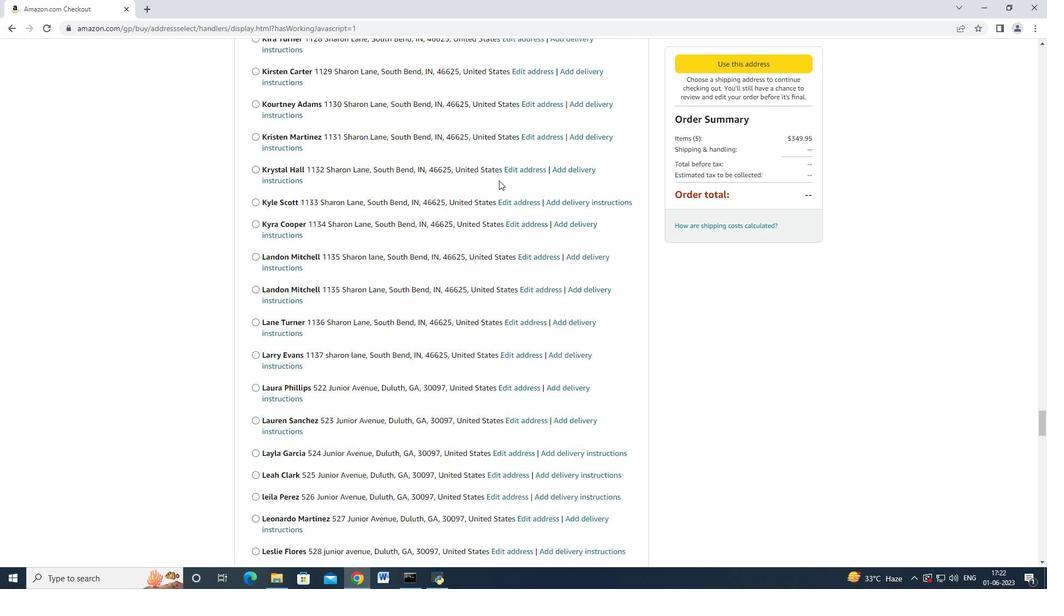 
Action: Mouse scrolled (499, 180) with delta (0, 0)
Screenshot: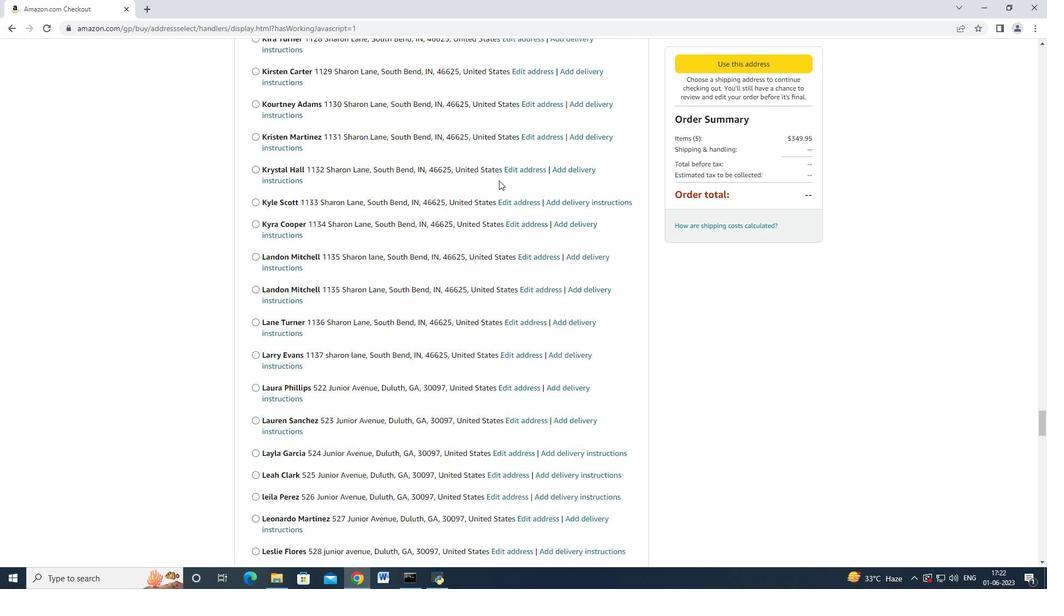 
Action: Mouse scrolled (499, 180) with delta (0, 0)
Screenshot: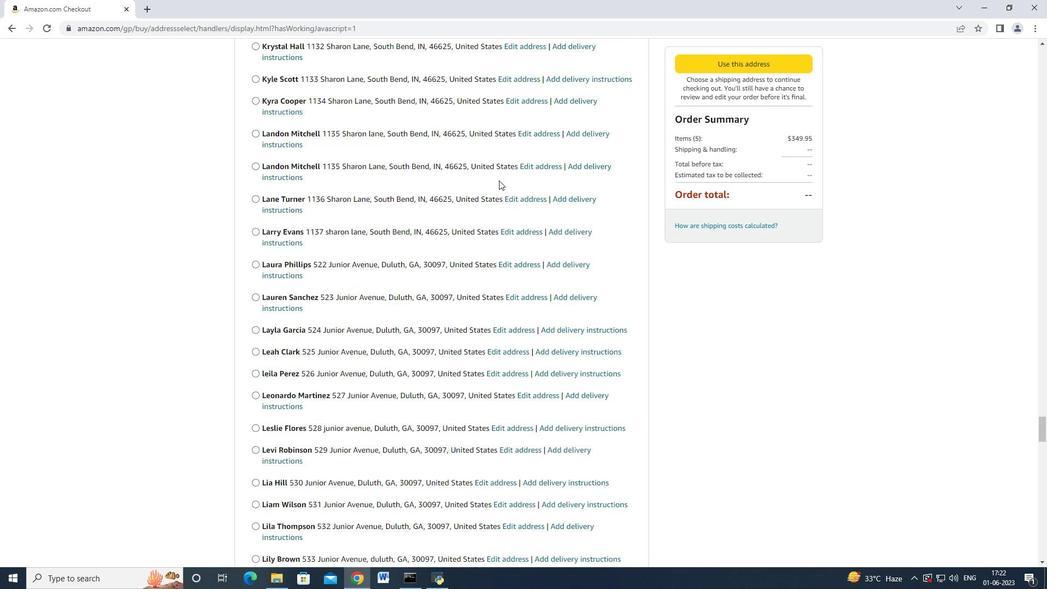 
Action: Mouse scrolled (499, 180) with delta (0, 0)
Screenshot: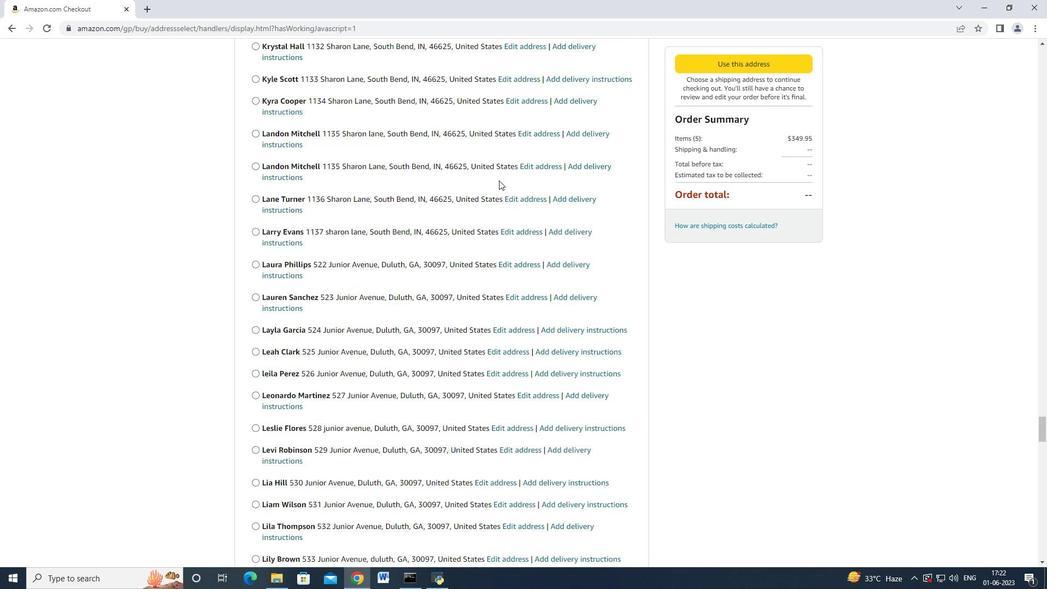 
Action: Mouse scrolled (499, 179) with delta (0, -1)
Screenshot: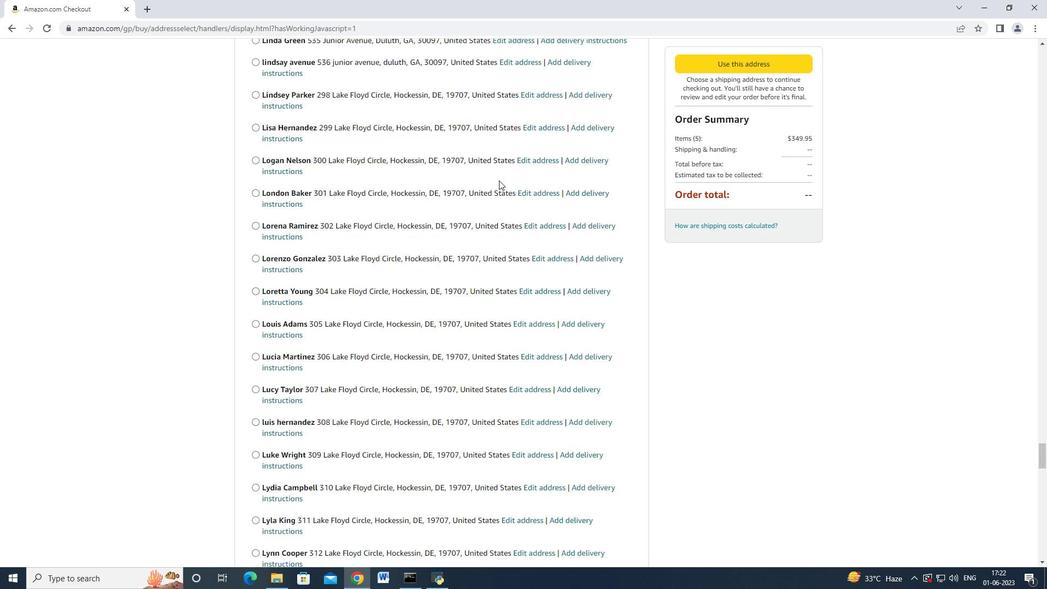 
Action: Mouse scrolled (499, 180) with delta (0, 0)
Screenshot: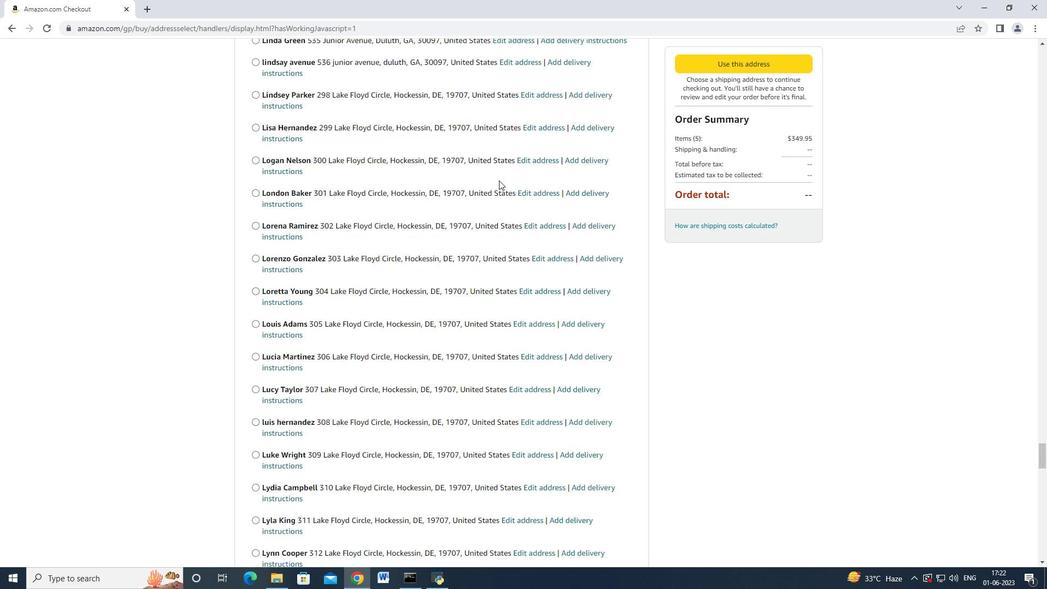 
Action: Mouse scrolled (499, 180) with delta (0, 0)
Screenshot: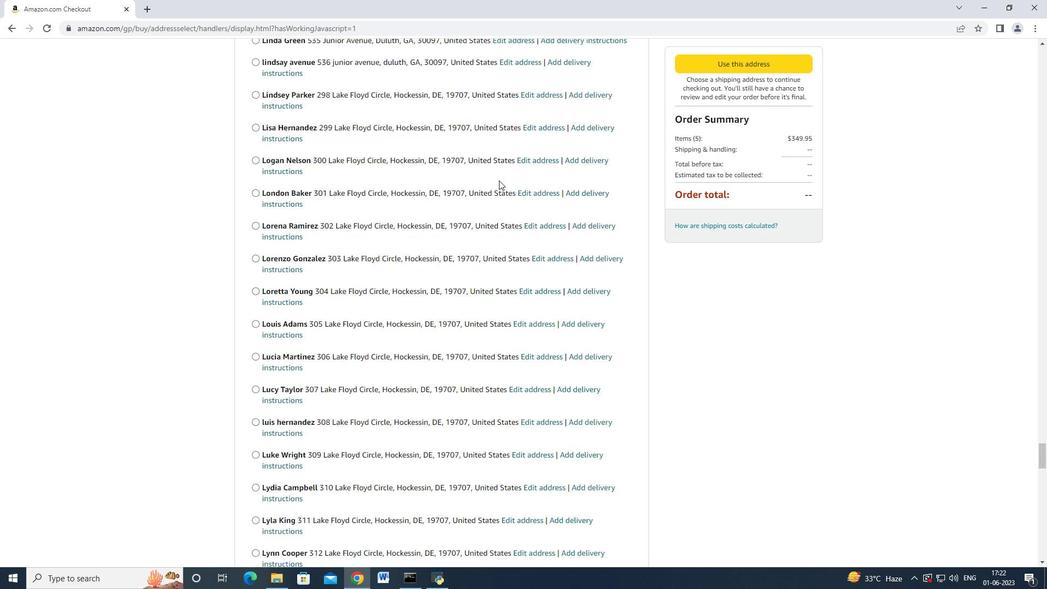 
Action: Mouse scrolled (499, 180) with delta (0, 0)
Screenshot: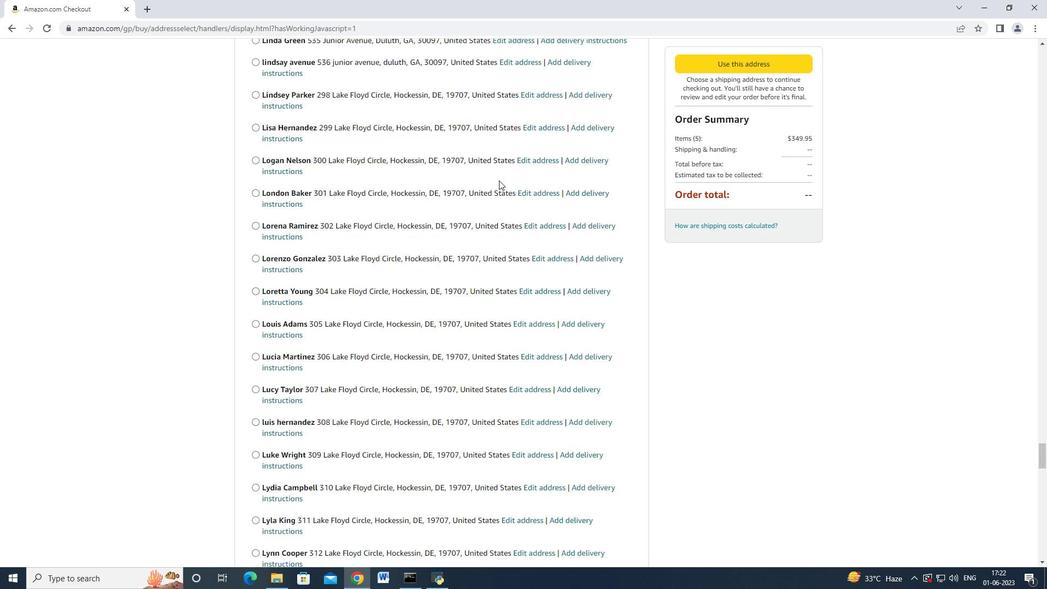
Action: Mouse moved to (498, 180)
Screenshot: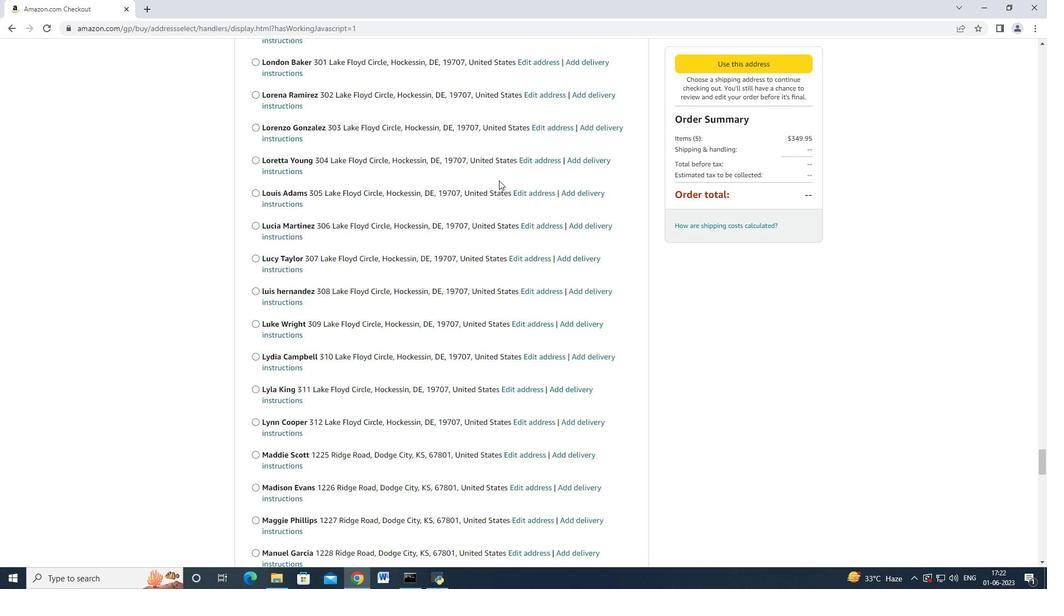 
Action: Mouse scrolled (498, 180) with delta (0, 0)
Screenshot: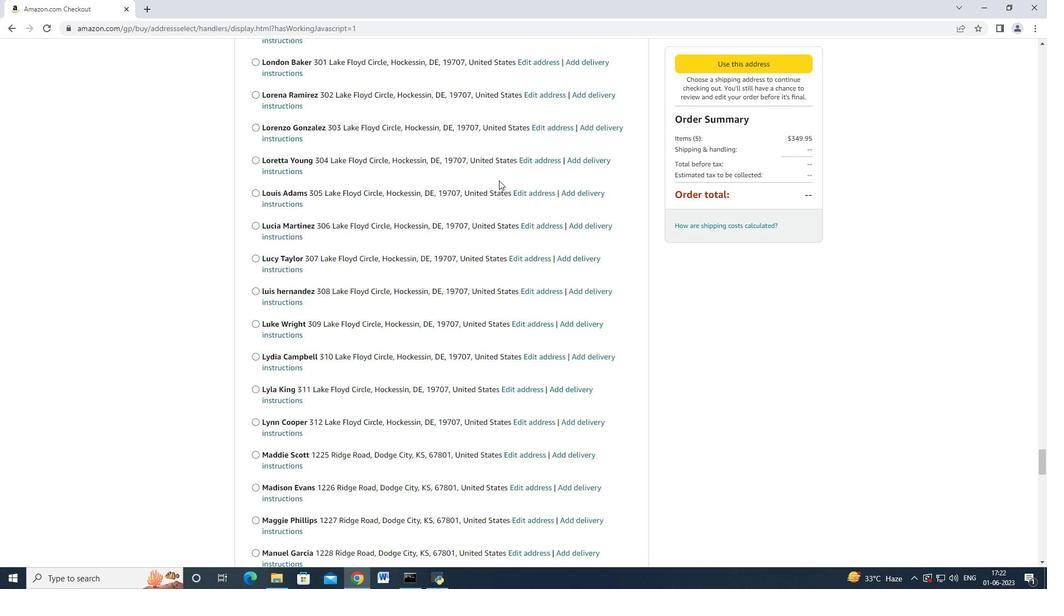 
Action: Mouse moved to (498, 180)
Screenshot: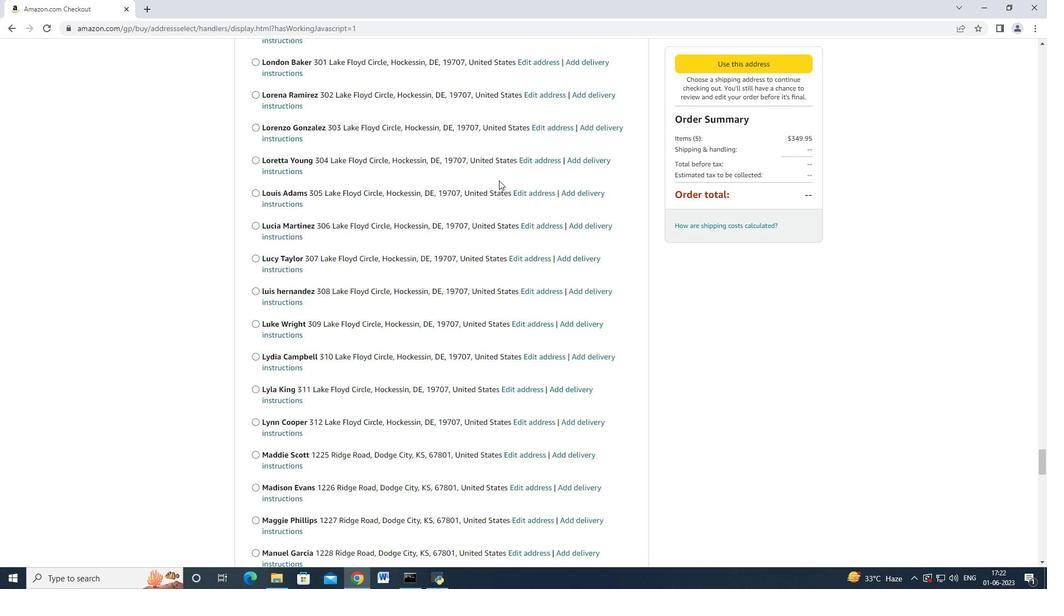 
Action: Mouse scrolled (498, 180) with delta (0, 0)
Screenshot: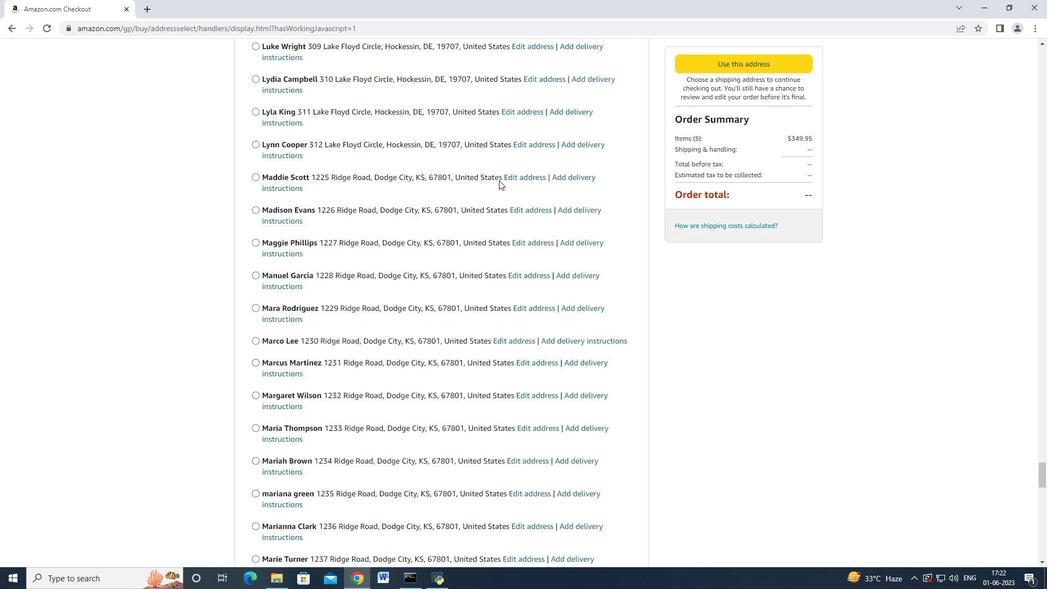 
Action: Mouse scrolled (498, 180) with delta (0, 0)
Screenshot: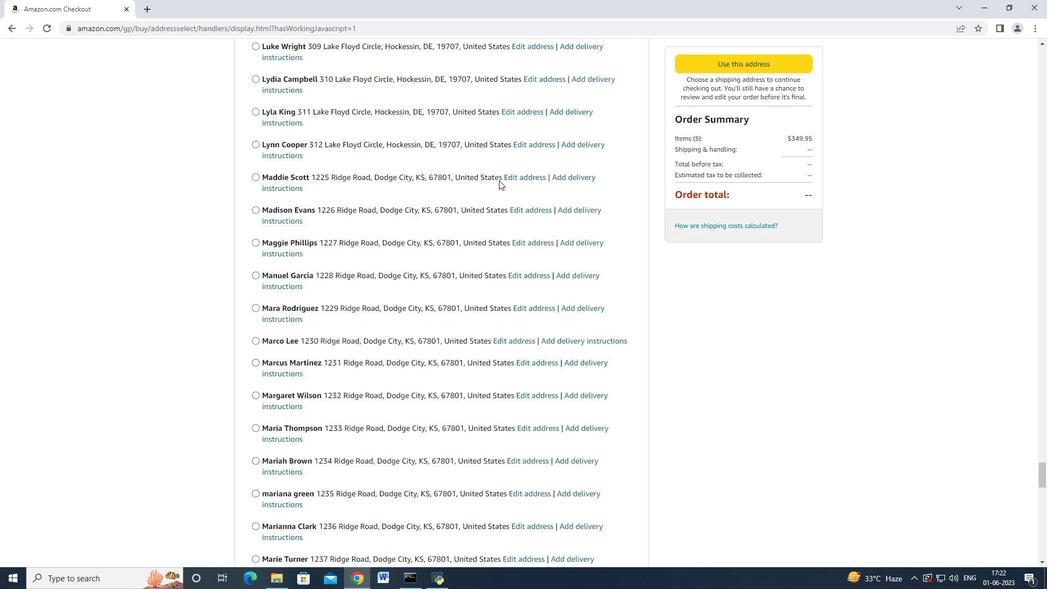 
Action: Mouse scrolled (498, 179) with delta (0, -1)
Screenshot: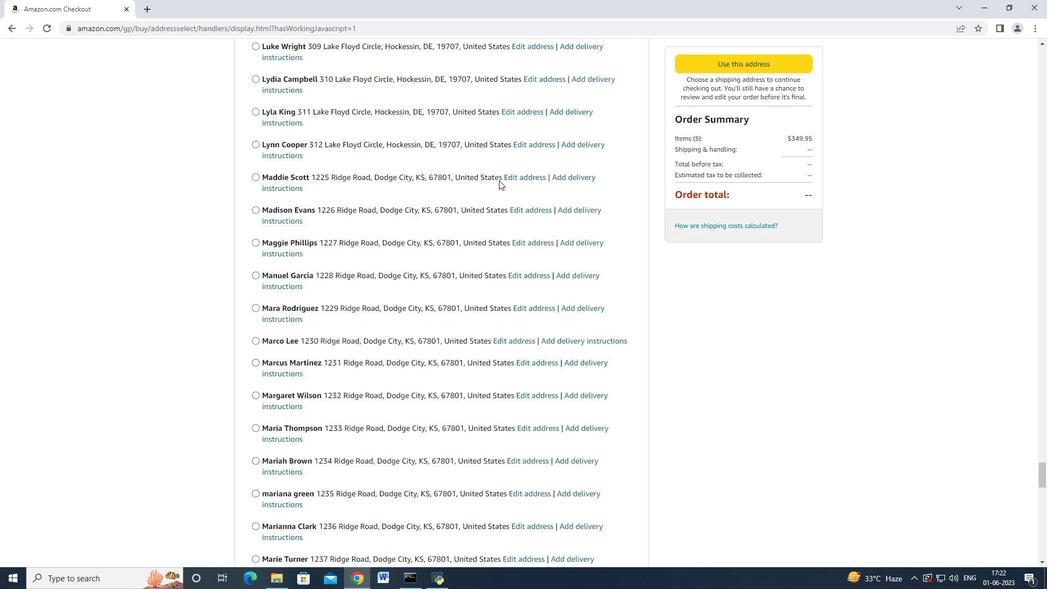 
Action: Mouse scrolled (498, 180) with delta (0, 0)
Screenshot: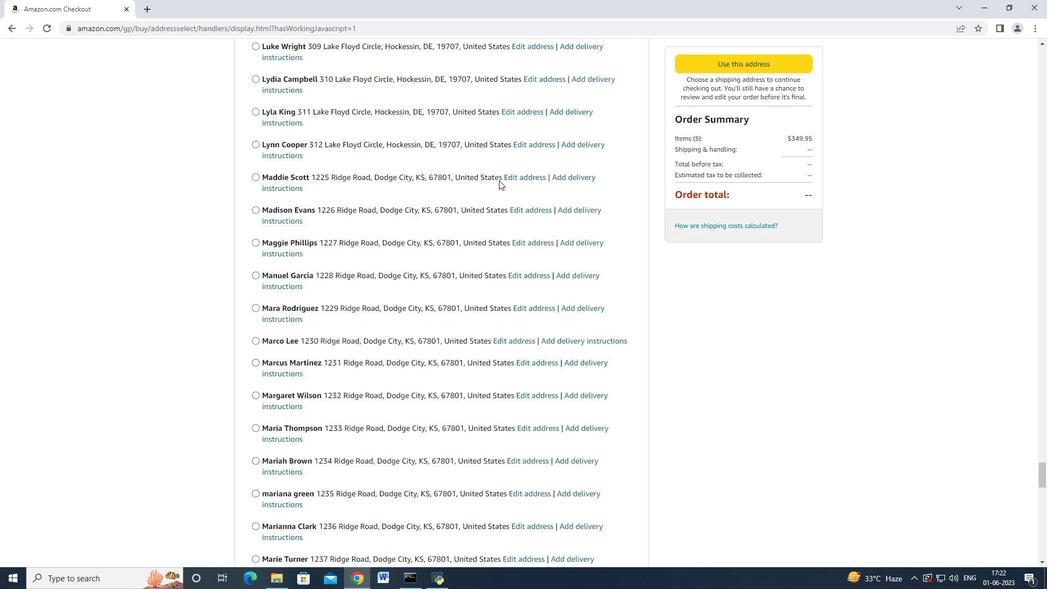 
Action: Mouse moved to (497, 180)
Screenshot: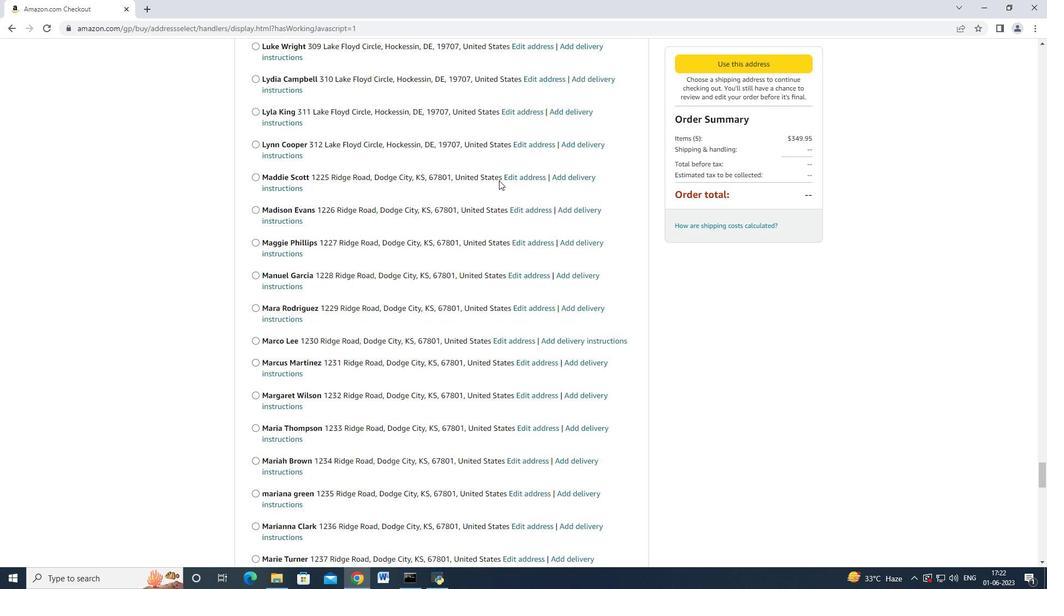 
Action: Mouse scrolled (497, 180) with delta (0, 0)
Screenshot: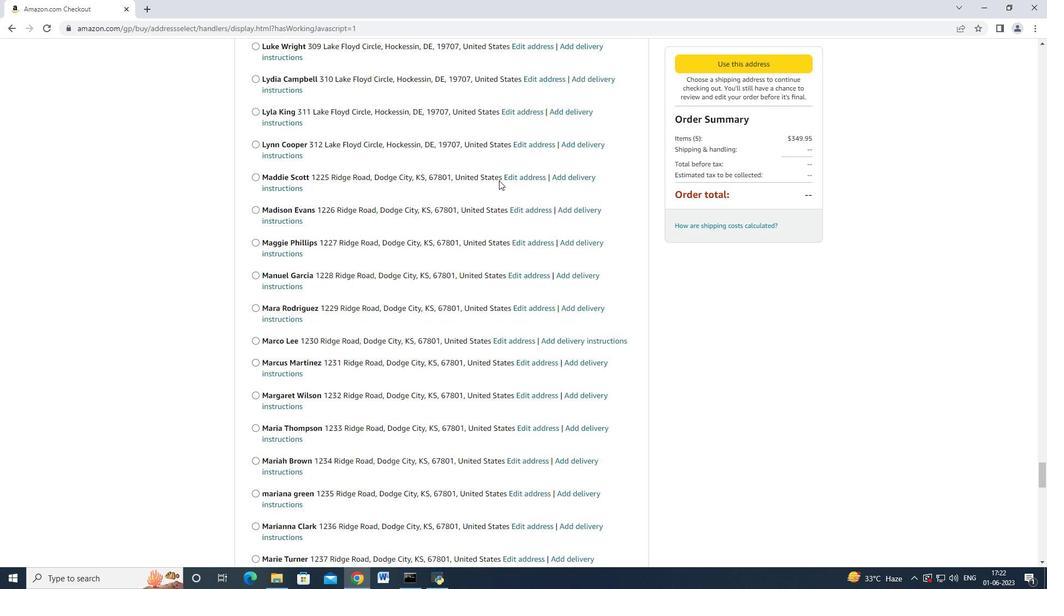 
Action: Mouse moved to (495, 181)
Screenshot: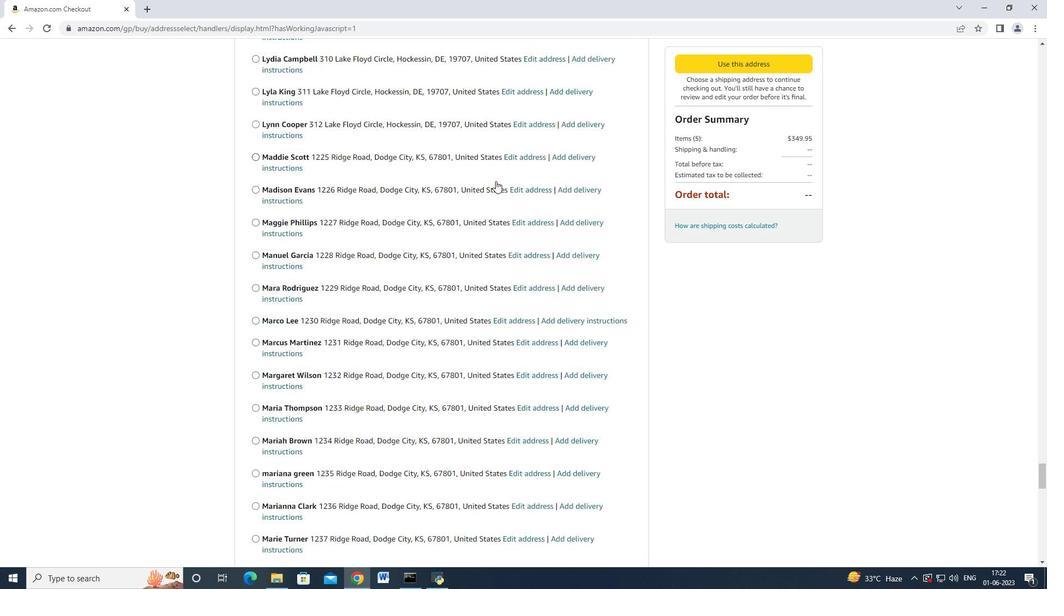
Action: Mouse scrolled (495, 180) with delta (0, 0)
Screenshot: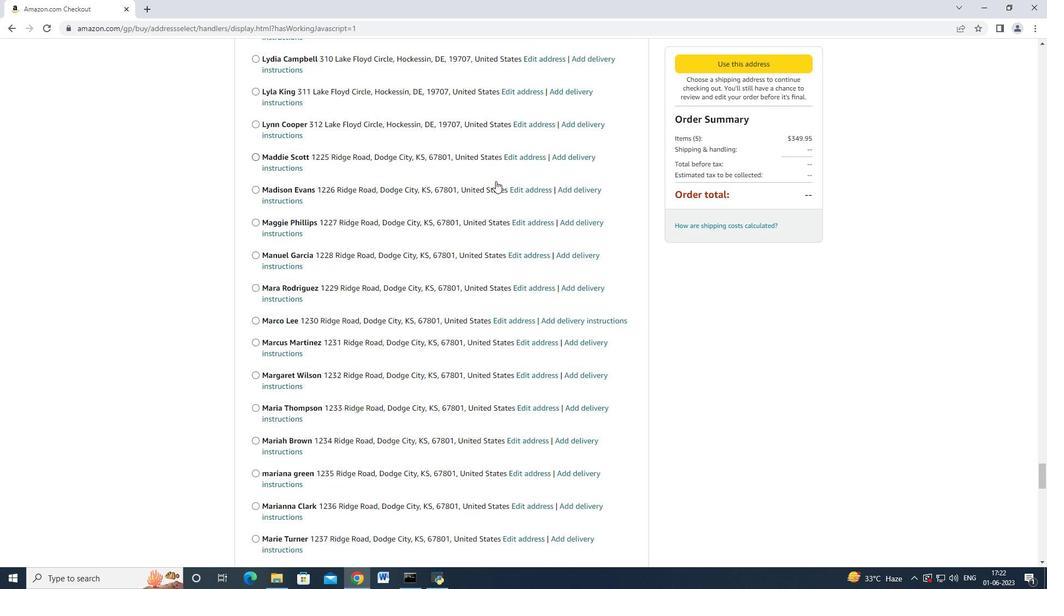 
Action: Mouse scrolled (495, 180) with delta (0, 0)
Screenshot: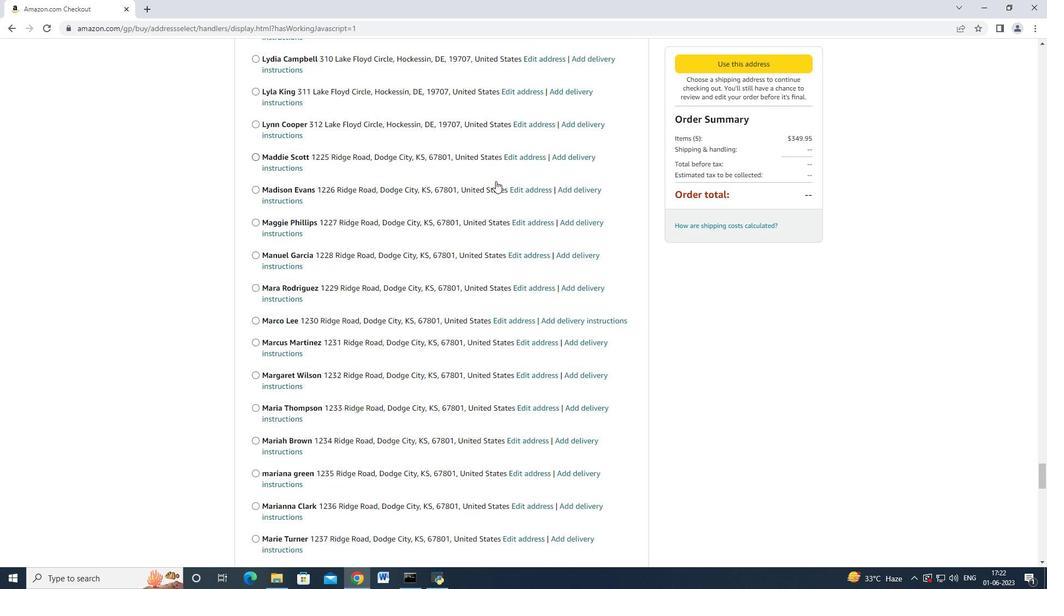 
Action: Mouse scrolled (495, 180) with delta (0, 0)
Screenshot: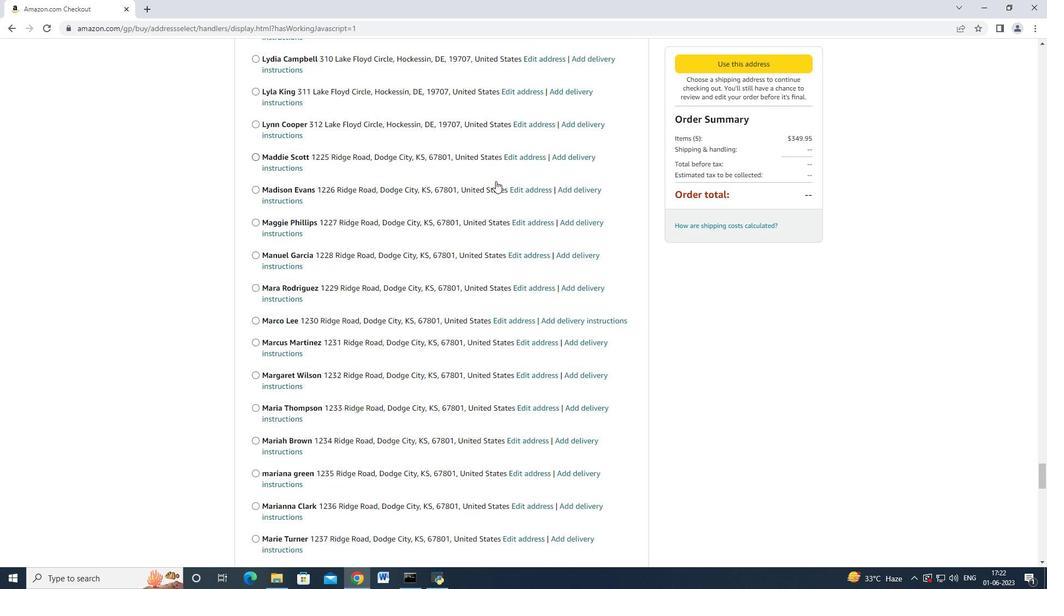 
Action: Mouse scrolled (495, 180) with delta (0, -1)
Screenshot: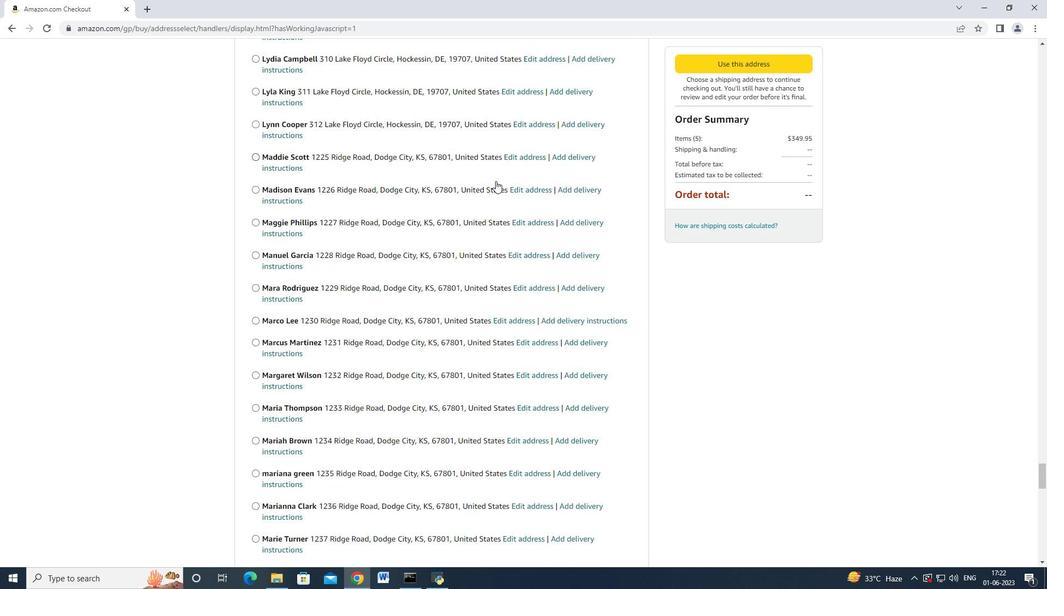
Action: Mouse scrolled (495, 180) with delta (0, 0)
Screenshot: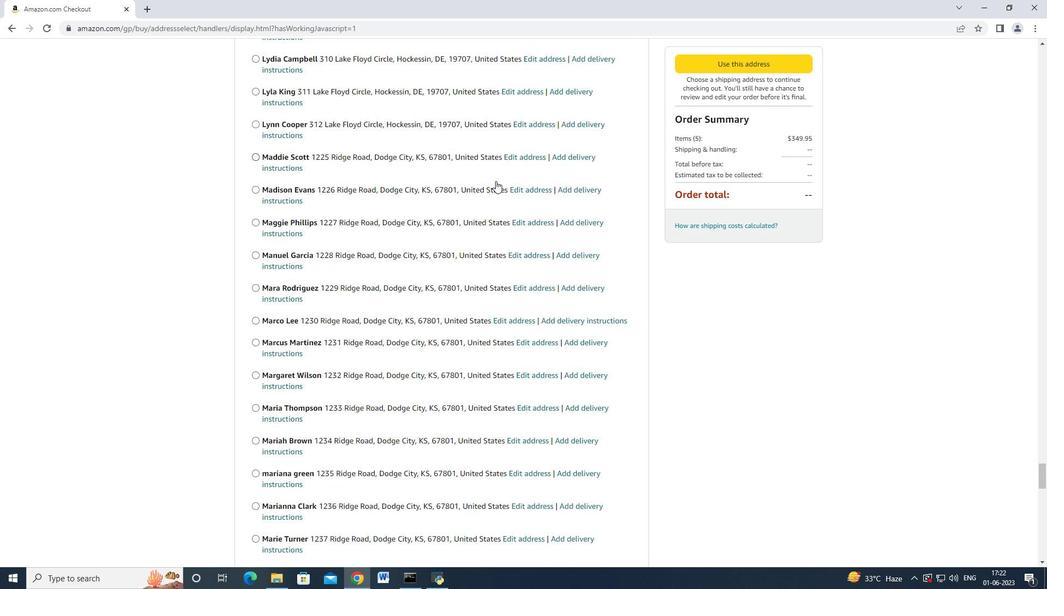 
Action: Mouse scrolled (495, 180) with delta (0, 0)
Screenshot: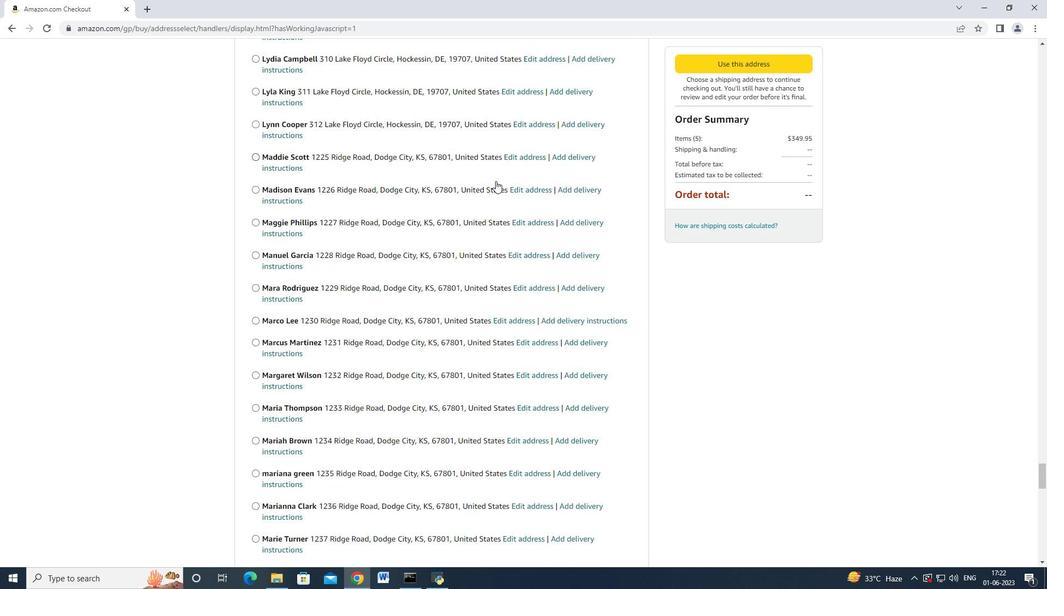 
Action: Mouse scrolled (495, 180) with delta (0, 0)
Screenshot: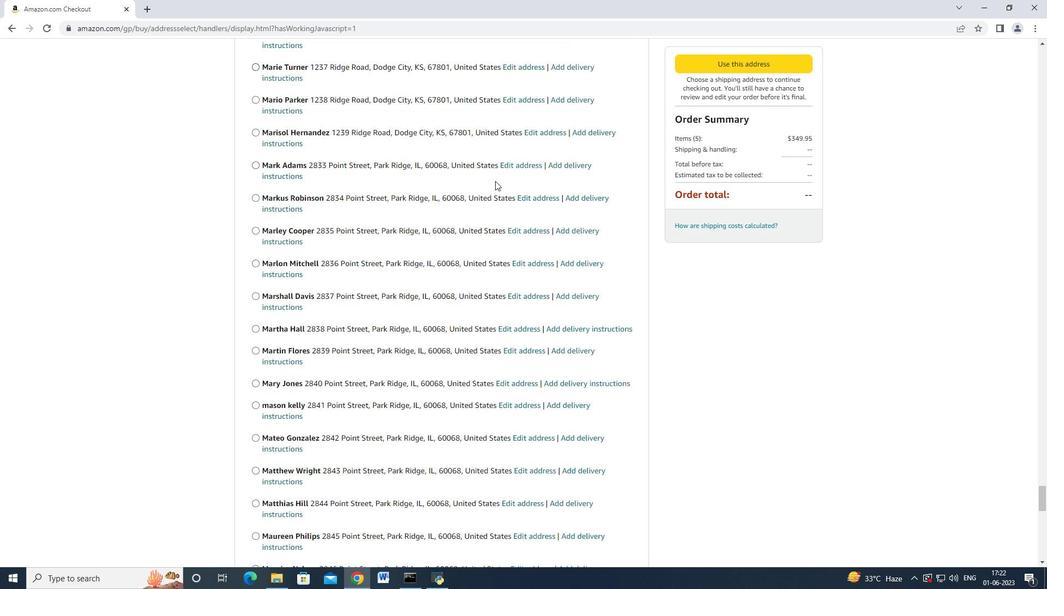 
Action: Mouse scrolled (495, 180) with delta (0, 0)
Screenshot: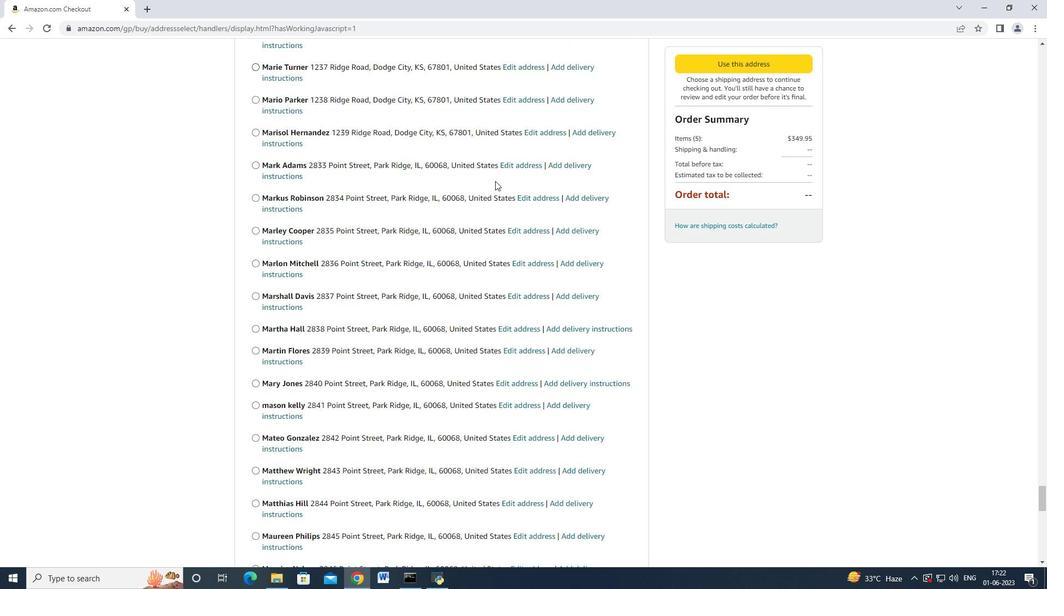 
Action: Mouse scrolled (495, 180) with delta (0, 0)
Screenshot: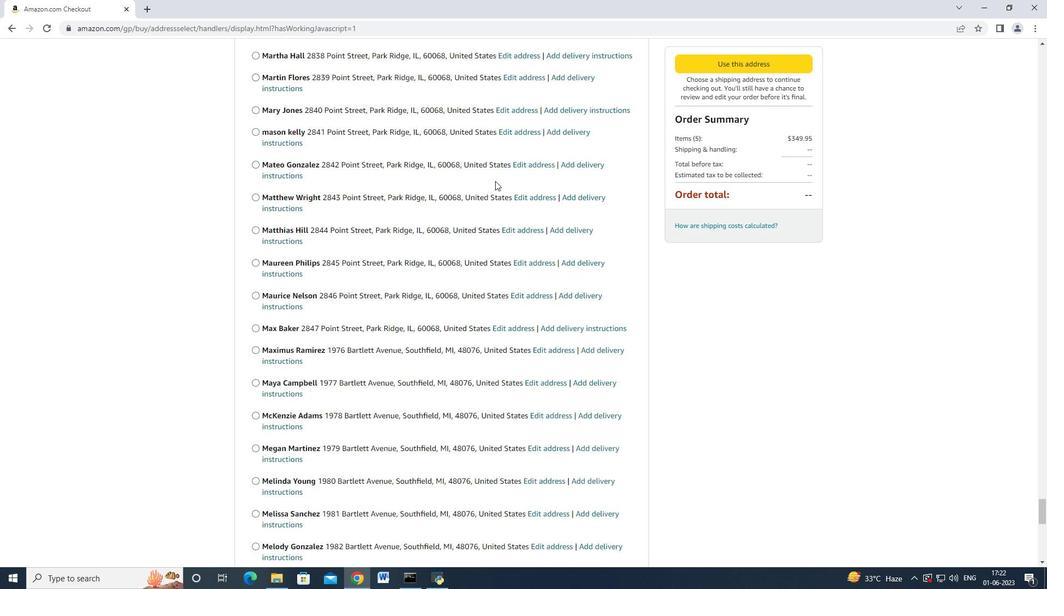 
Action: Mouse scrolled (495, 180) with delta (0, -1)
Screenshot: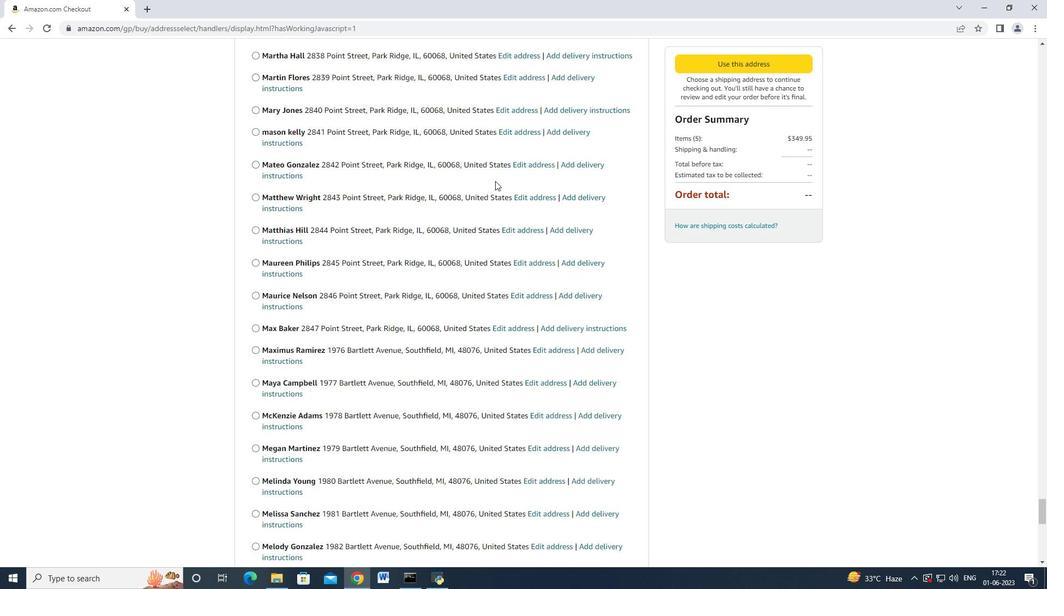 
Action: Mouse scrolled (495, 180) with delta (0, 0)
Screenshot: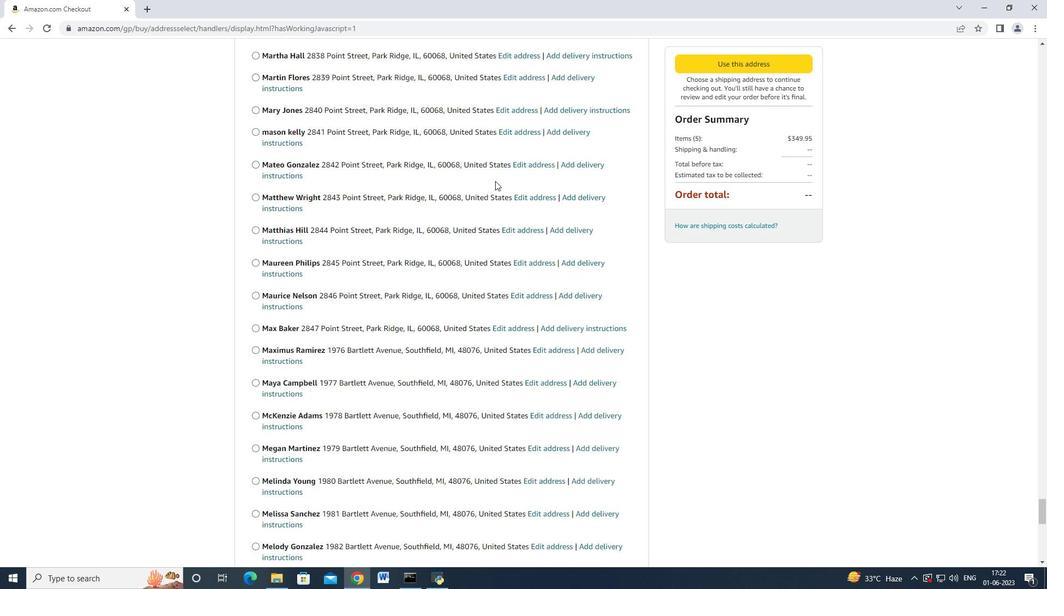 
Action: Mouse scrolled (495, 180) with delta (0, 0)
Screenshot: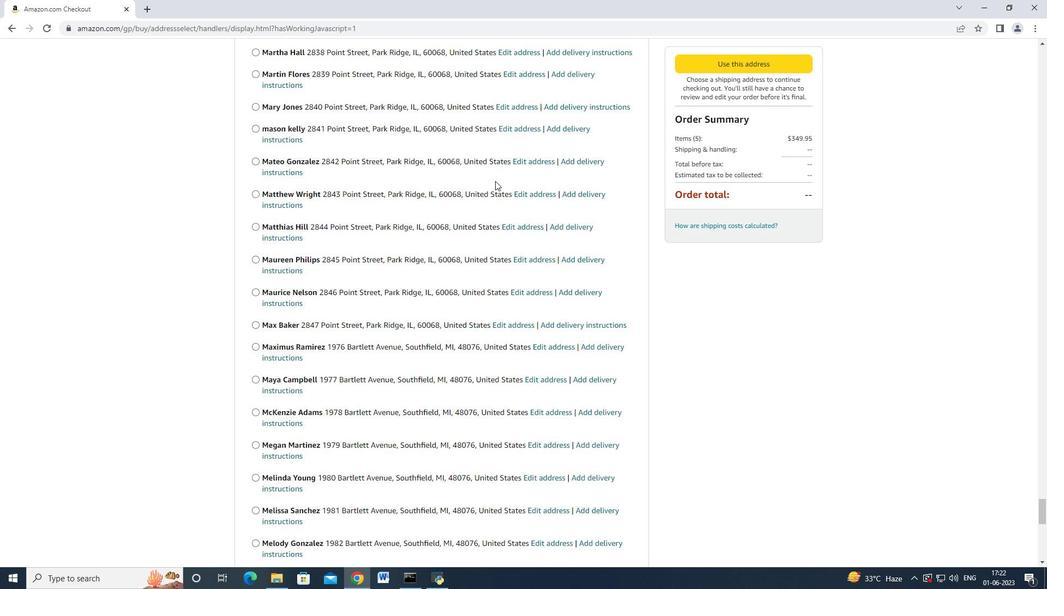 
Action: Mouse scrolled (495, 180) with delta (0, 0)
Screenshot: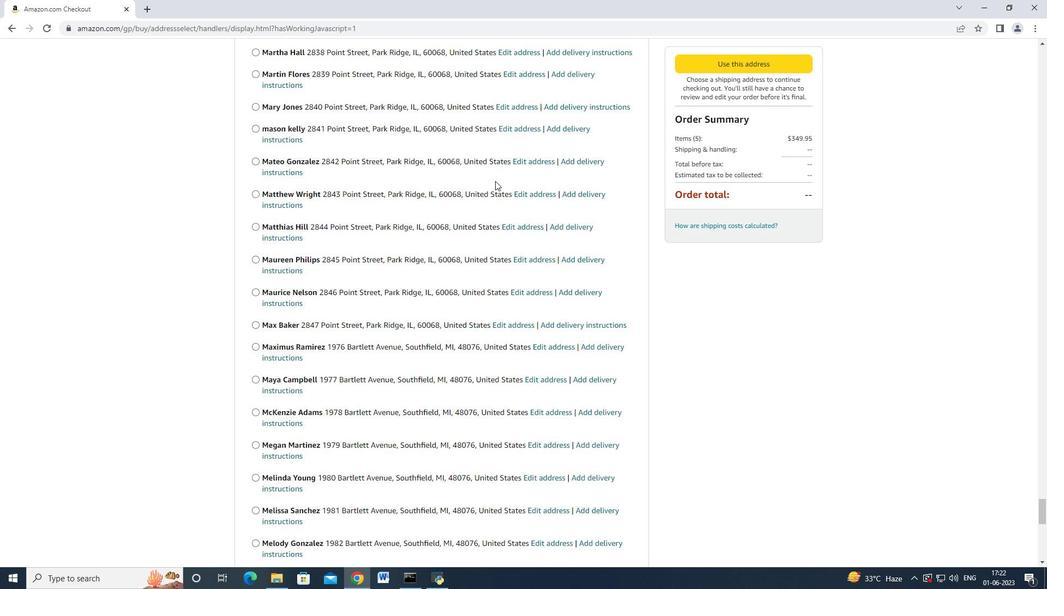 
Action: Mouse scrolled (495, 180) with delta (0, 0)
Screenshot: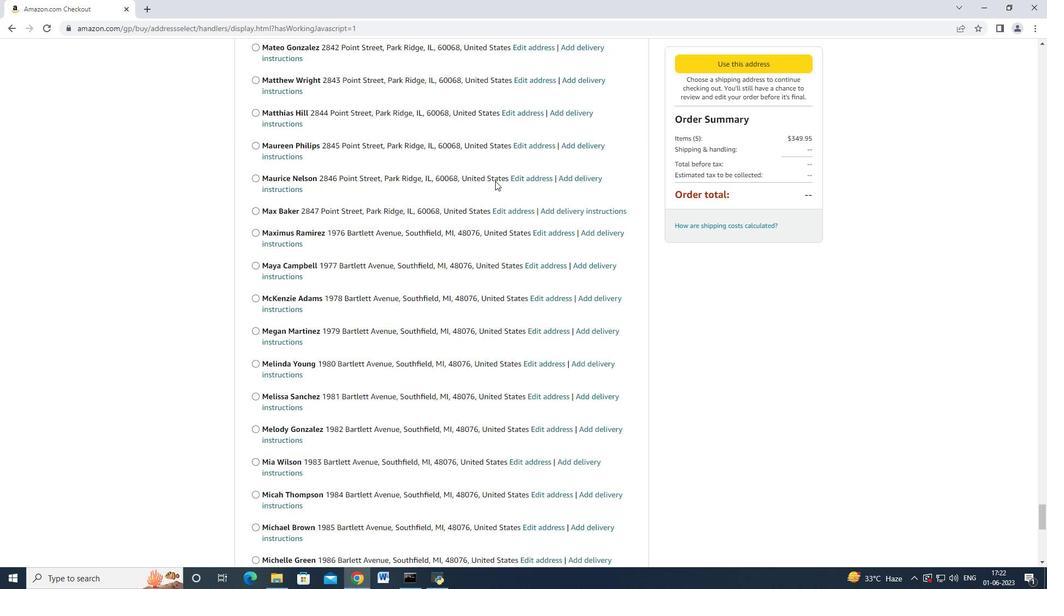 
Action: Mouse scrolled (495, 180) with delta (0, 0)
Screenshot: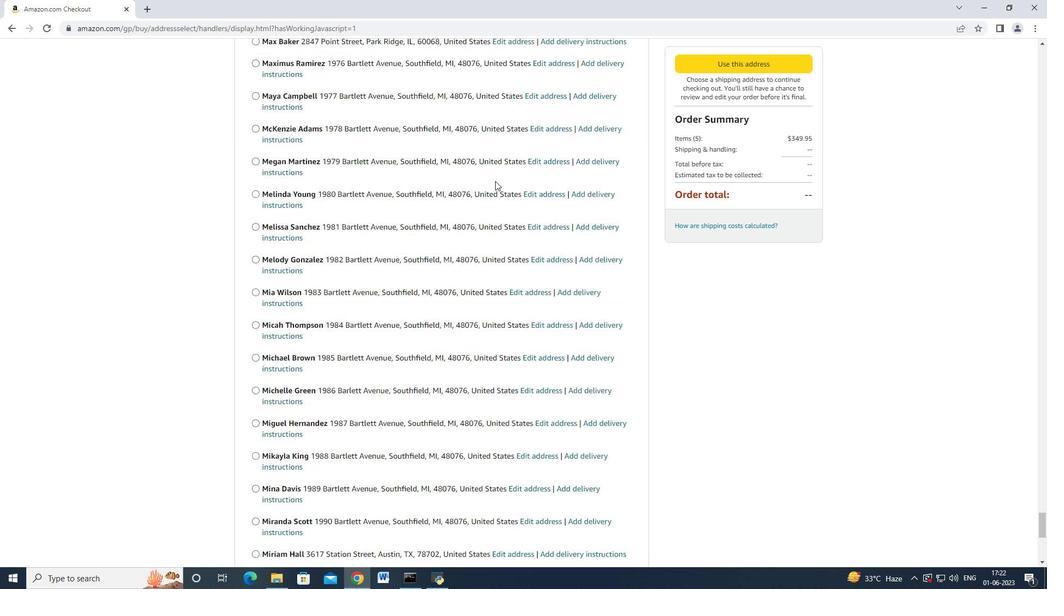 
Action: Mouse scrolled (495, 180) with delta (0, 0)
Screenshot: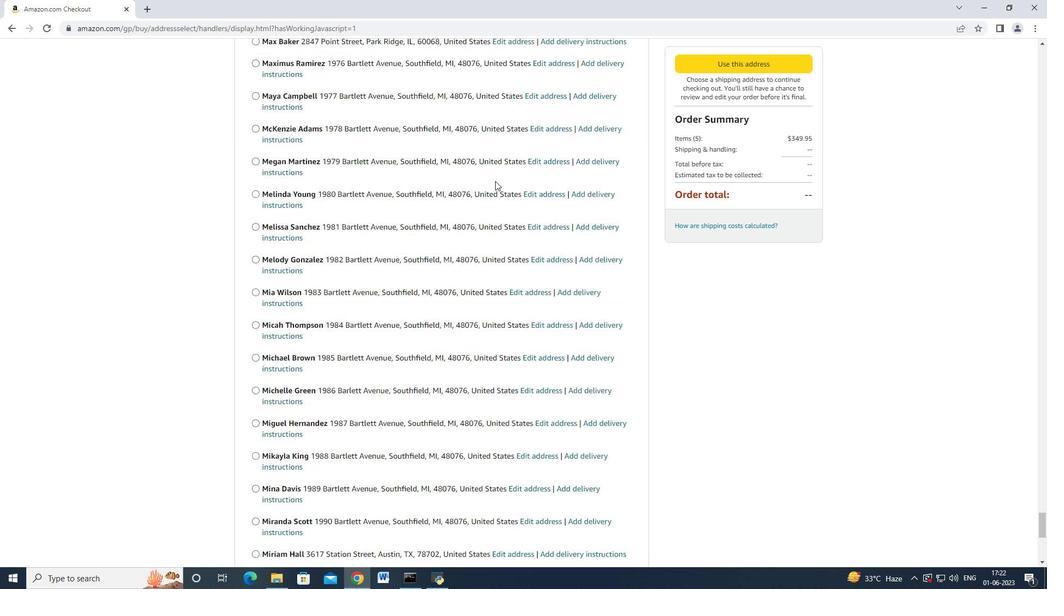 
Action: Mouse scrolled (495, 180) with delta (0, 0)
Screenshot: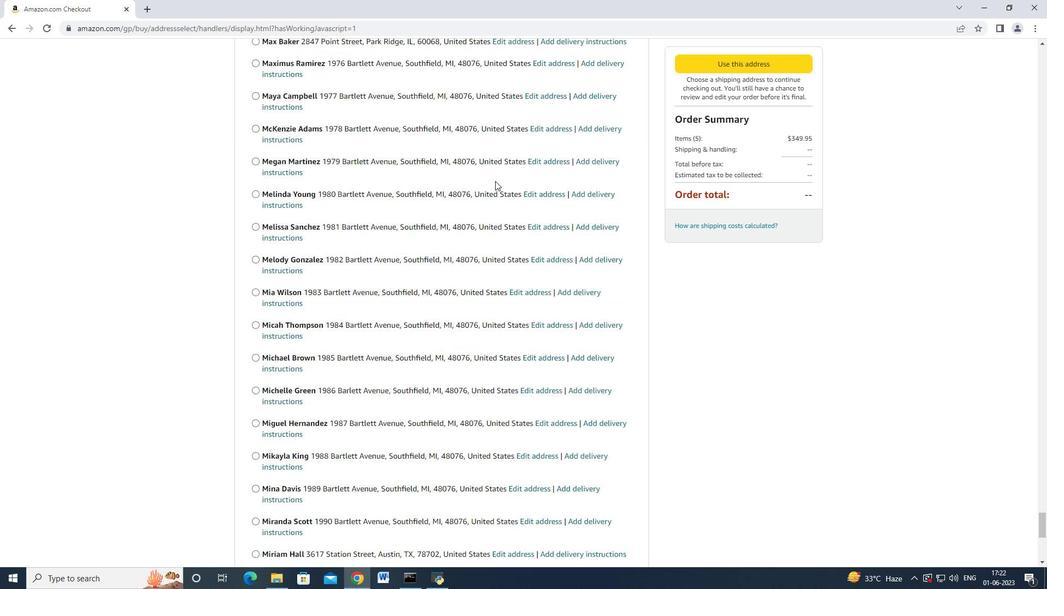 
Action: Mouse scrolled (495, 180) with delta (0, -1)
Screenshot: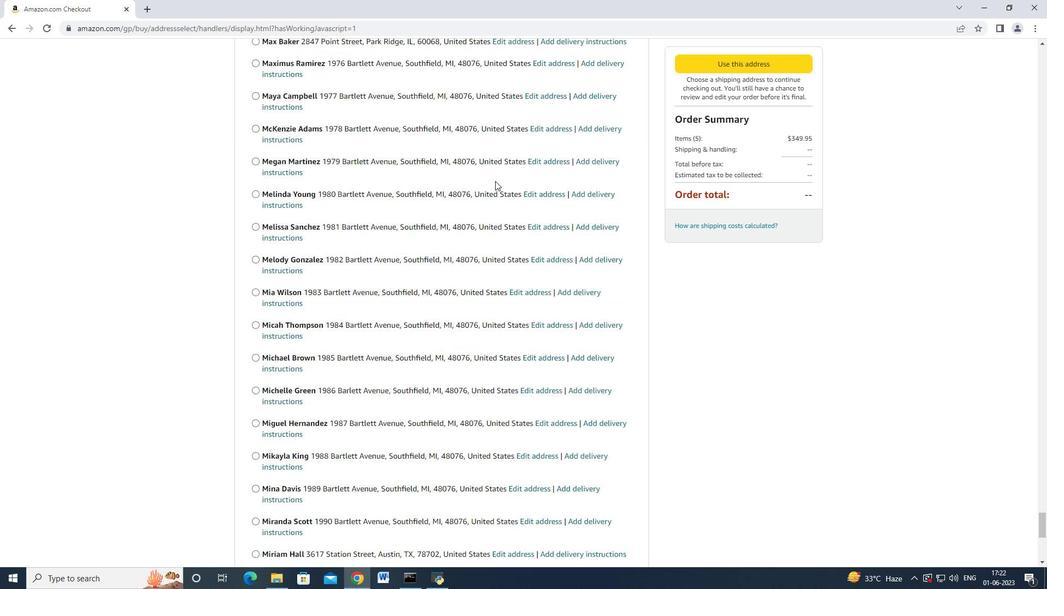 
Action: Mouse scrolled (495, 180) with delta (0, 0)
Screenshot: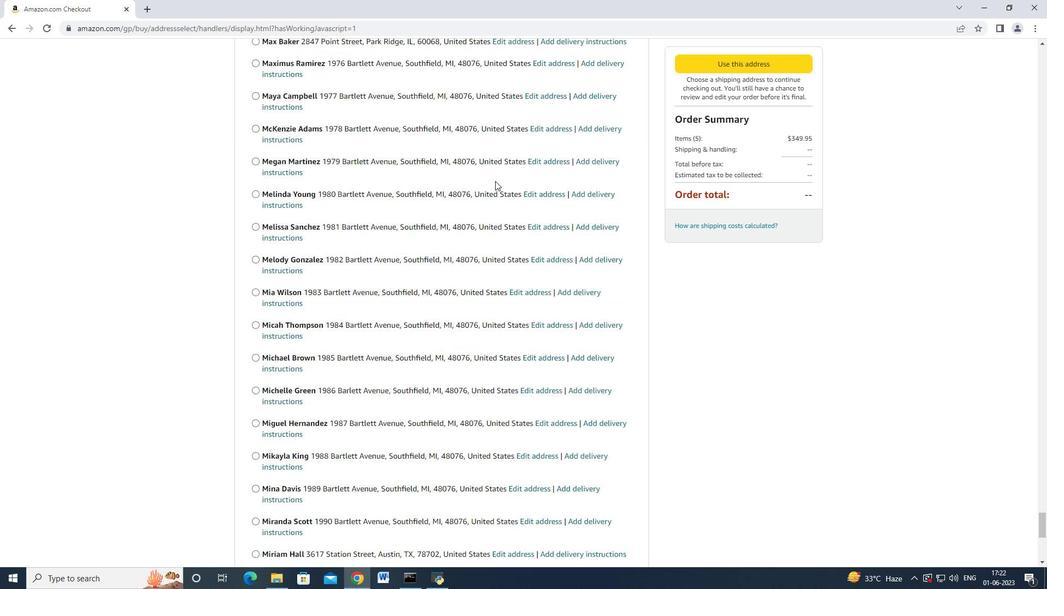 
Action: Mouse moved to (493, 181)
Screenshot: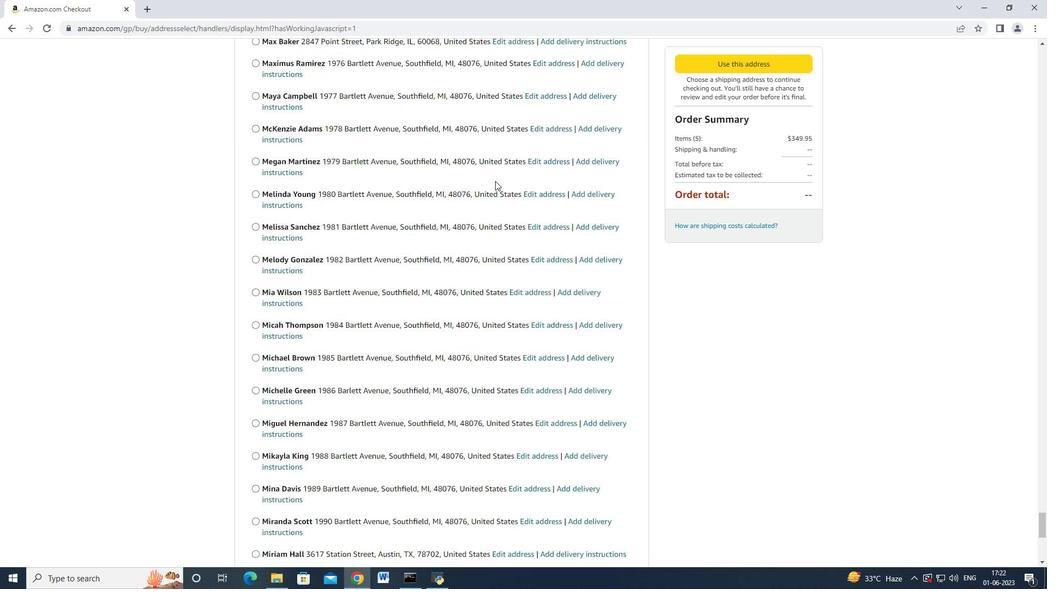 
Action: Mouse scrolled (493, 181) with delta (0, 0)
Screenshot: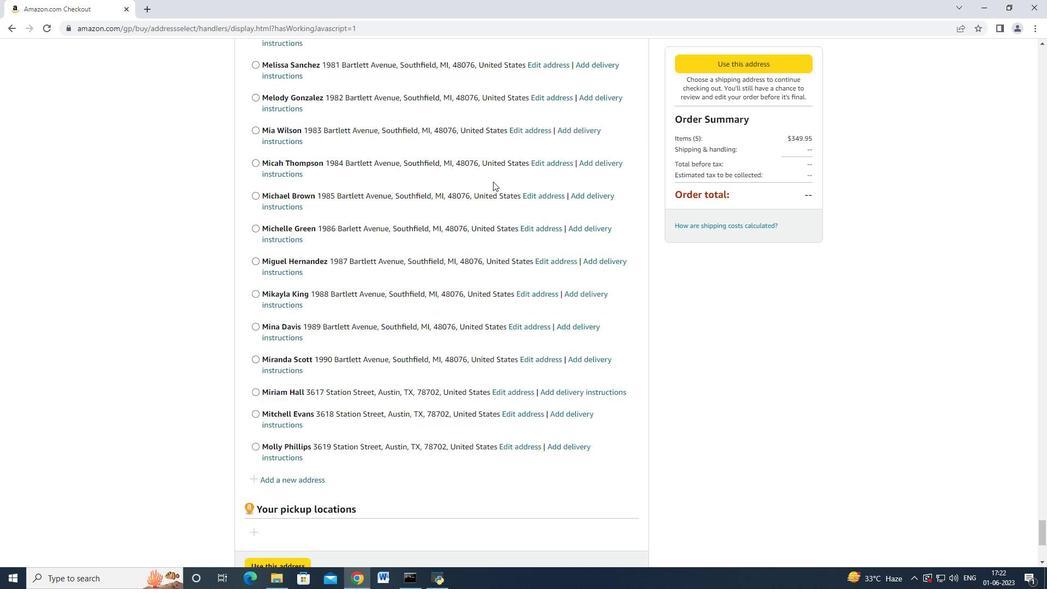 
Action: Mouse scrolled (493, 181) with delta (0, 0)
Screenshot: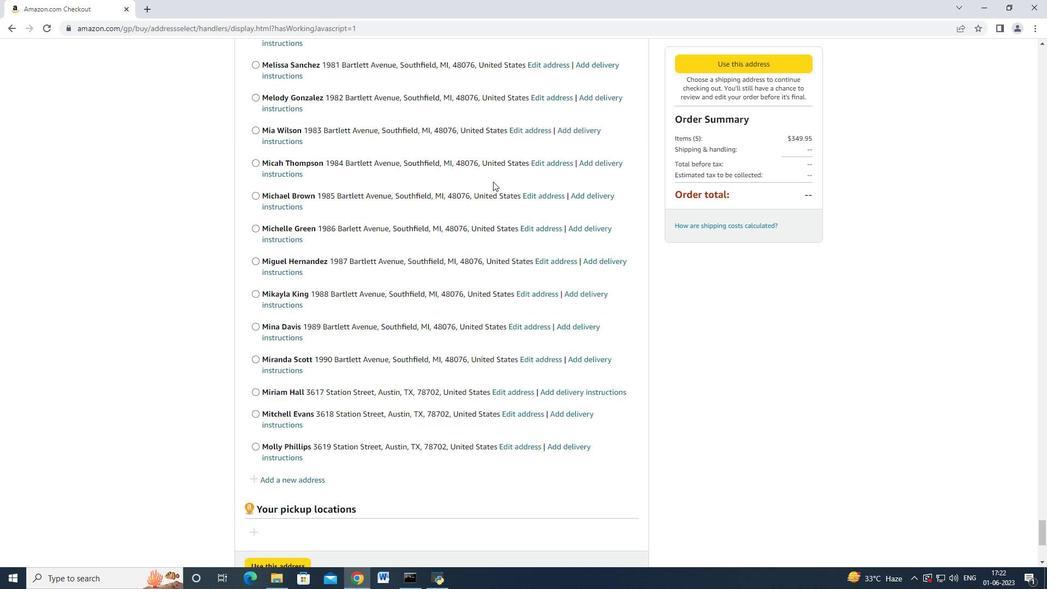 
Action: Mouse scrolled (493, 181) with delta (0, 0)
Screenshot: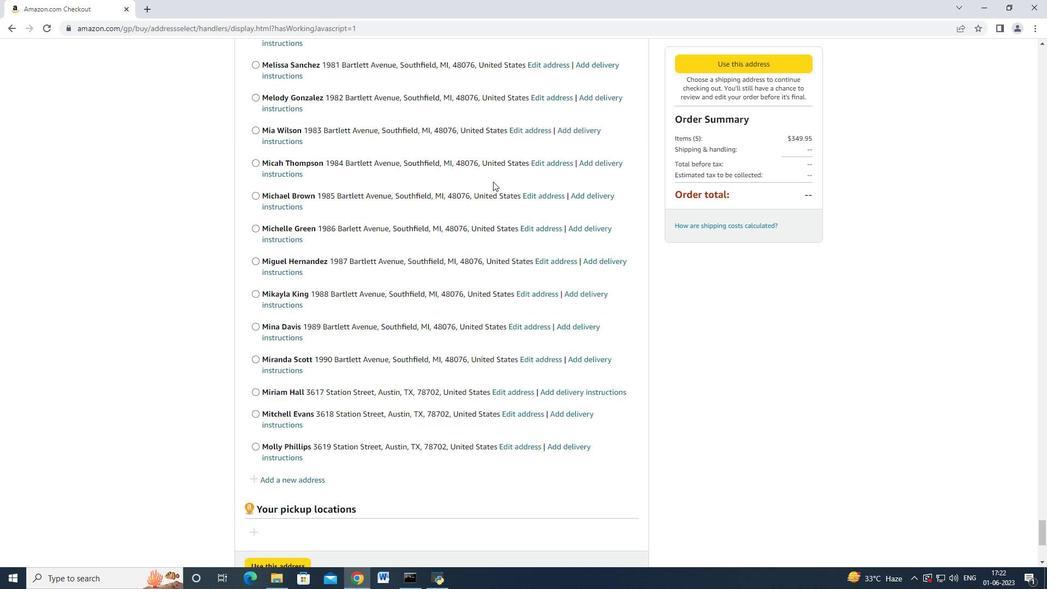 
Action: Mouse scrolled (493, 181) with delta (0, 0)
